 Task: Explore Airbnb accommodation in Pelhrimov, Czech Republic from 12th  December, 2023 to 15th December, 2023 for 3 adults.2 bedrooms having 3 beds and 1 bathroom. Property type can be flat. Look for 4 properties as per requirement.
Action: Mouse moved to (494, 110)
Screenshot: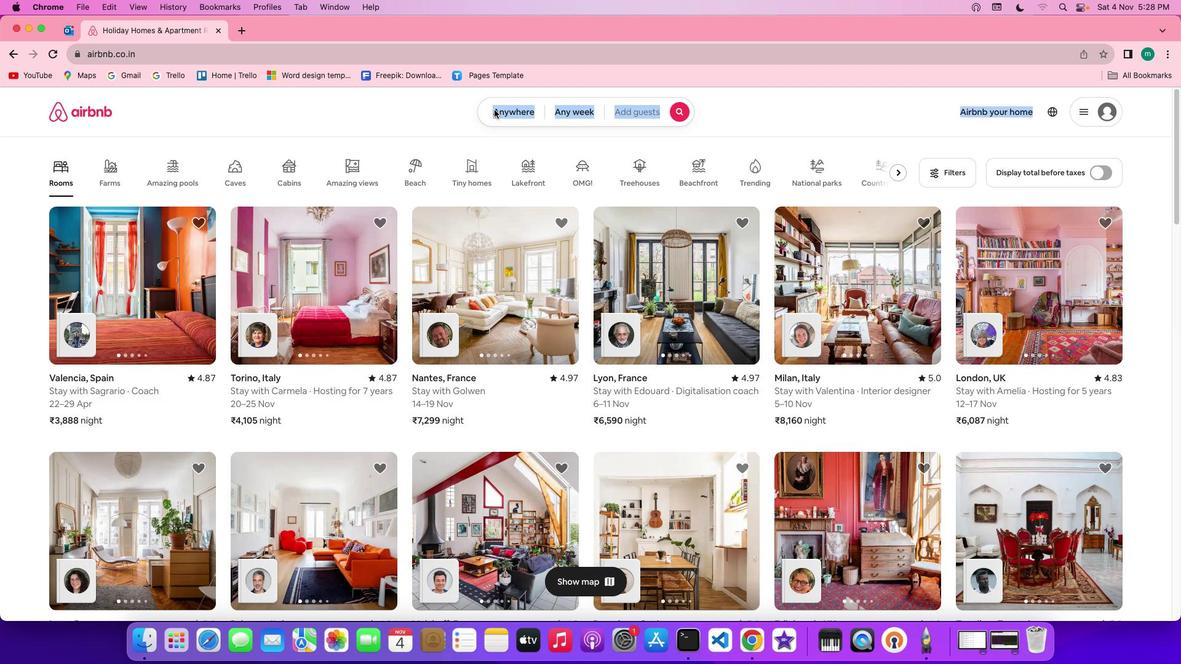 
Action: Mouse pressed left at (494, 110)
Screenshot: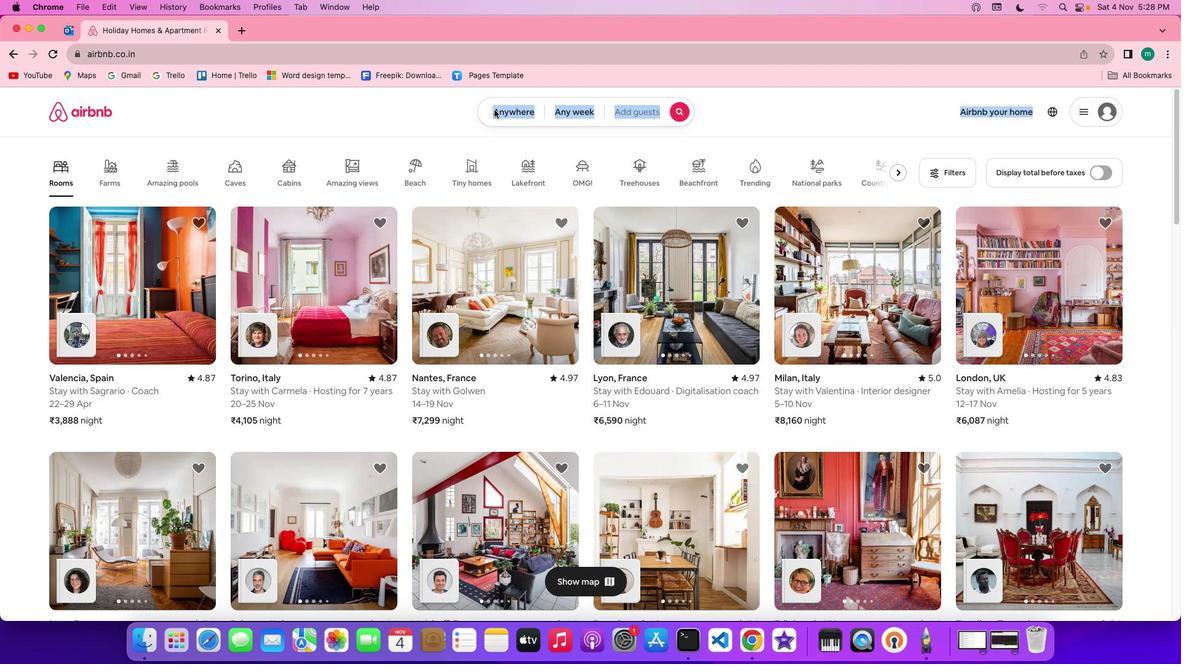 
Action: Mouse pressed left at (494, 110)
Screenshot: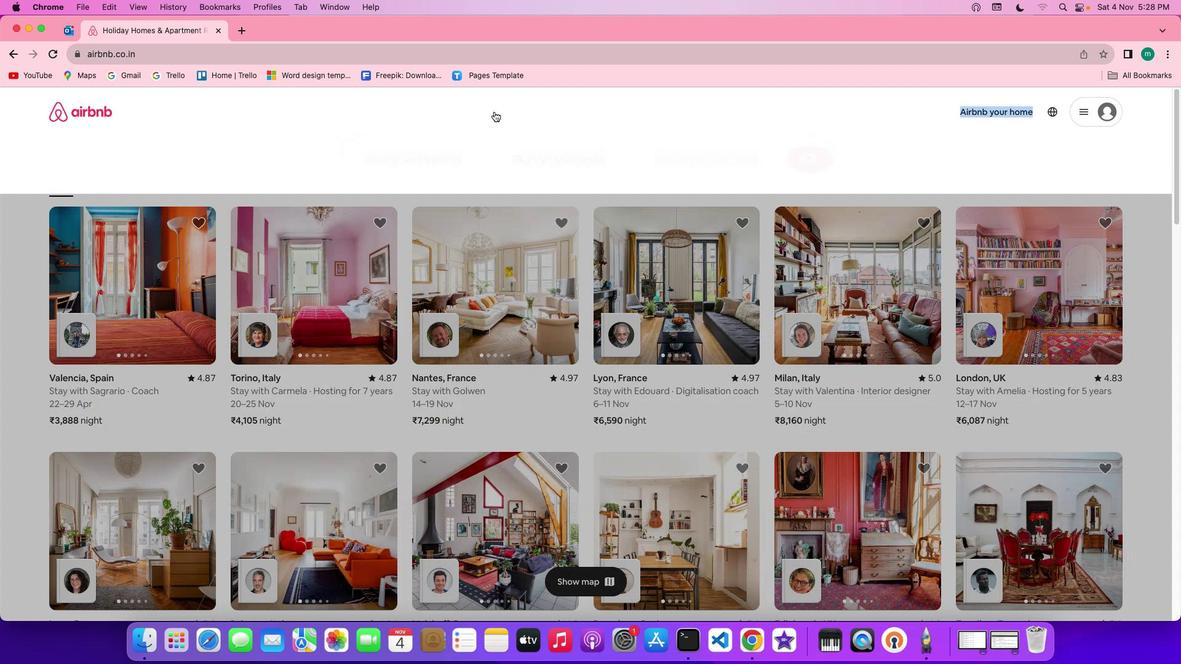 
Action: Mouse moved to (450, 153)
Screenshot: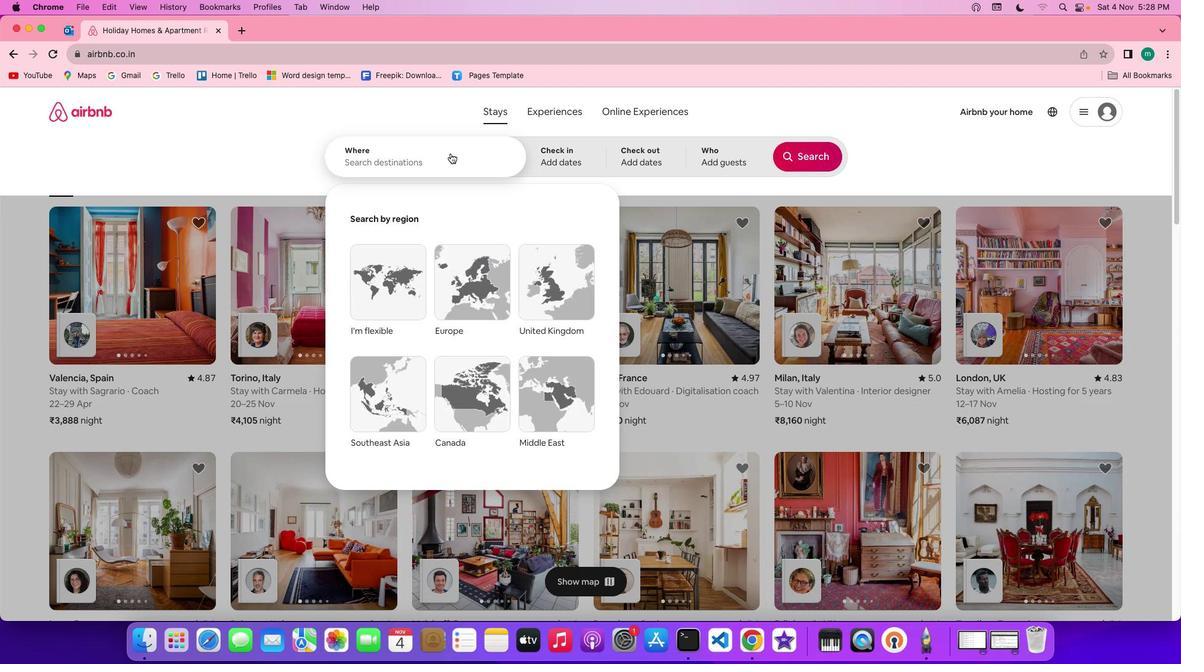 
Action: Key pressed Key.shift'P''e''l''h''r''i''m''o''v'','Key.spaceKey.shift'c''z''e''c''h'Key.spaceKey.shift'R''e''p''u''b''l''i''c'
Screenshot: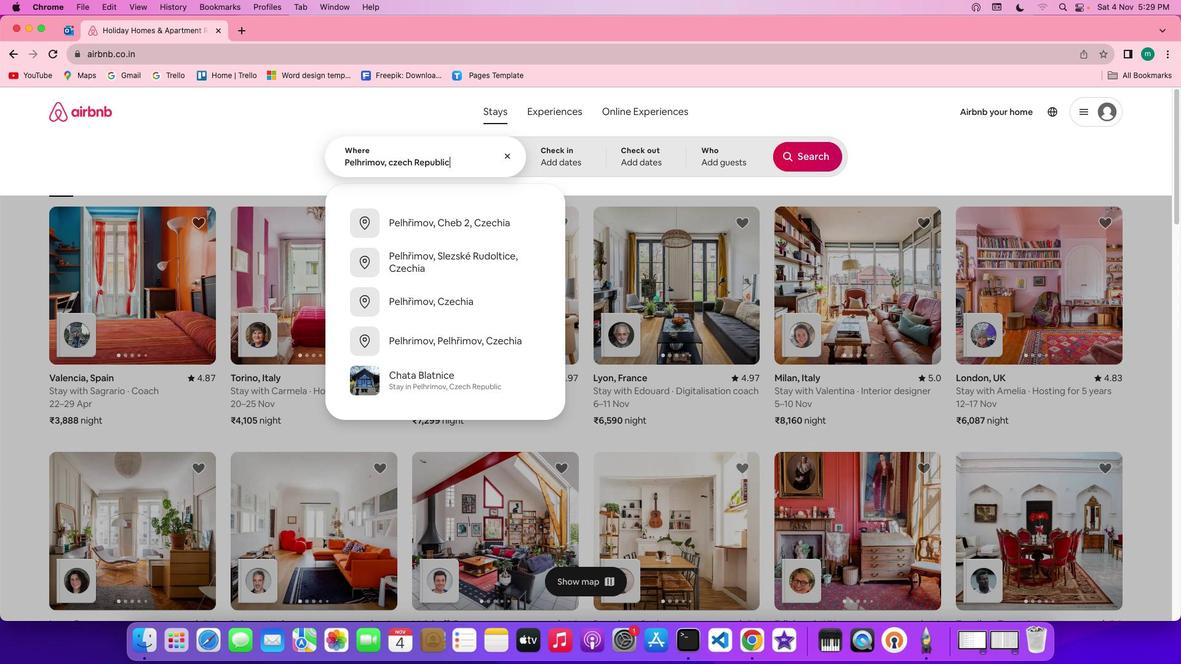 
Action: Mouse moved to (547, 158)
Screenshot: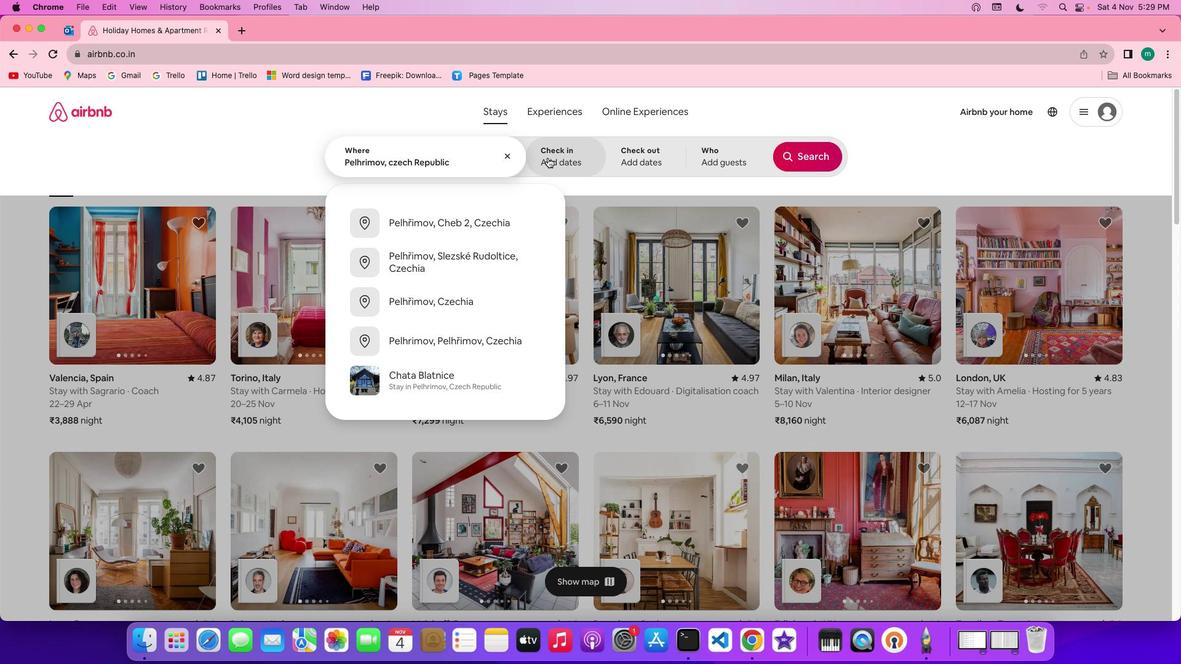 
Action: Mouse pressed left at (547, 158)
Screenshot: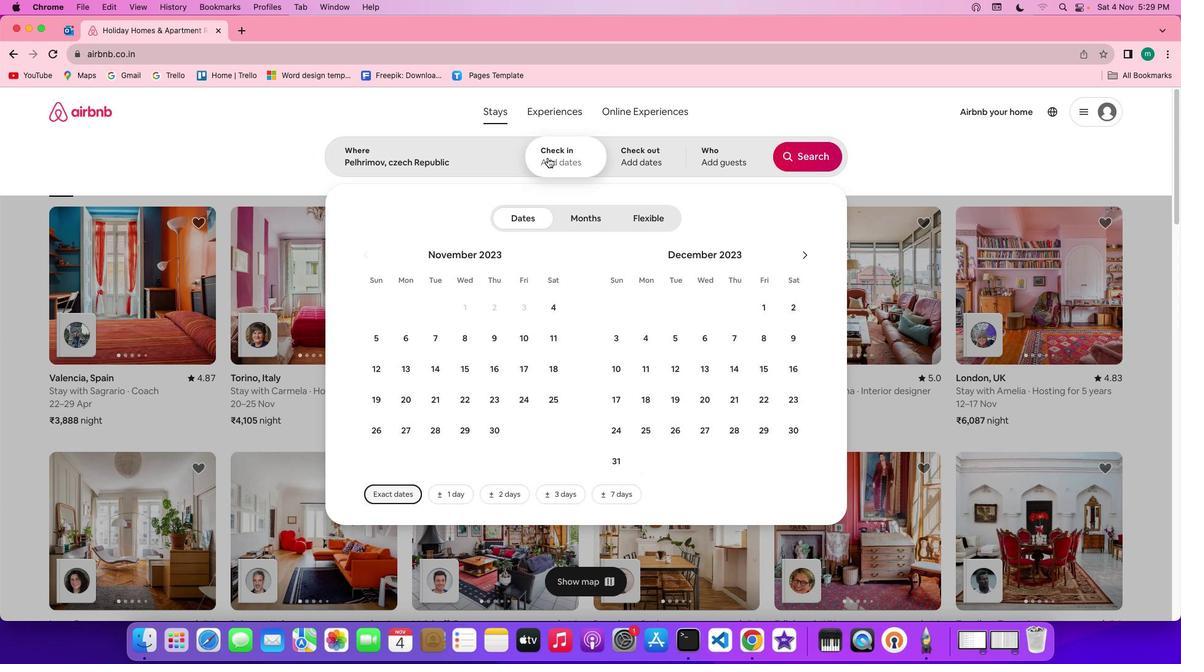 
Action: Mouse moved to (741, 271)
Screenshot: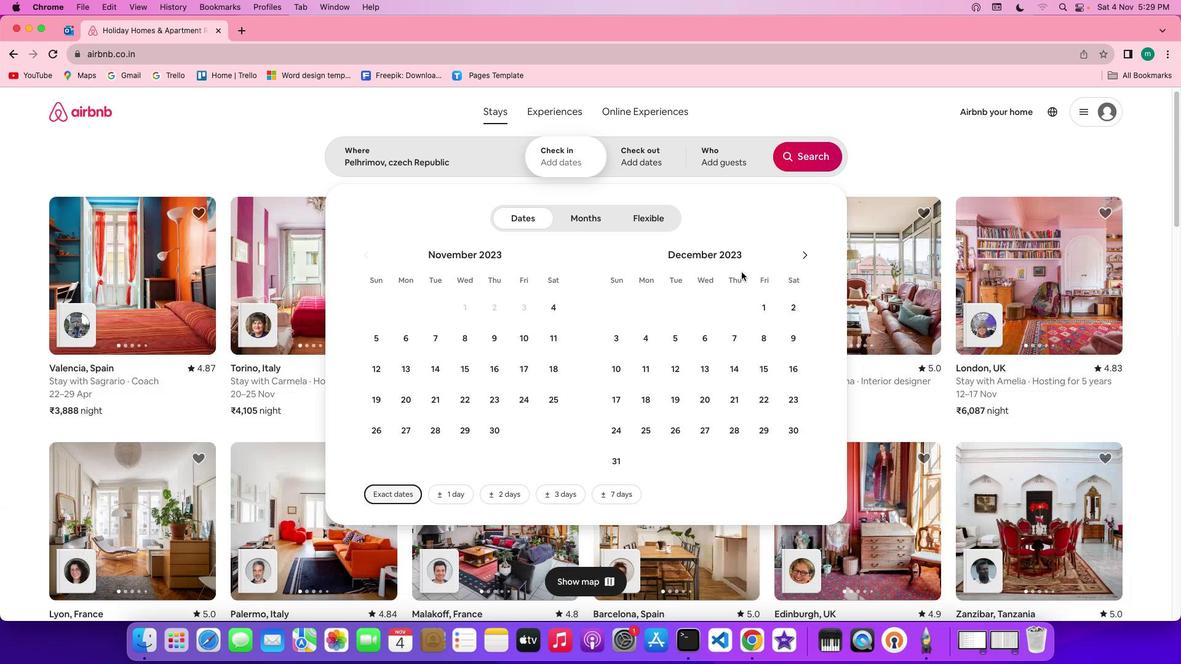 
Action: Mouse scrolled (741, 271) with delta (0, 0)
Screenshot: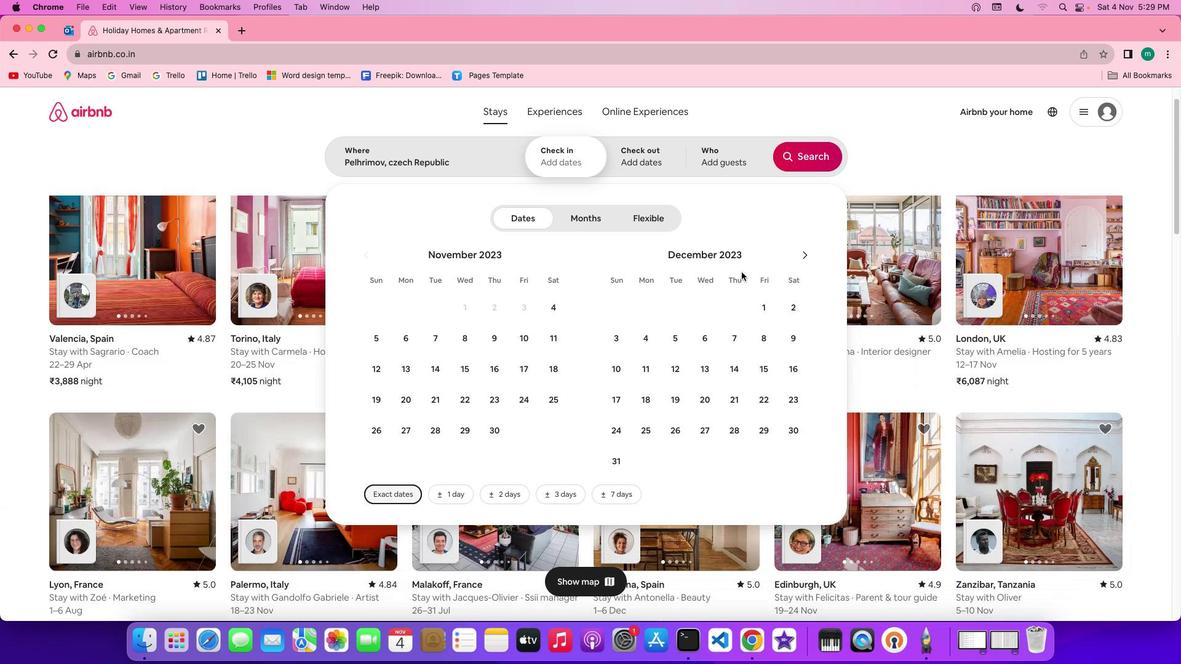 
Action: Mouse scrolled (741, 271) with delta (0, 0)
Screenshot: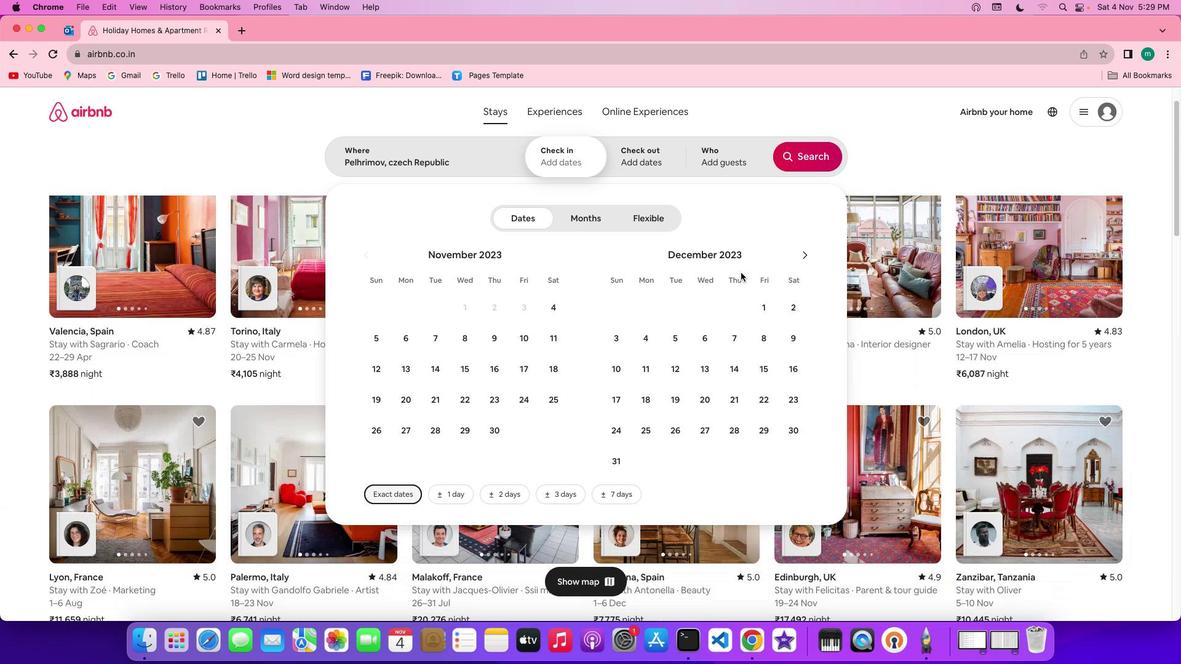 
Action: Mouse scrolled (741, 271) with delta (0, 0)
Screenshot: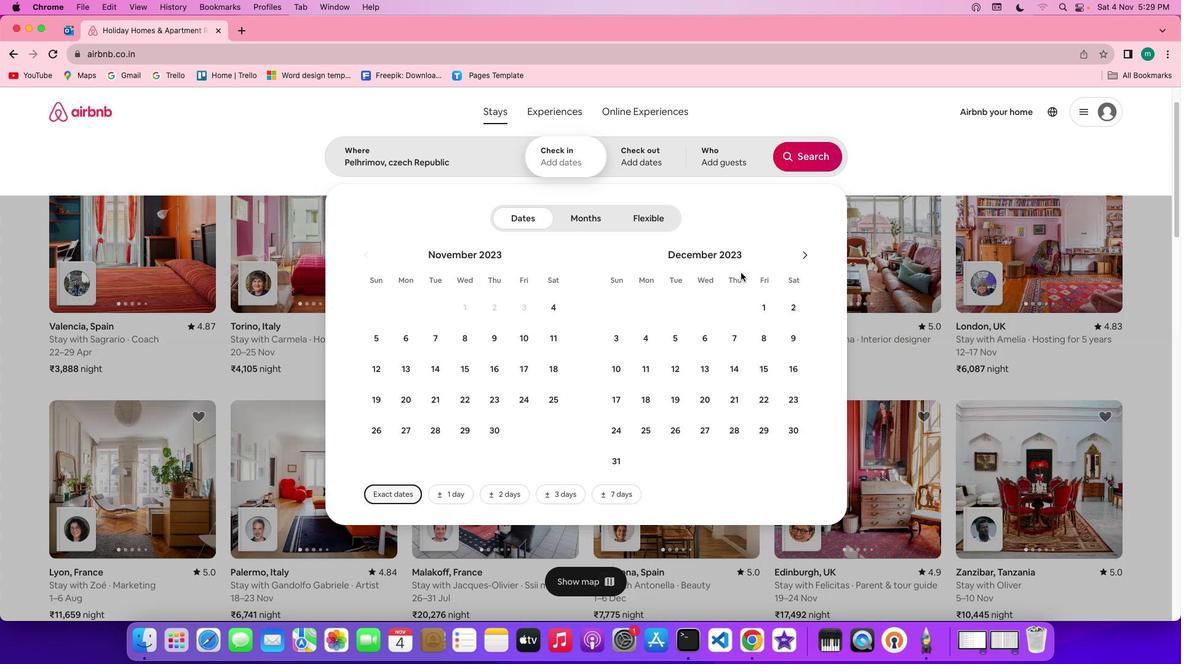
Action: Mouse moved to (668, 362)
Screenshot: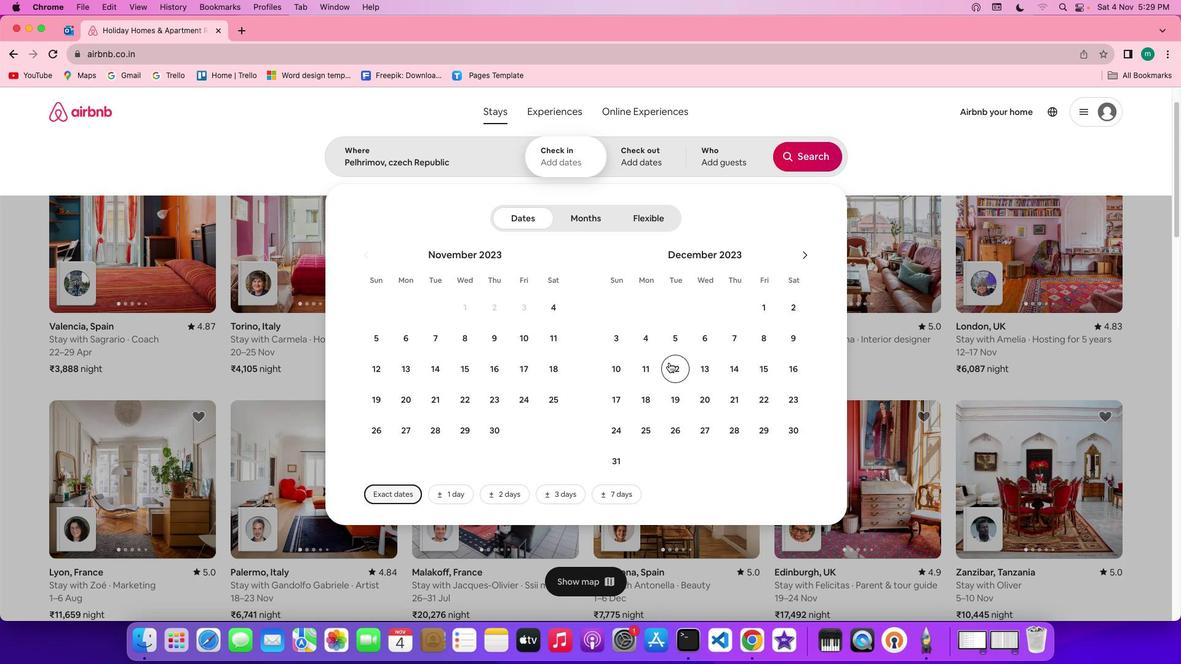 
Action: Mouse pressed left at (668, 362)
Screenshot: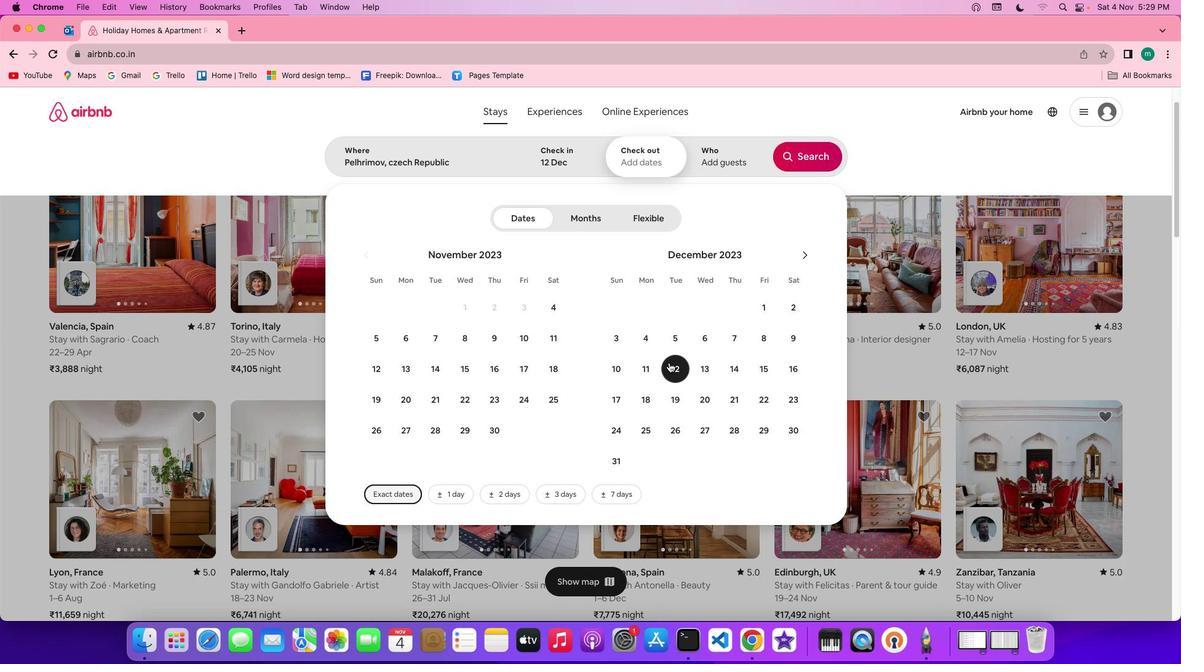 
Action: Mouse moved to (751, 369)
Screenshot: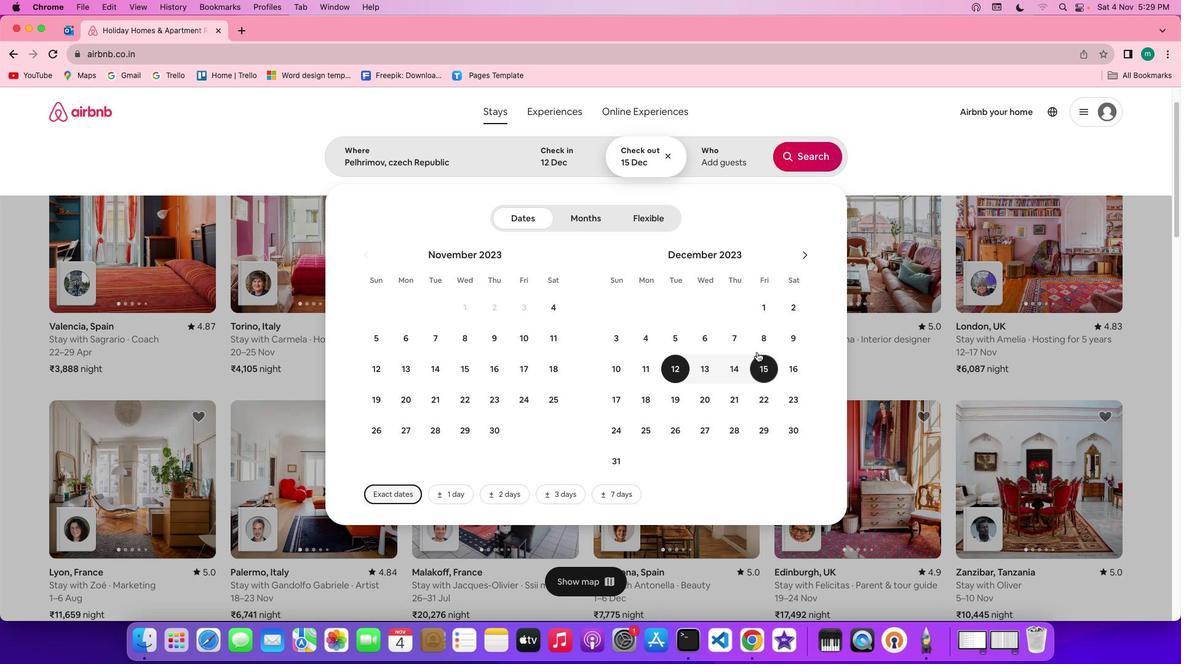 
Action: Mouse pressed left at (751, 369)
Screenshot: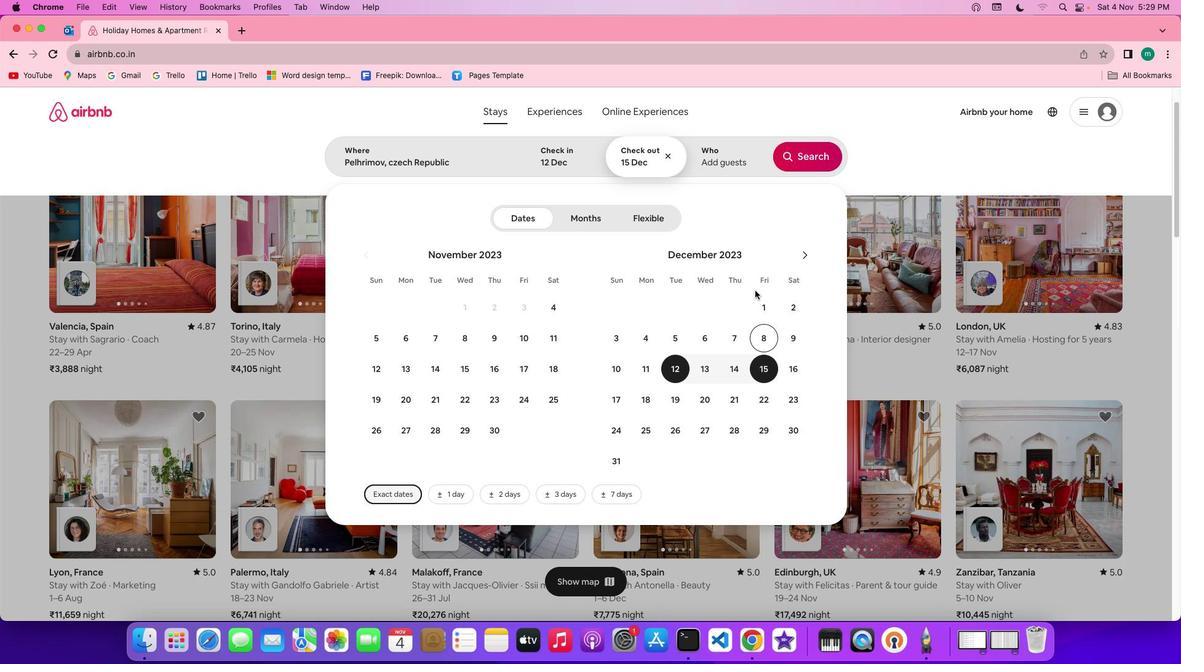 
Action: Mouse moved to (726, 155)
Screenshot: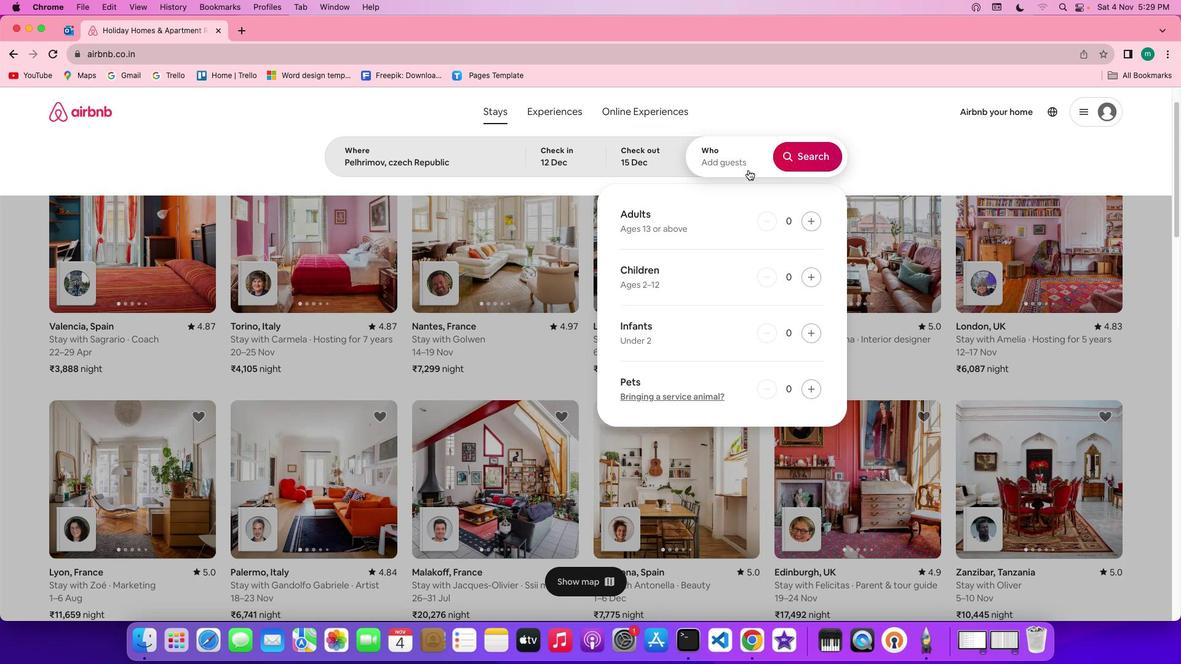 
Action: Mouse pressed left at (726, 155)
Screenshot: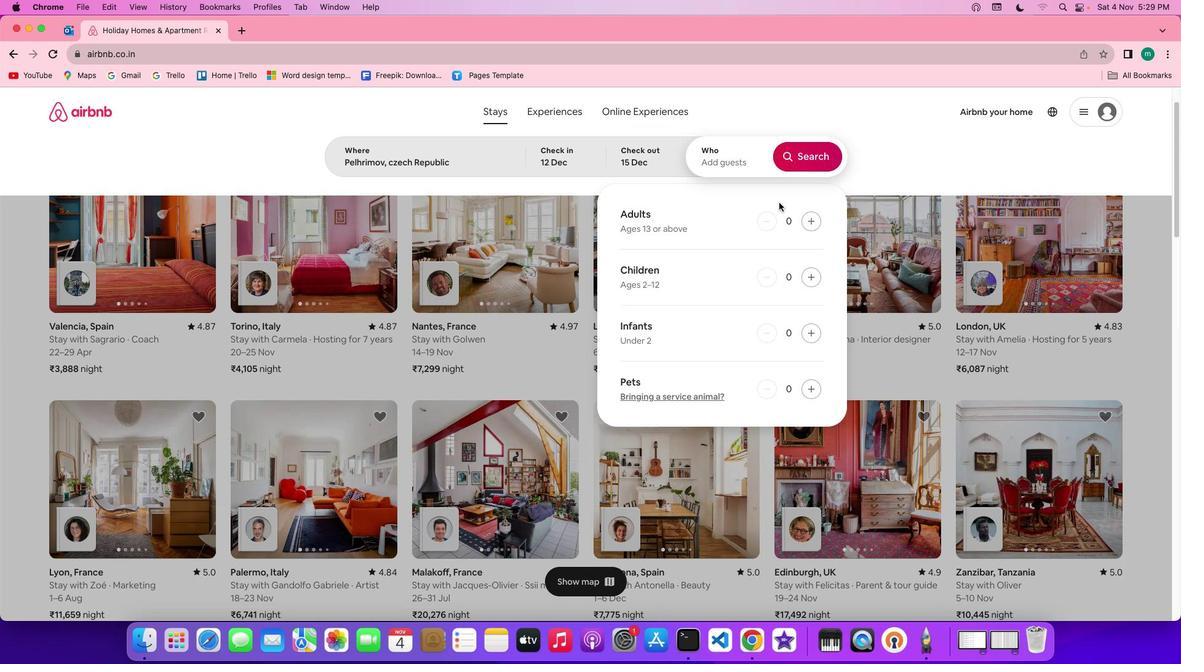 
Action: Mouse moved to (814, 225)
Screenshot: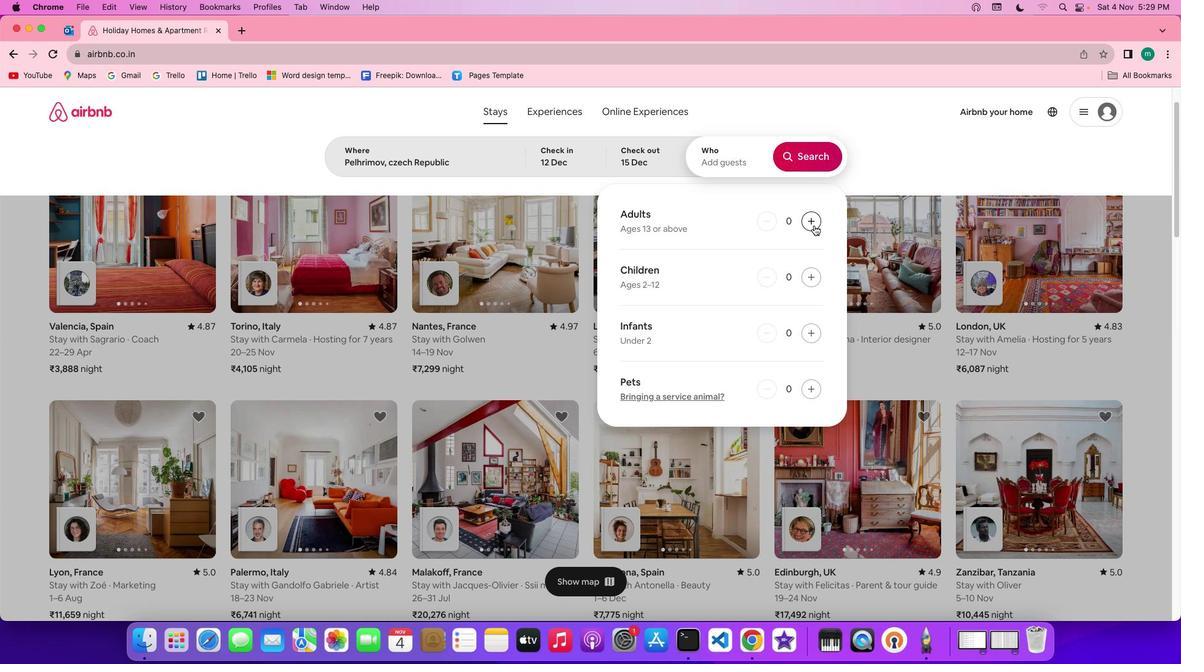 
Action: Mouse pressed left at (814, 225)
Screenshot: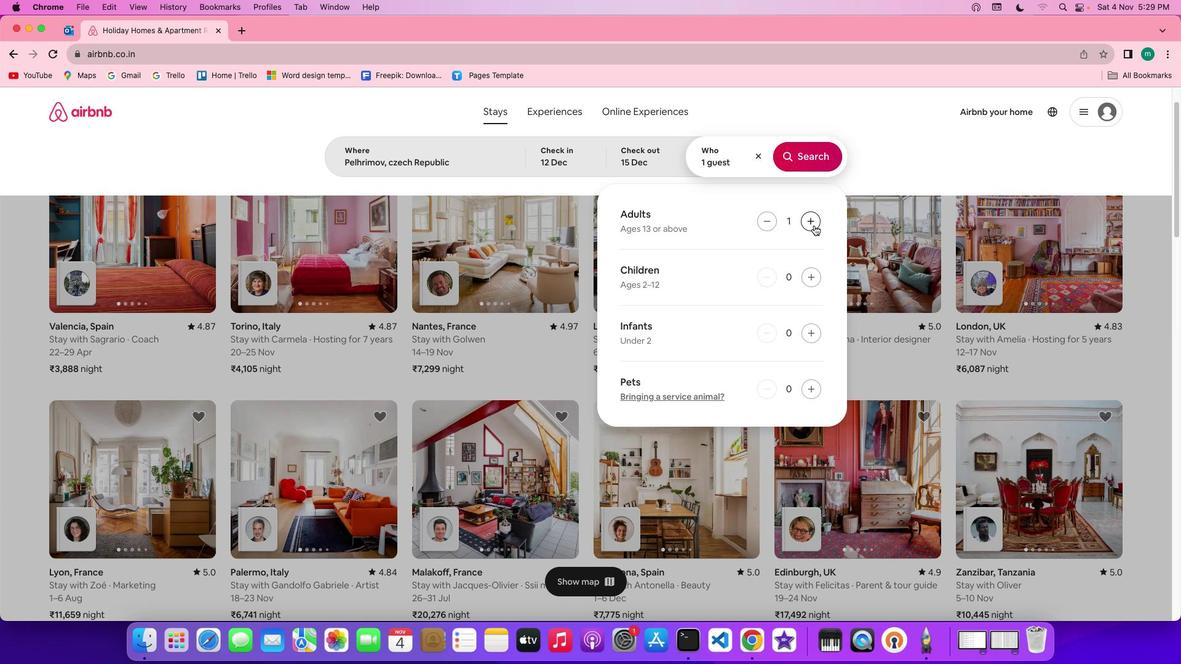 
Action: Mouse pressed left at (814, 225)
Screenshot: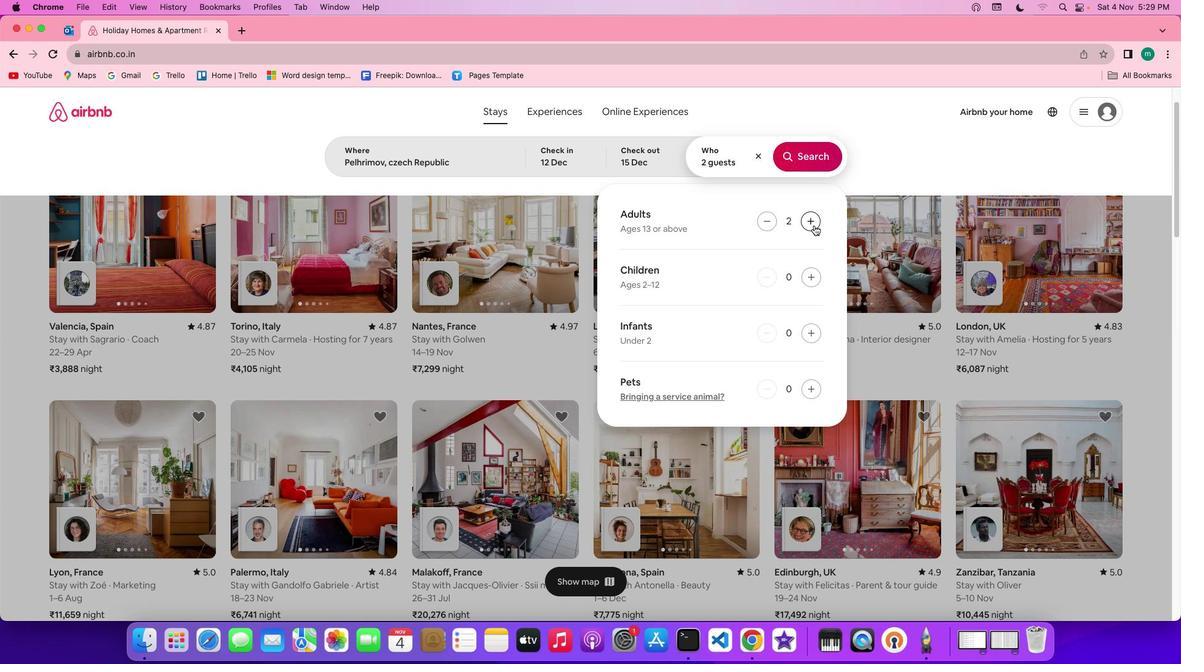 
Action: Mouse pressed left at (814, 225)
Screenshot: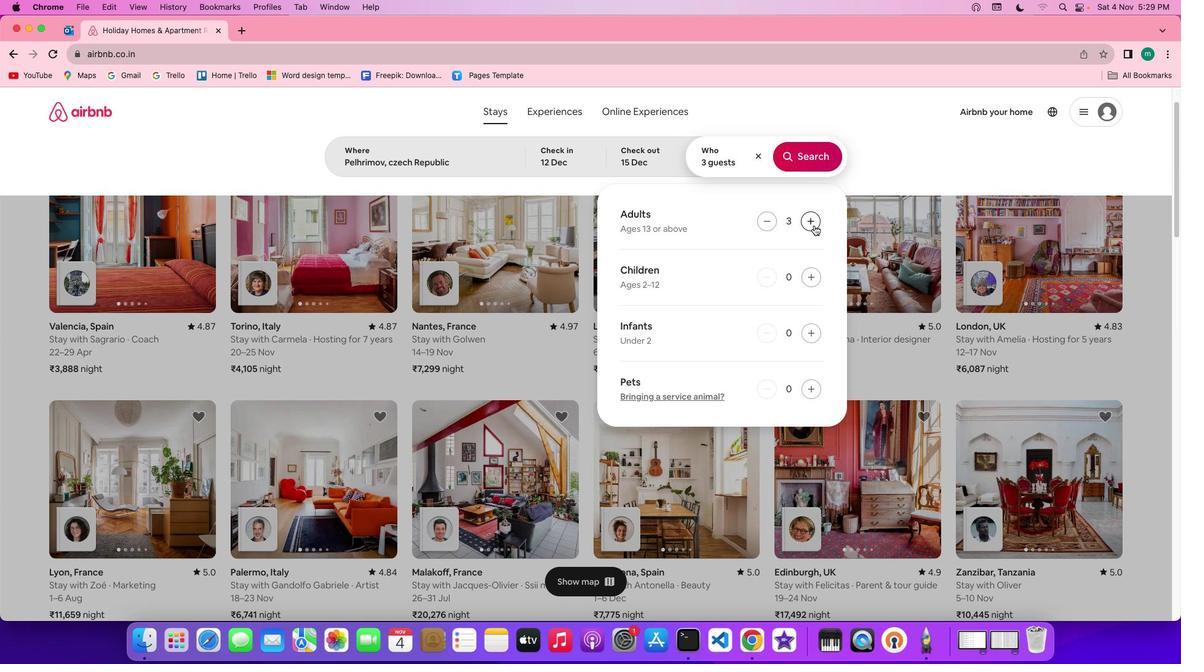
Action: Mouse moved to (805, 153)
Screenshot: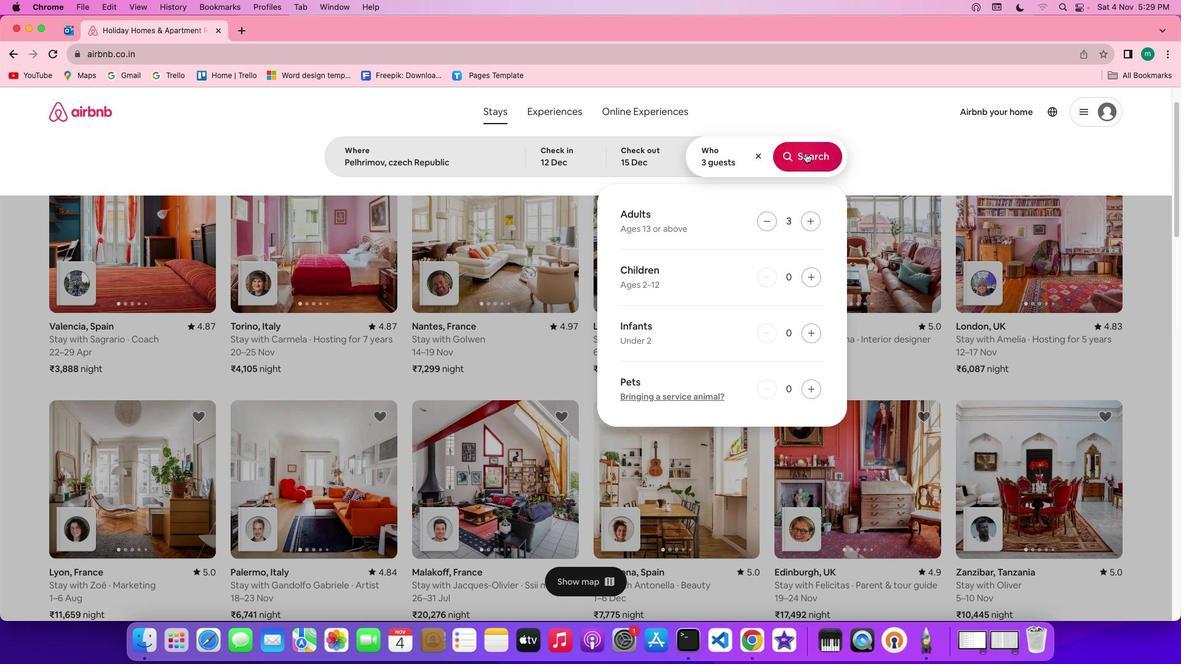 
Action: Mouse pressed left at (805, 153)
Screenshot: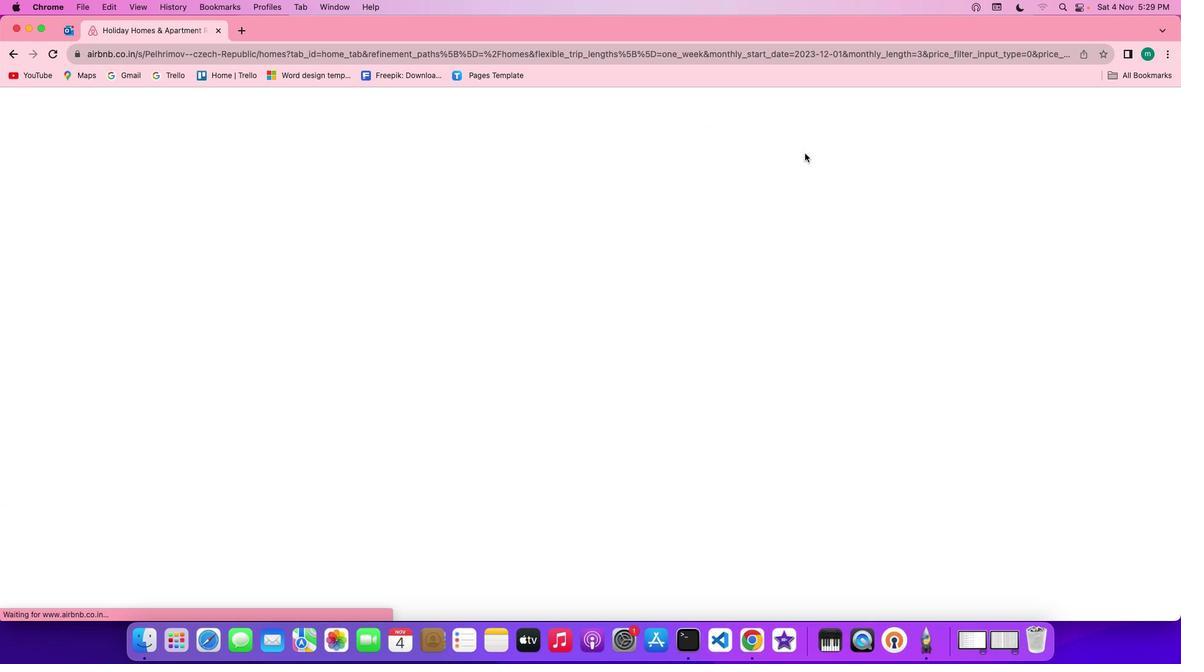 
Action: Mouse moved to (987, 162)
Screenshot: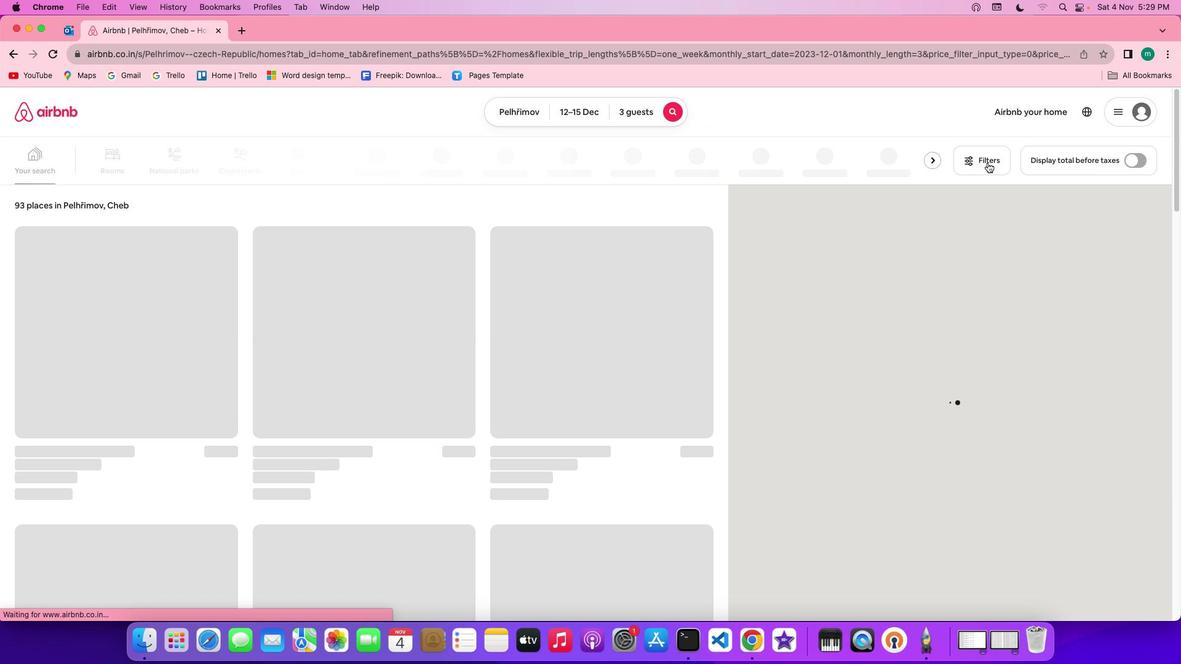 
Action: Mouse pressed left at (987, 162)
Screenshot: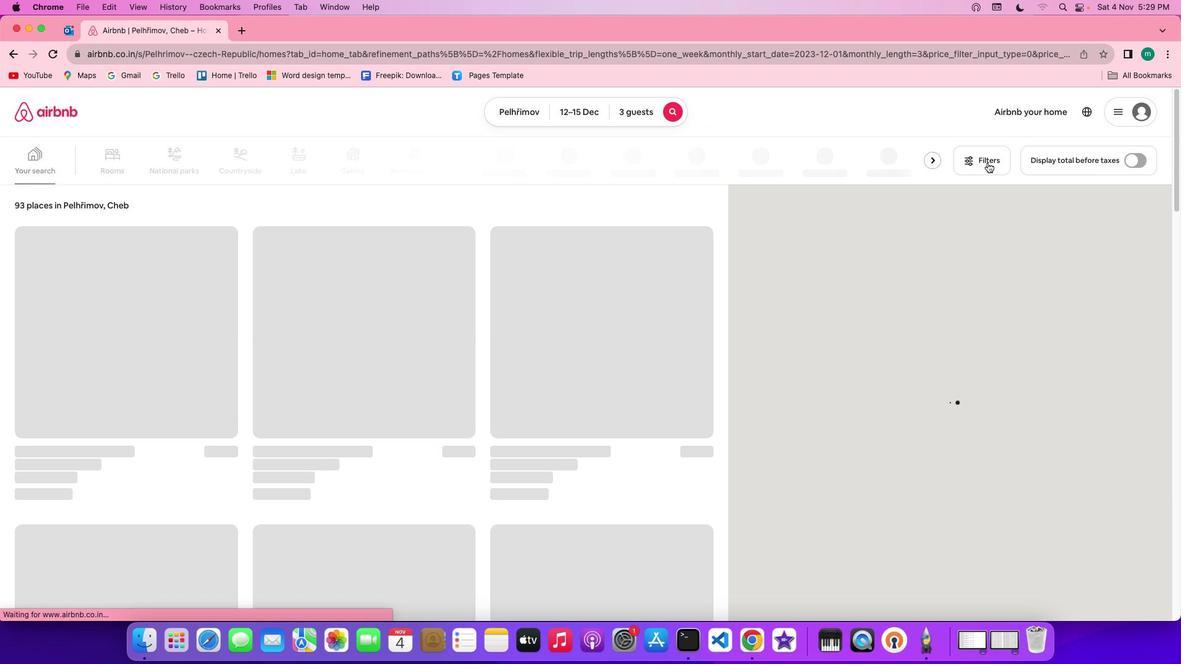 
Action: Mouse moved to (985, 160)
Screenshot: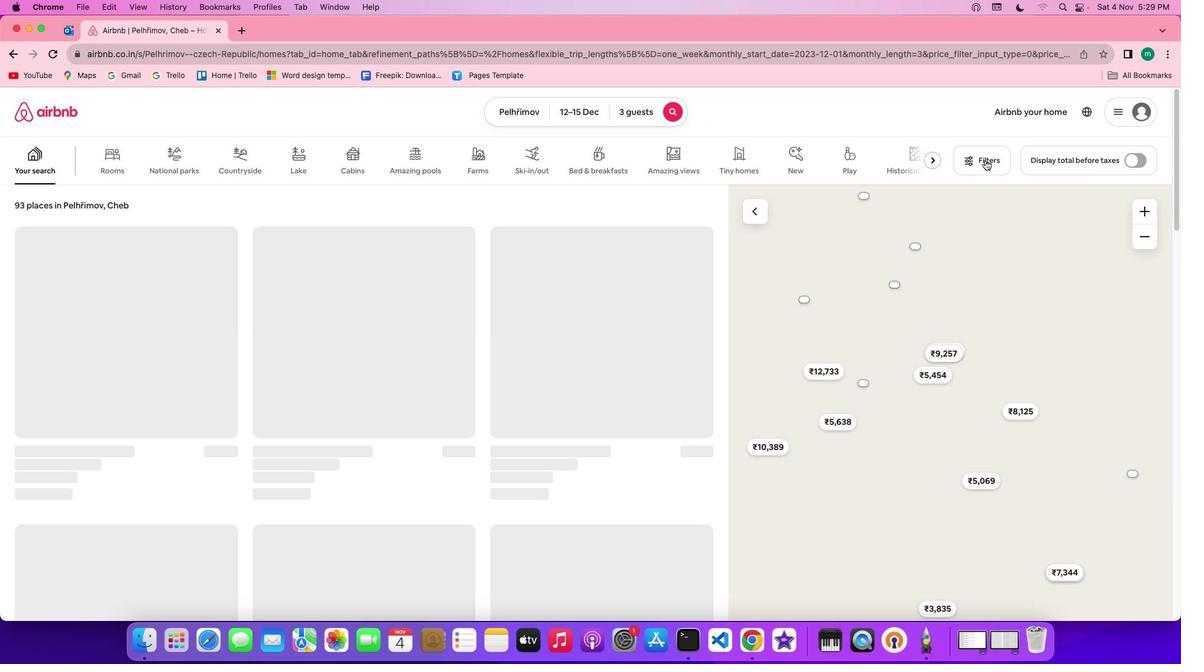 
Action: Mouse pressed left at (985, 160)
Screenshot: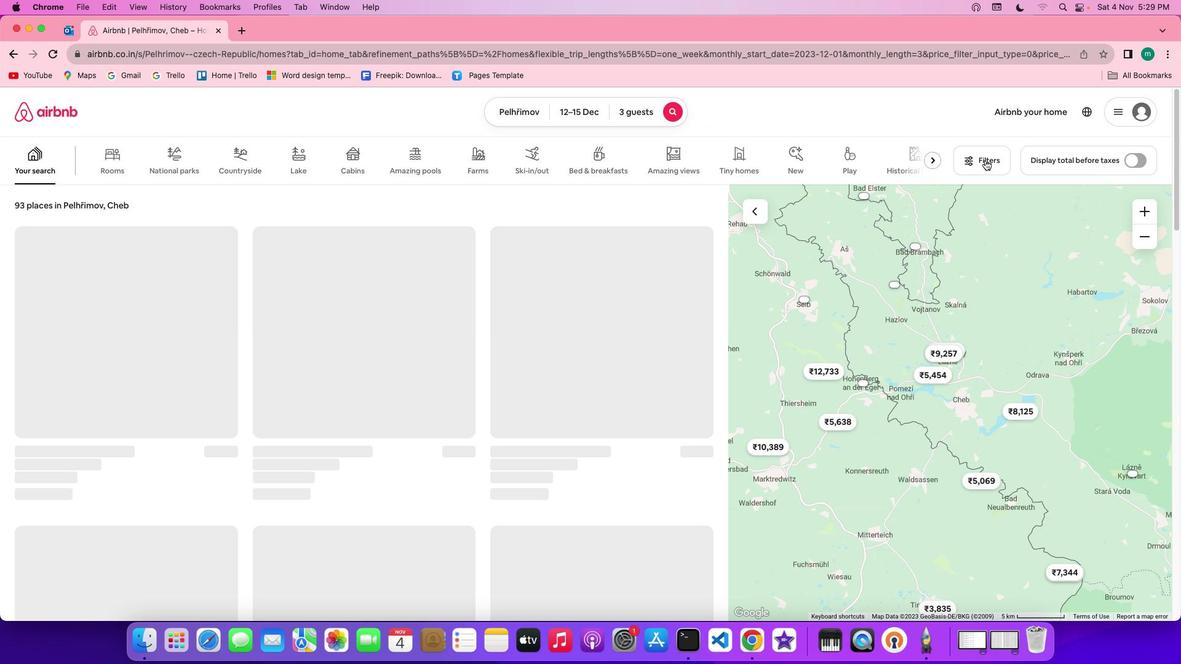 
Action: Mouse moved to (979, 157)
Screenshot: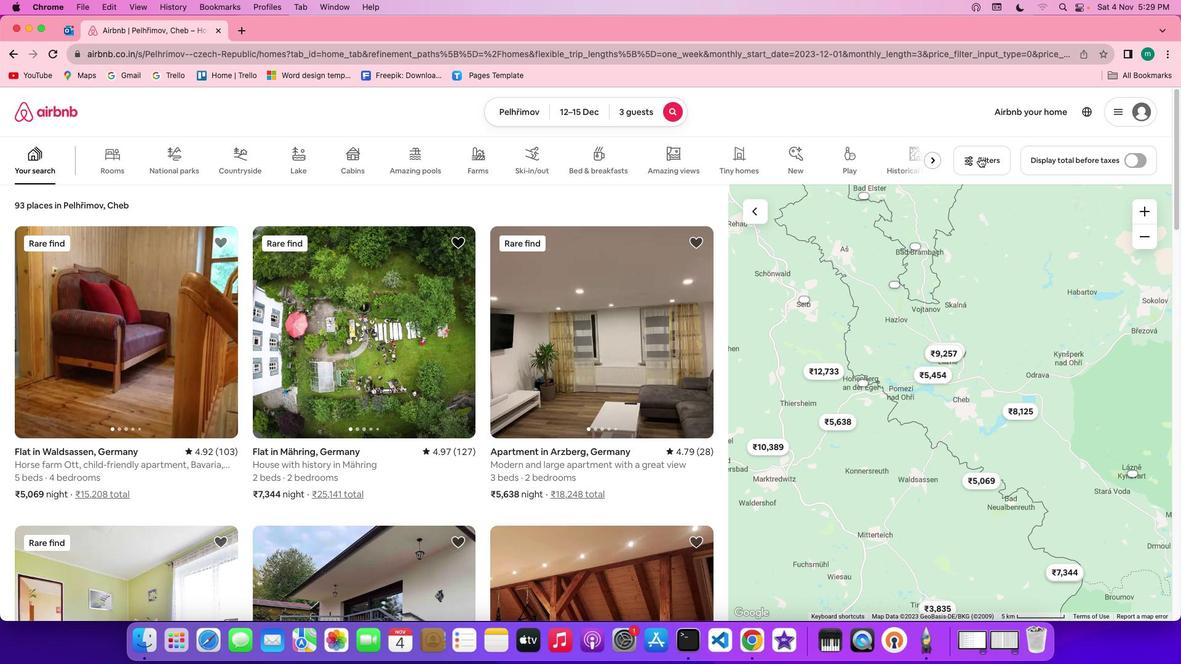 
Action: Mouse pressed left at (979, 157)
Screenshot: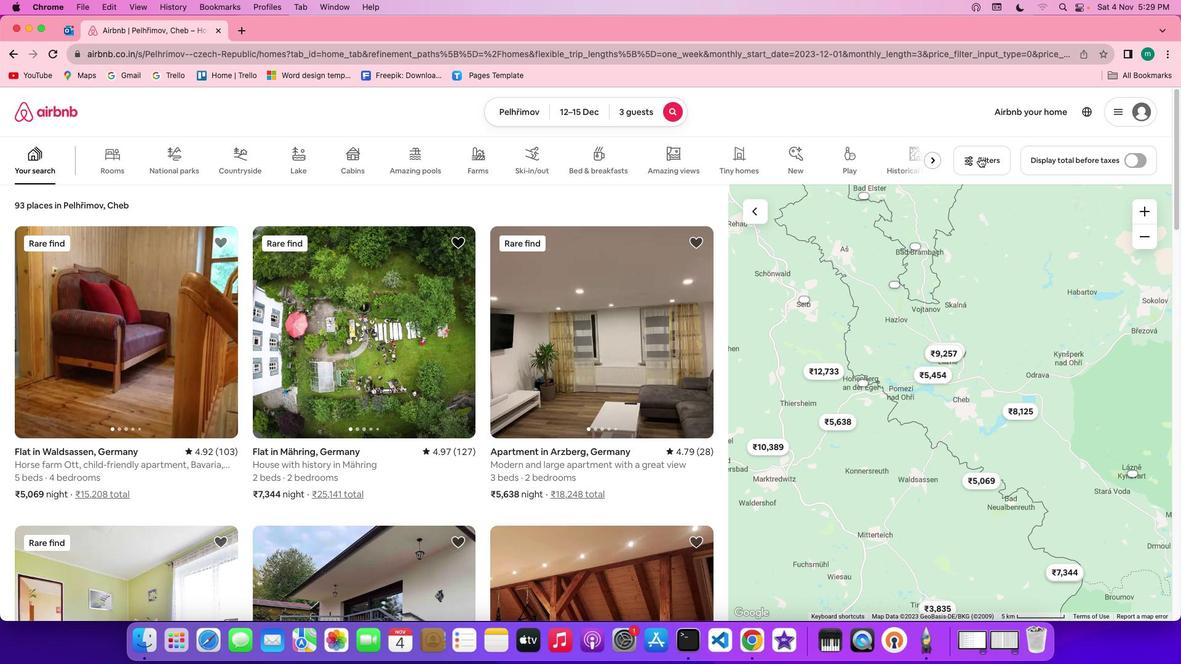 
Action: Mouse moved to (967, 158)
Screenshot: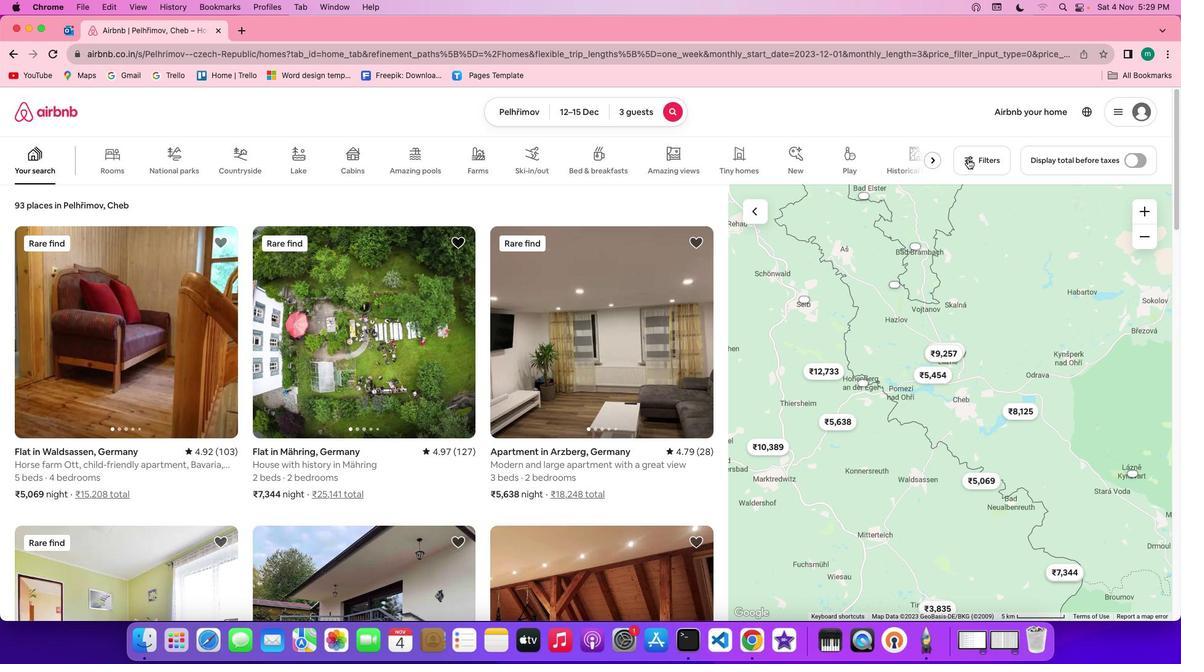 
Action: Mouse pressed left at (967, 158)
Screenshot: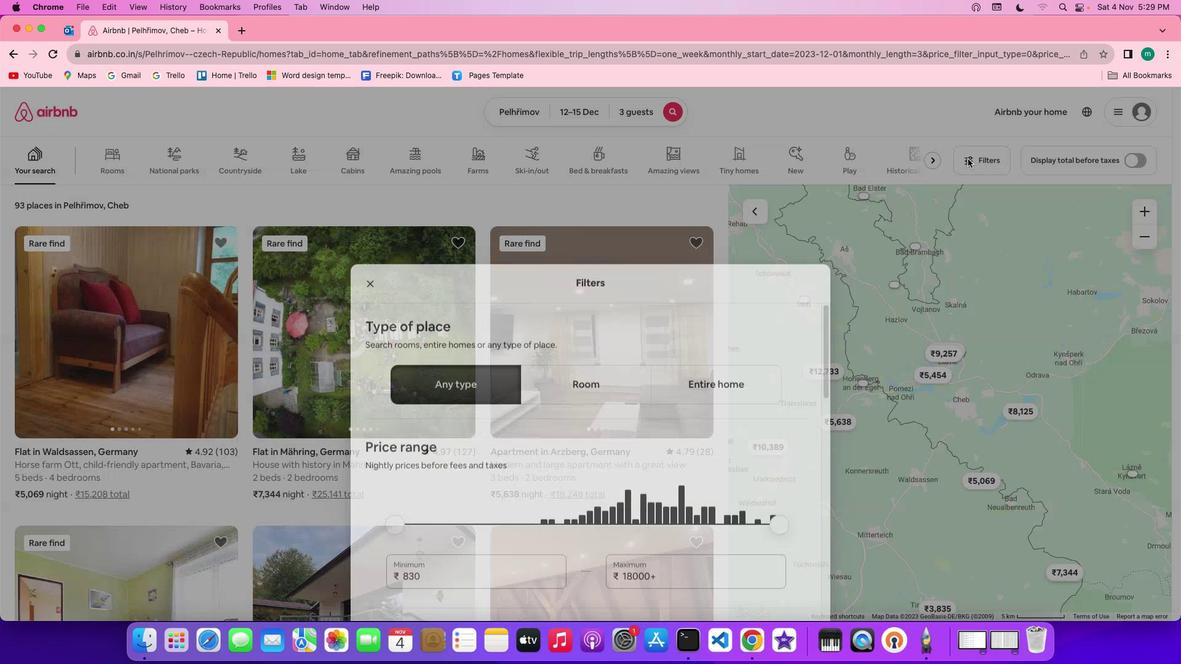 
Action: Mouse pressed left at (967, 158)
Screenshot: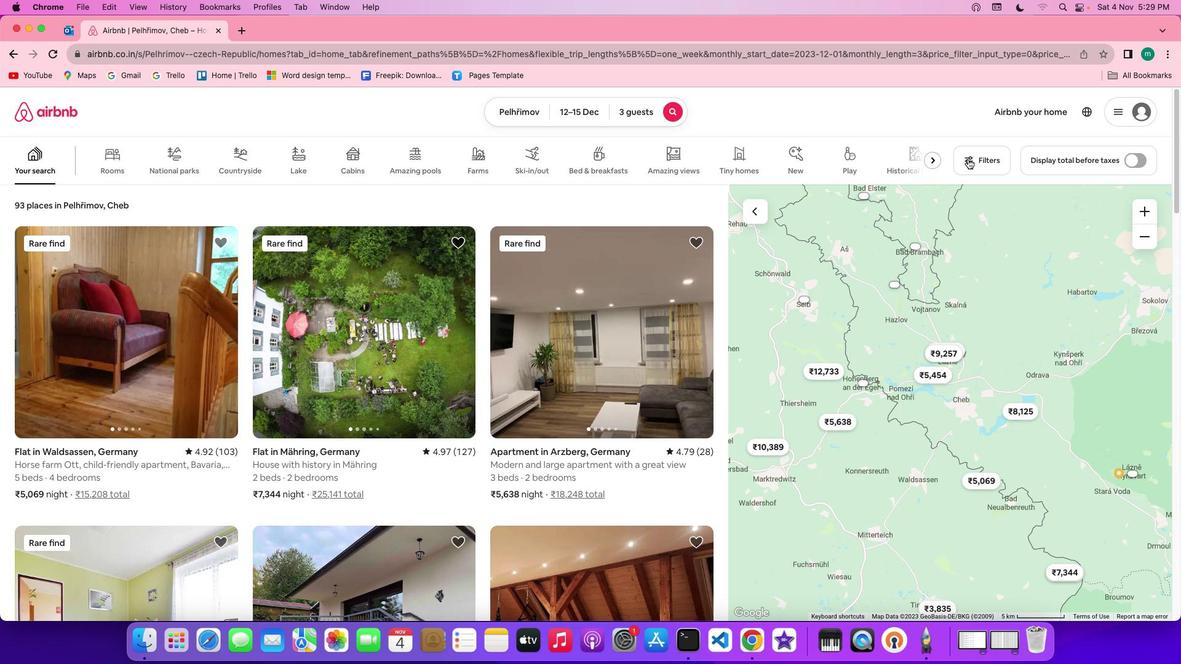 
Action: Mouse moved to (613, 430)
Screenshot: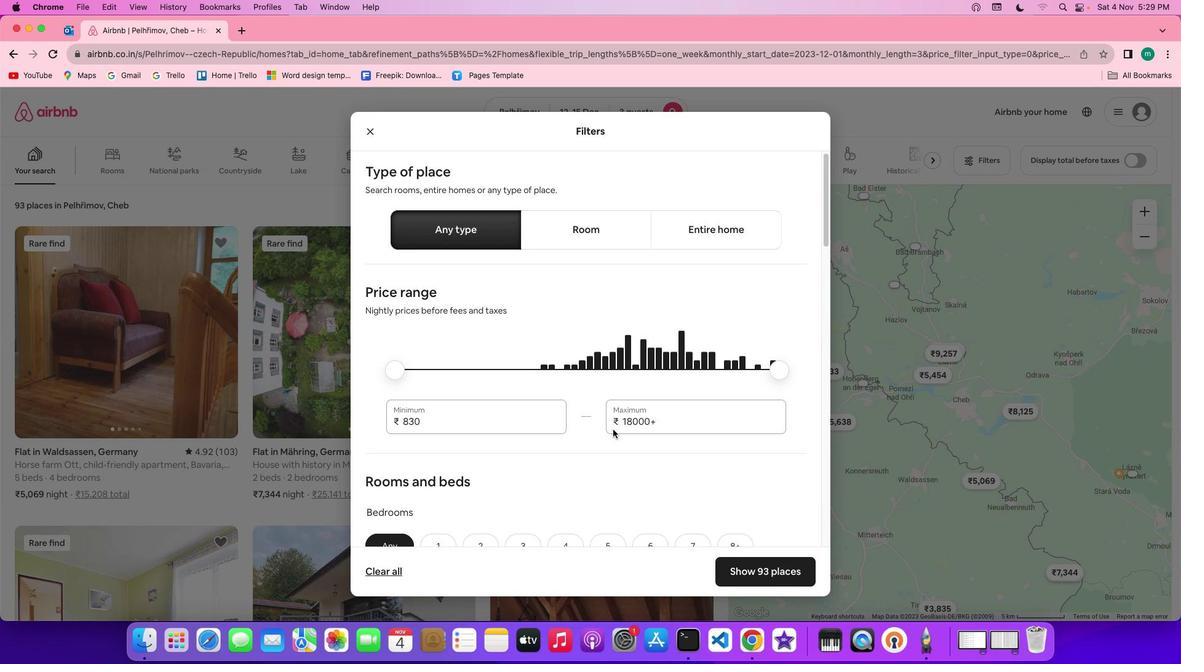 
Action: Mouse scrolled (613, 430) with delta (0, 0)
Screenshot: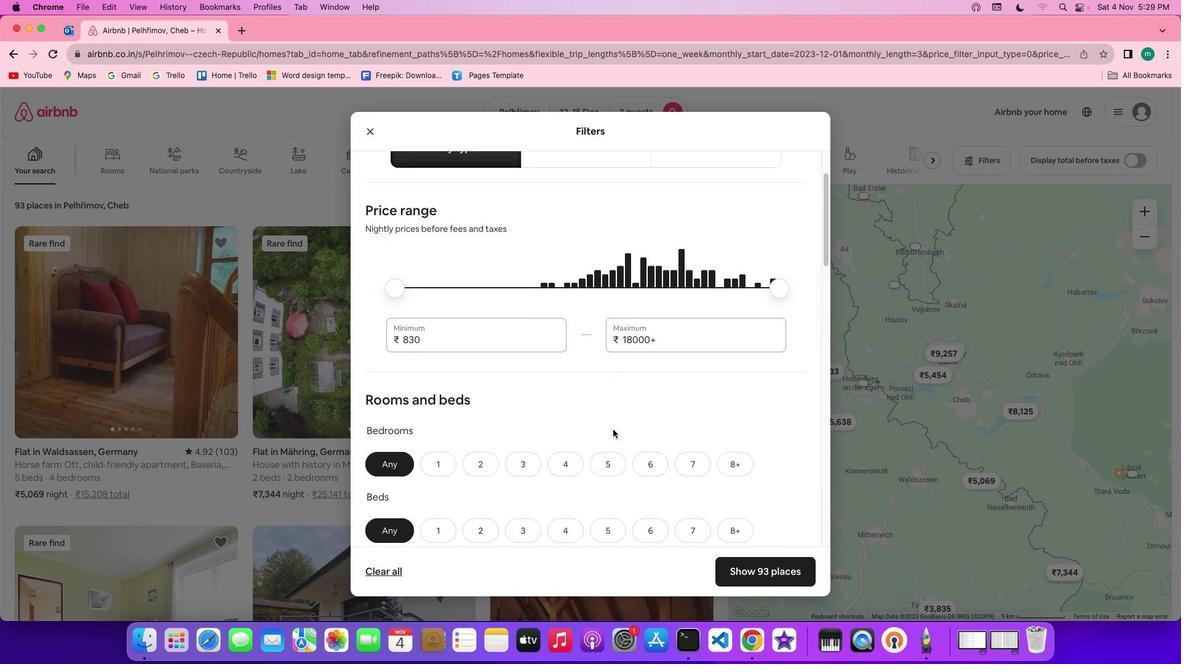
Action: Mouse scrolled (613, 430) with delta (0, 0)
Screenshot: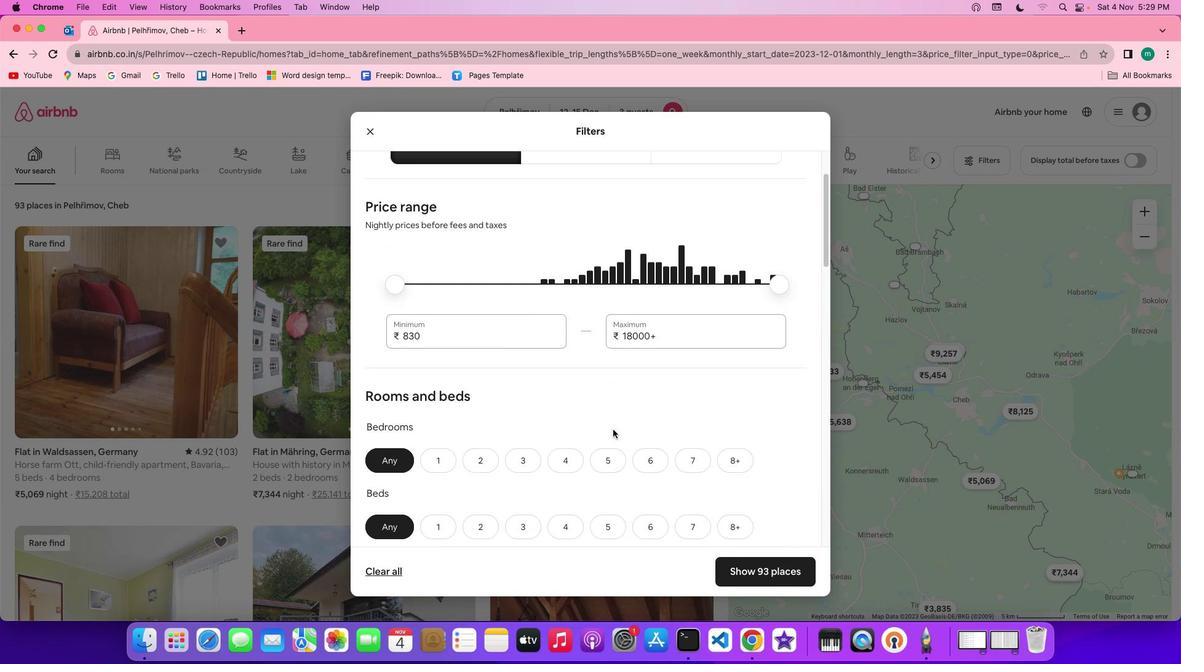 
Action: Mouse scrolled (613, 430) with delta (0, -1)
Screenshot: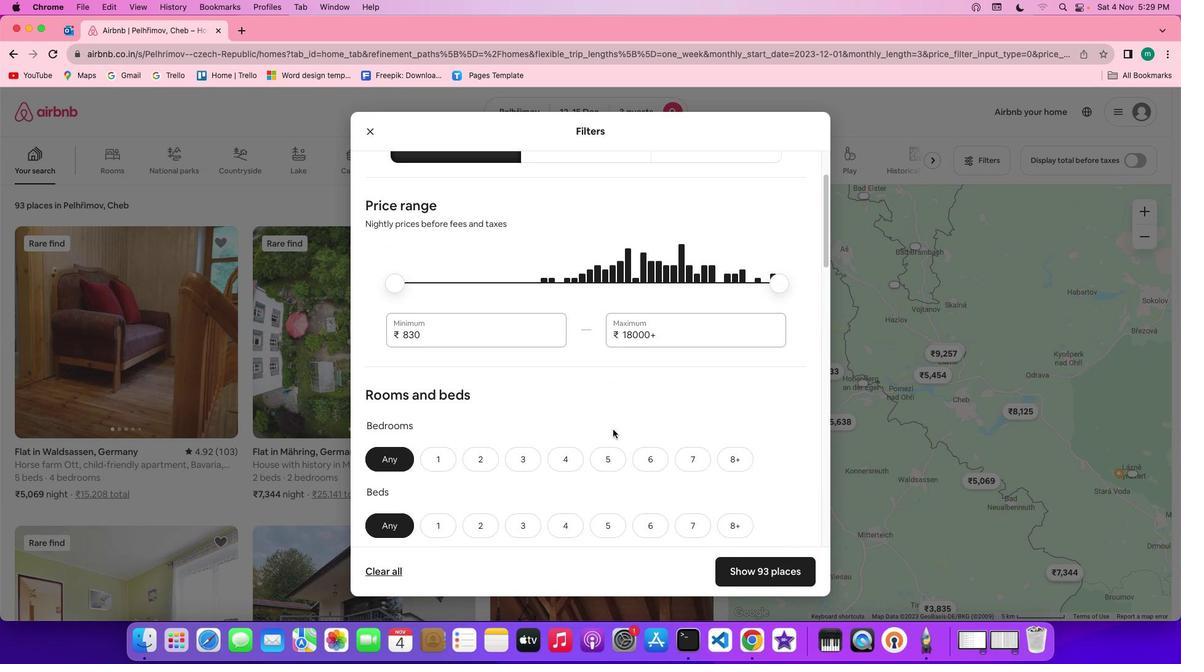 
Action: Mouse scrolled (613, 430) with delta (0, 0)
Screenshot: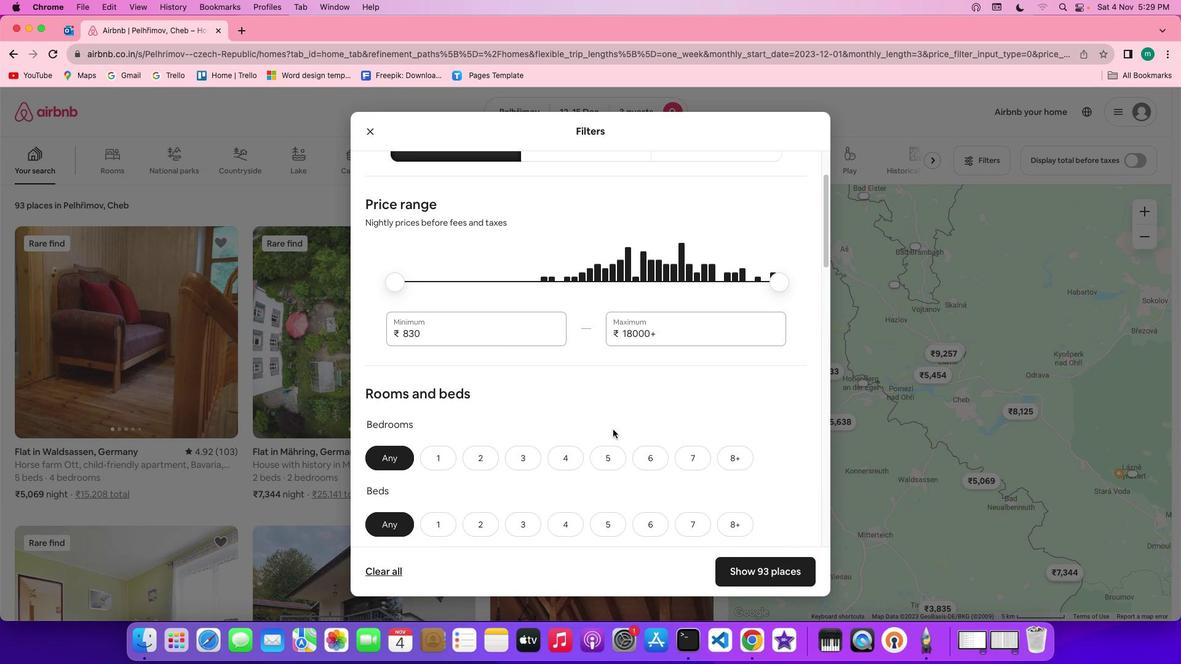
Action: Mouse scrolled (613, 430) with delta (0, 0)
Screenshot: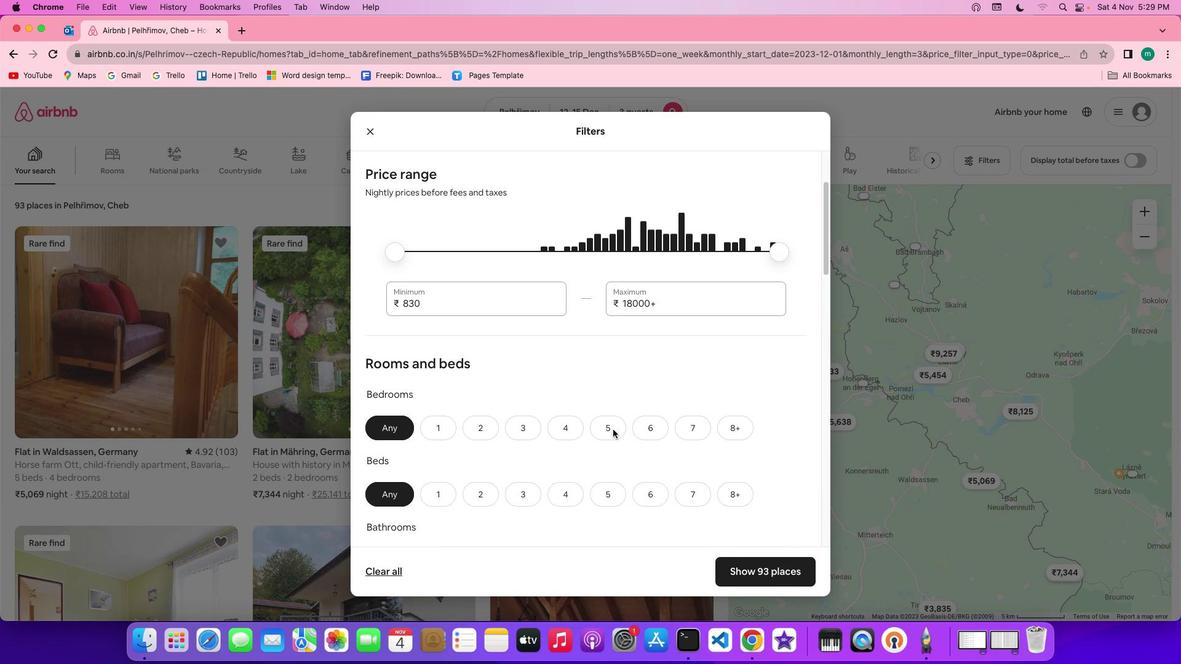 
Action: Mouse scrolled (613, 430) with delta (0, 0)
Screenshot: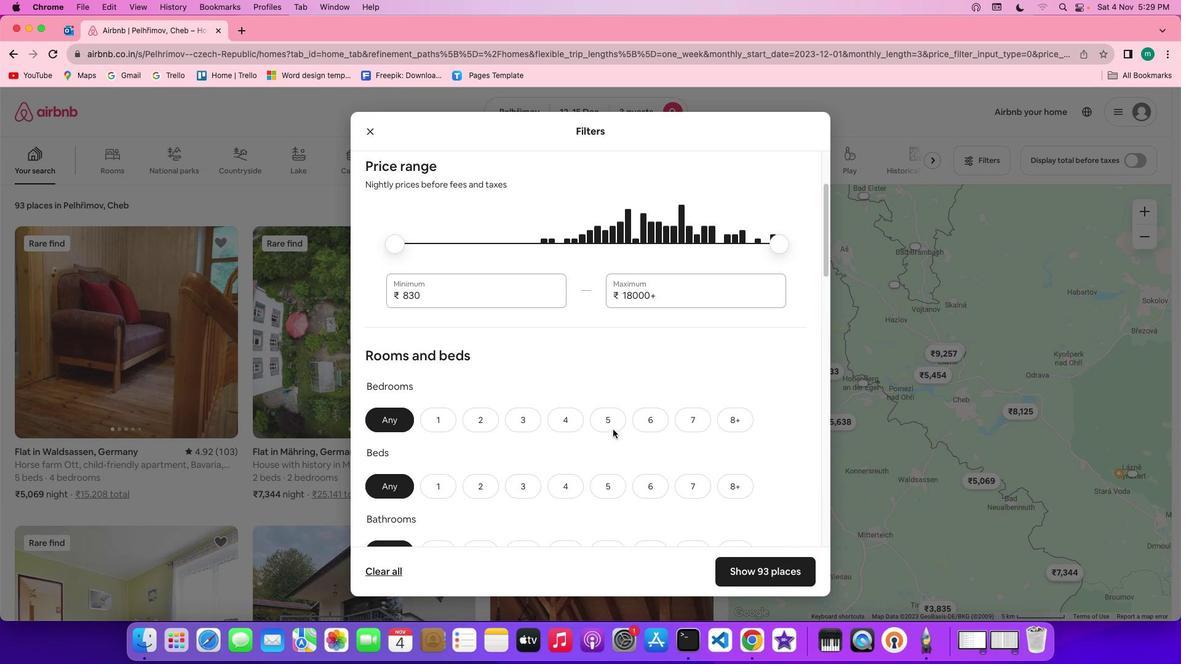 
Action: Mouse scrolled (613, 430) with delta (0, 0)
Screenshot: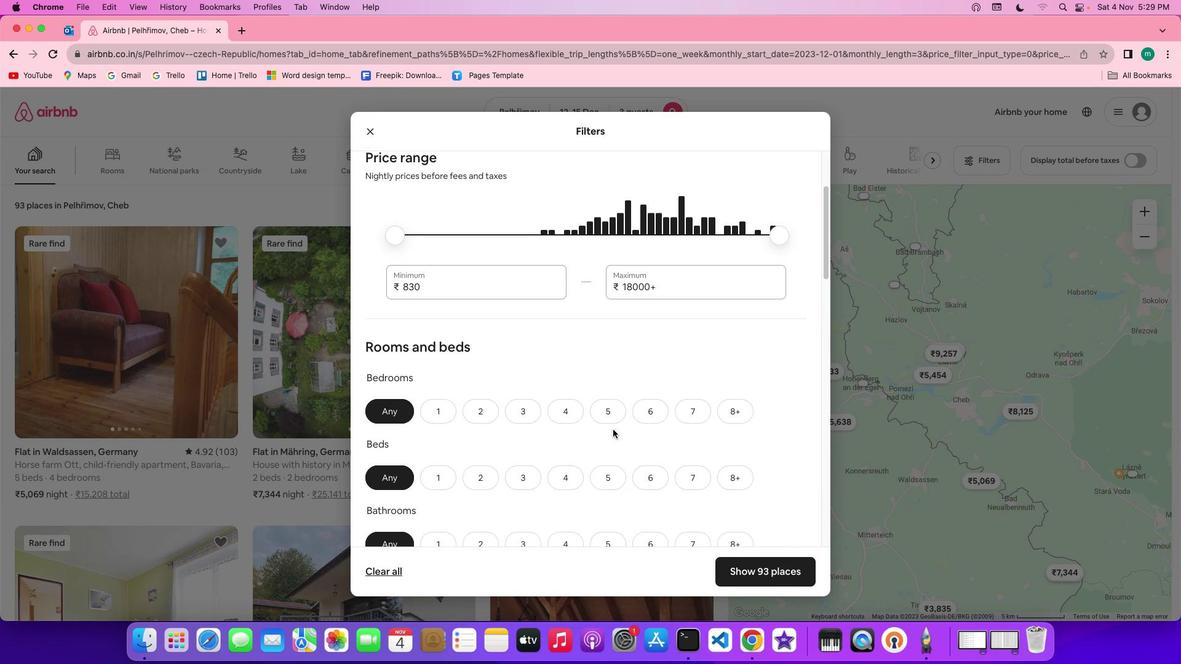 
Action: Mouse scrolled (613, 430) with delta (0, 0)
Screenshot: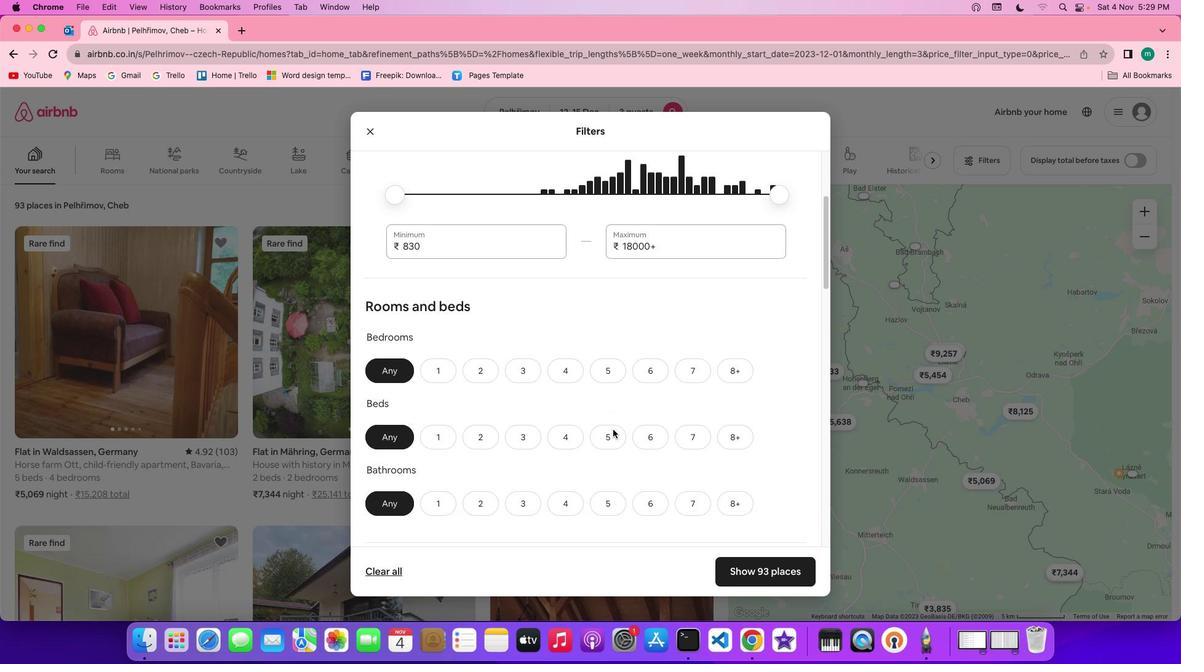 
Action: Mouse scrolled (613, 430) with delta (0, 0)
Screenshot: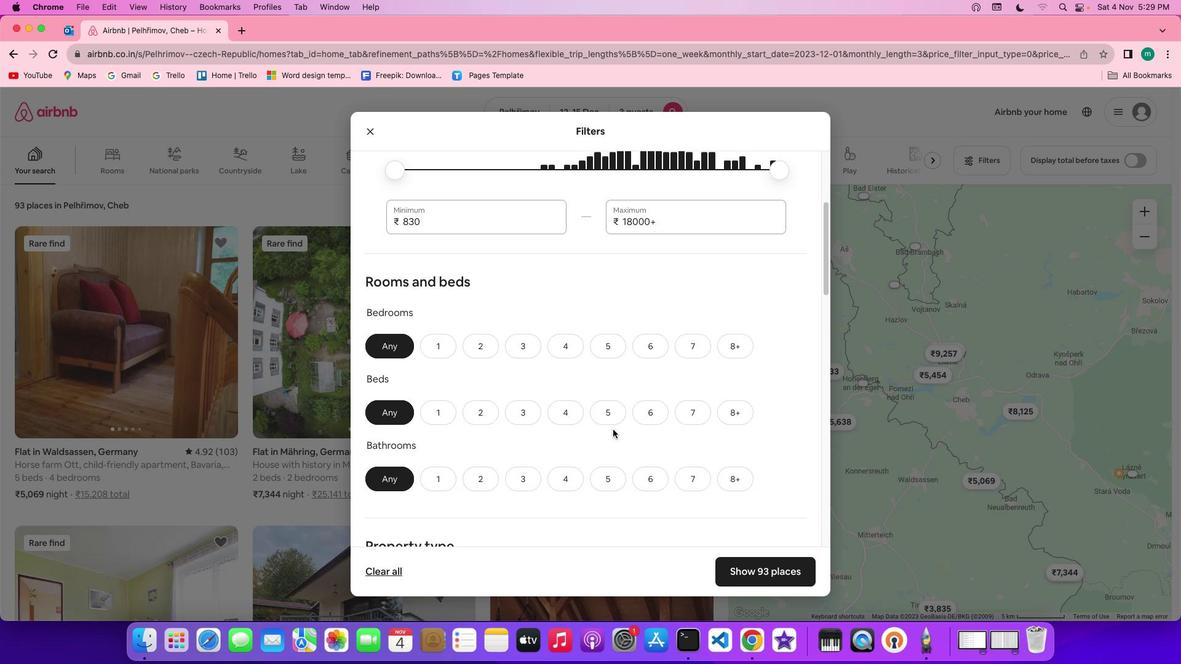
Action: Mouse scrolled (613, 430) with delta (0, 0)
Screenshot: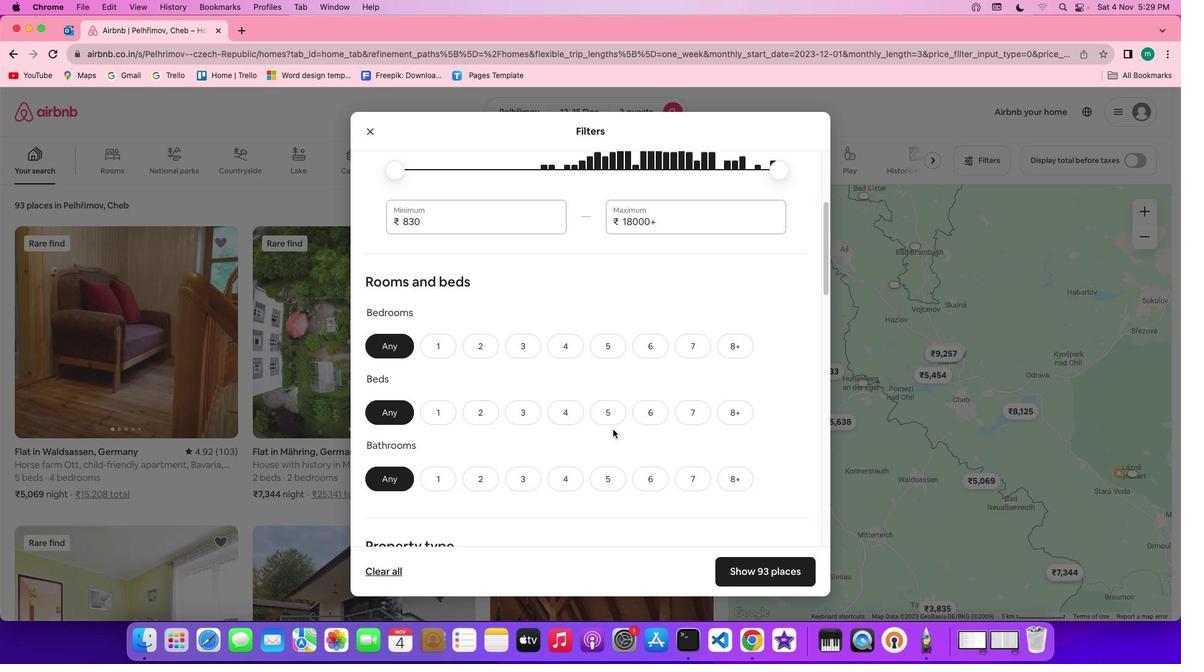 
Action: Mouse scrolled (613, 430) with delta (0, 0)
Screenshot: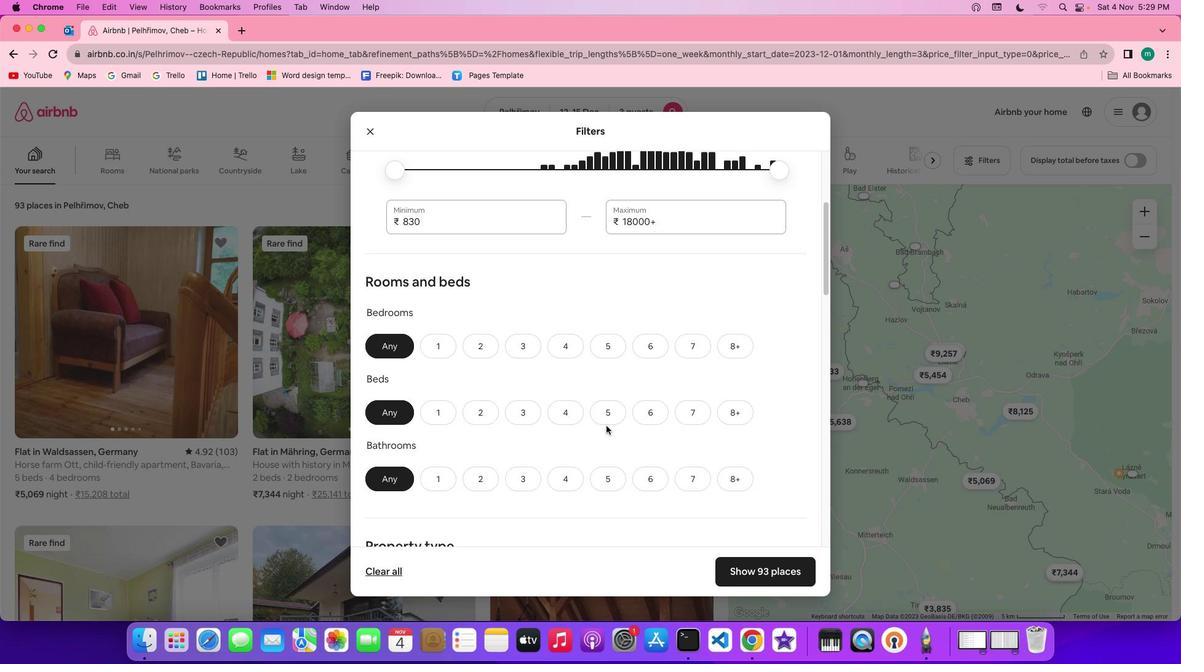 
Action: Mouse moved to (472, 343)
Screenshot: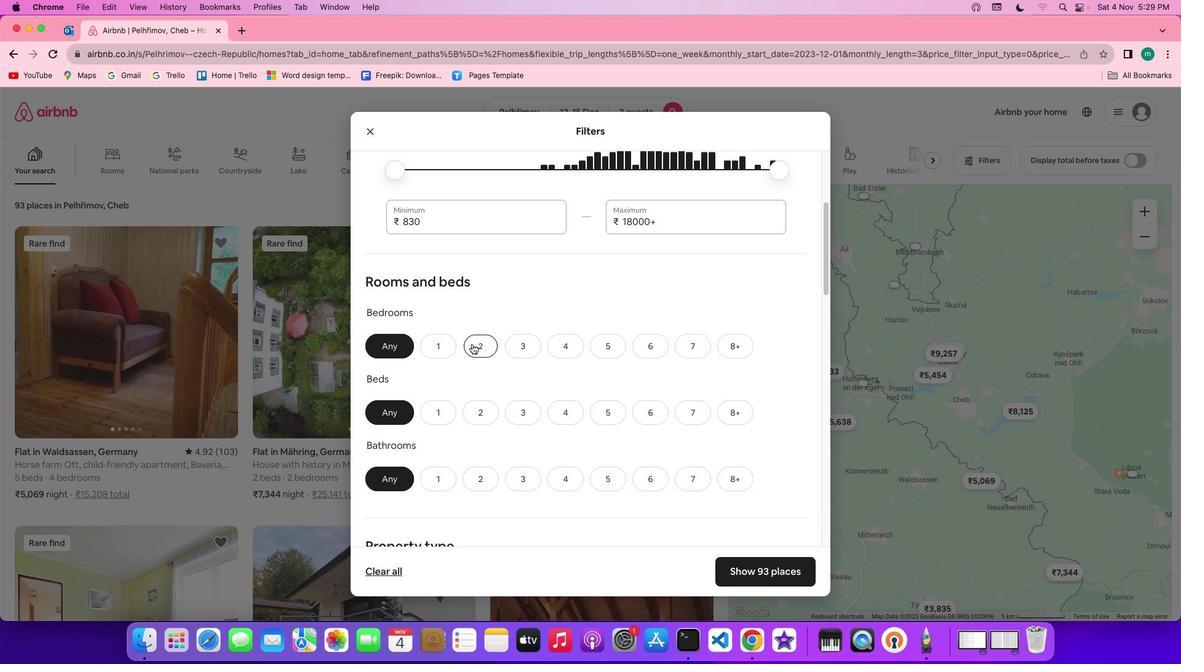 
Action: Mouse pressed left at (472, 343)
Screenshot: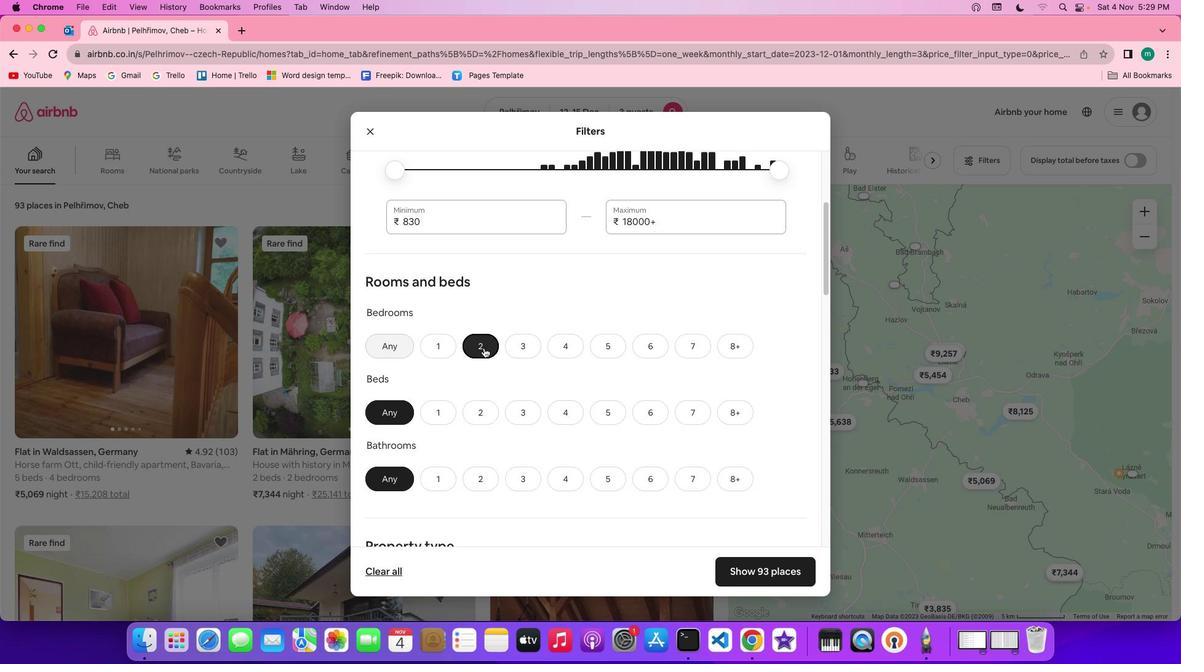 
Action: Mouse moved to (576, 375)
Screenshot: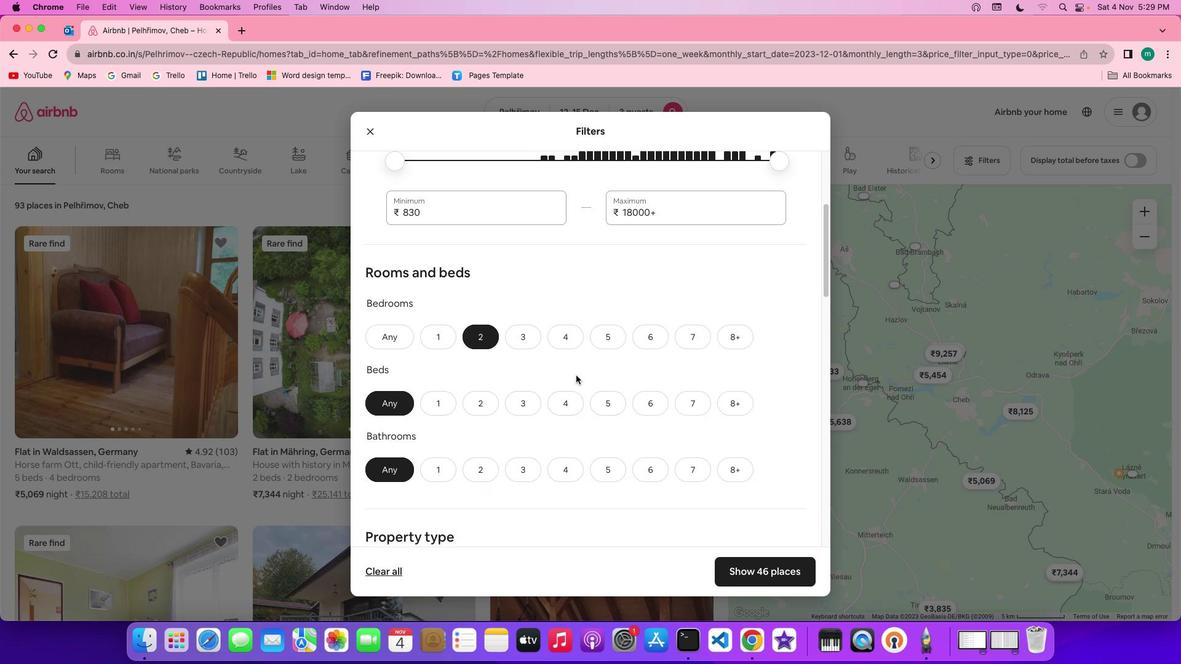 
Action: Mouse scrolled (576, 375) with delta (0, 0)
Screenshot: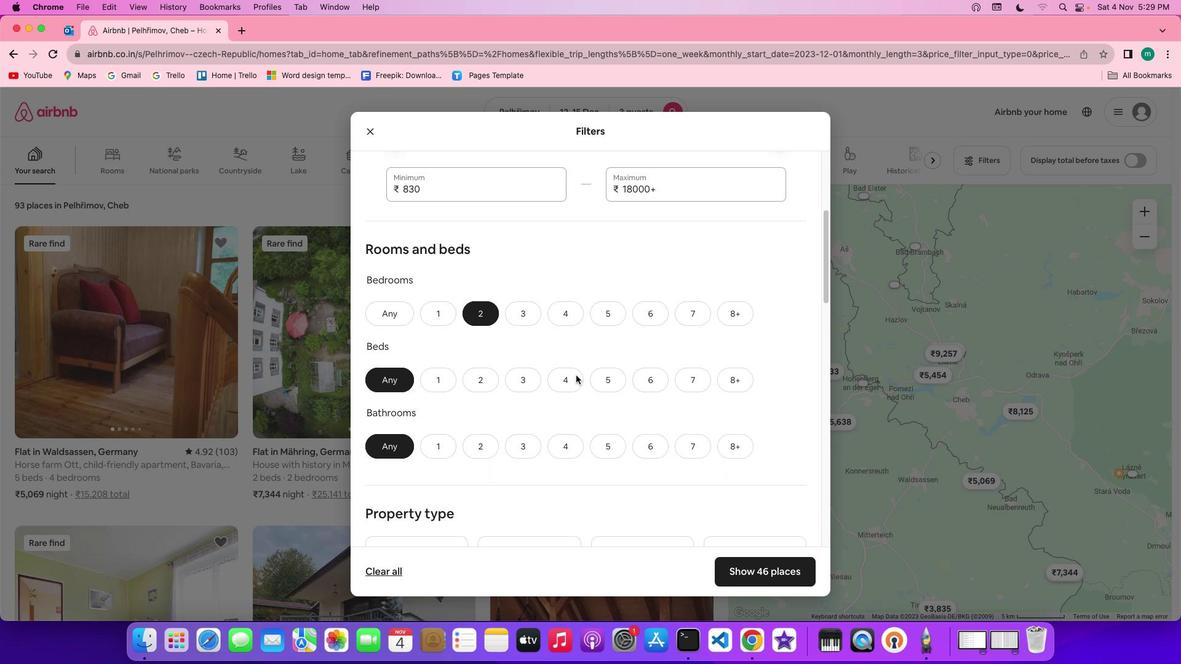 
Action: Mouse scrolled (576, 375) with delta (0, 0)
Screenshot: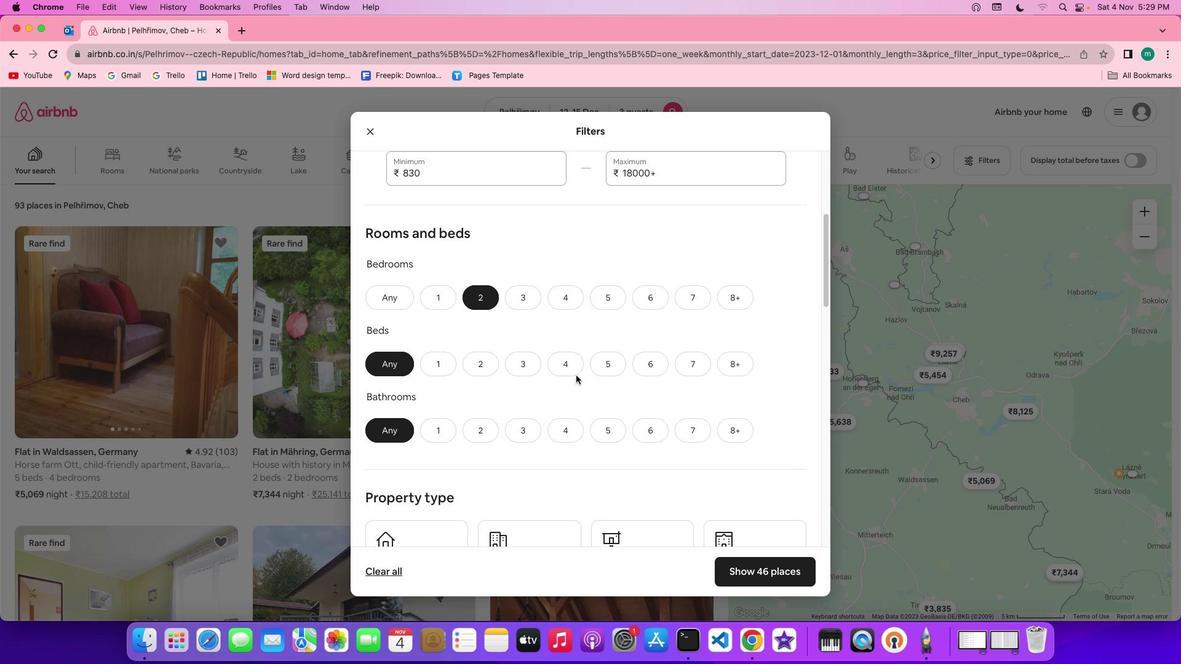 
Action: Mouse scrolled (576, 375) with delta (0, 0)
Screenshot: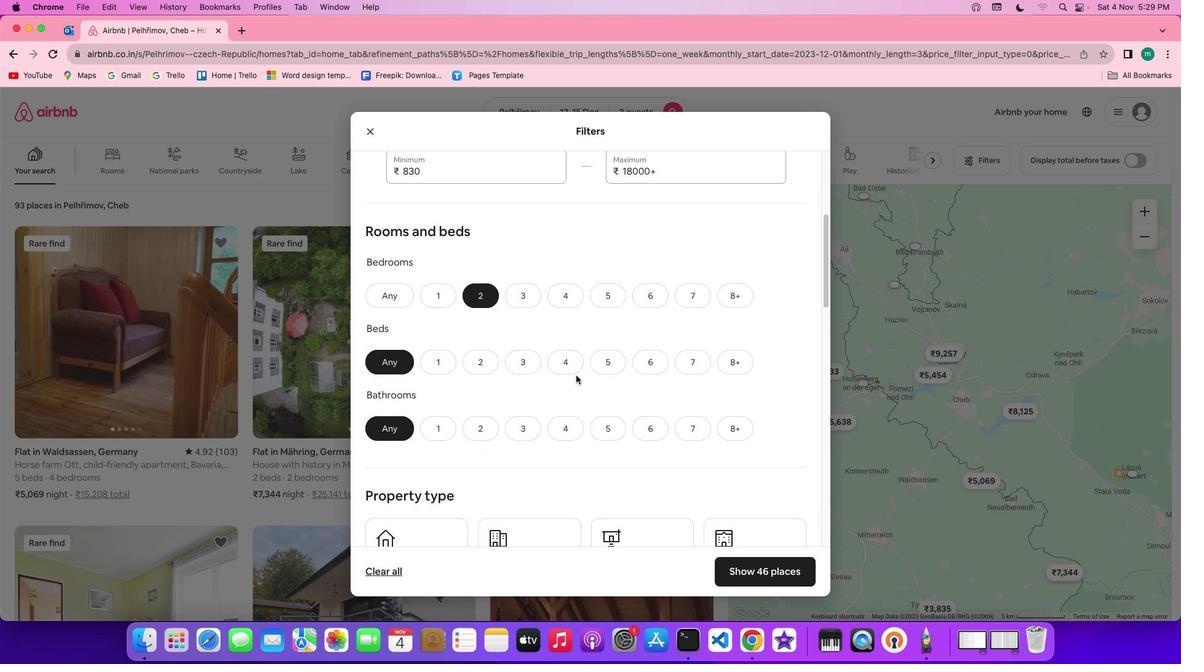
Action: Mouse scrolled (576, 375) with delta (0, 0)
Screenshot: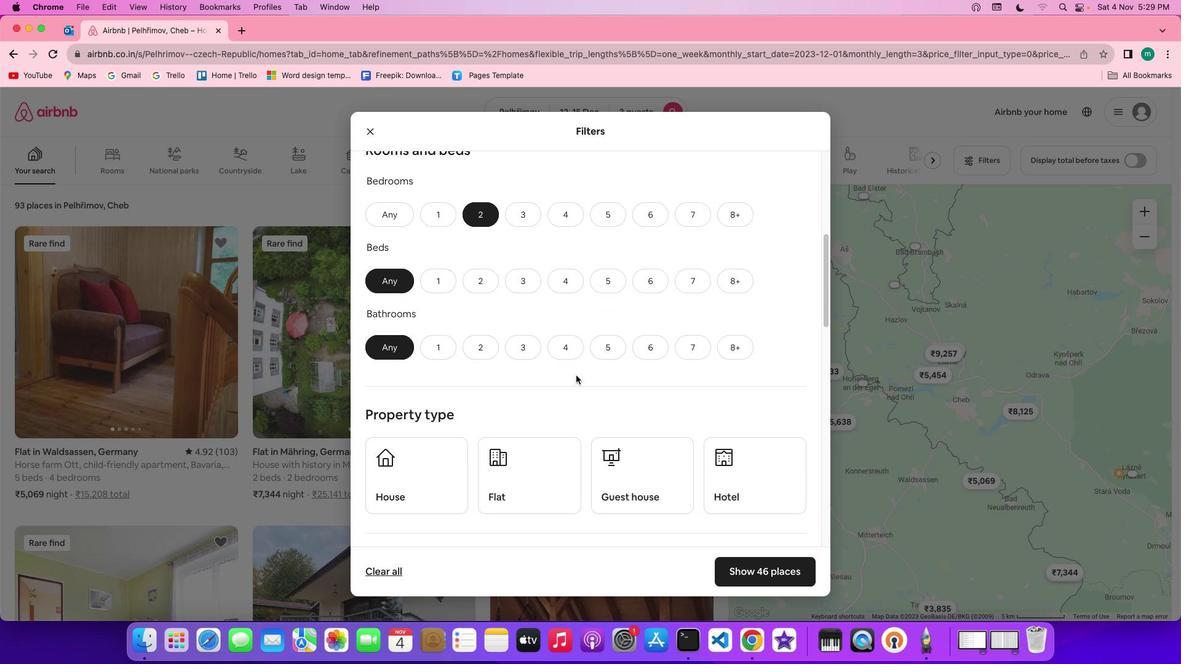 
Action: Mouse scrolled (576, 375) with delta (0, 0)
Screenshot: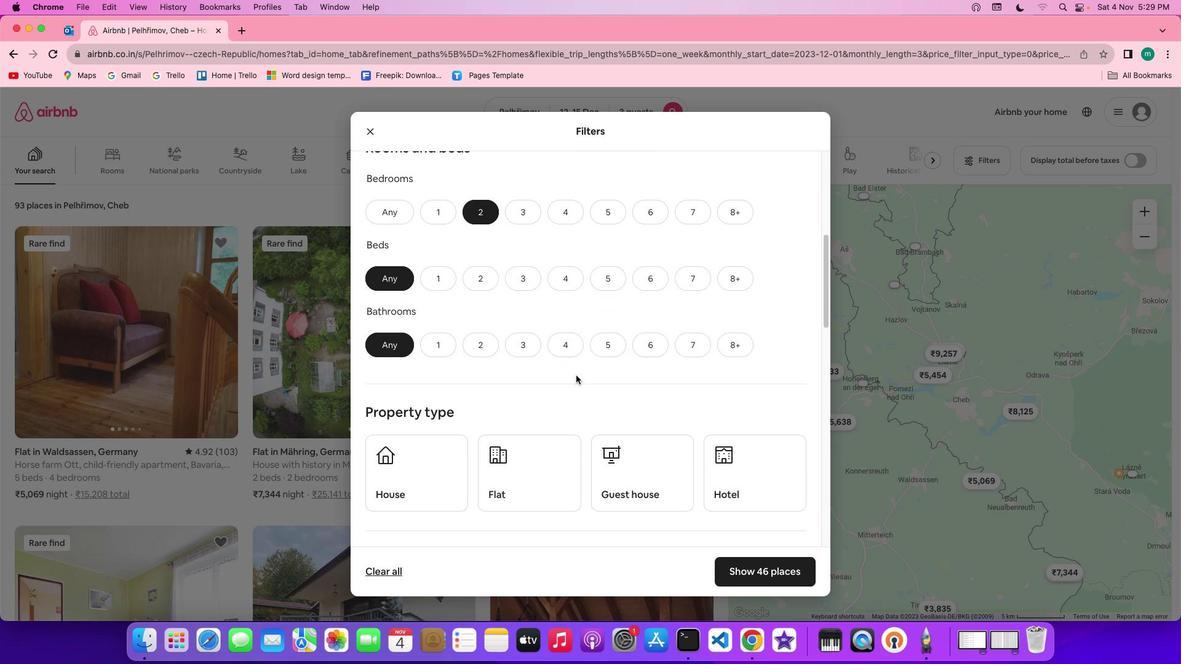 
Action: Mouse scrolled (576, 375) with delta (0, -1)
Screenshot: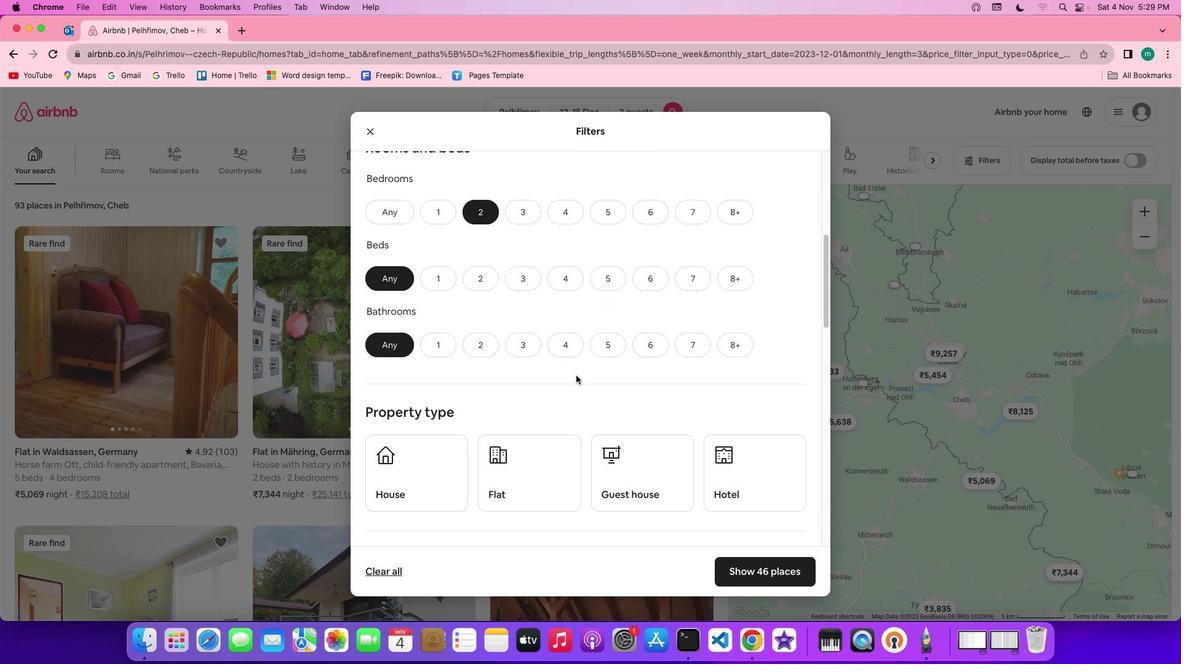 
Action: Mouse moved to (536, 274)
Screenshot: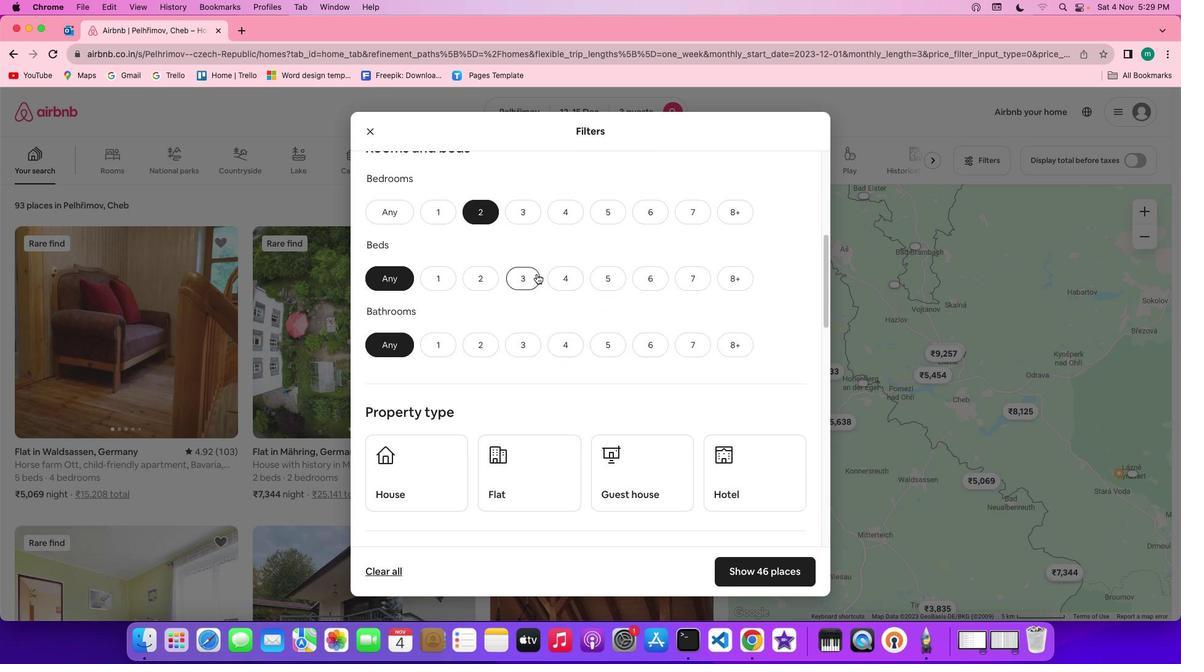 
Action: Mouse pressed left at (536, 274)
Screenshot: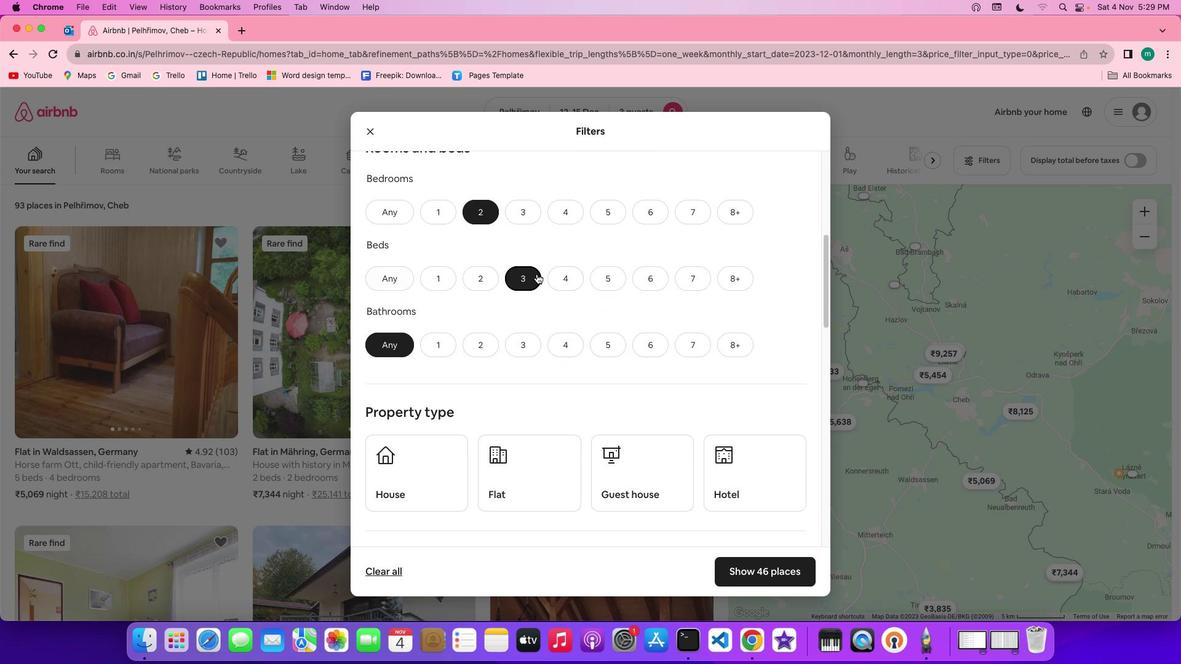 
Action: Mouse moved to (599, 318)
Screenshot: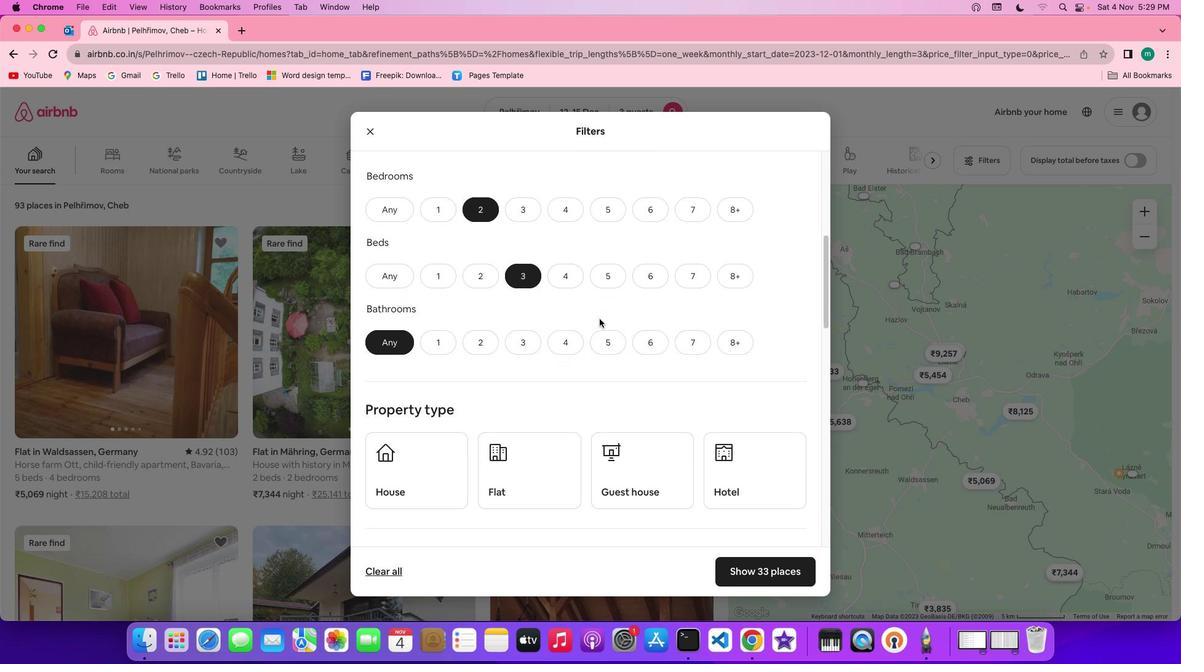
Action: Mouse scrolled (599, 318) with delta (0, 0)
Screenshot: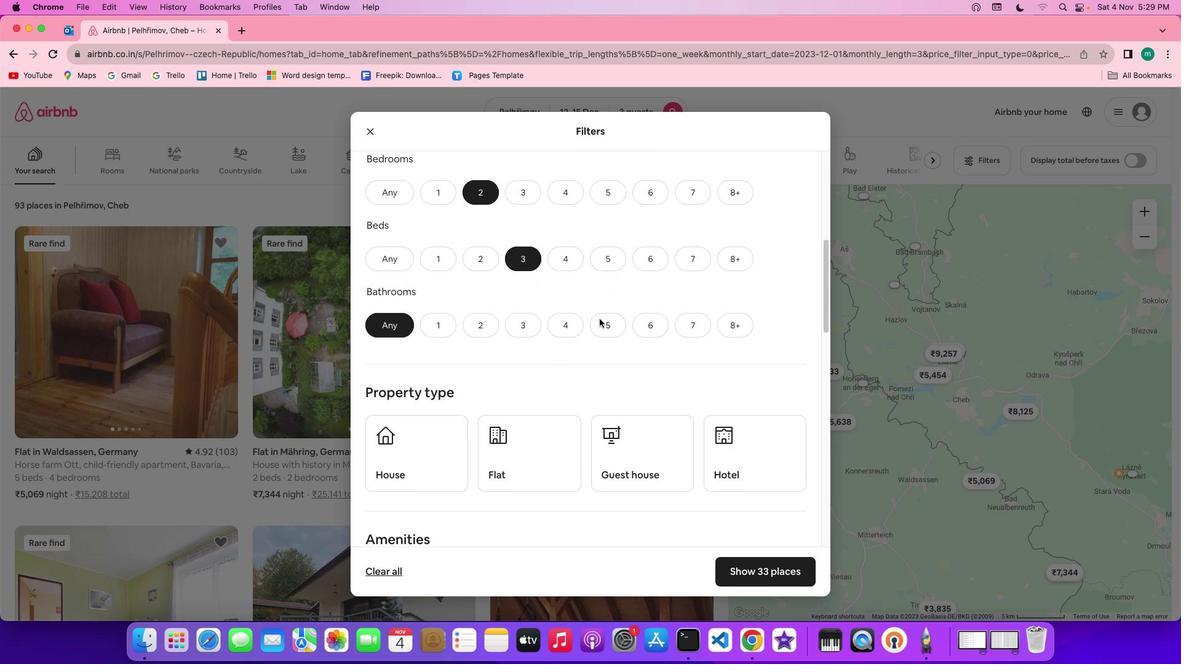 
Action: Mouse scrolled (599, 318) with delta (0, 0)
Screenshot: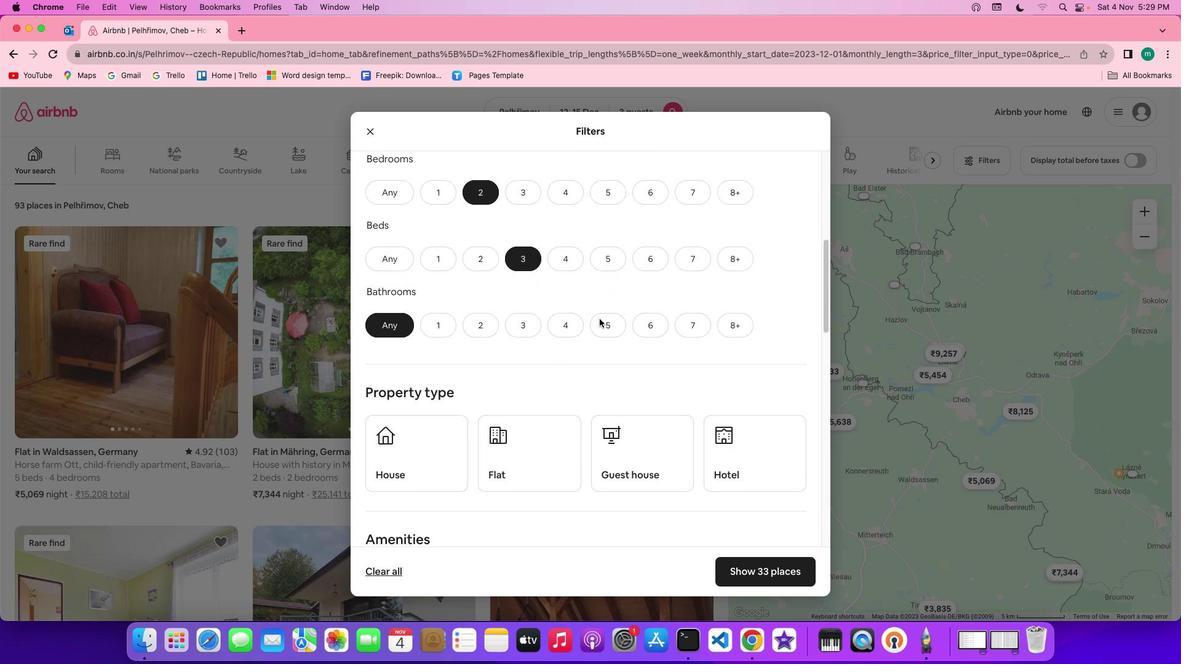 
Action: Mouse moved to (446, 316)
Screenshot: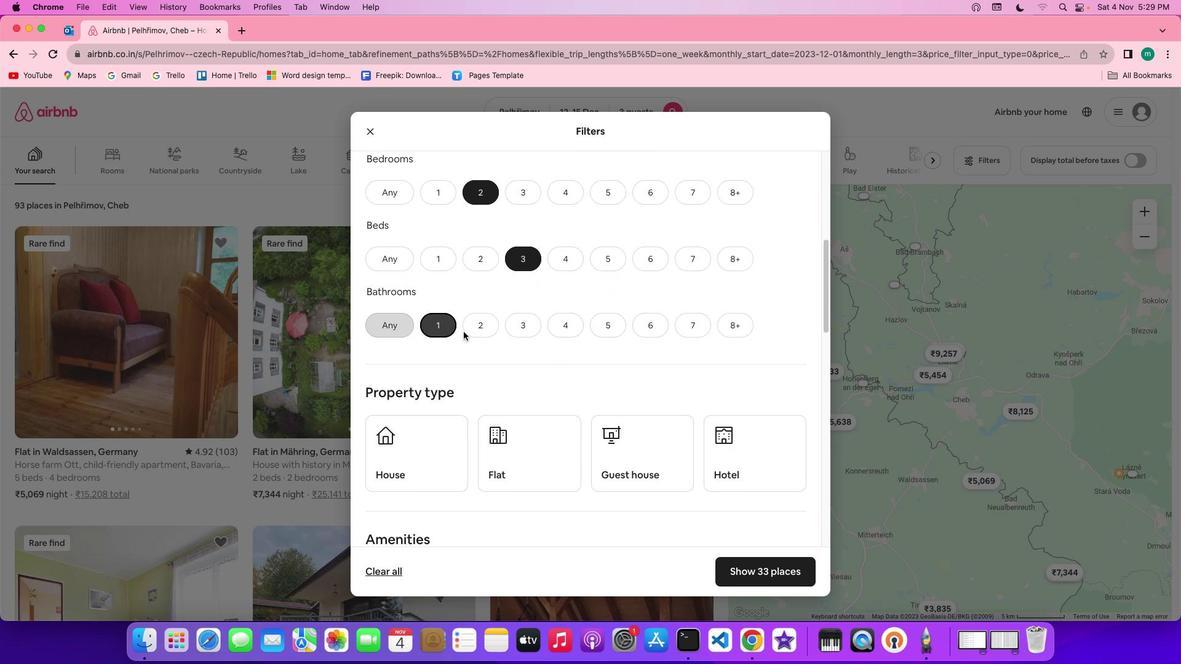 
Action: Mouse pressed left at (446, 316)
Screenshot: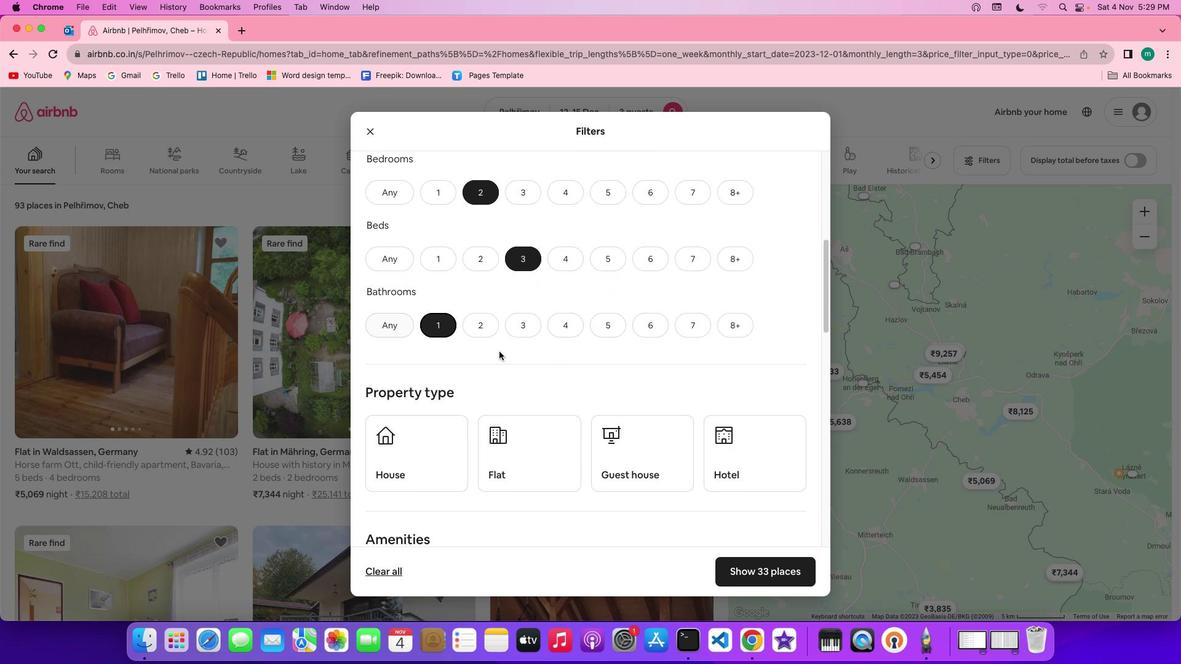 
Action: Mouse moved to (544, 361)
Screenshot: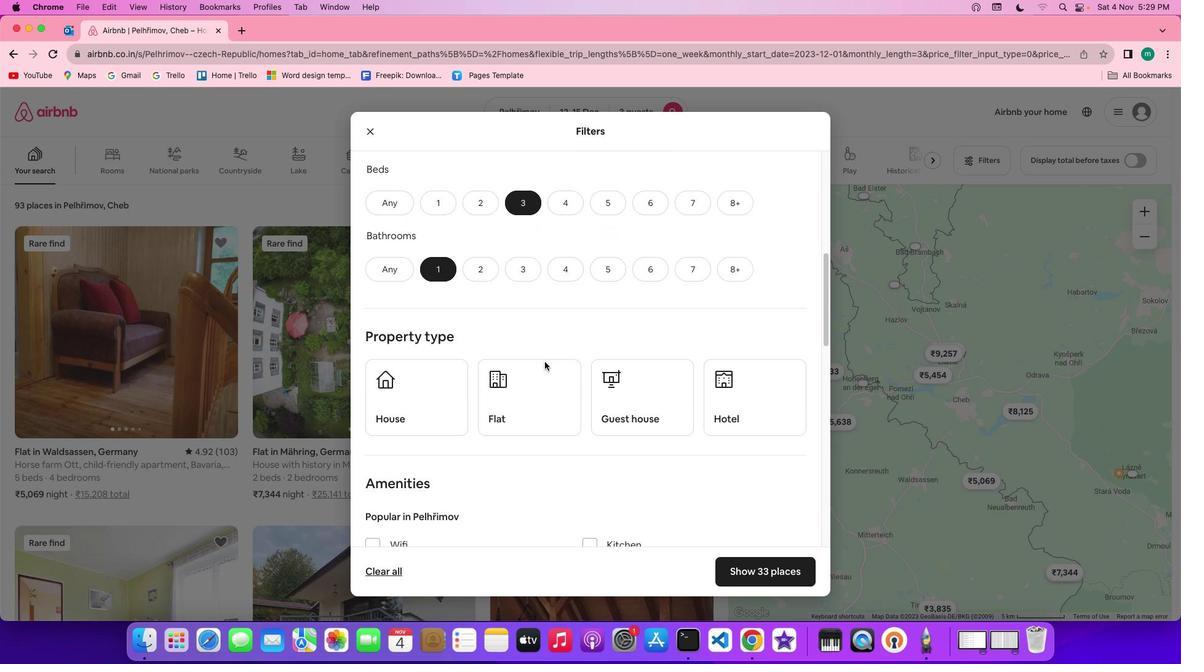 
Action: Mouse scrolled (544, 361) with delta (0, 0)
Screenshot: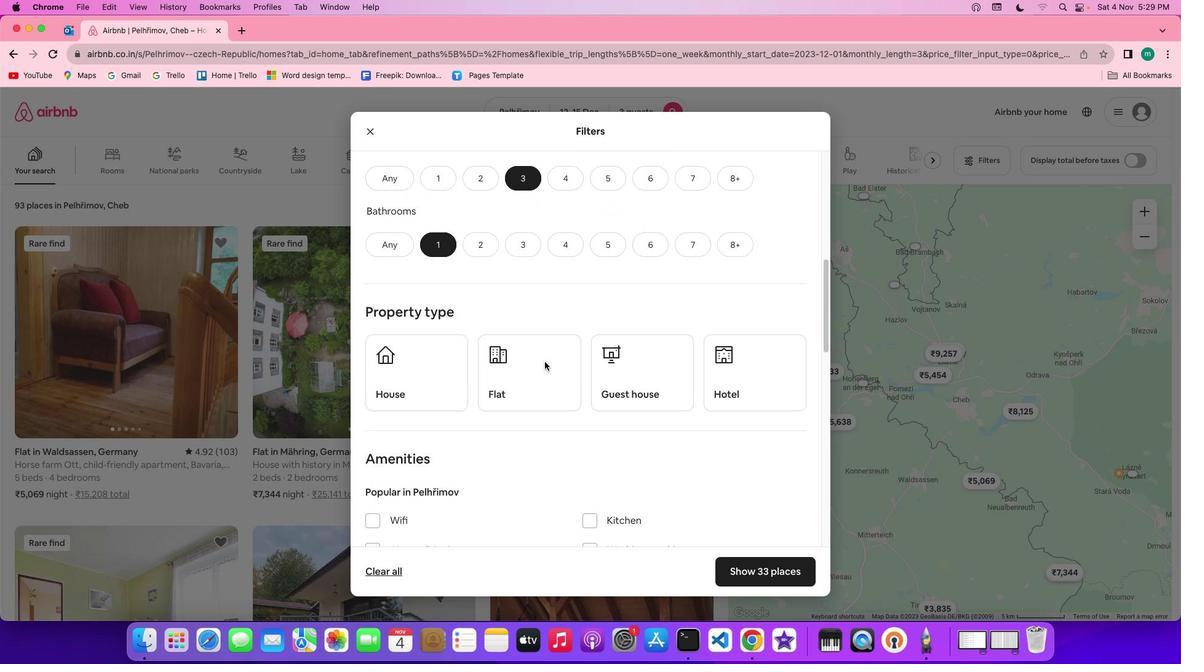 
Action: Mouse scrolled (544, 361) with delta (0, 0)
Screenshot: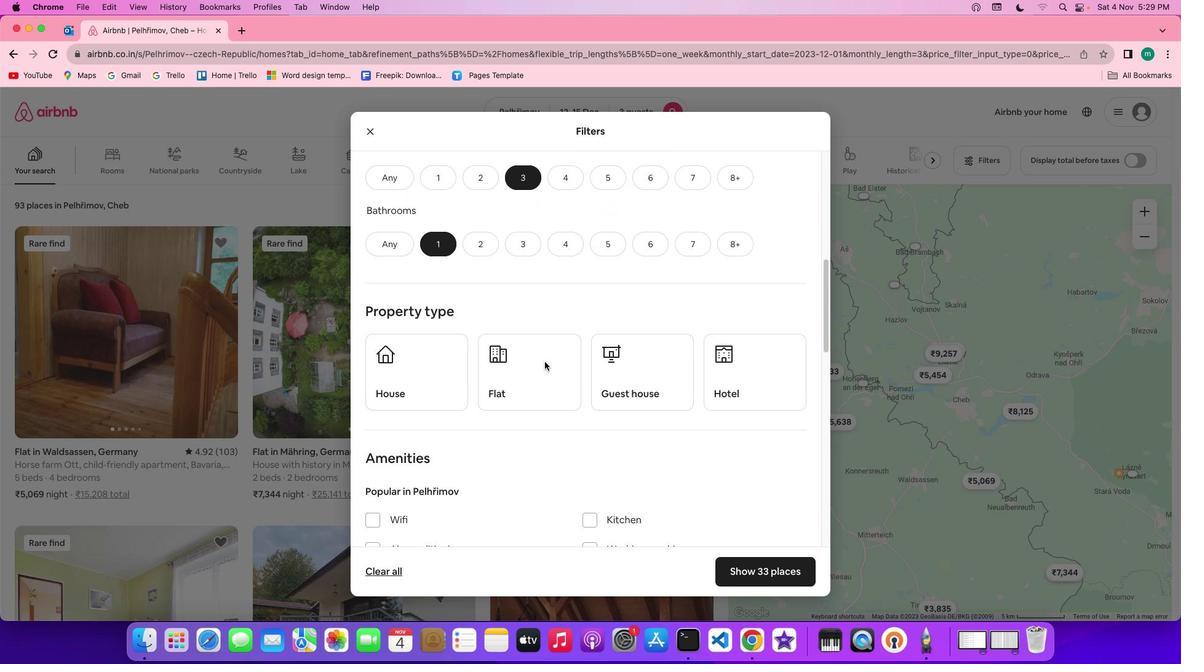 
Action: Mouse moved to (544, 361)
Screenshot: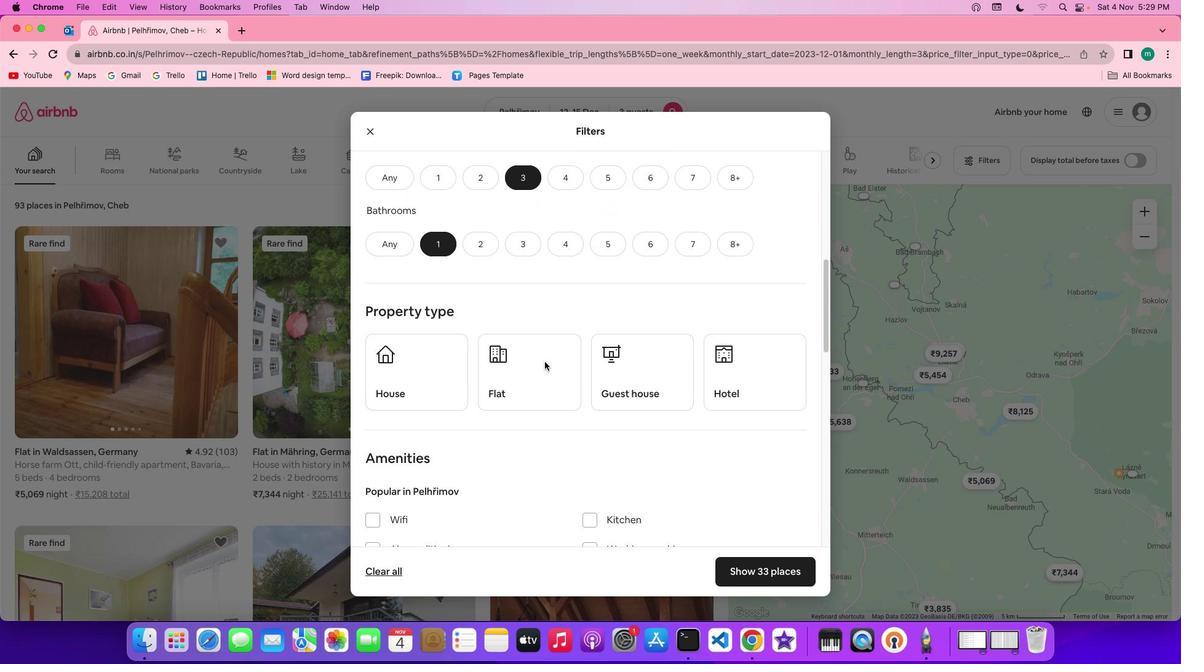 
Action: Mouse scrolled (544, 361) with delta (0, -1)
Screenshot: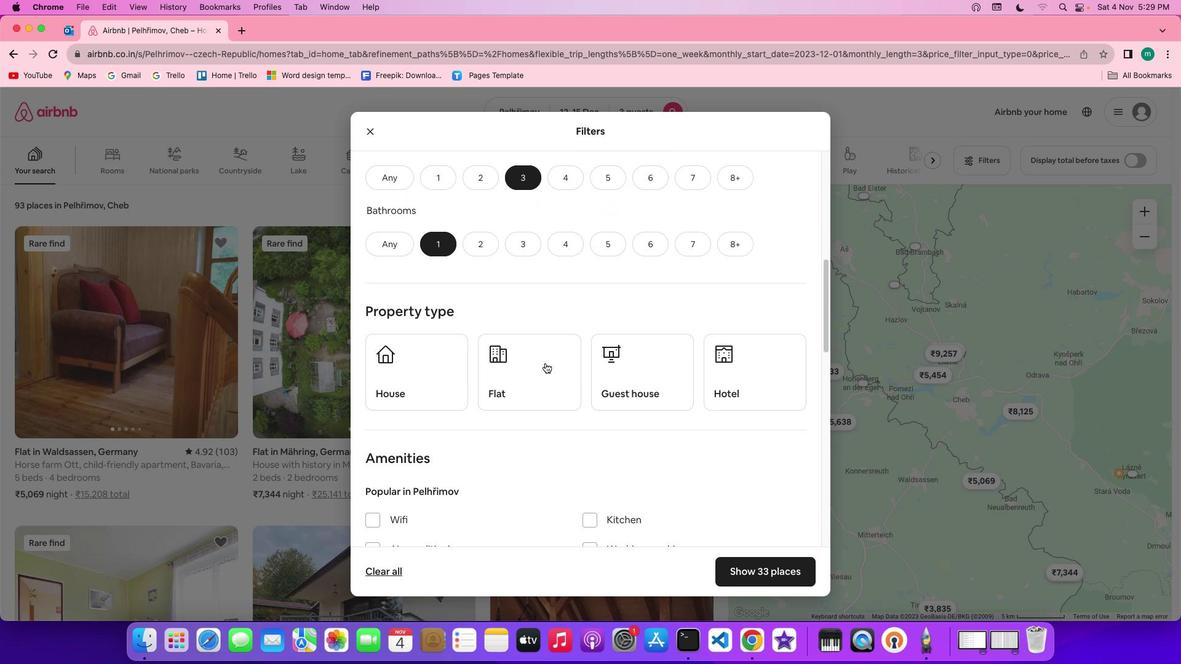 
Action: Mouse moved to (555, 365)
Screenshot: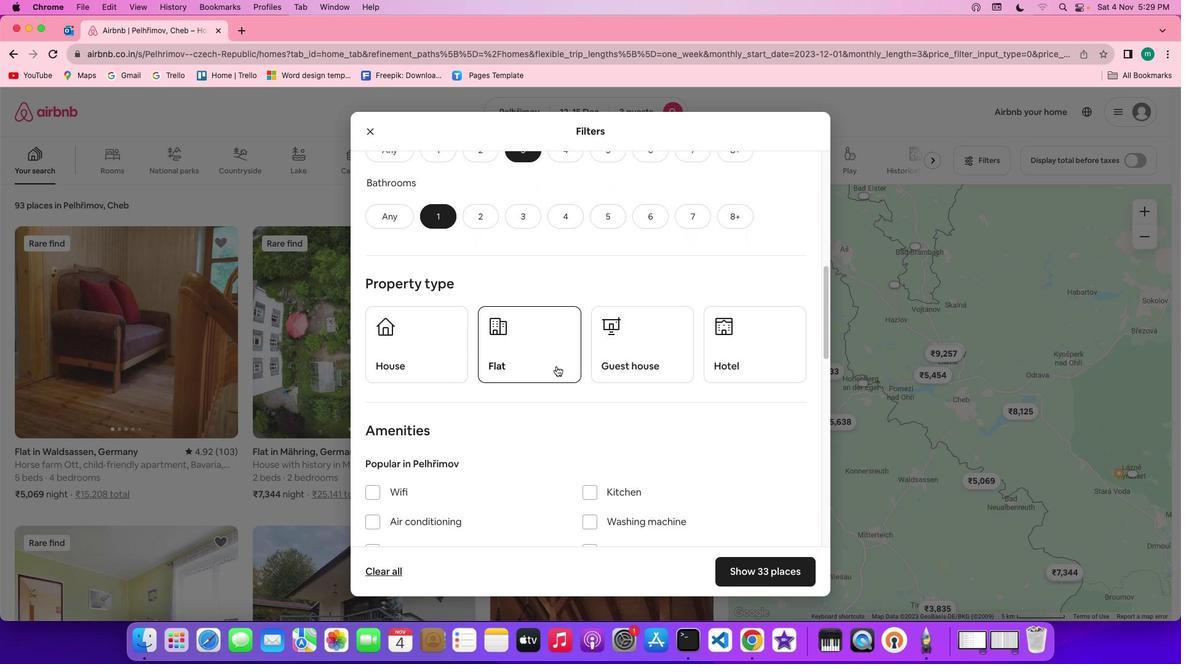 
Action: Mouse scrolled (555, 365) with delta (0, 0)
Screenshot: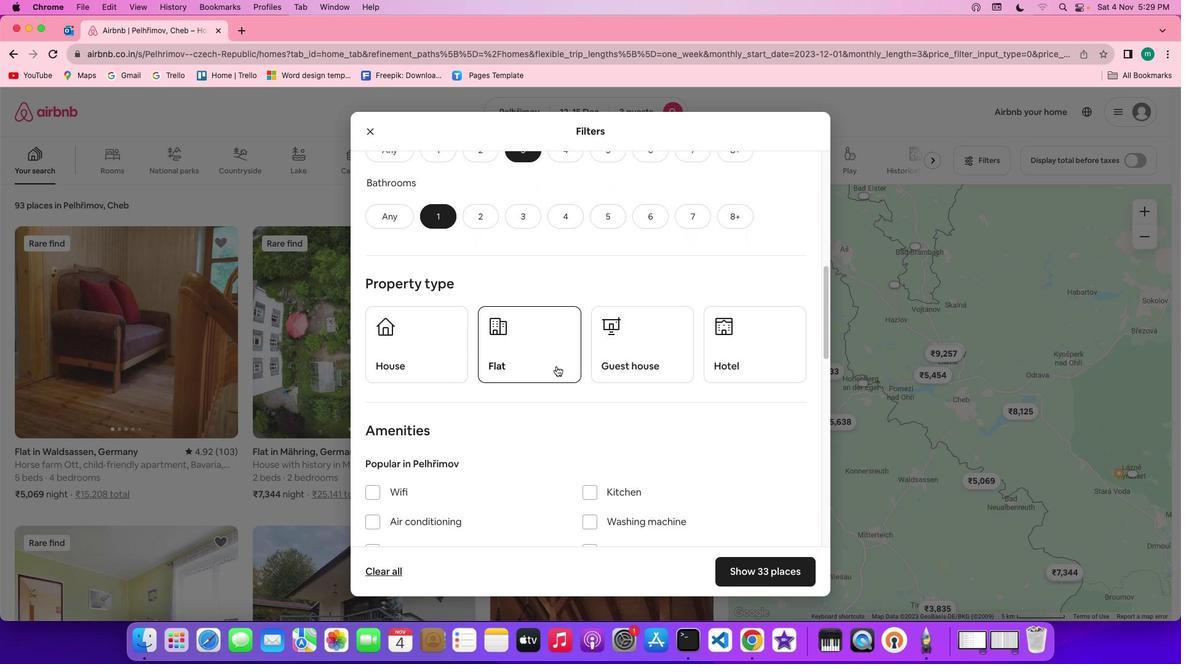 
Action: Mouse moved to (556, 366)
Screenshot: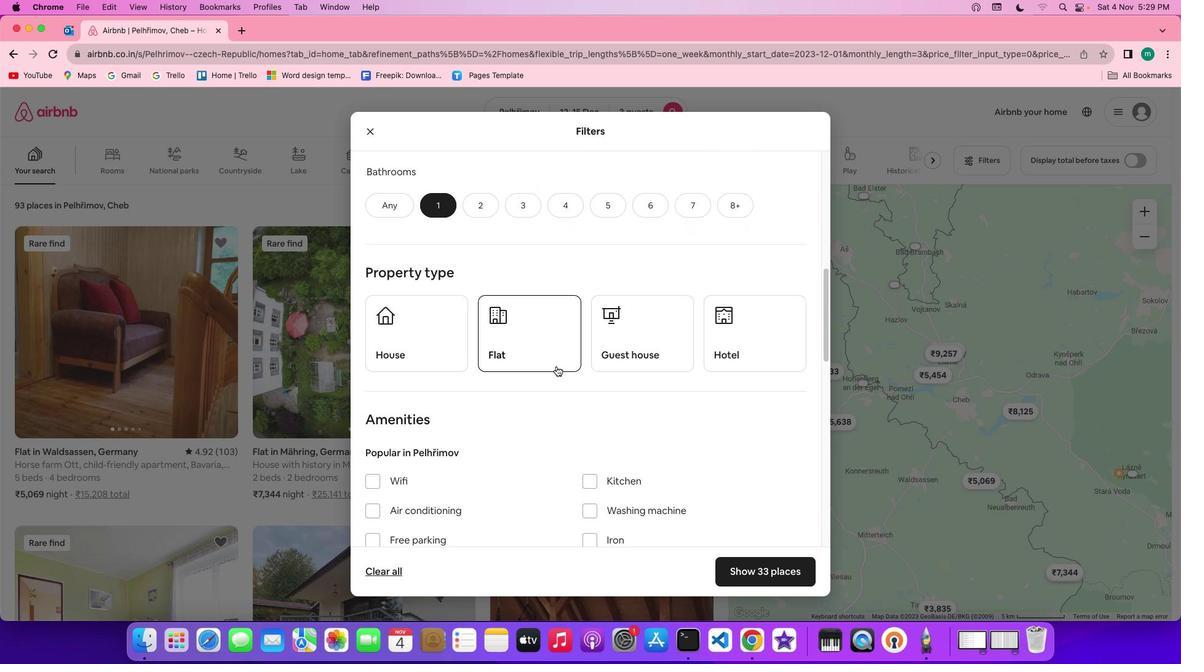 
Action: Mouse scrolled (556, 366) with delta (0, 0)
Screenshot: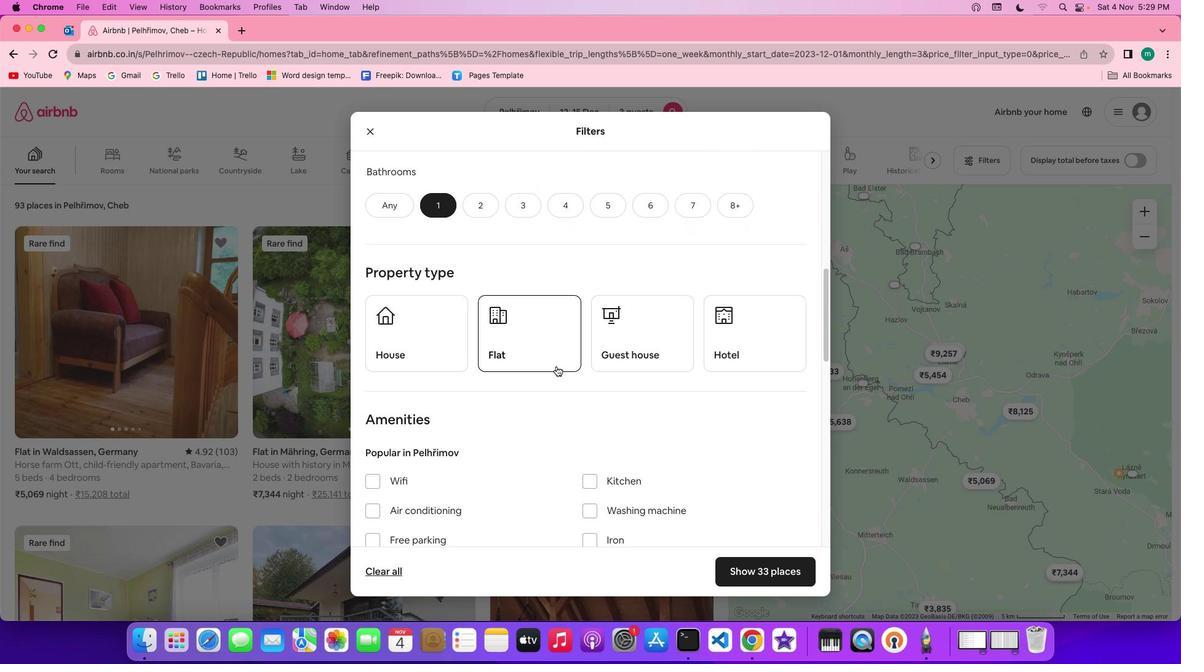 
Action: Mouse moved to (556, 366)
Screenshot: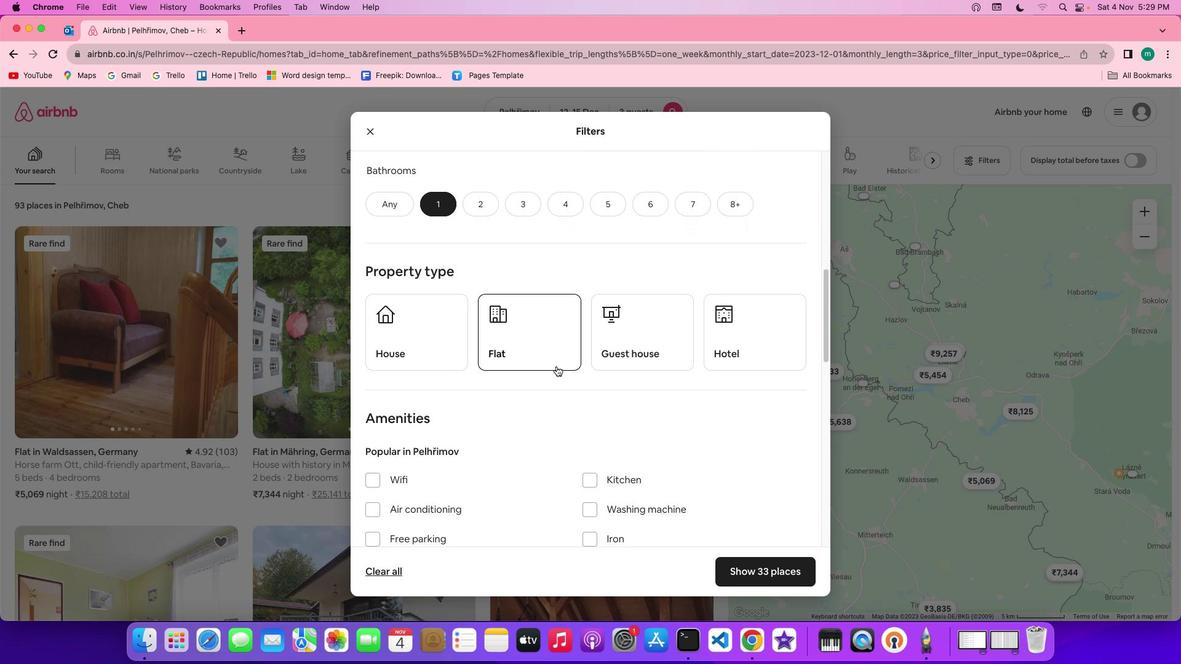 
Action: Mouse scrolled (556, 366) with delta (0, 0)
Screenshot: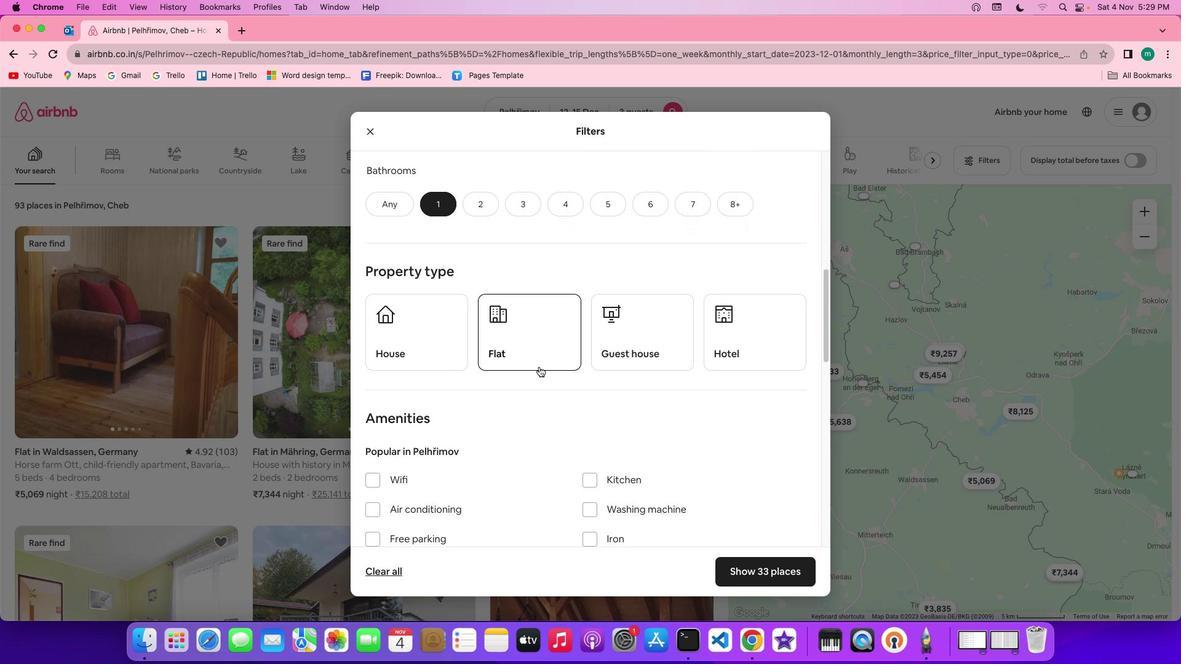 
Action: Mouse moved to (535, 365)
Screenshot: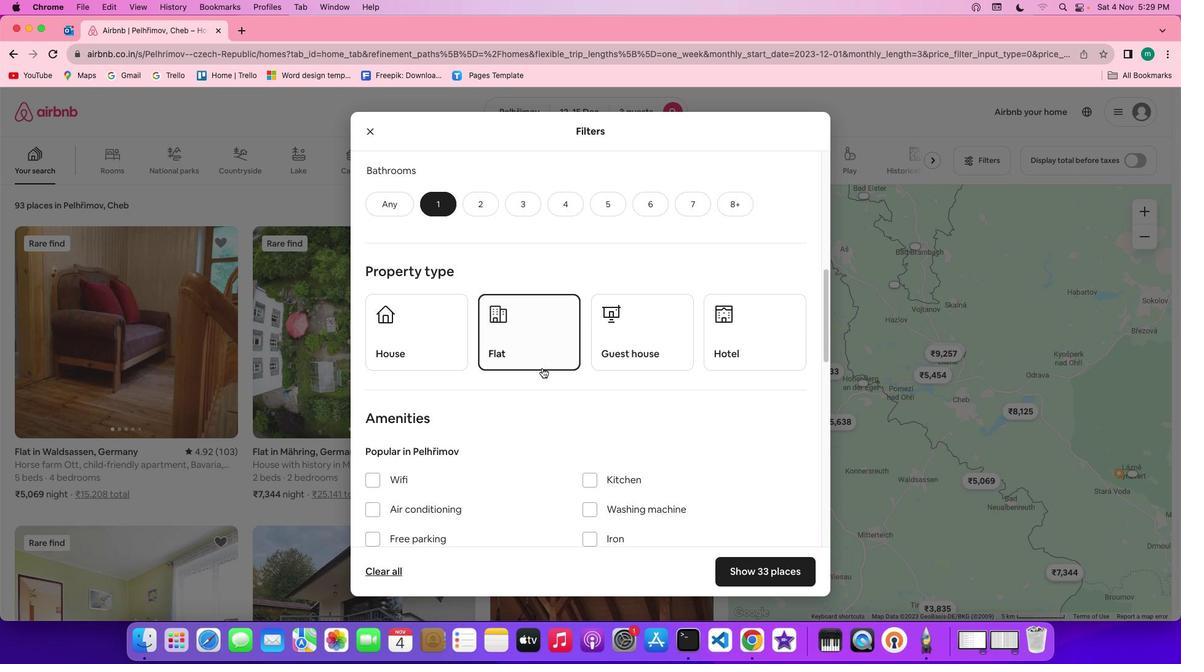 
Action: Mouse pressed left at (535, 365)
Screenshot: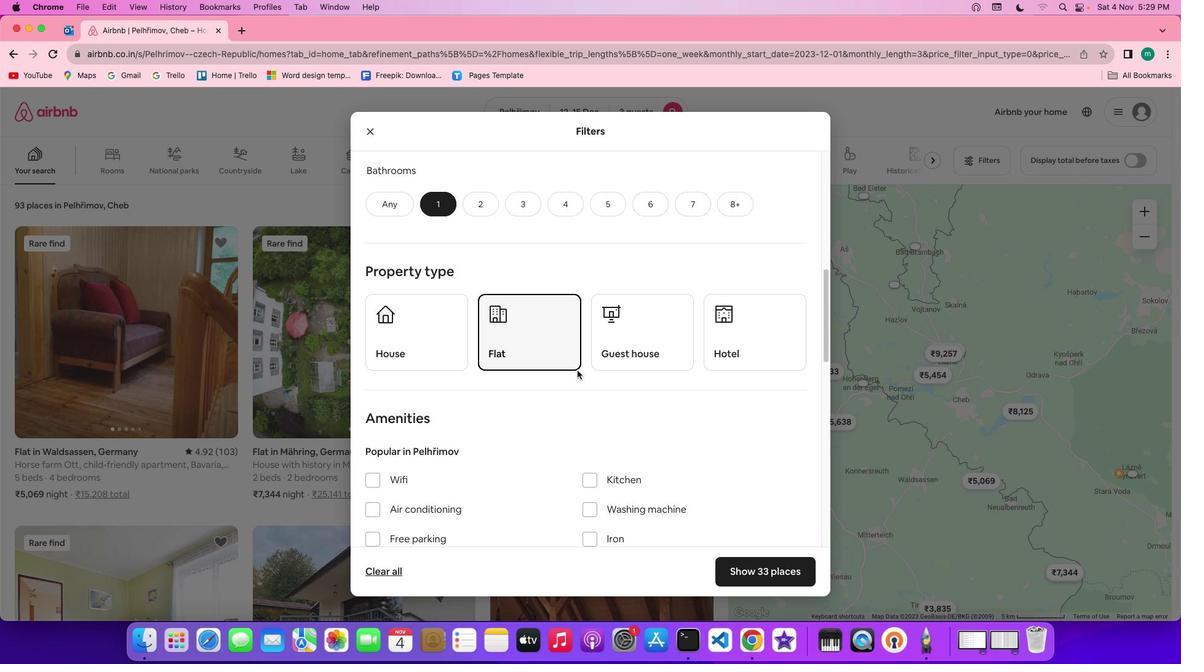 
Action: Mouse moved to (683, 398)
Screenshot: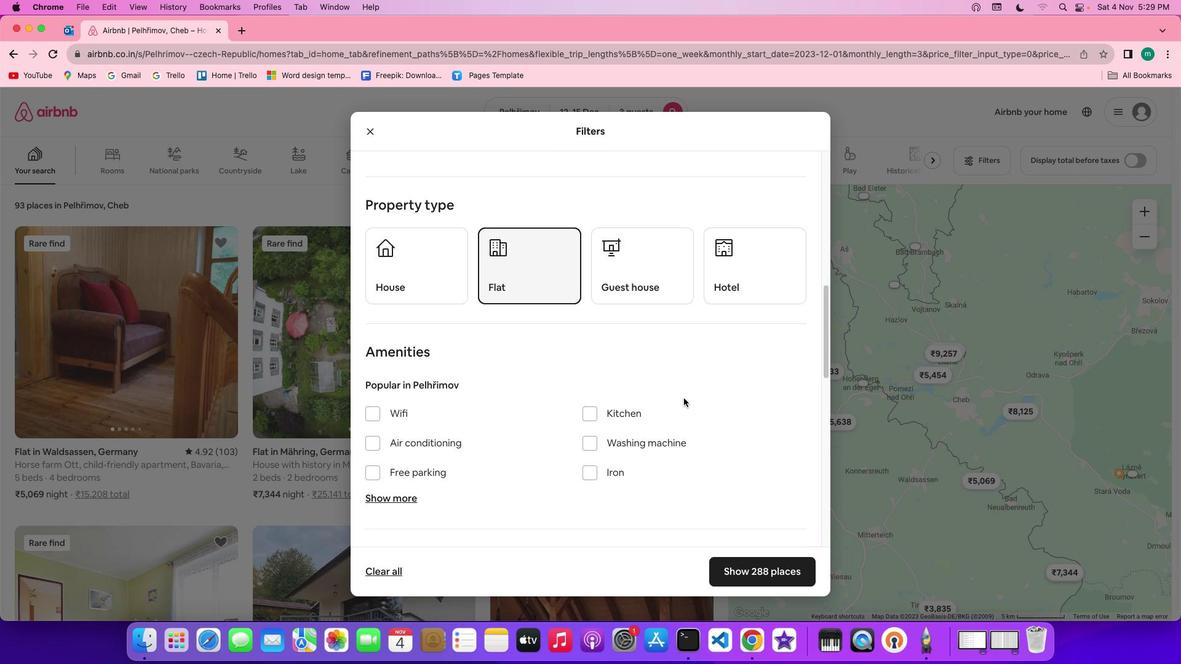 
Action: Mouse scrolled (683, 398) with delta (0, 0)
Screenshot: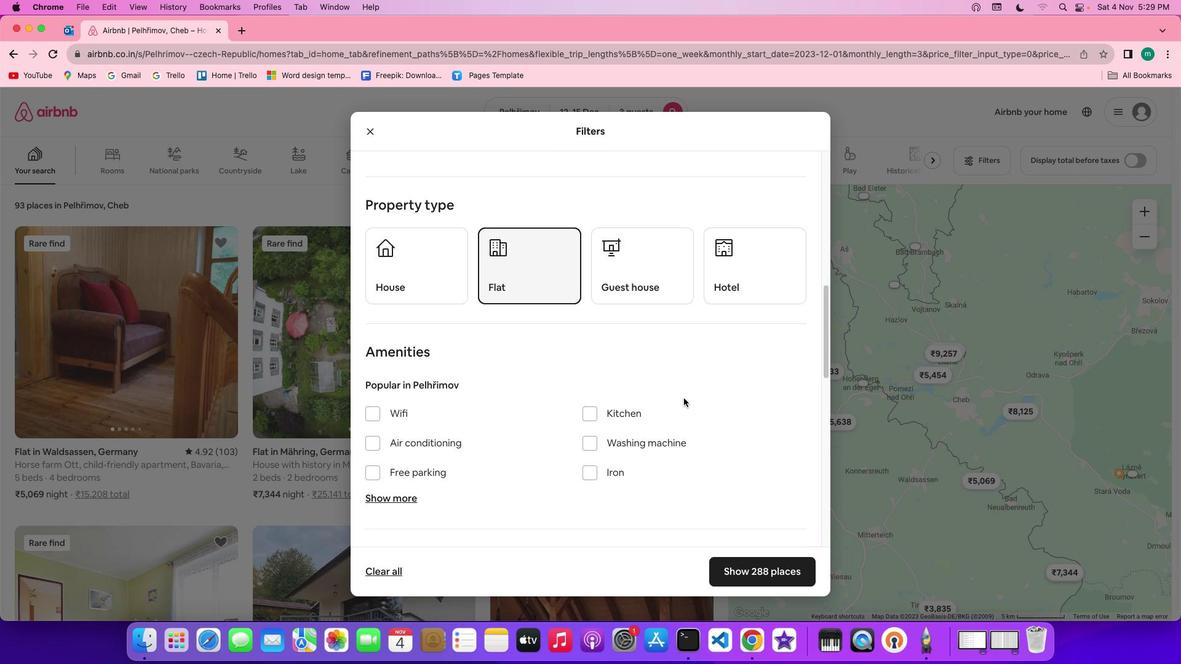 
Action: Mouse scrolled (683, 398) with delta (0, 0)
Screenshot: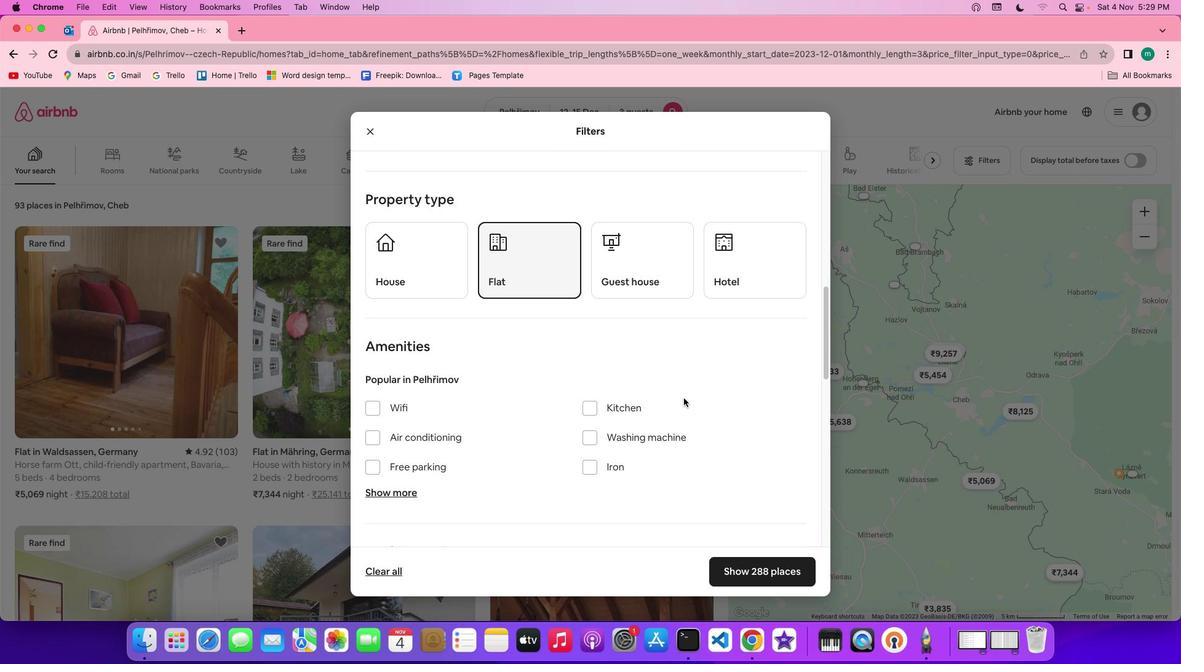 
Action: Mouse scrolled (683, 398) with delta (0, -1)
Screenshot: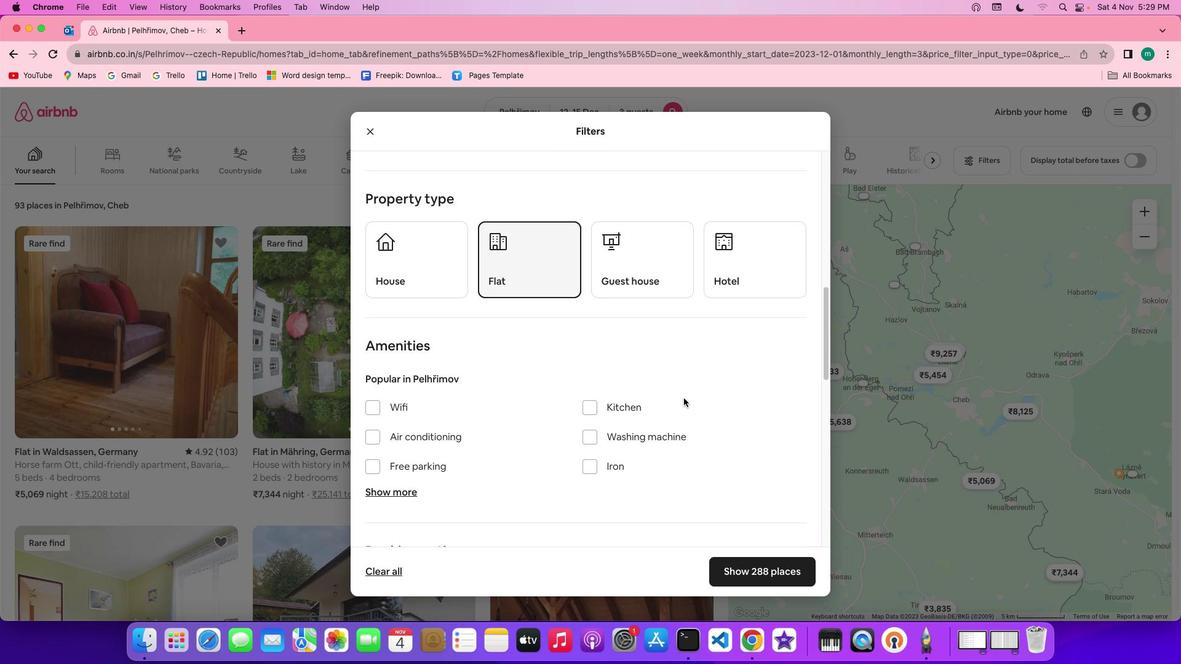
Action: Mouse scrolled (683, 398) with delta (0, 0)
Screenshot: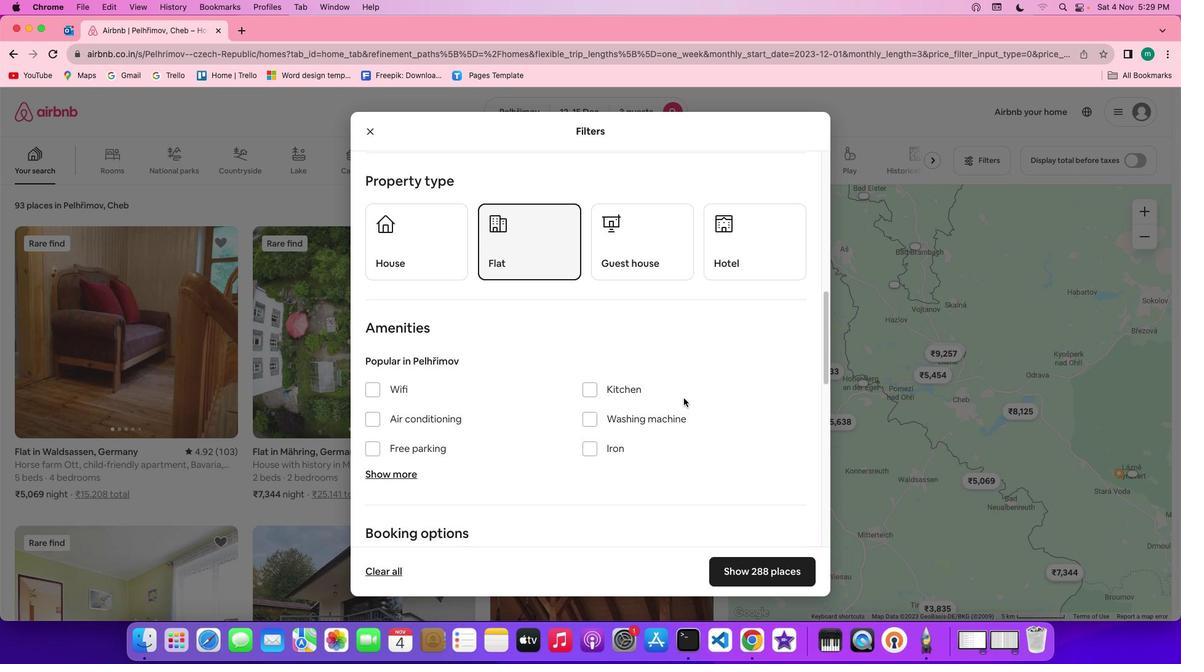 
Action: Mouse scrolled (683, 398) with delta (0, 0)
Screenshot: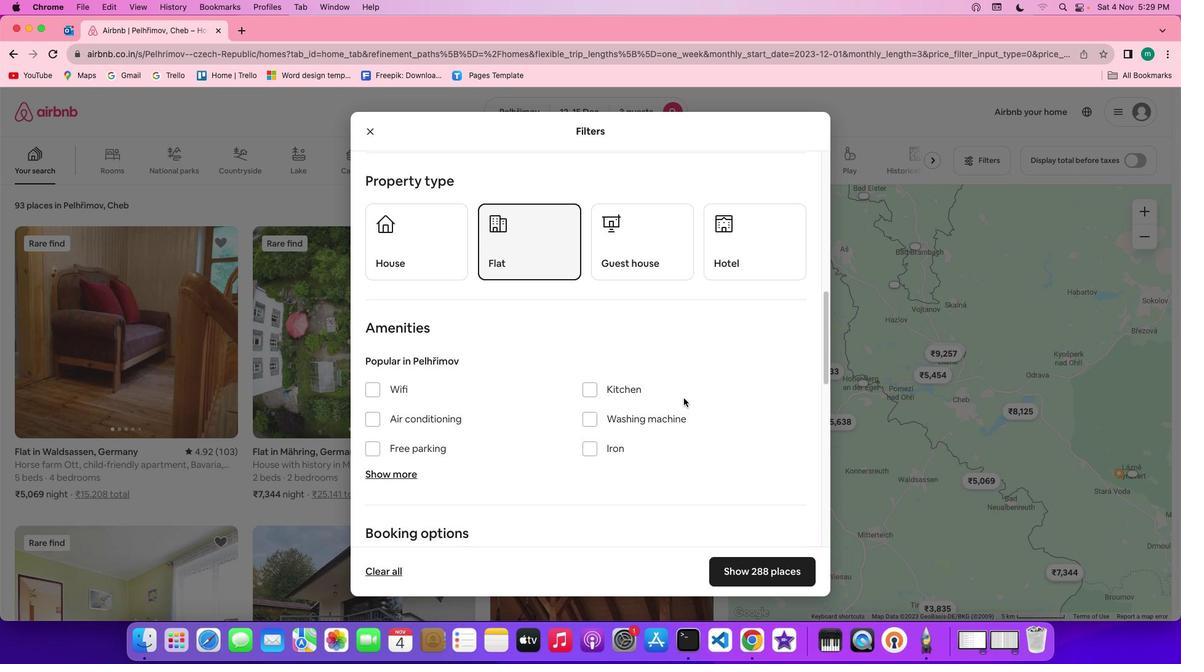 
Action: Mouse scrolled (683, 398) with delta (0, 0)
Screenshot: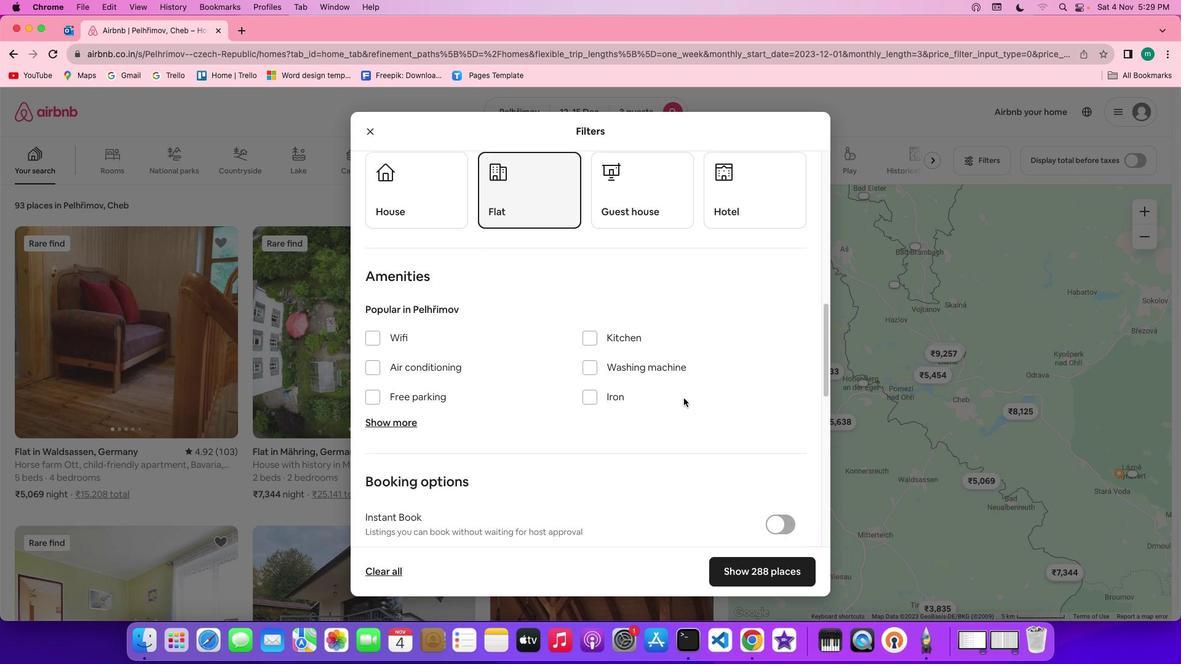 
Action: Mouse scrolled (683, 398) with delta (0, 0)
Screenshot: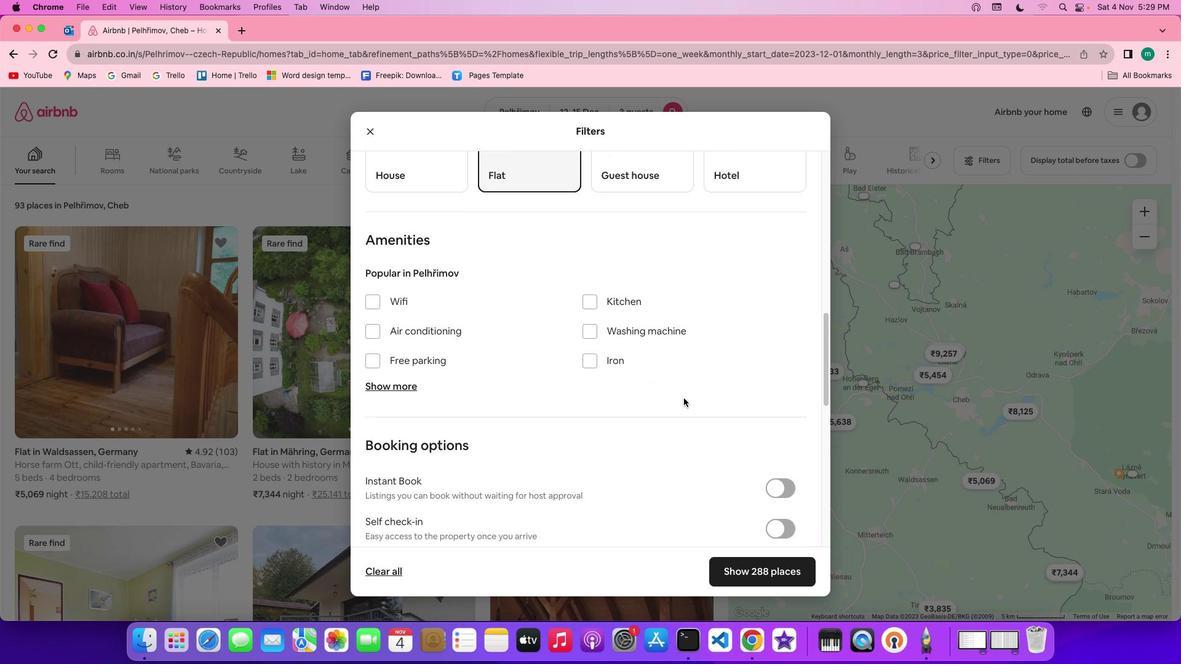 
Action: Mouse scrolled (683, 398) with delta (0, 0)
Screenshot: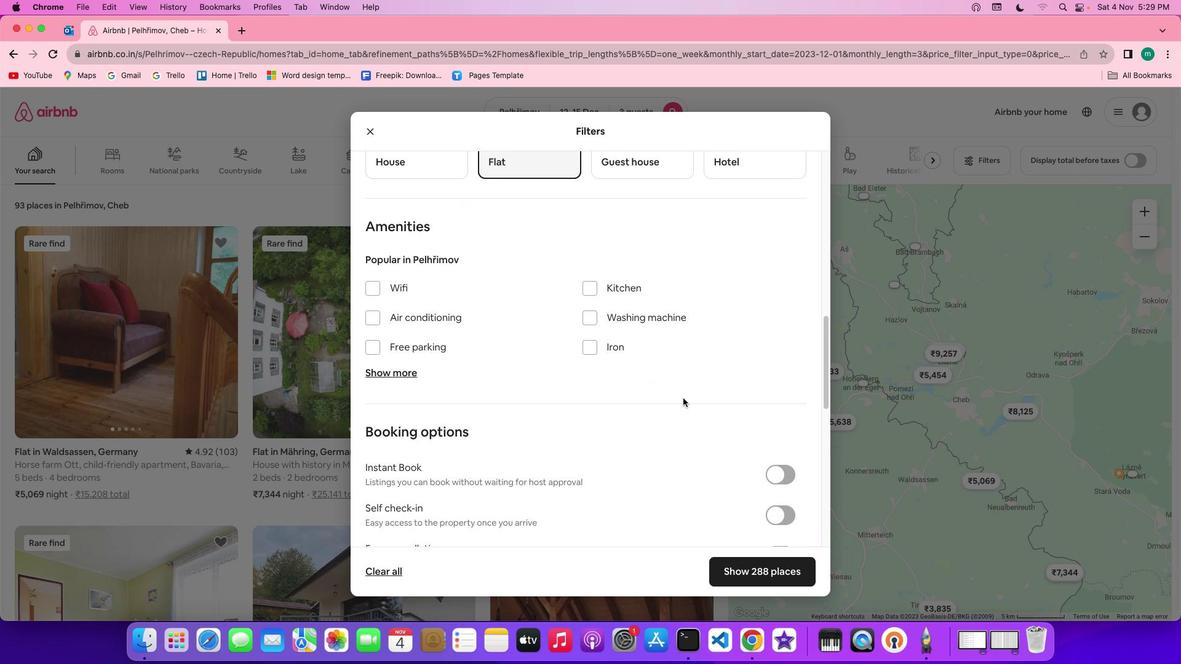 
Action: Mouse scrolled (683, 398) with delta (0, -1)
Screenshot: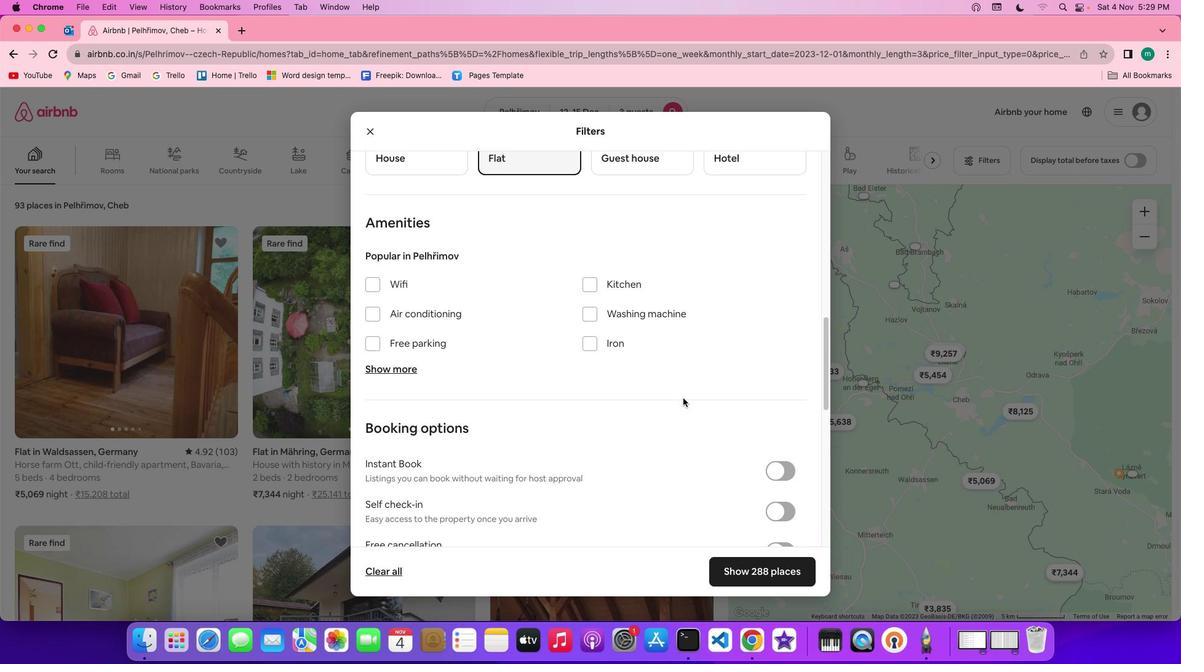 
Action: Mouse scrolled (683, 398) with delta (0, 0)
Screenshot: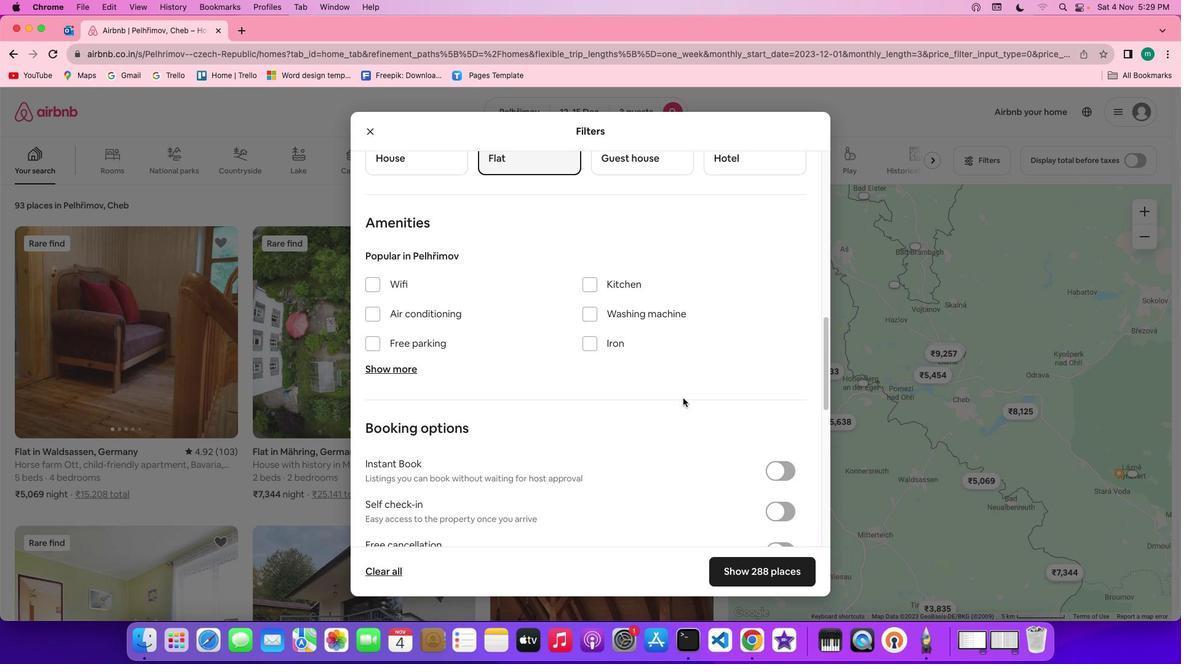 
Action: Mouse moved to (683, 398)
Screenshot: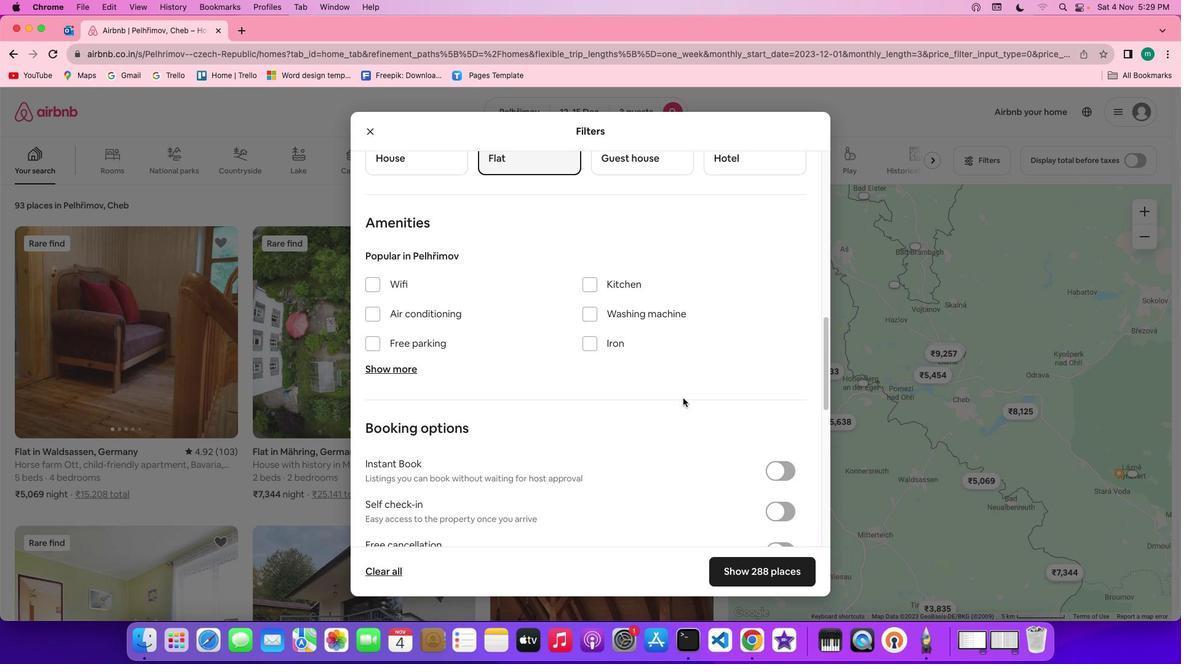 
Action: Mouse scrolled (683, 398) with delta (0, 0)
Screenshot: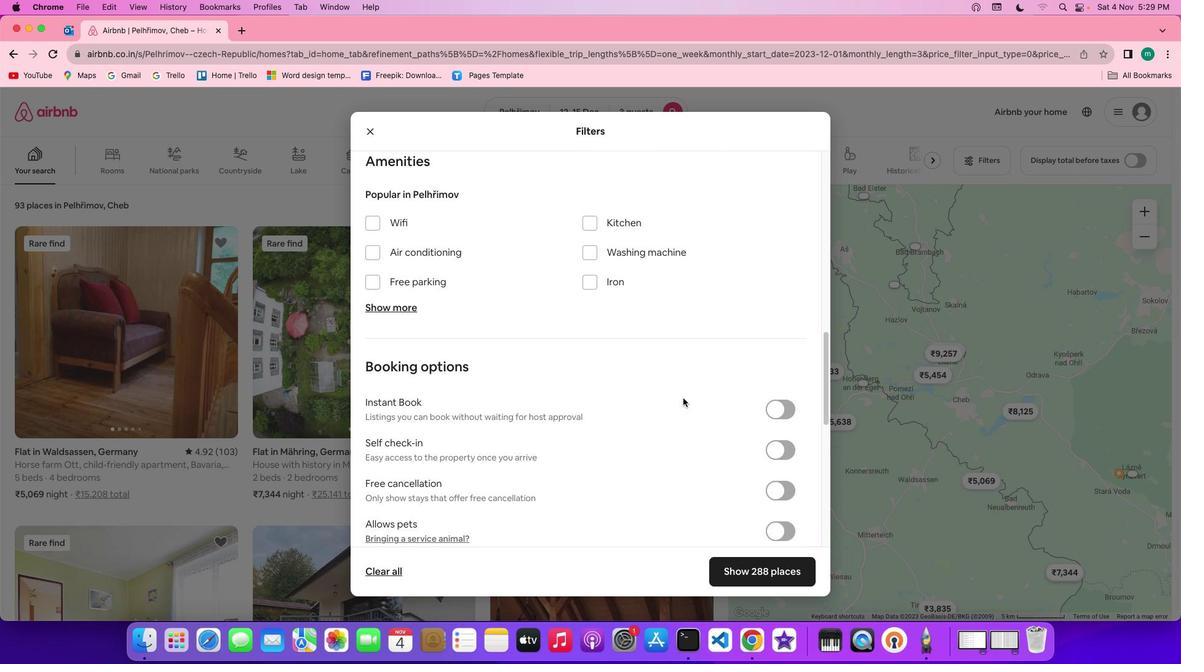 
Action: Mouse scrolled (683, 398) with delta (0, 0)
Screenshot: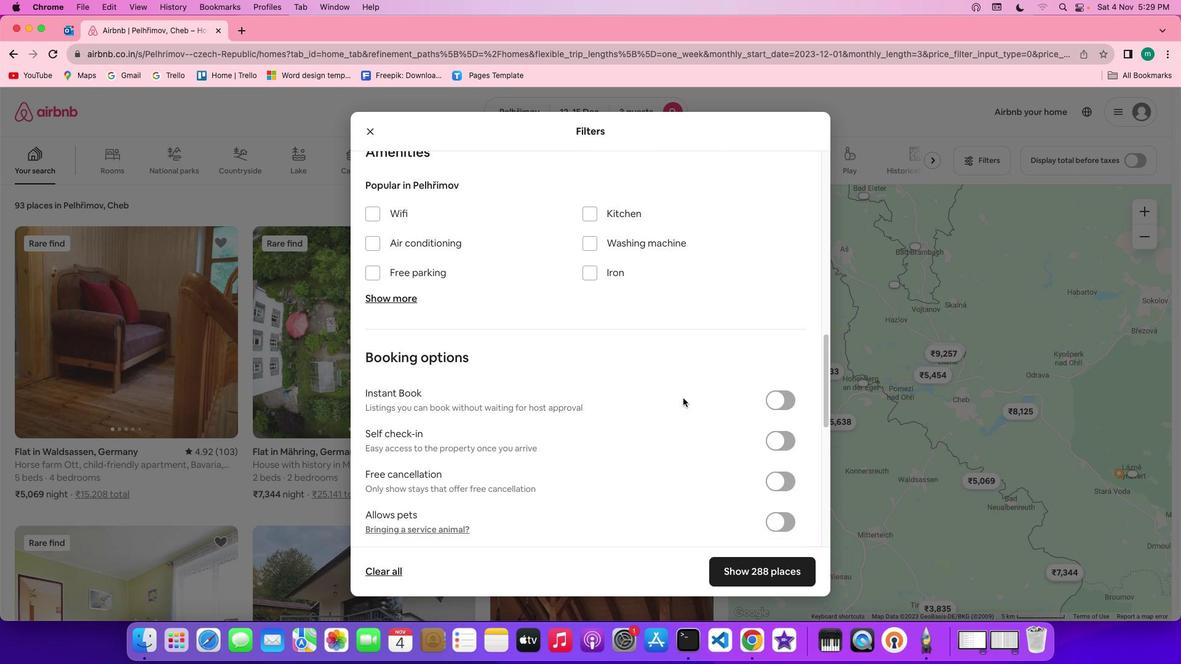 
Action: Mouse scrolled (683, 398) with delta (0, -1)
Screenshot: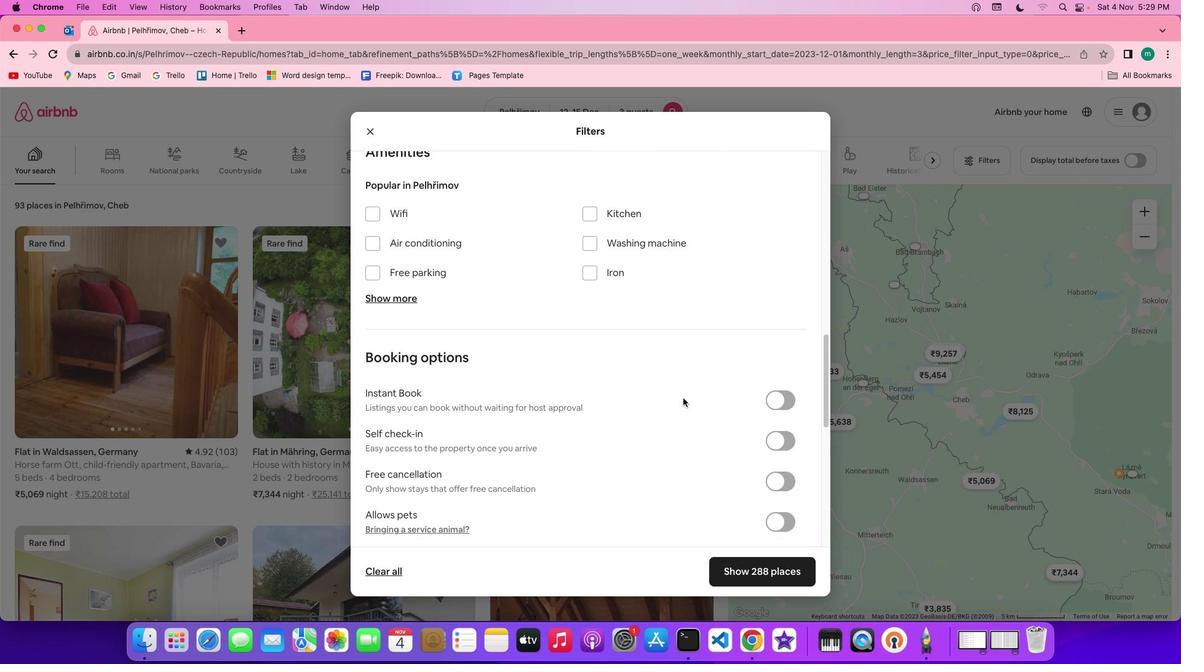 
Action: Mouse scrolled (683, 398) with delta (0, 0)
Screenshot: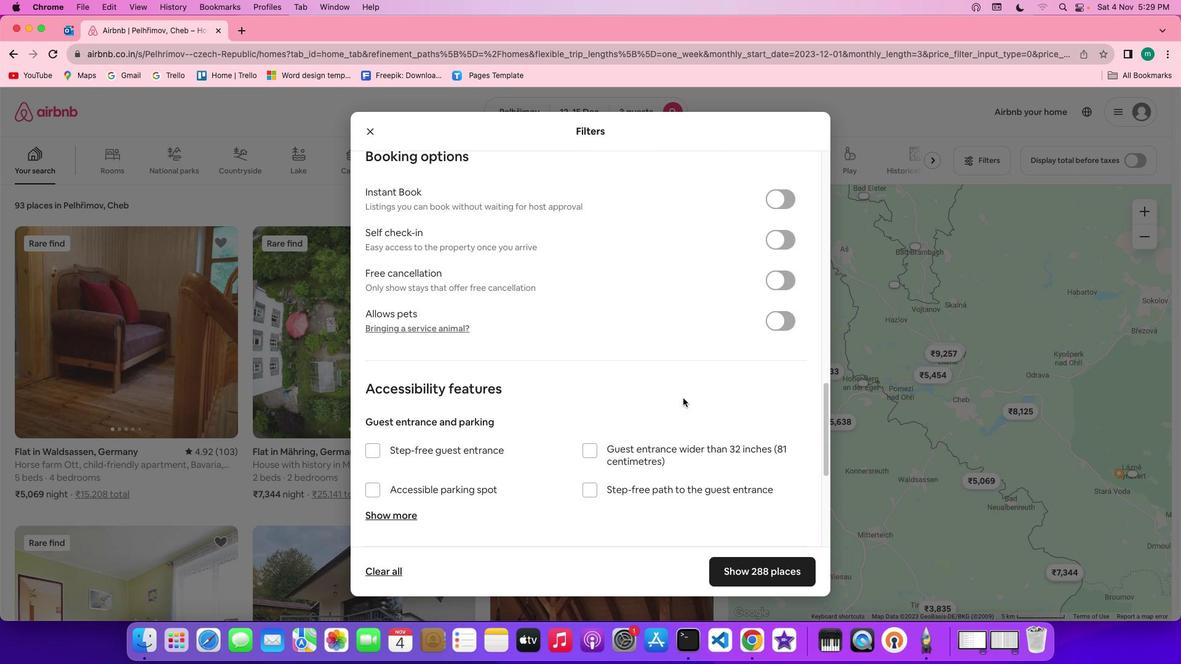 
Action: Mouse scrolled (683, 398) with delta (0, 0)
Screenshot: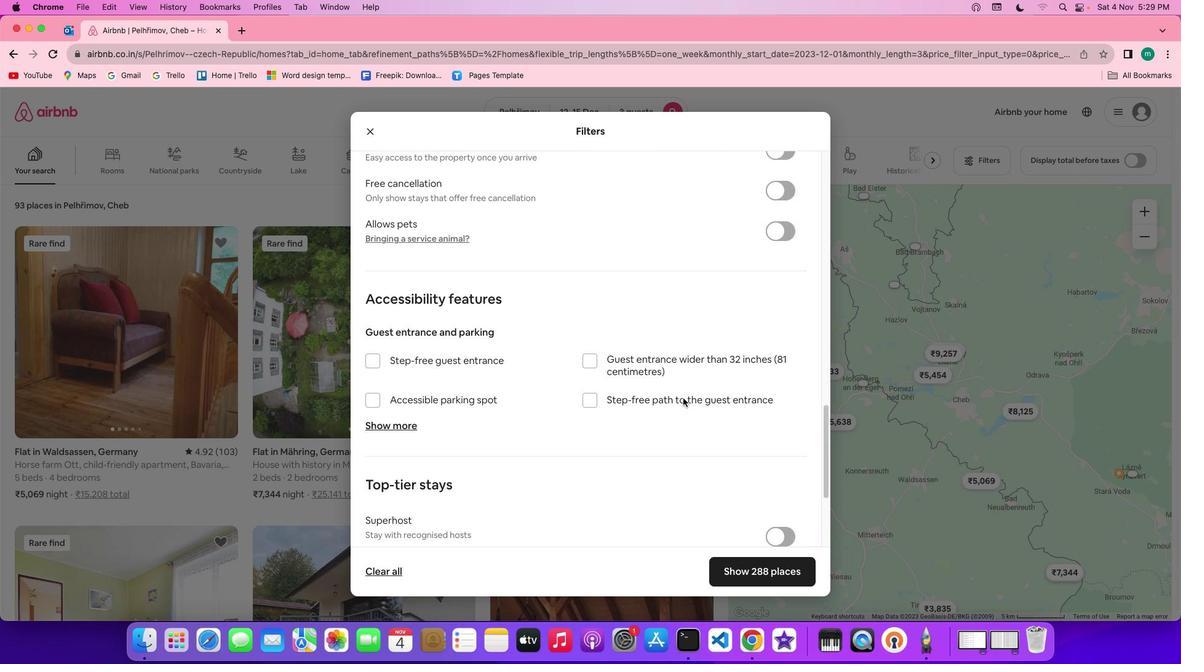 
Action: Mouse scrolled (683, 398) with delta (0, -1)
Screenshot: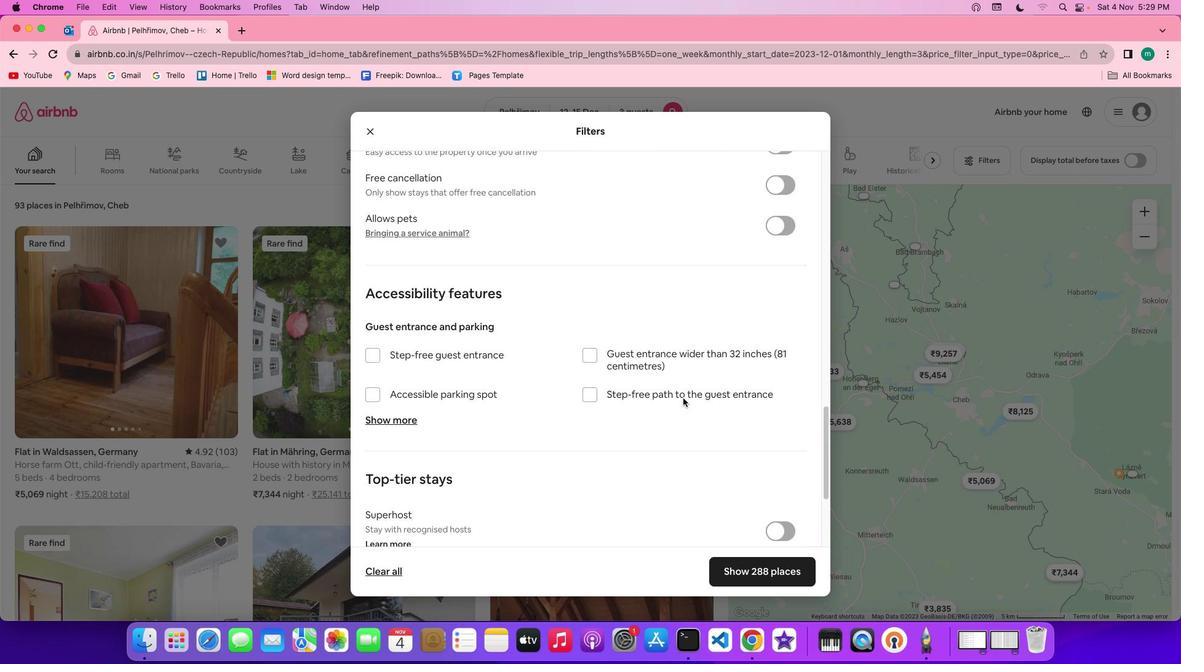 
Action: Mouse scrolled (683, 398) with delta (0, -2)
Screenshot: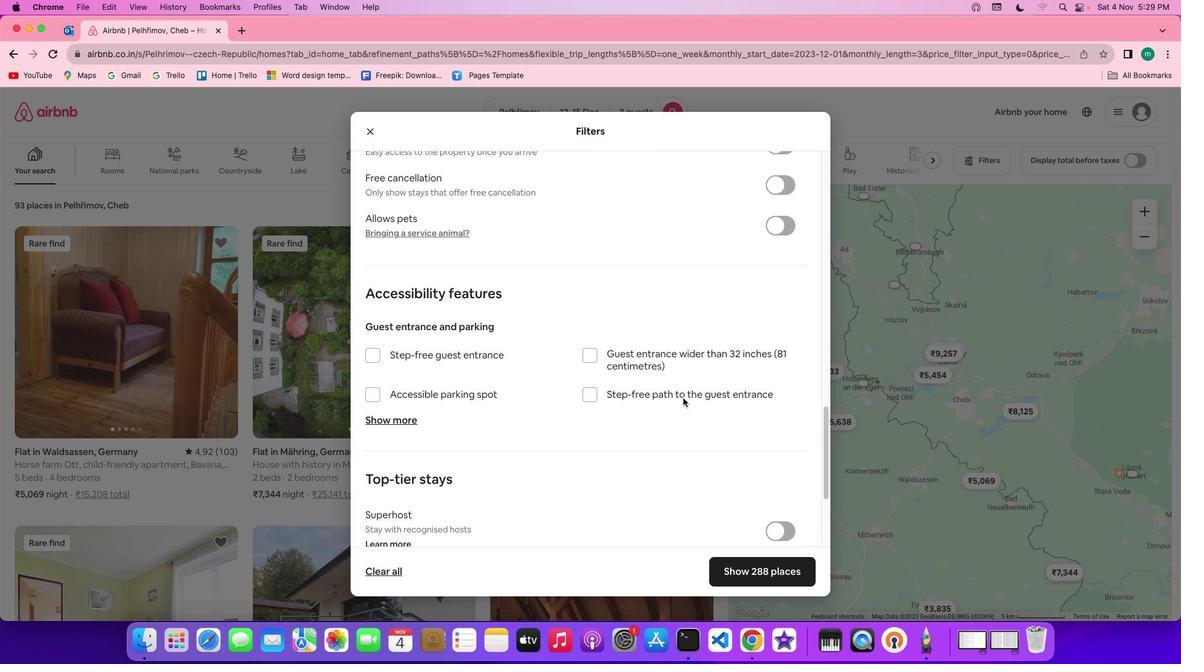 
Action: Mouse scrolled (683, 398) with delta (0, -2)
Screenshot: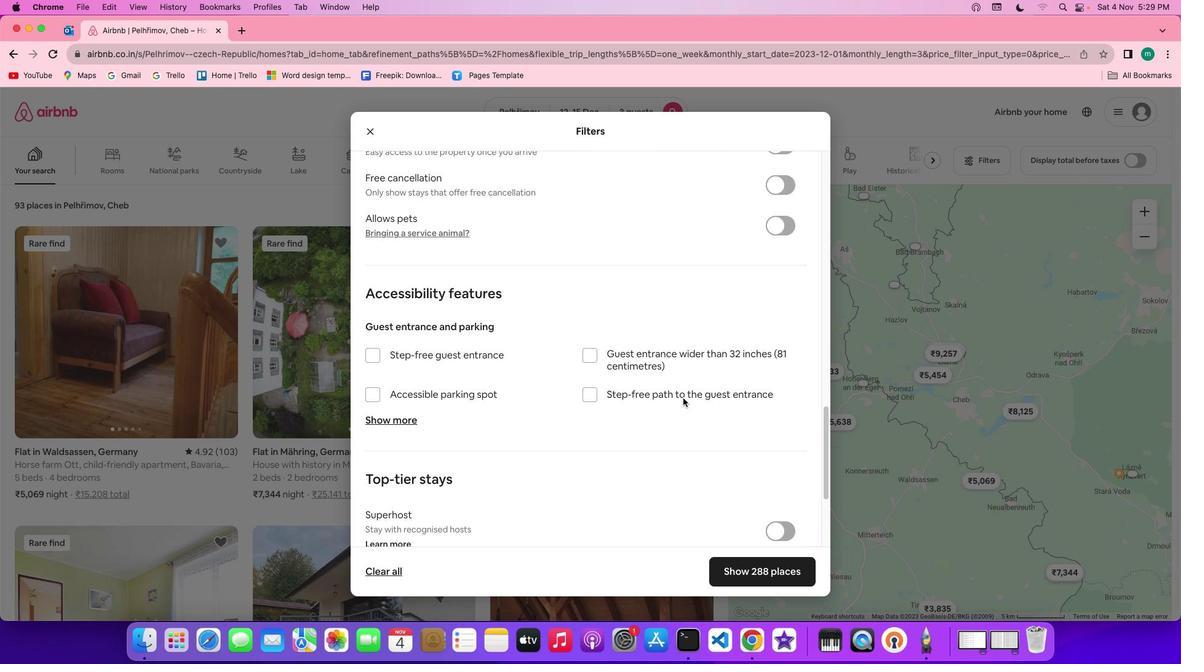 
Action: Mouse scrolled (683, 398) with delta (0, 0)
Screenshot: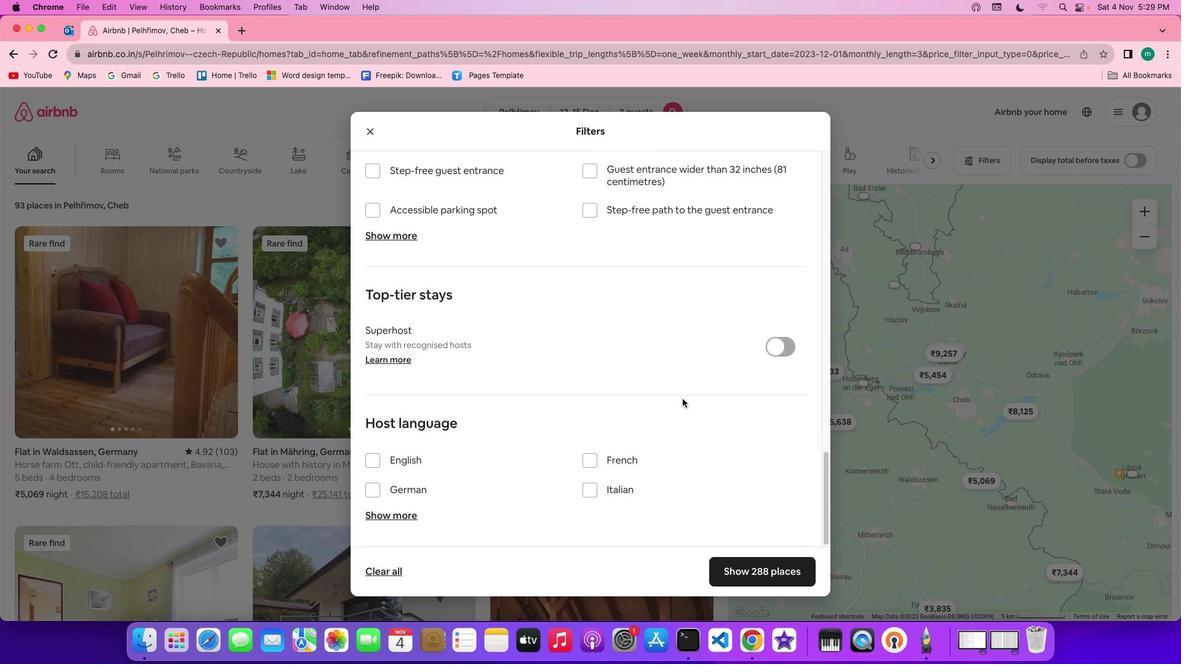 
Action: Mouse scrolled (683, 398) with delta (0, 0)
Screenshot: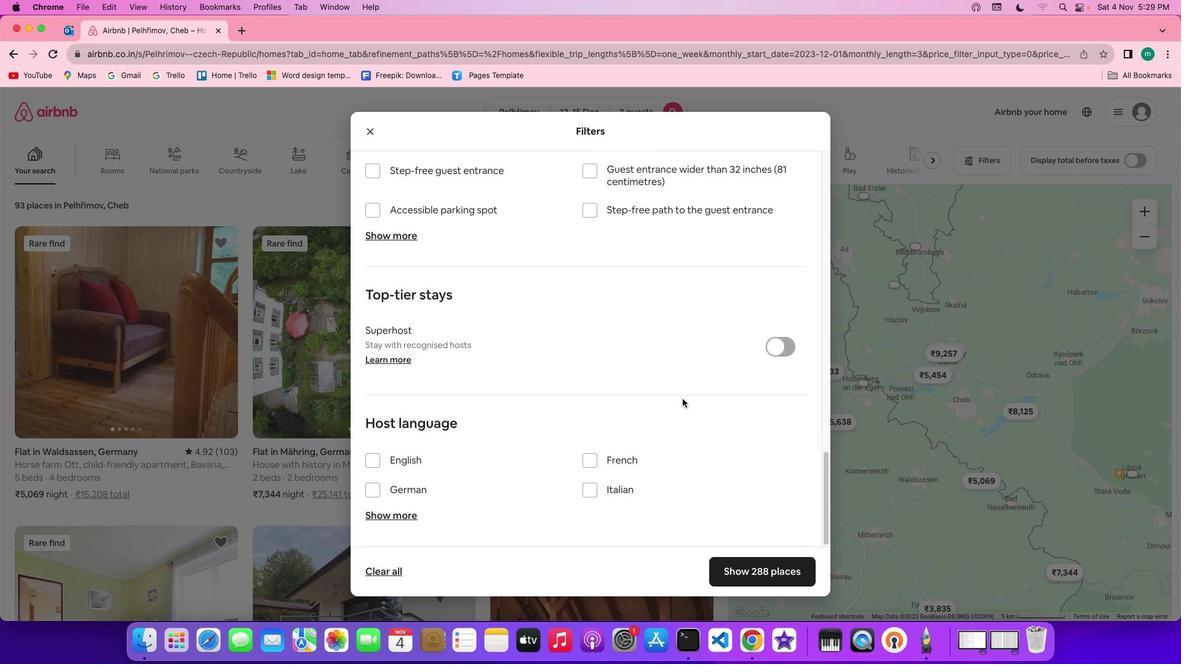 
Action: Mouse scrolled (683, 398) with delta (0, -1)
Screenshot: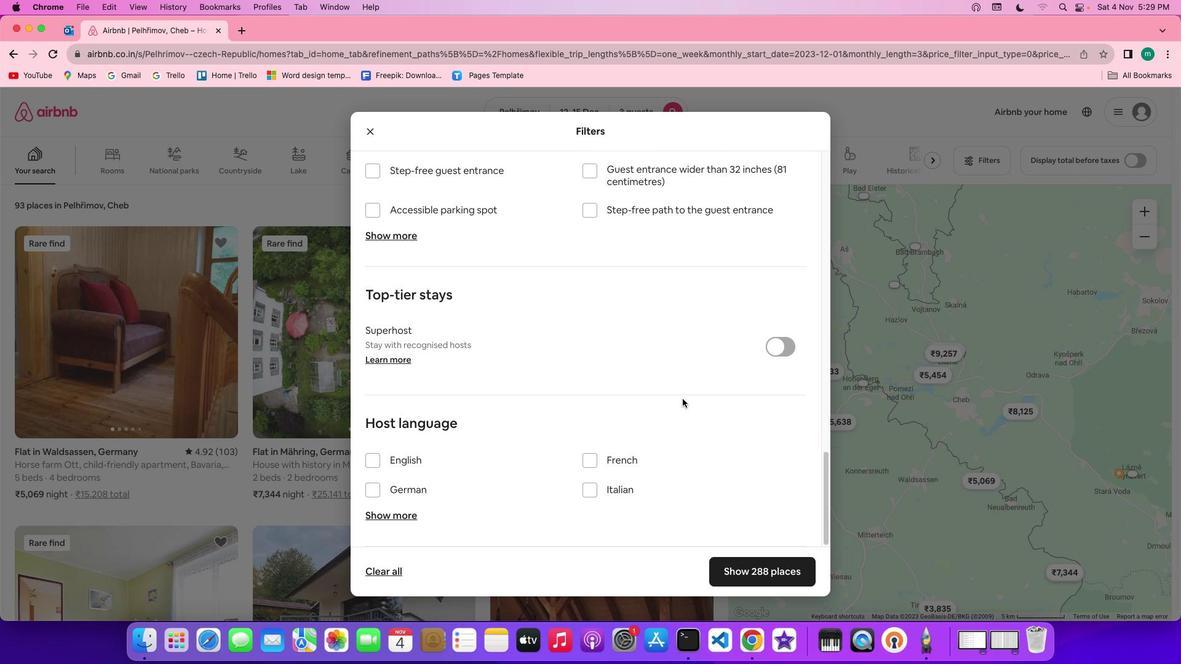 
Action: Mouse scrolled (683, 398) with delta (0, -3)
Screenshot: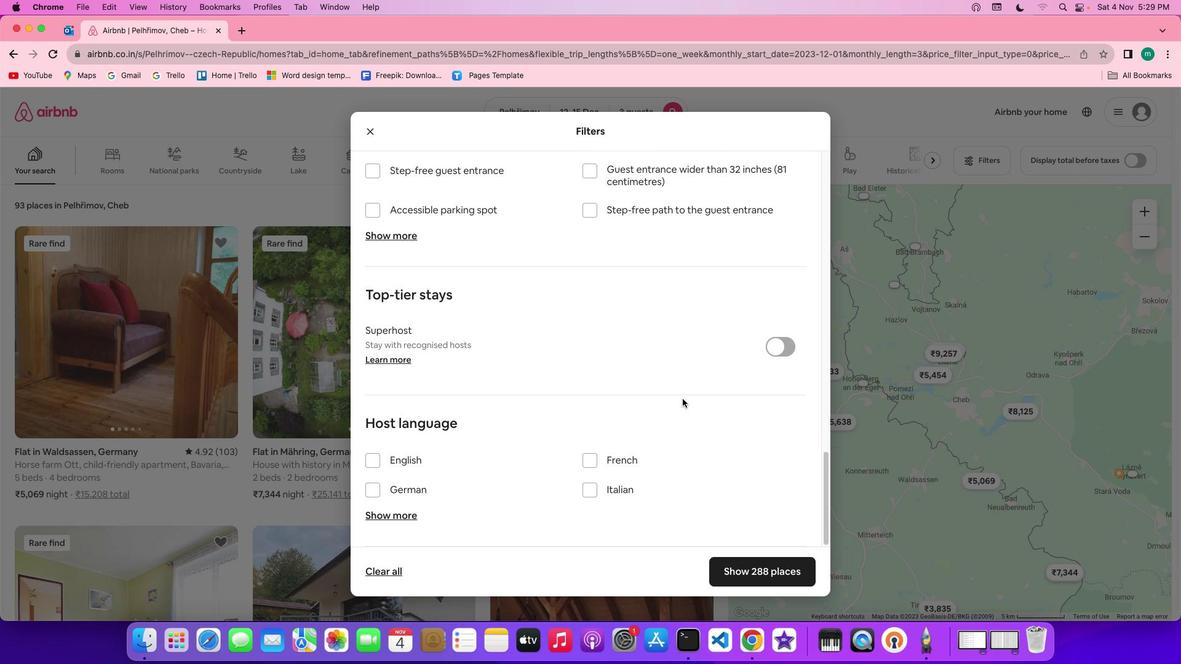 
Action: Mouse scrolled (683, 398) with delta (0, -3)
Screenshot: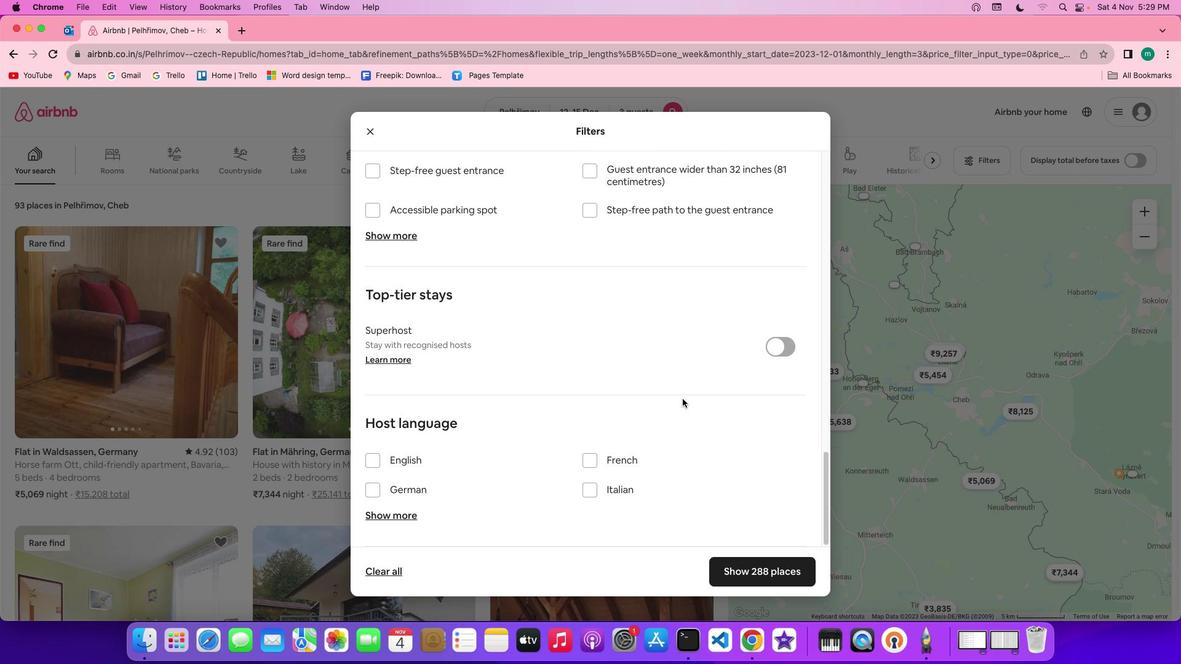 
Action: Mouse scrolled (683, 398) with delta (0, -3)
Screenshot: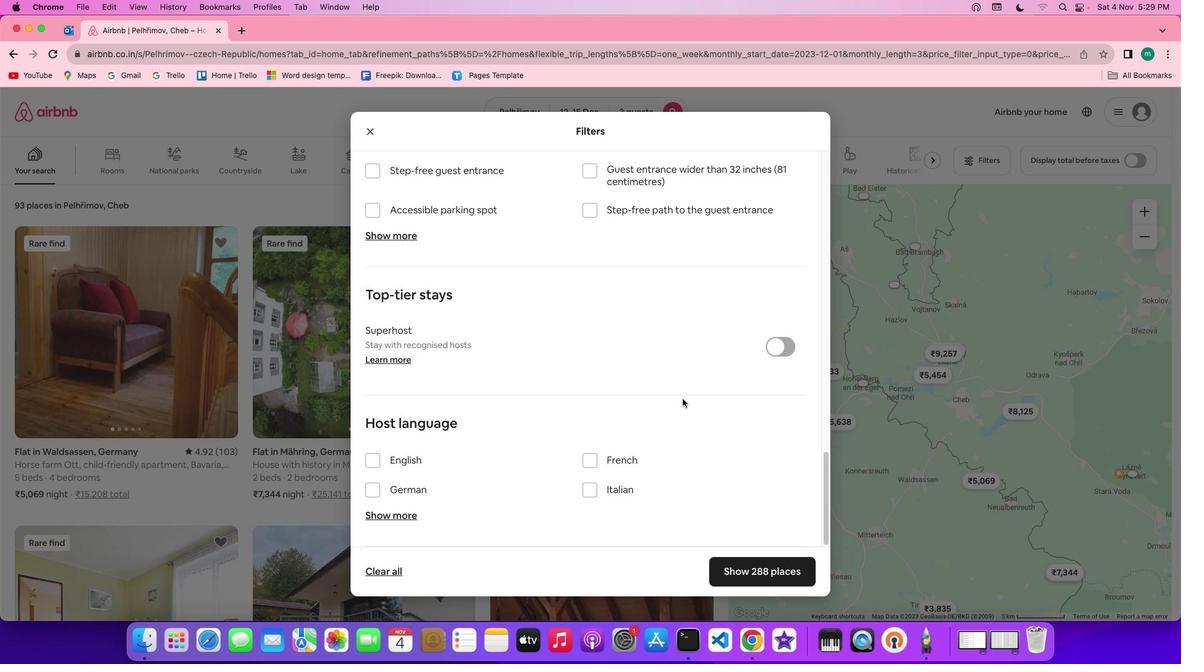 
Action: Mouse moved to (682, 398)
Screenshot: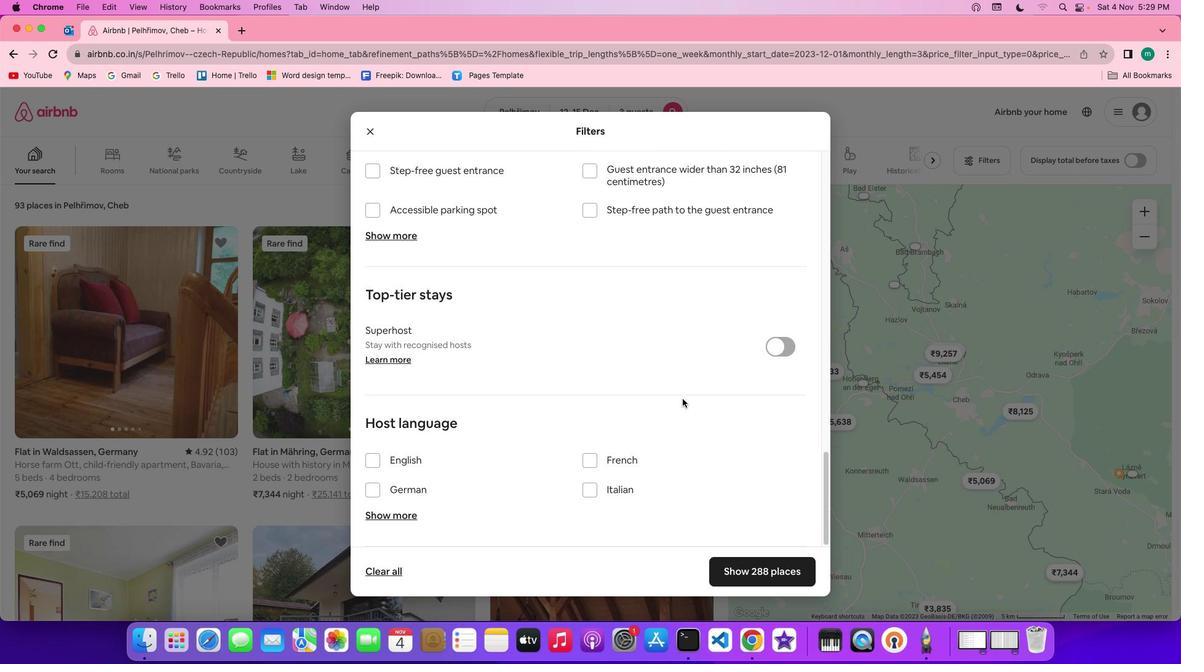 
Action: Mouse scrolled (682, 398) with delta (0, 0)
Screenshot: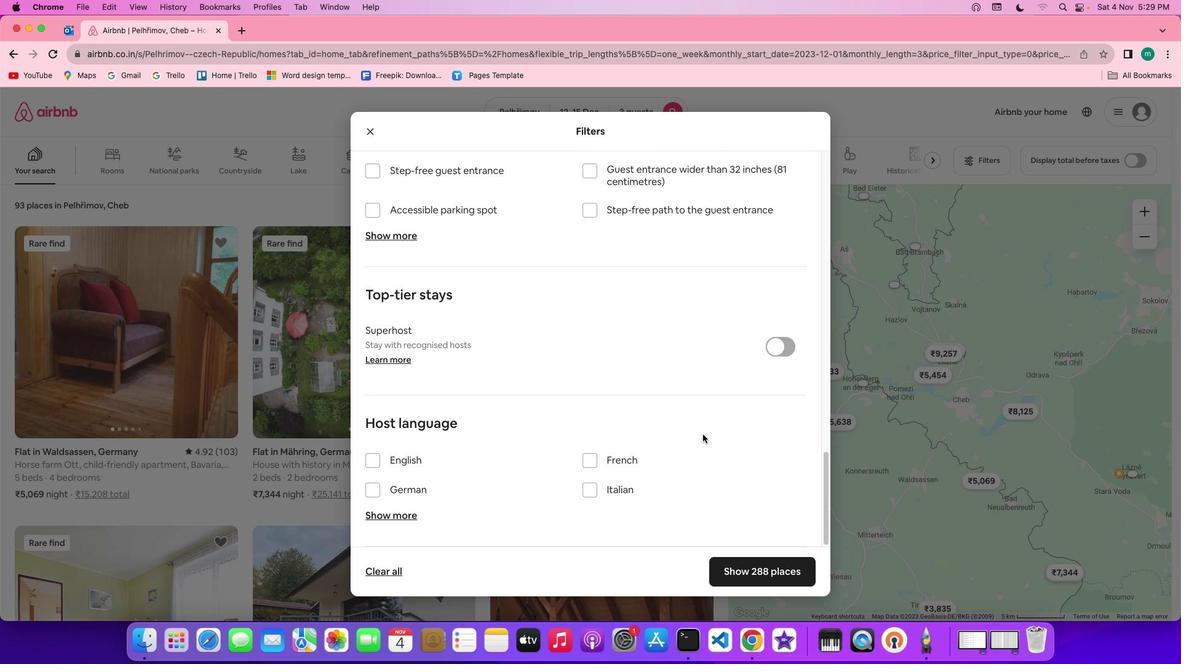 
Action: Mouse scrolled (682, 398) with delta (0, 0)
Screenshot: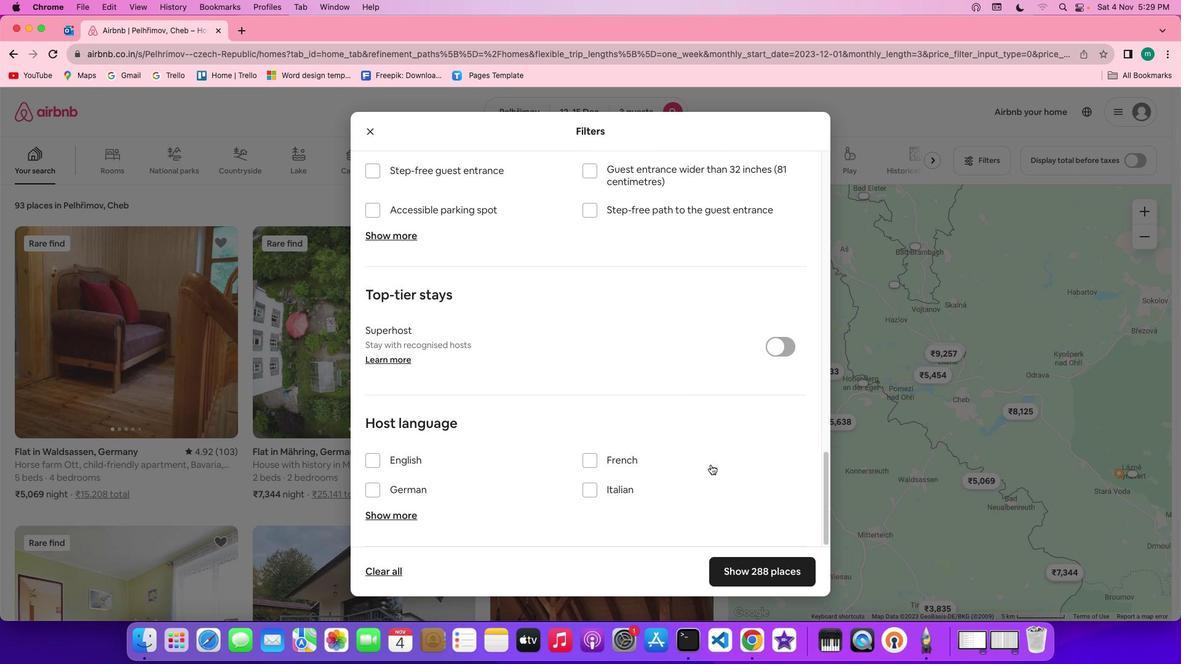 
Action: Mouse scrolled (682, 398) with delta (0, -1)
Screenshot: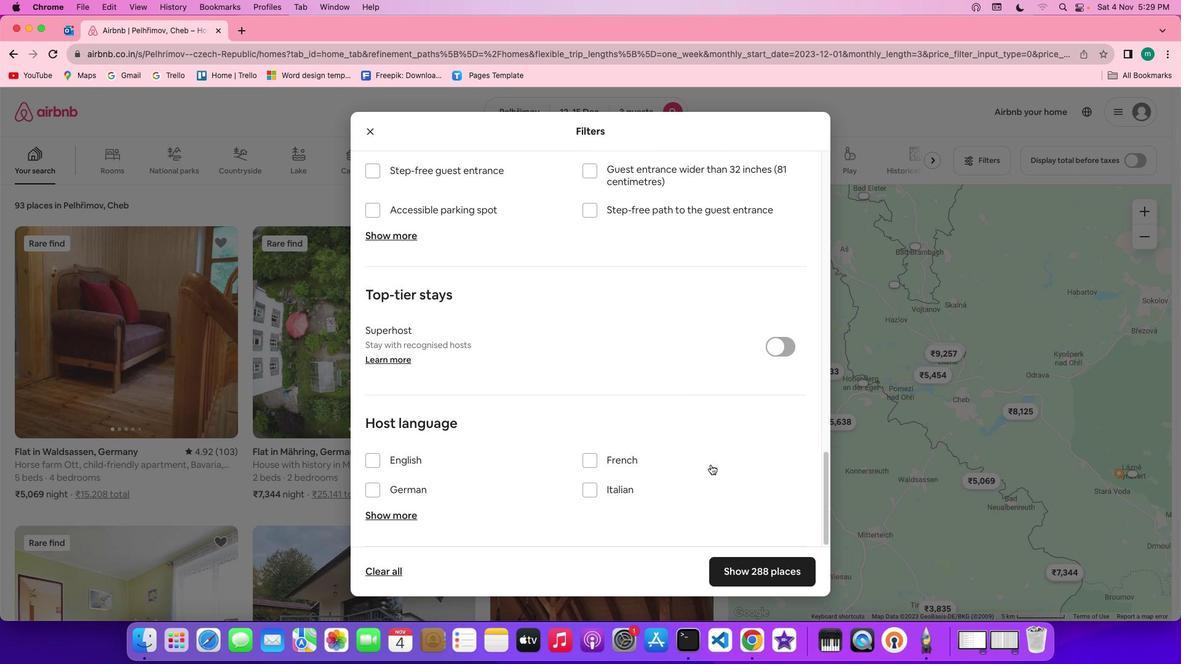 
Action: Mouse scrolled (682, 398) with delta (0, -3)
Screenshot: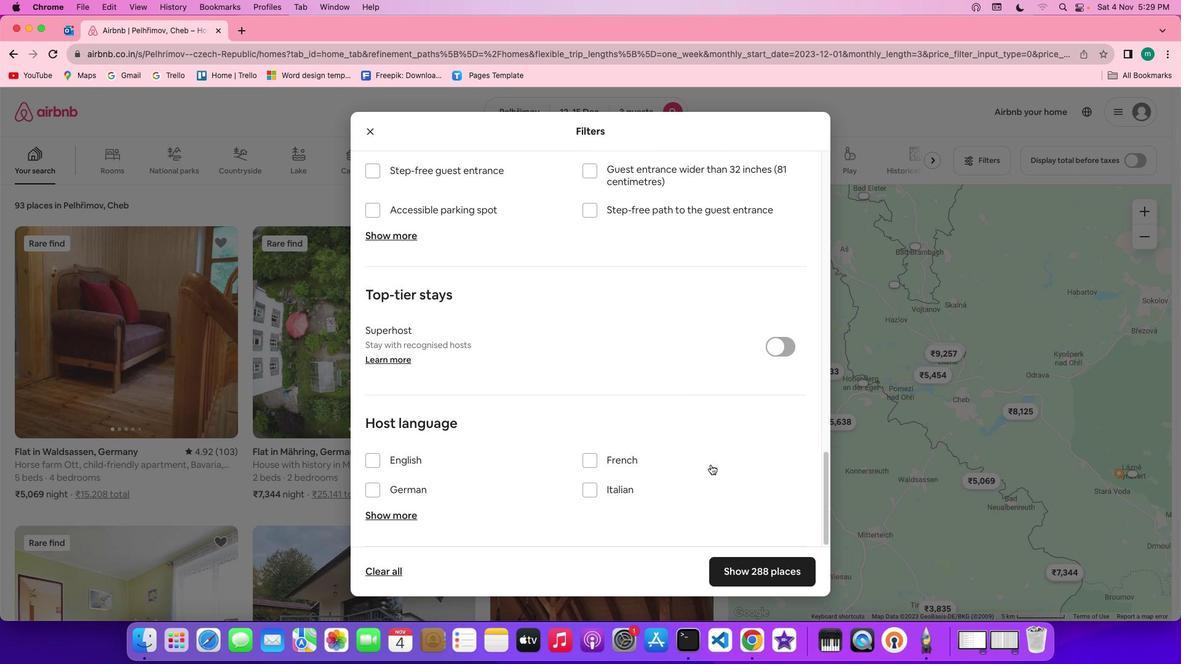 
Action: Mouse scrolled (682, 398) with delta (0, -3)
Screenshot: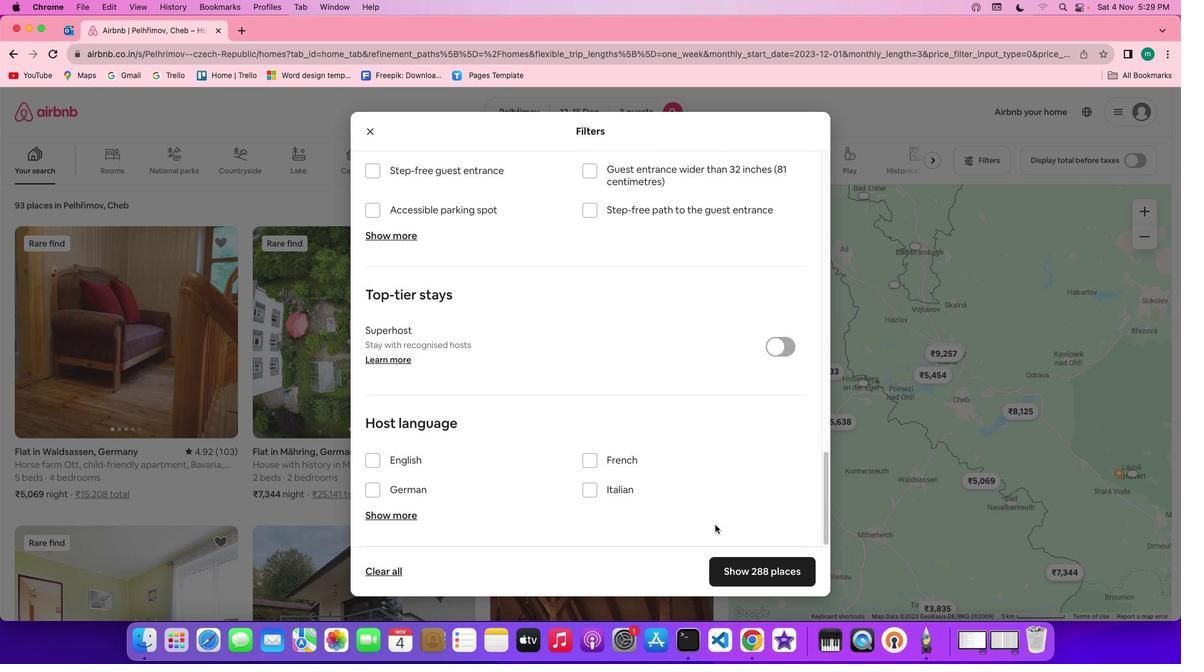 
Action: Mouse moved to (751, 567)
Screenshot: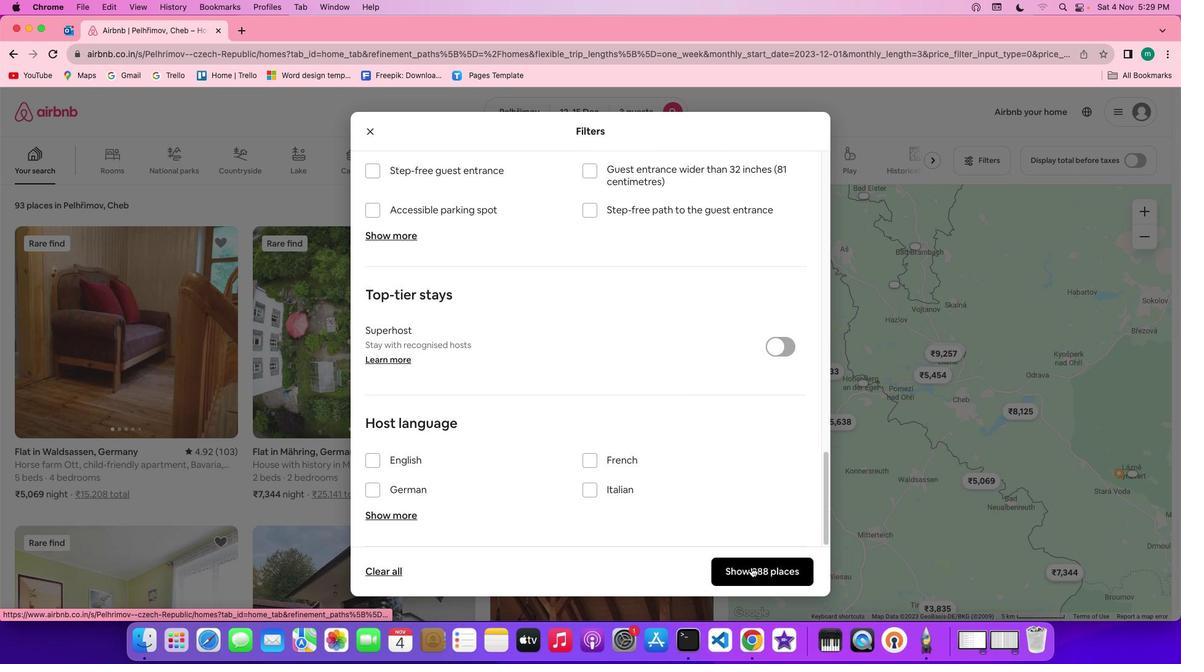 
Action: Mouse pressed left at (751, 567)
Screenshot: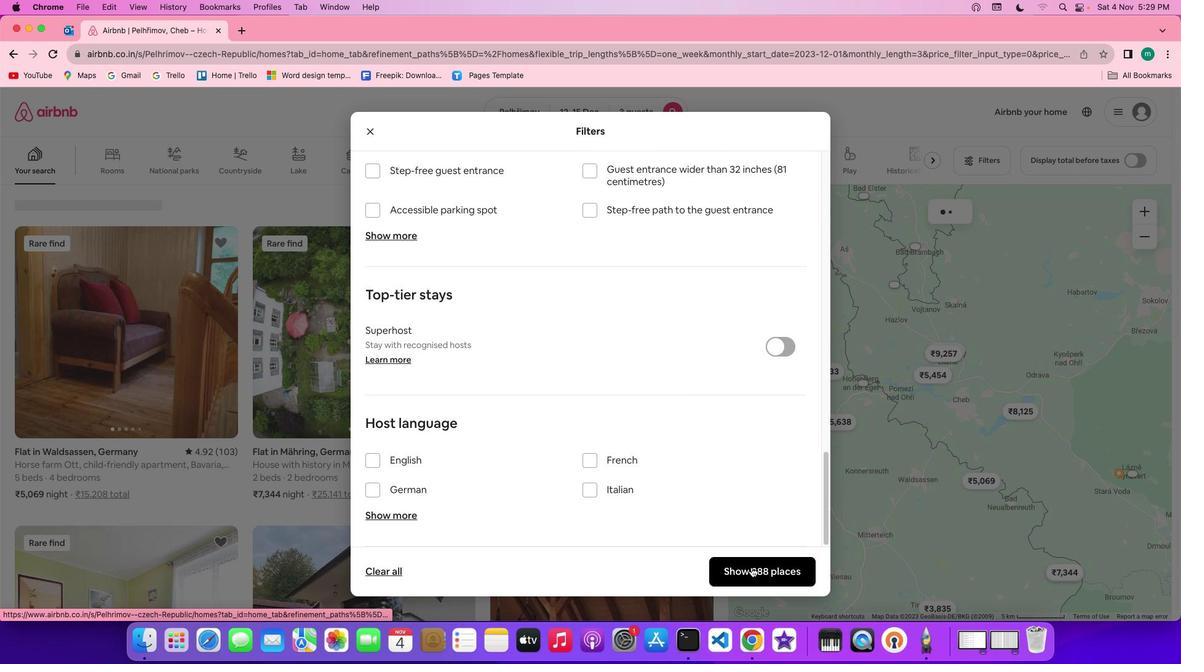 
Action: Mouse moved to (202, 361)
Screenshot: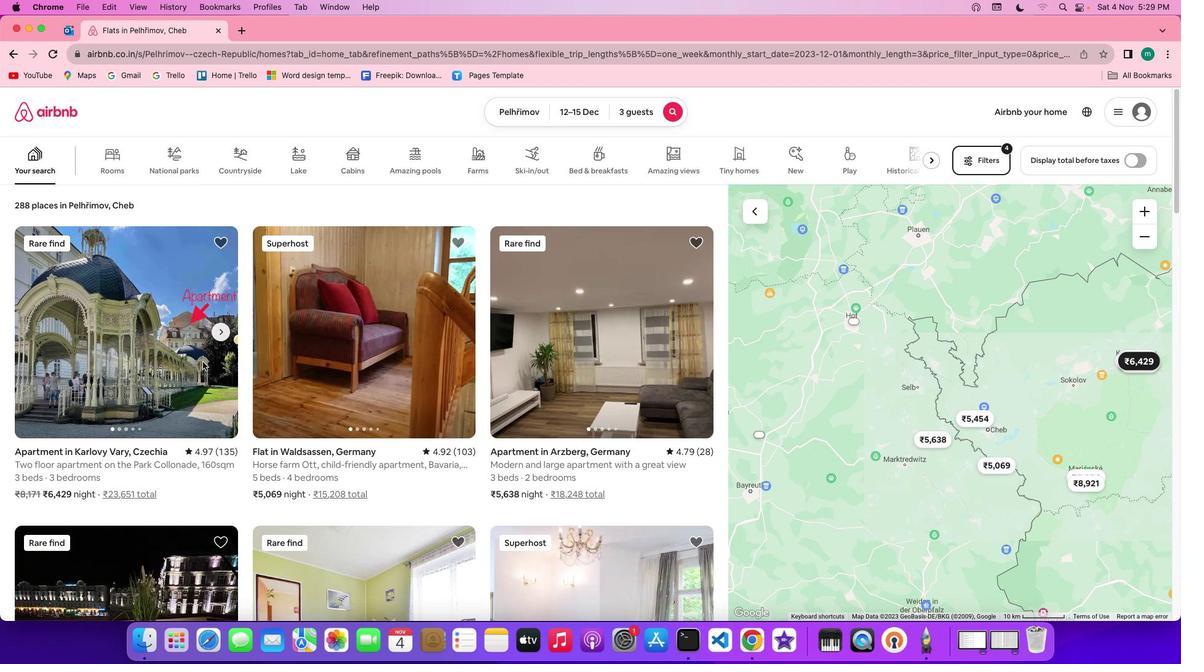 
Action: Mouse pressed left at (202, 361)
Screenshot: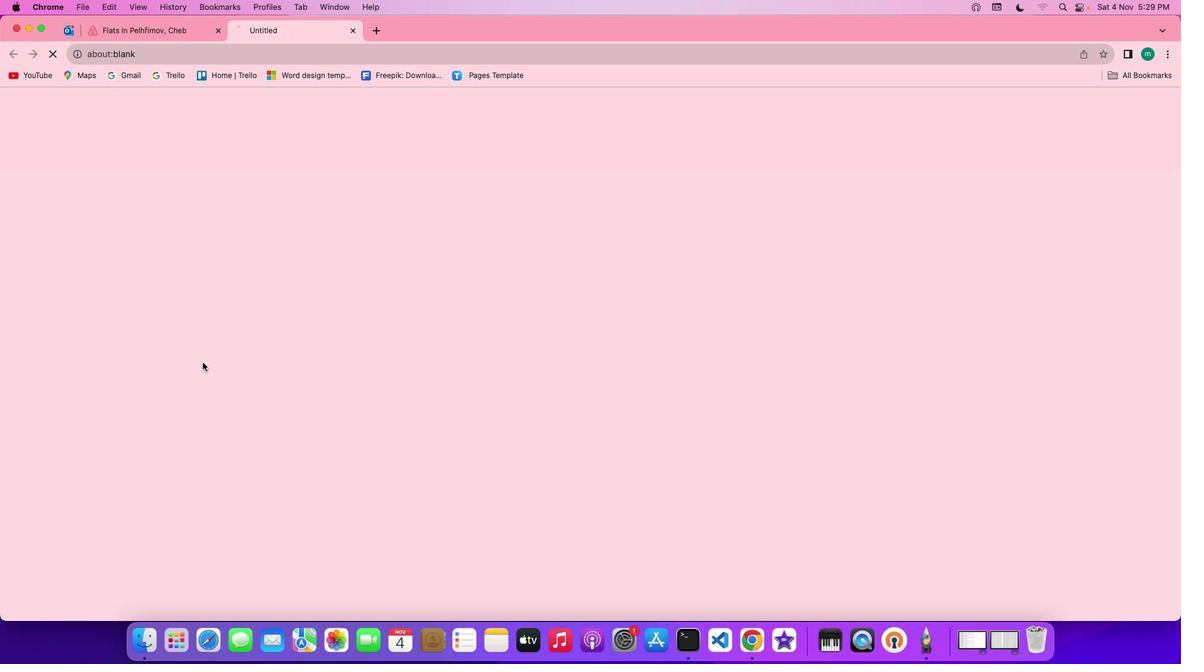 
Action: Mouse moved to (847, 462)
Screenshot: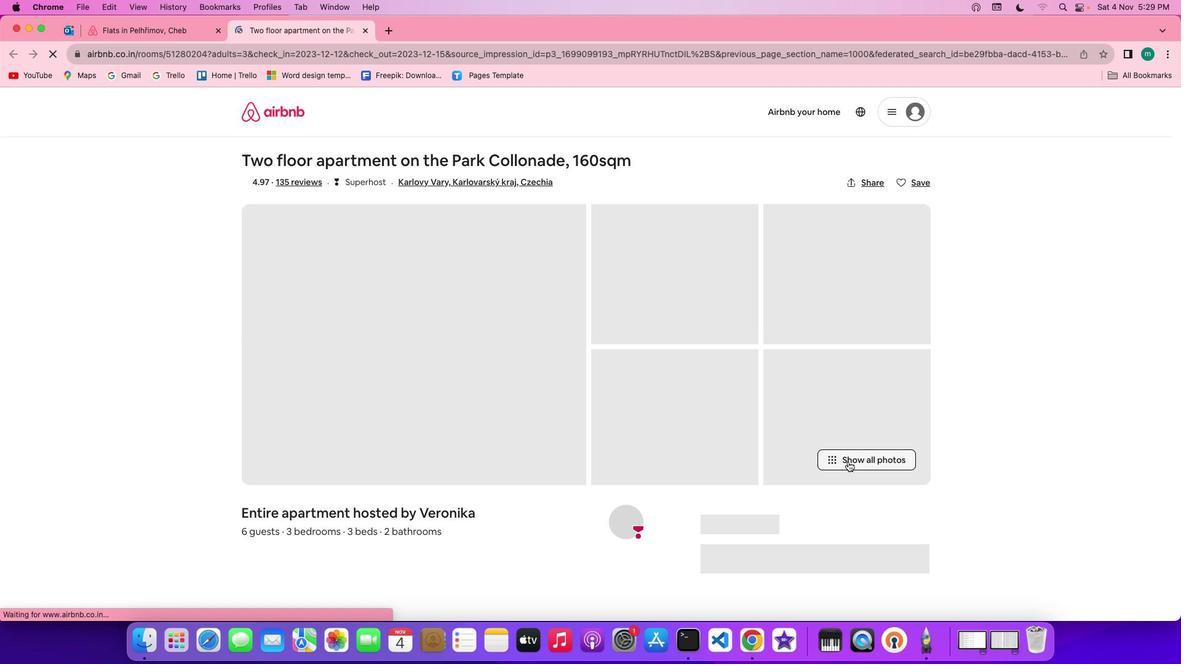 
Action: Mouse pressed left at (847, 462)
Screenshot: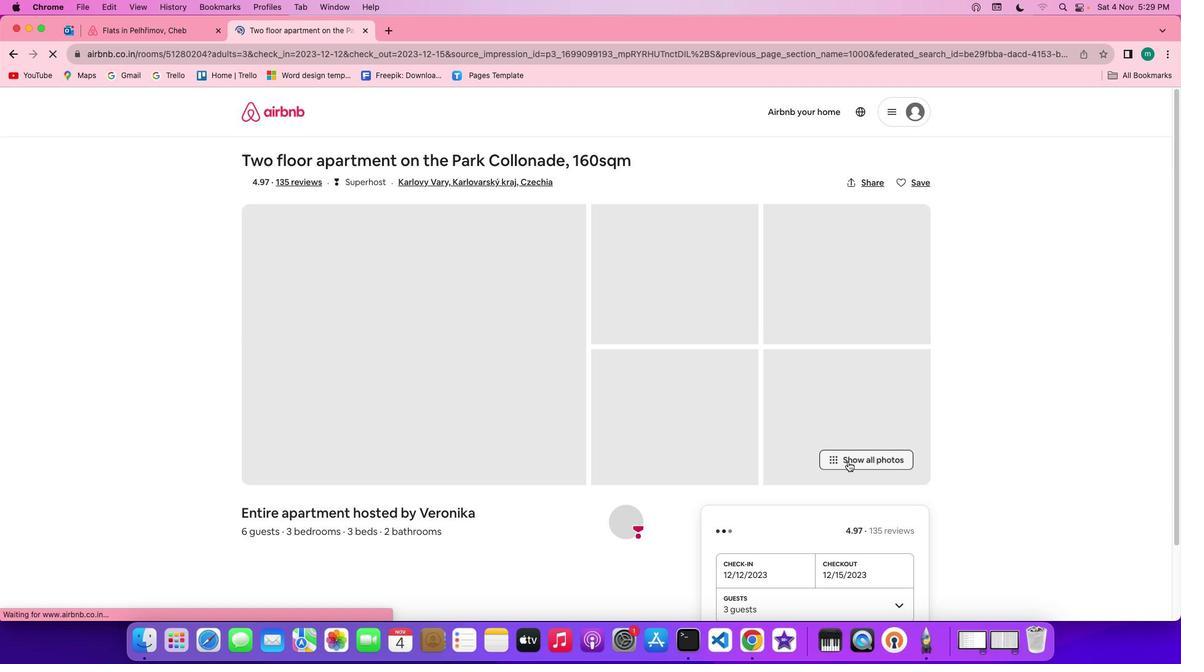 
Action: Mouse moved to (702, 435)
Screenshot: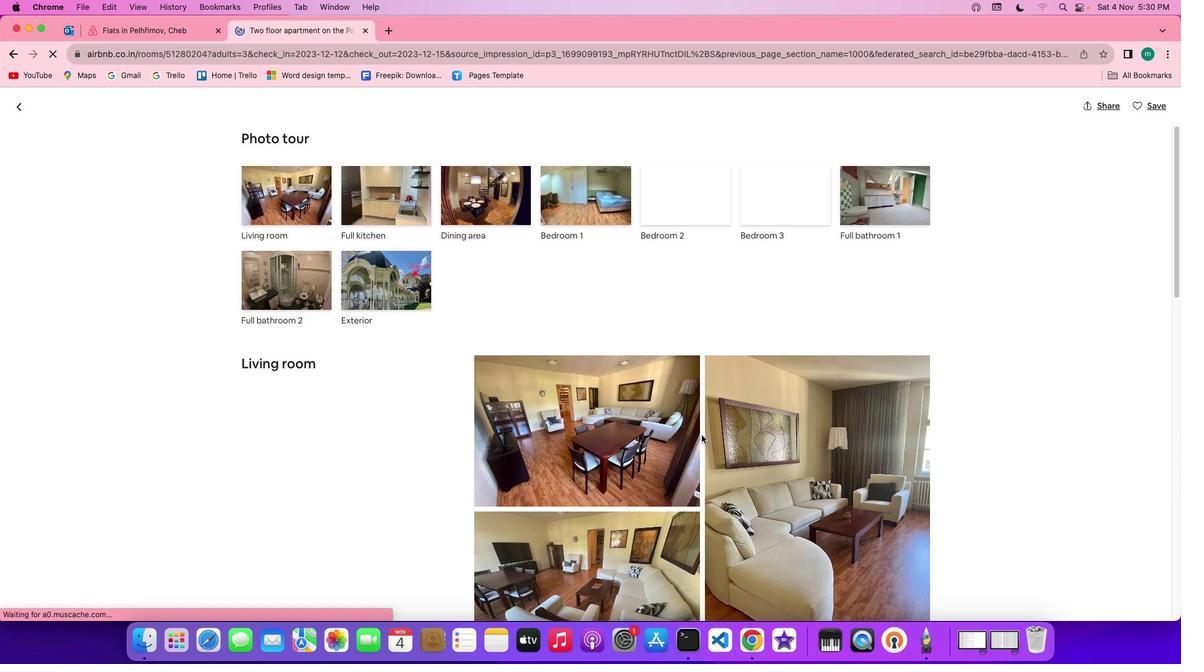
Action: Mouse scrolled (702, 435) with delta (0, 0)
Screenshot: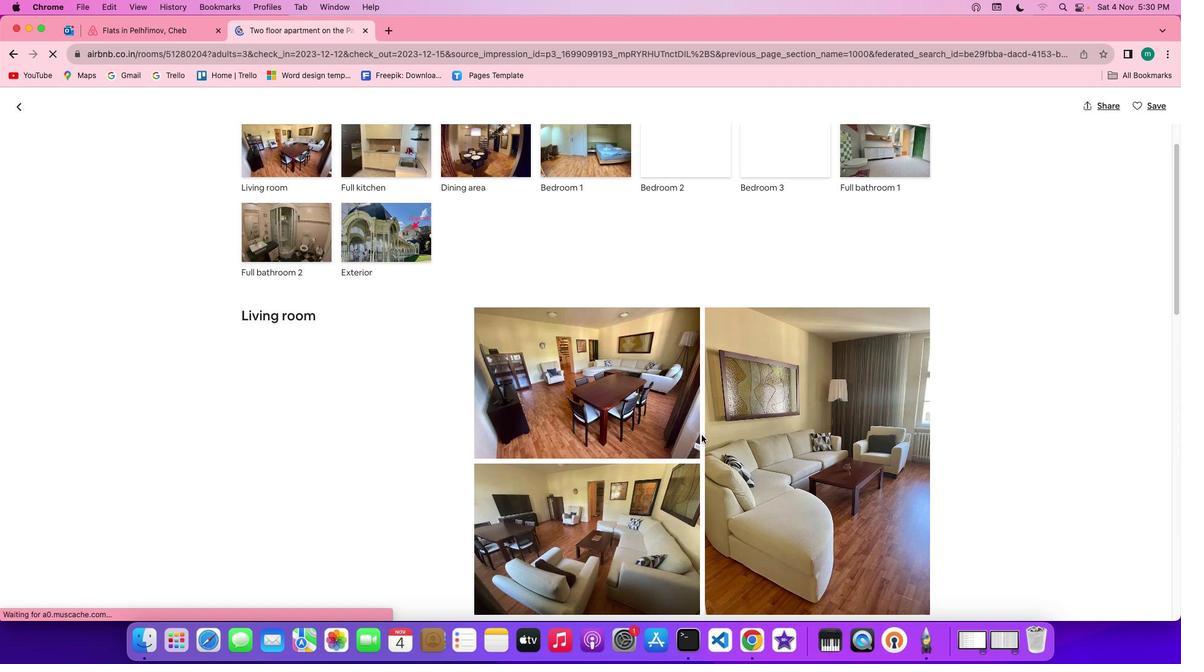 
Action: Mouse scrolled (702, 435) with delta (0, 0)
Screenshot: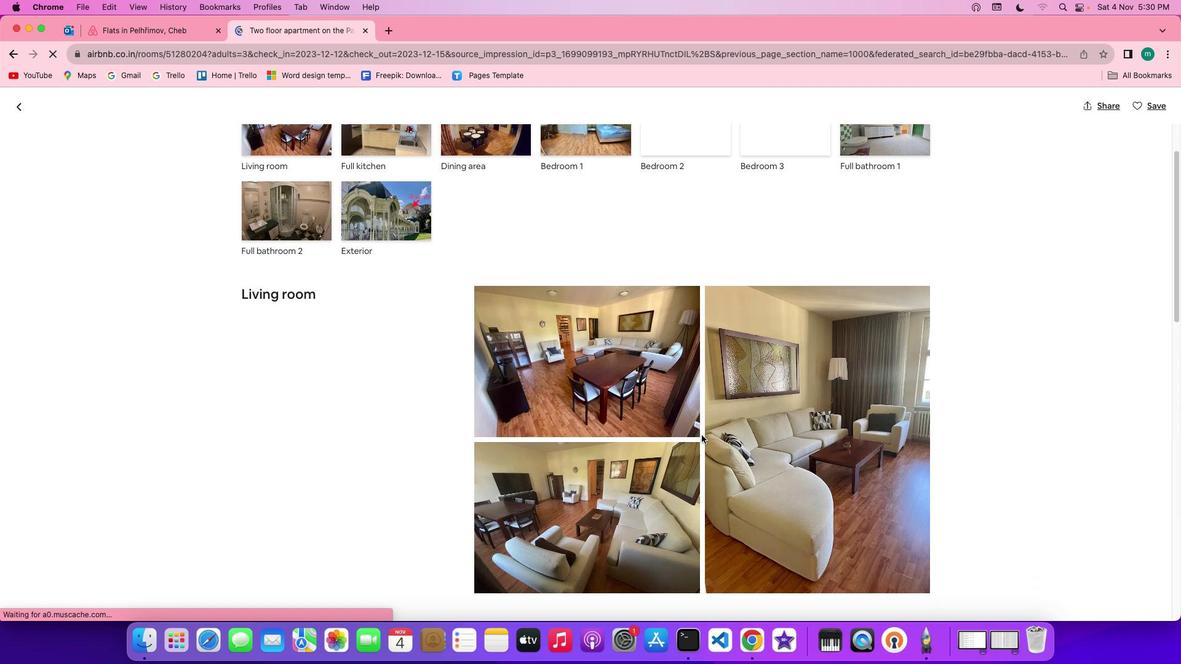 
Action: Mouse scrolled (702, 435) with delta (0, 0)
Screenshot: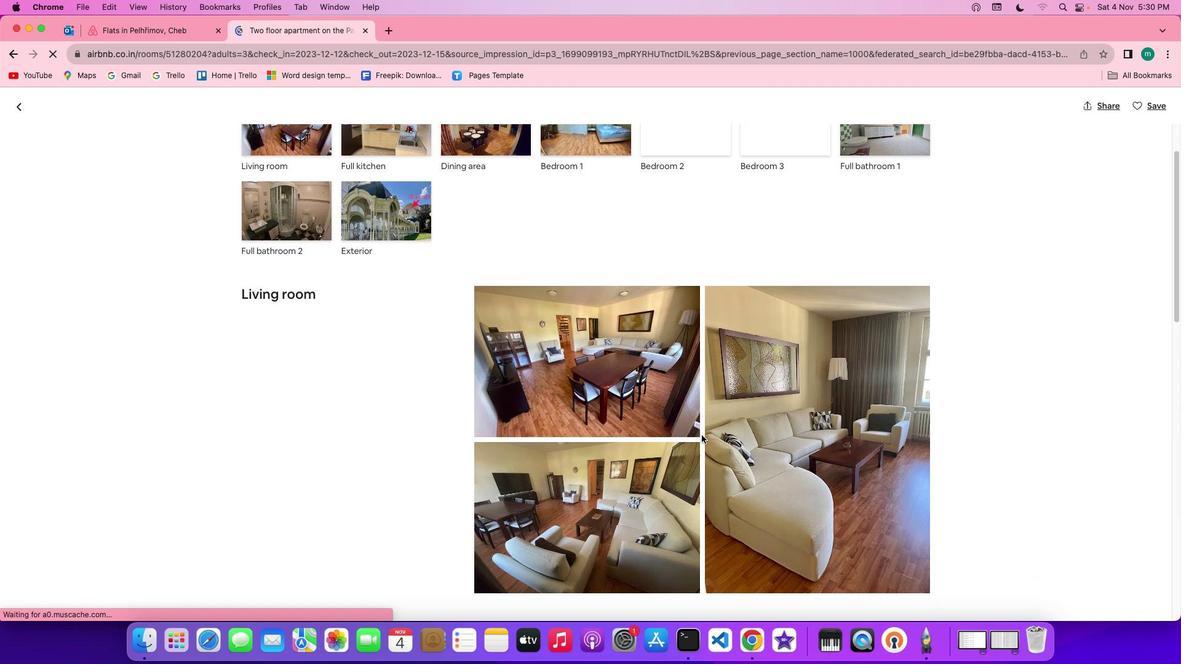 
Action: Mouse scrolled (702, 435) with delta (0, -1)
Screenshot: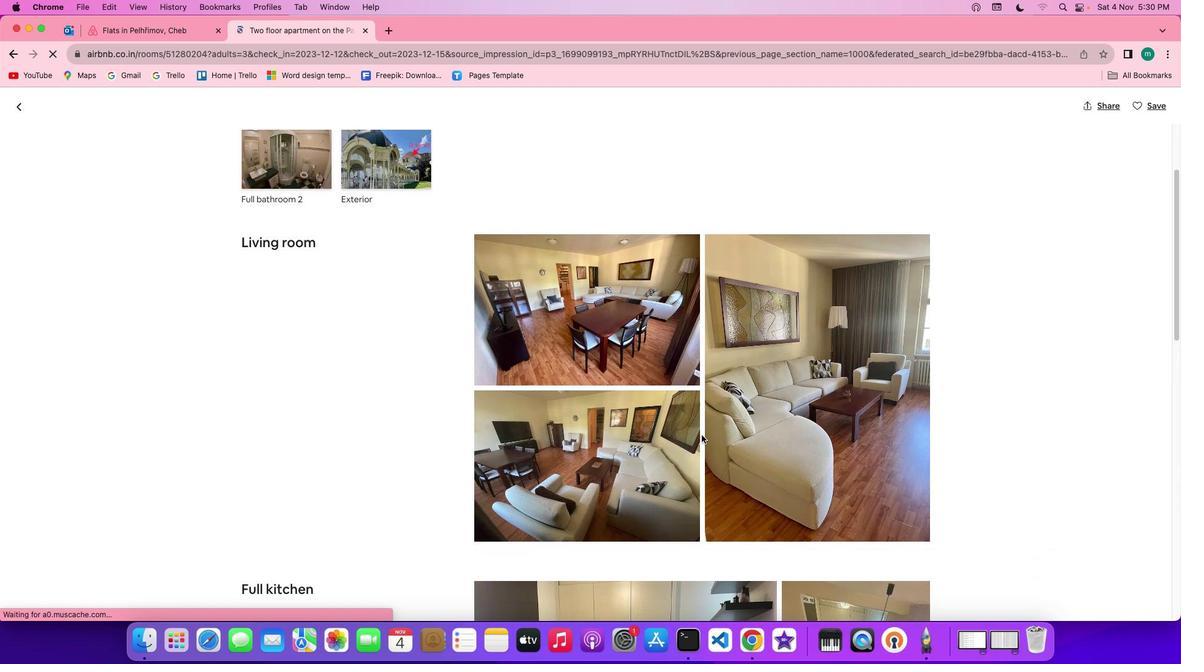 
Action: Mouse scrolled (702, 435) with delta (0, 0)
Screenshot: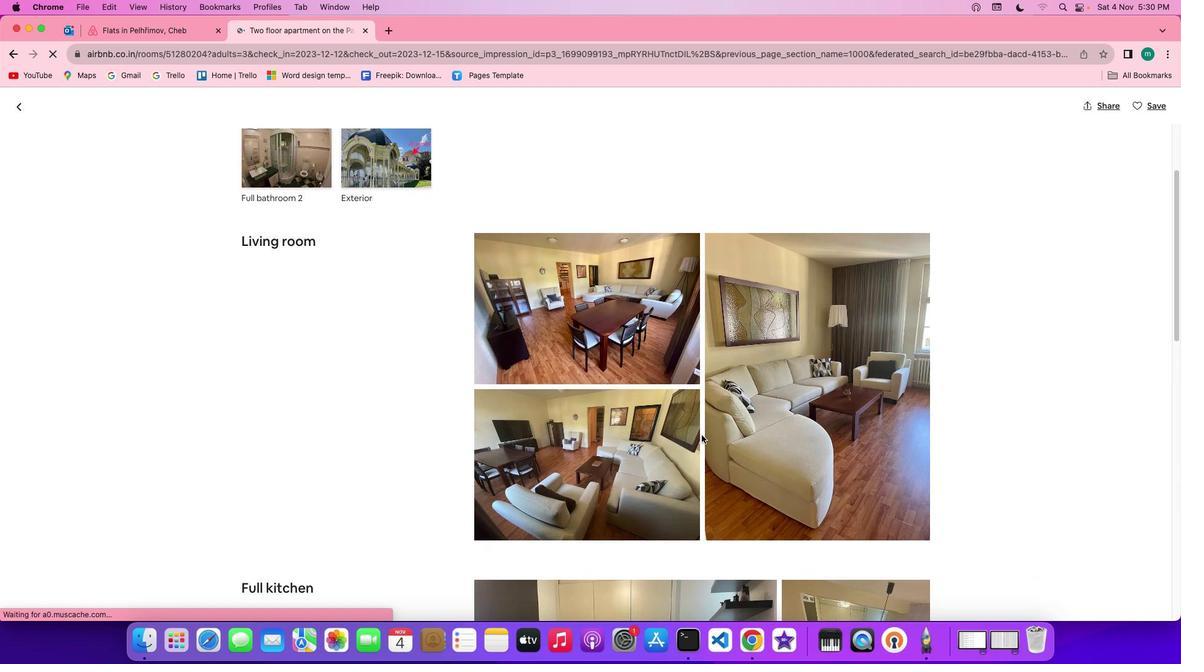 
Action: Mouse scrolled (702, 435) with delta (0, 0)
Screenshot: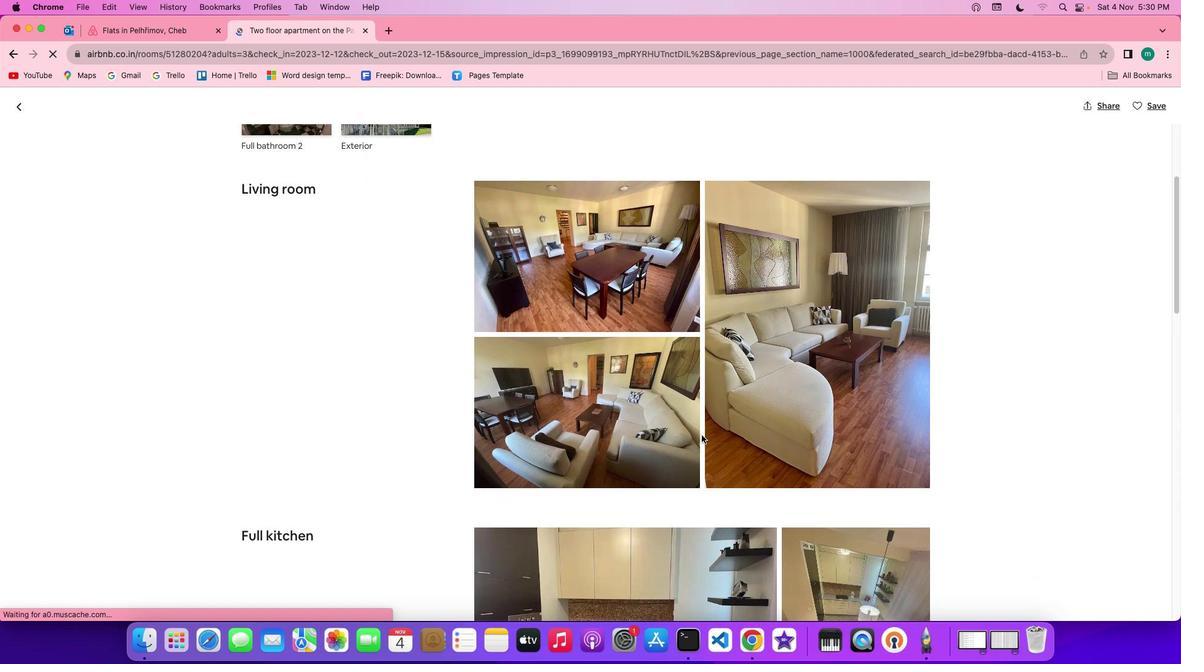 
Action: Mouse scrolled (702, 435) with delta (0, 0)
Screenshot: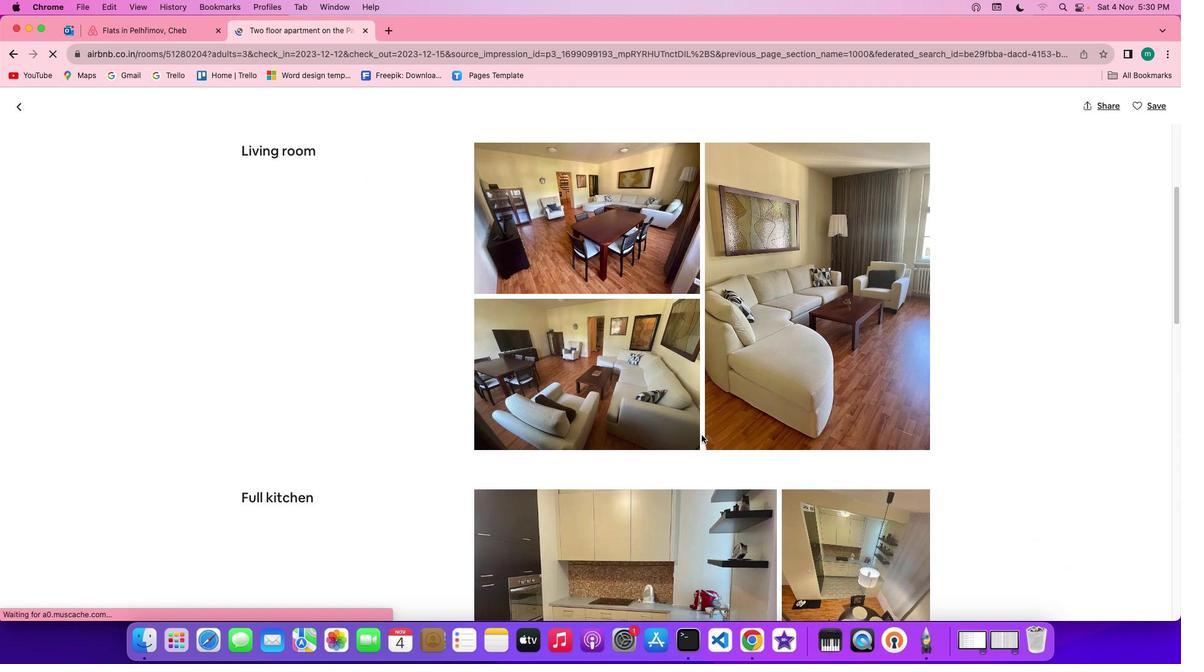 
Action: Mouse scrolled (702, 435) with delta (0, -1)
Screenshot: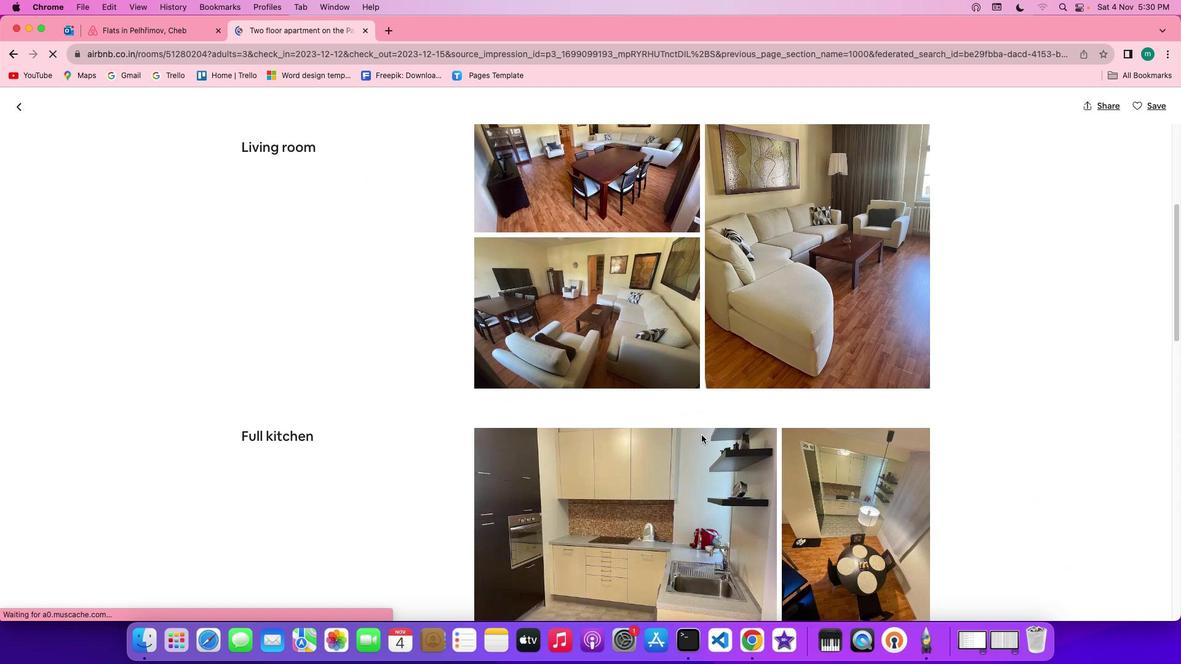 
Action: Mouse scrolled (702, 435) with delta (0, -1)
Screenshot: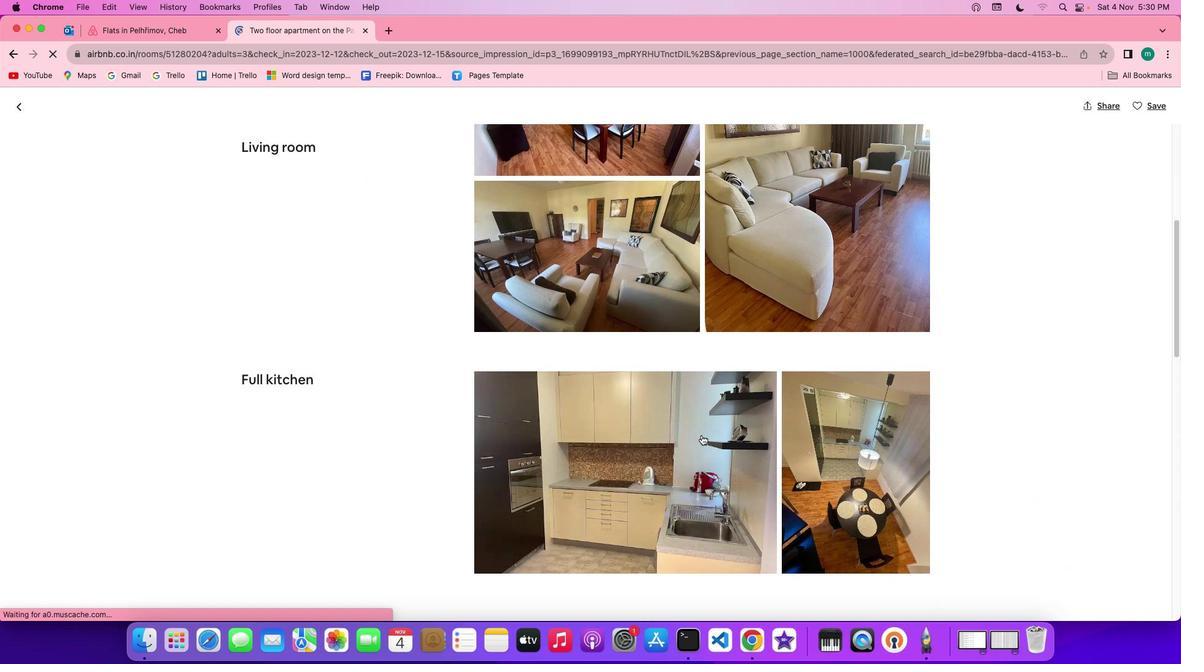 
Action: Mouse scrolled (702, 435) with delta (0, -1)
Screenshot: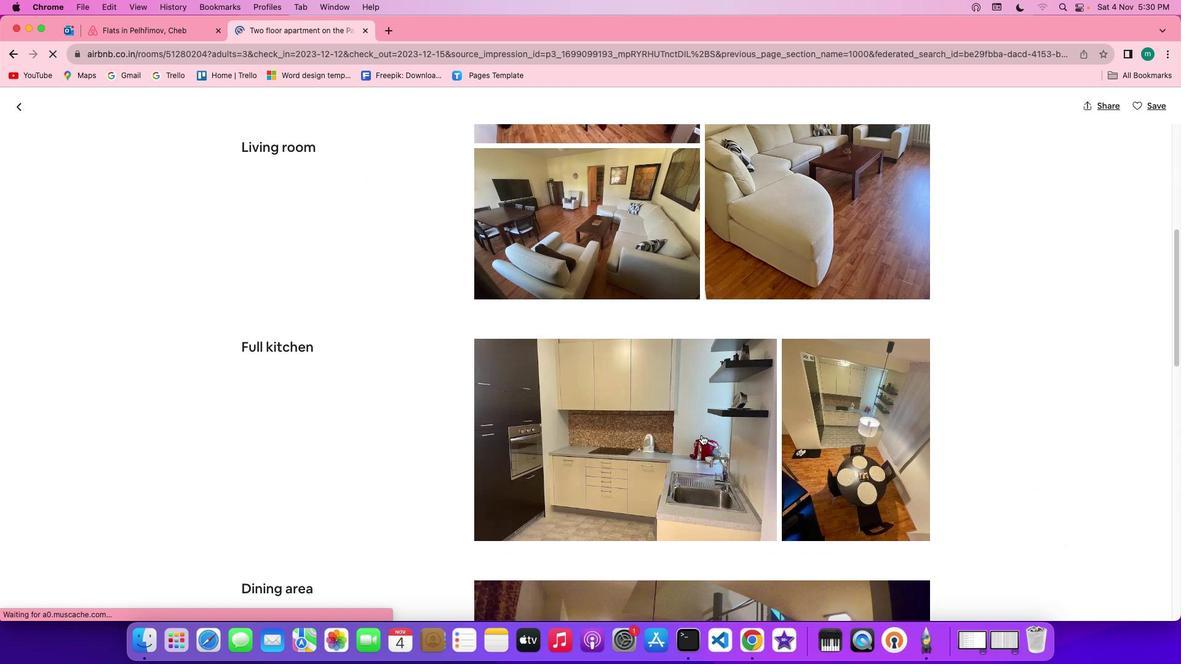
Action: Mouse scrolled (702, 435) with delta (0, 0)
Screenshot: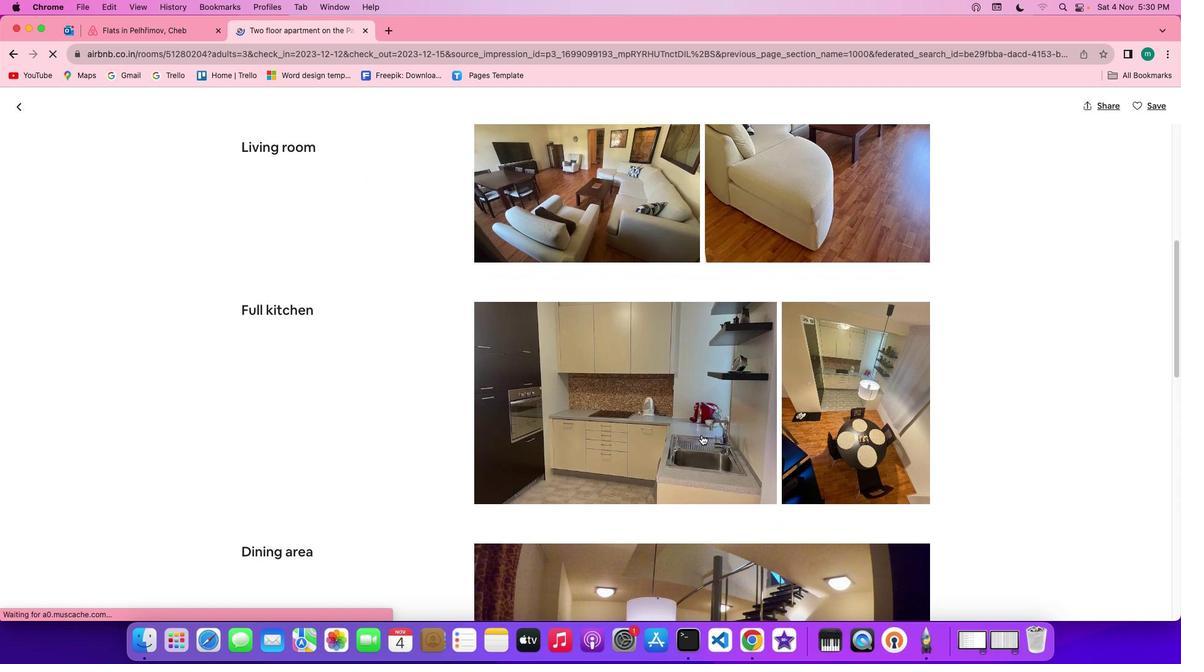 
Action: Mouse scrolled (702, 435) with delta (0, 0)
Screenshot: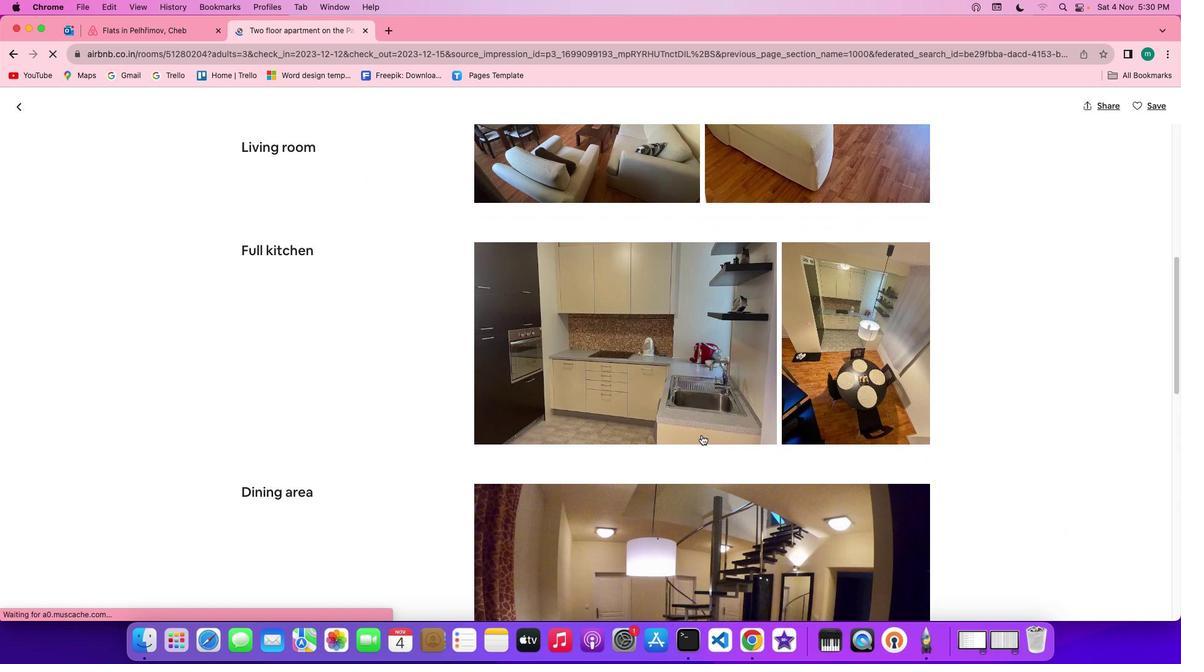 
Action: Mouse scrolled (702, 435) with delta (0, -1)
Screenshot: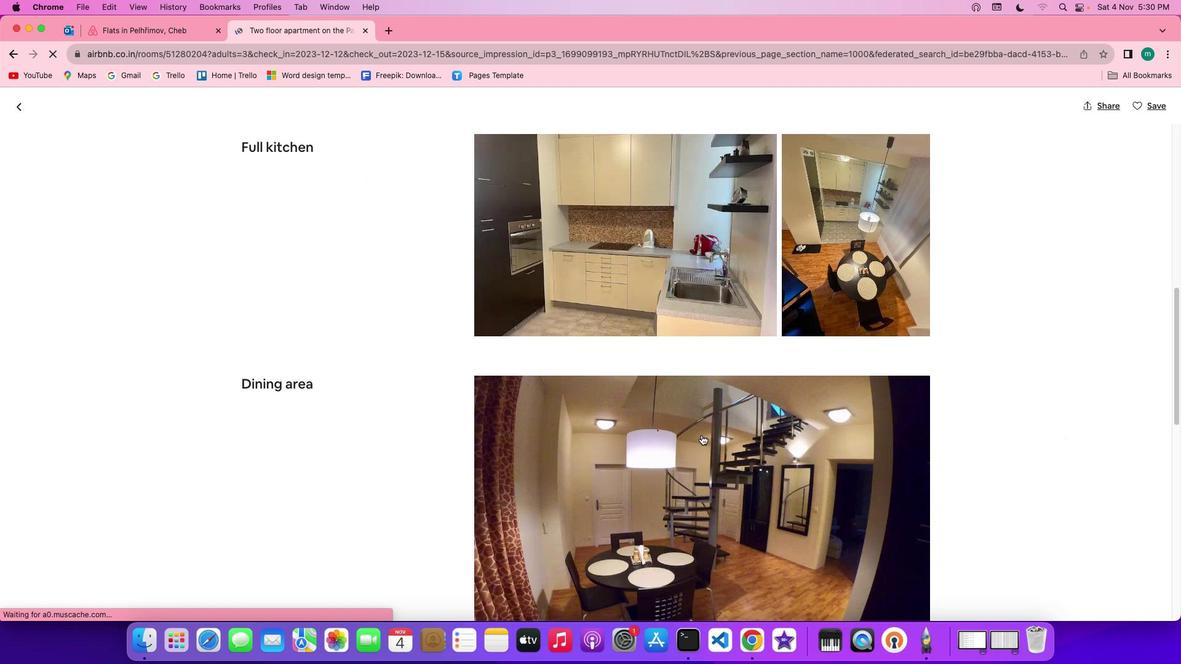 
Action: Mouse scrolled (702, 435) with delta (0, -1)
Screenshot: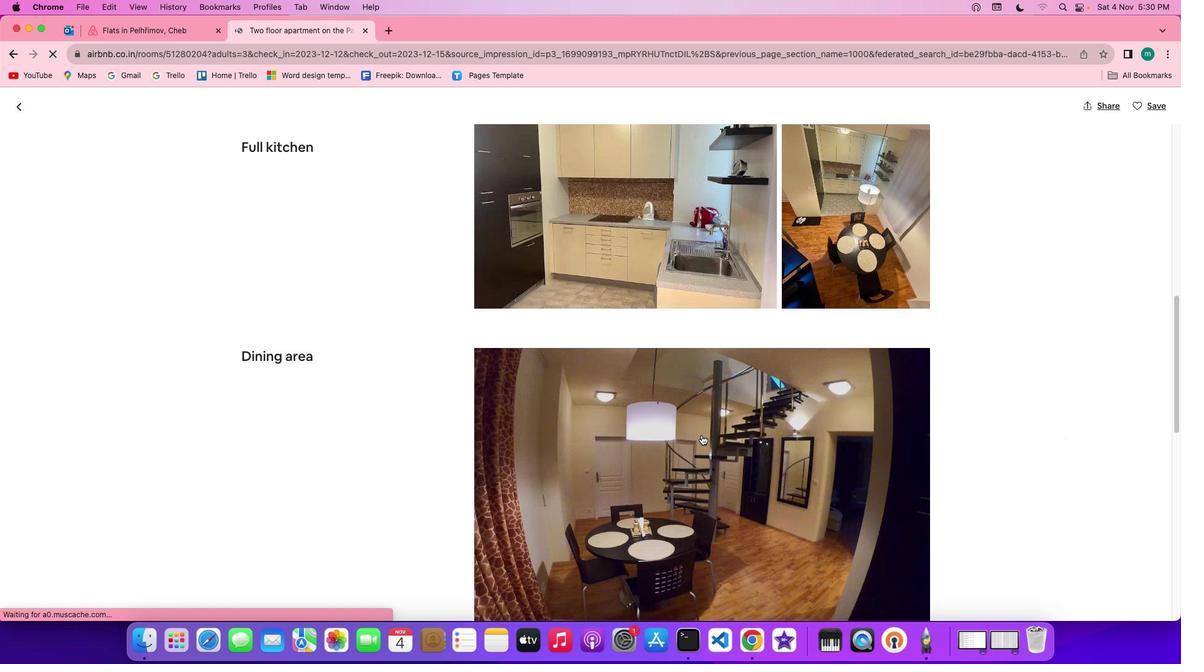 
Action: Mouse scrolled (702, 435) with delta (0, -1)
Screenshot: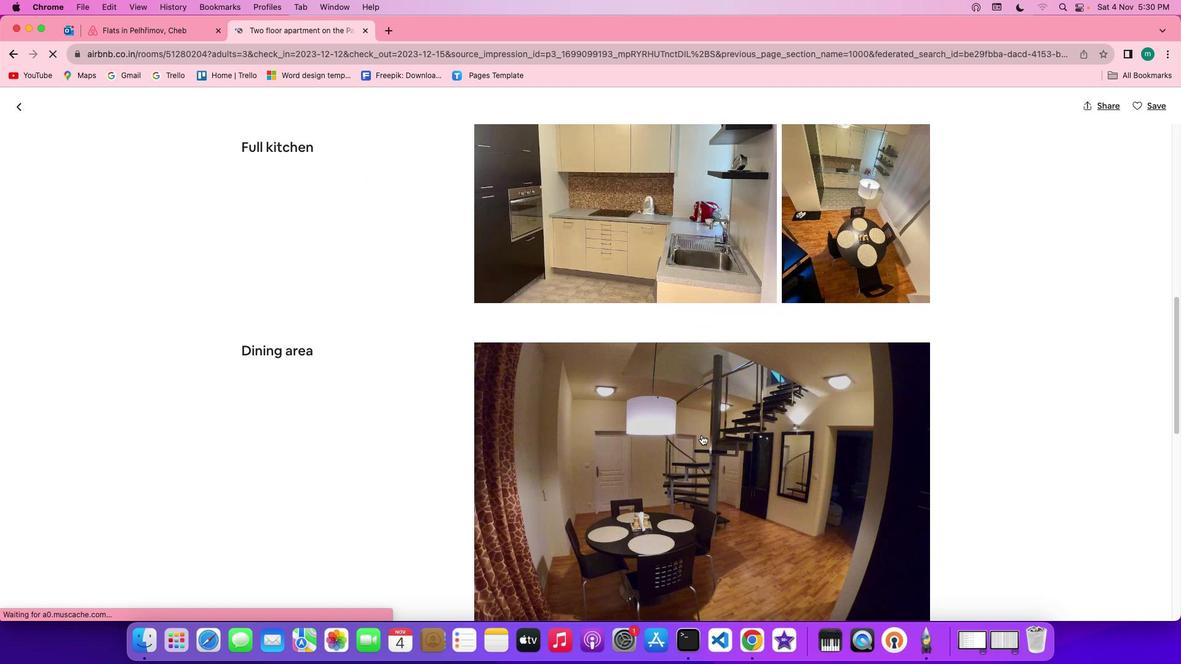 
Action: Mouse scrolled (702, 435) with delta (0, 0)
Screenshot: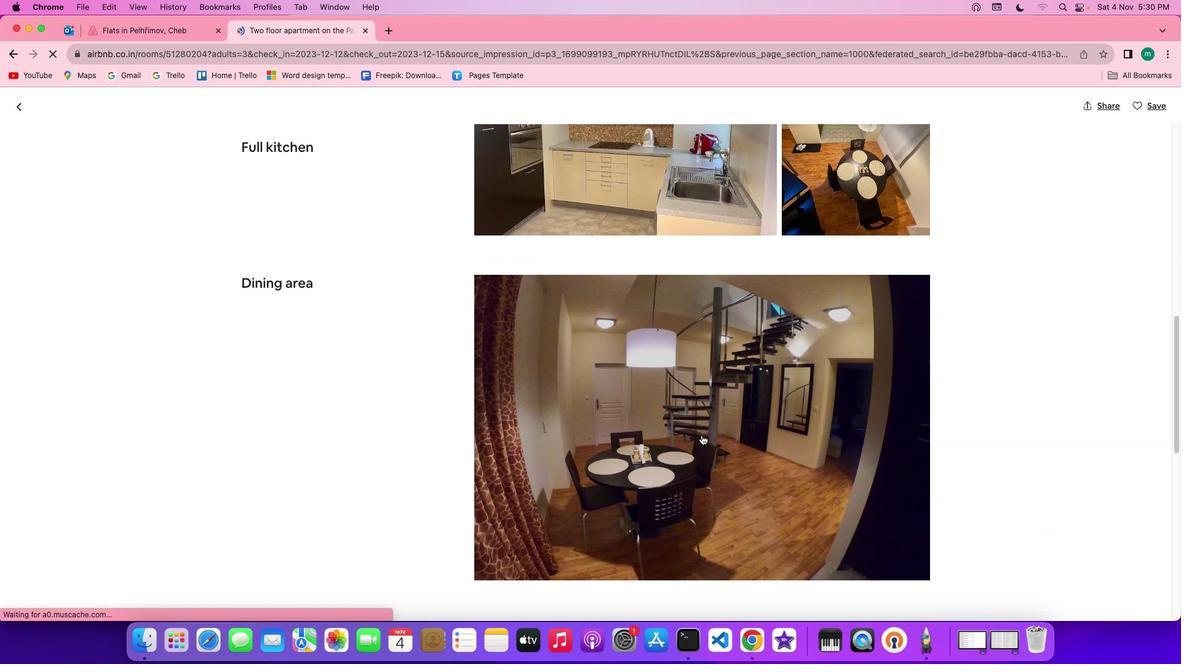 
Action: Mouse scrolled (702, 435) with delta (0, 0)
Screenshot: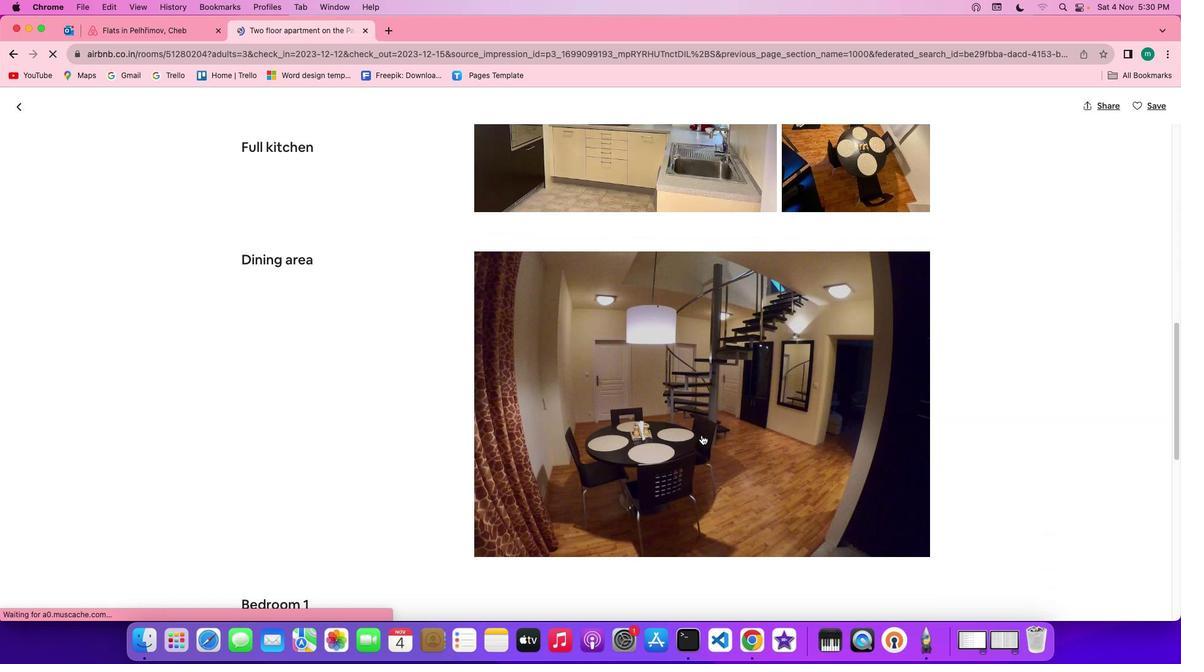 
Action: Mouse scrolled (702, 435) with delta (0, -1)
Screenshot: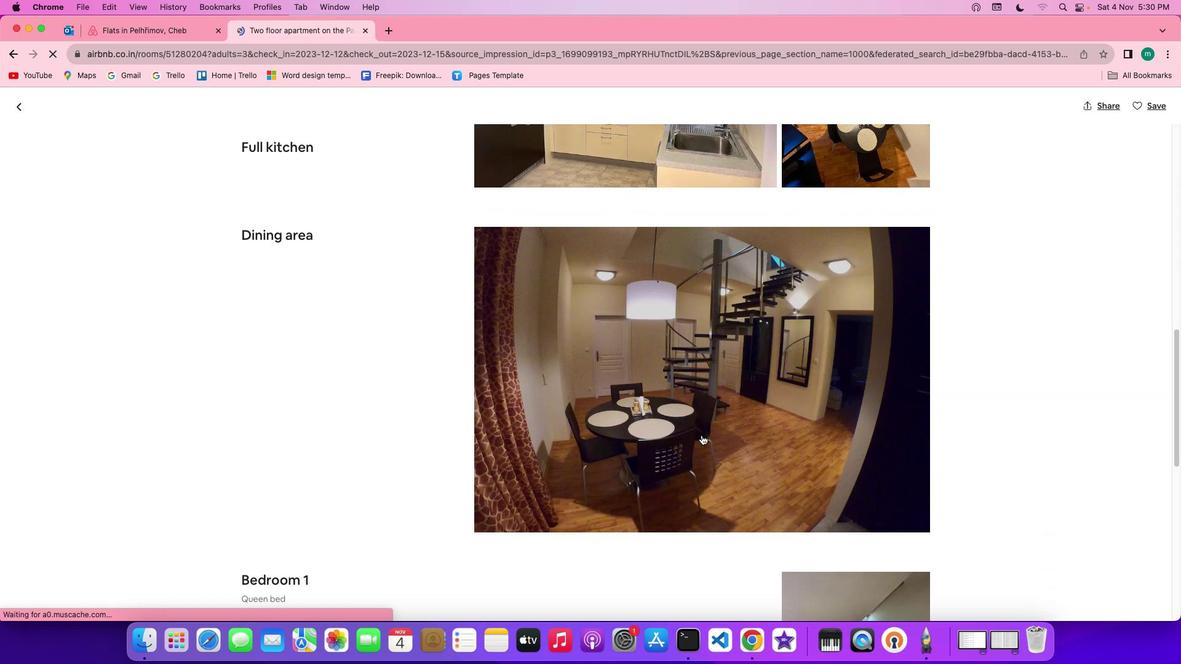 
Action: Mouse scrolled (702, 435) with delta (0, -1)
Screenshot: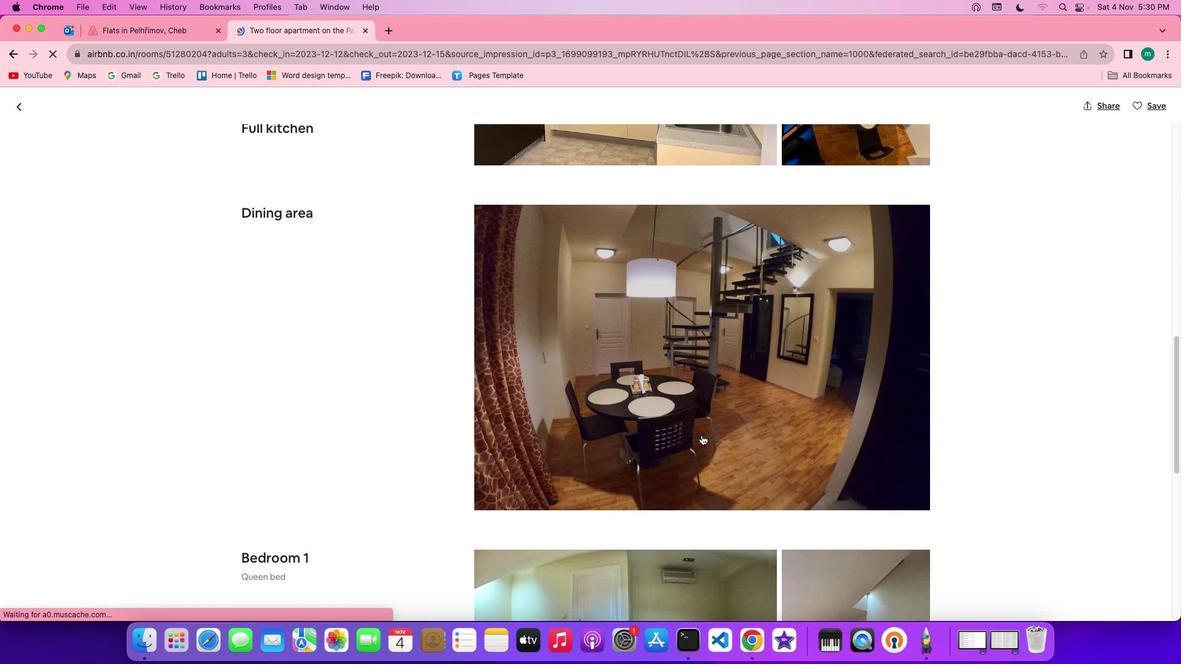 
Action: Mouse scrolled (702, 435) with delta (0, -1)
Screenshot: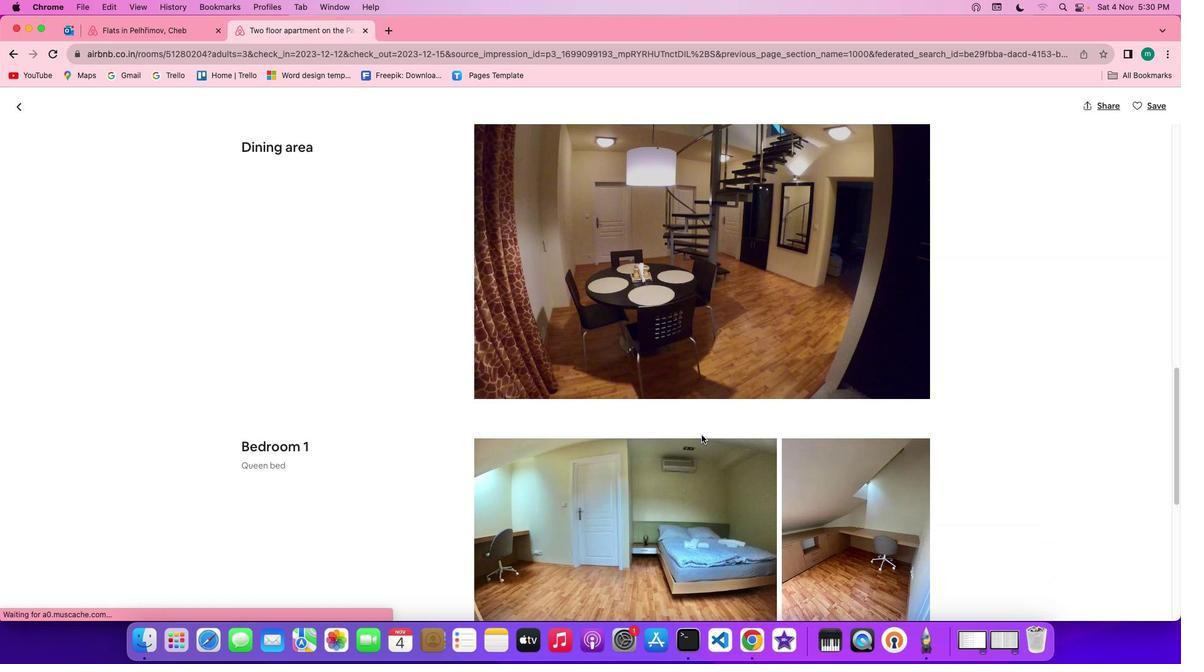 
Action: Mouse scrolled (702, 435) with delta (0, 0)
Screenshot: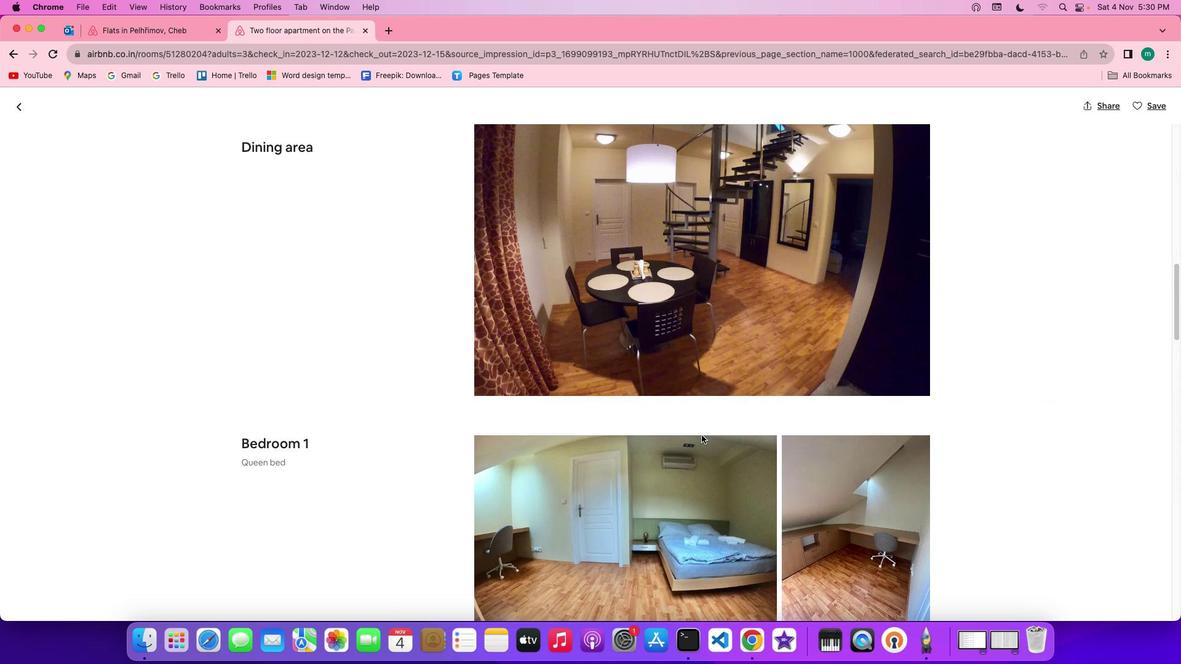 
Action: Mouse scrolled (702, 435) with delta (0, 0)
Screenshot: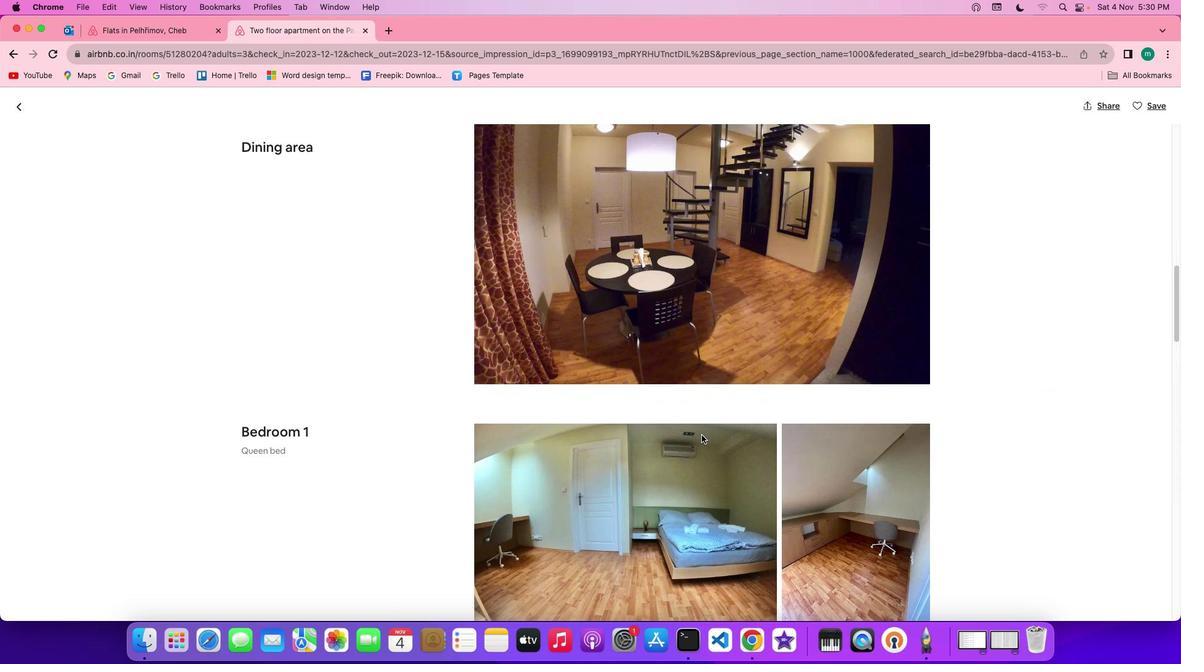 
Action: Mouse scrolled (702, 435) with delta (0, 0)
Screenshot: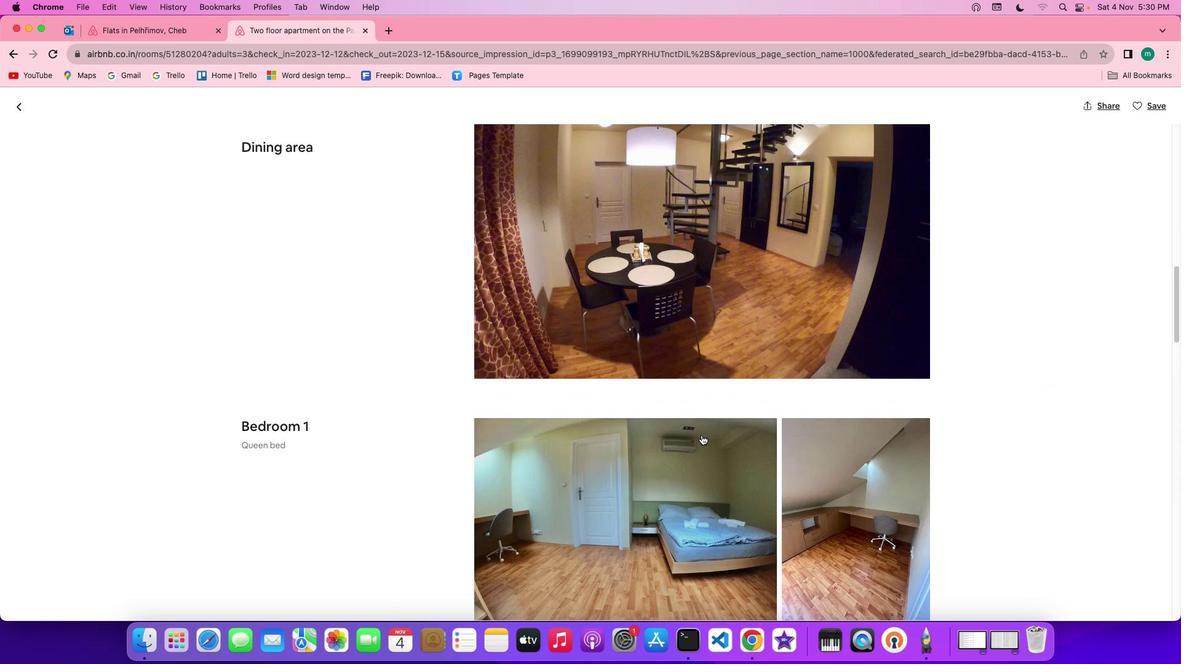 
Action: Mouse moved to (702, 435)
Screenshot: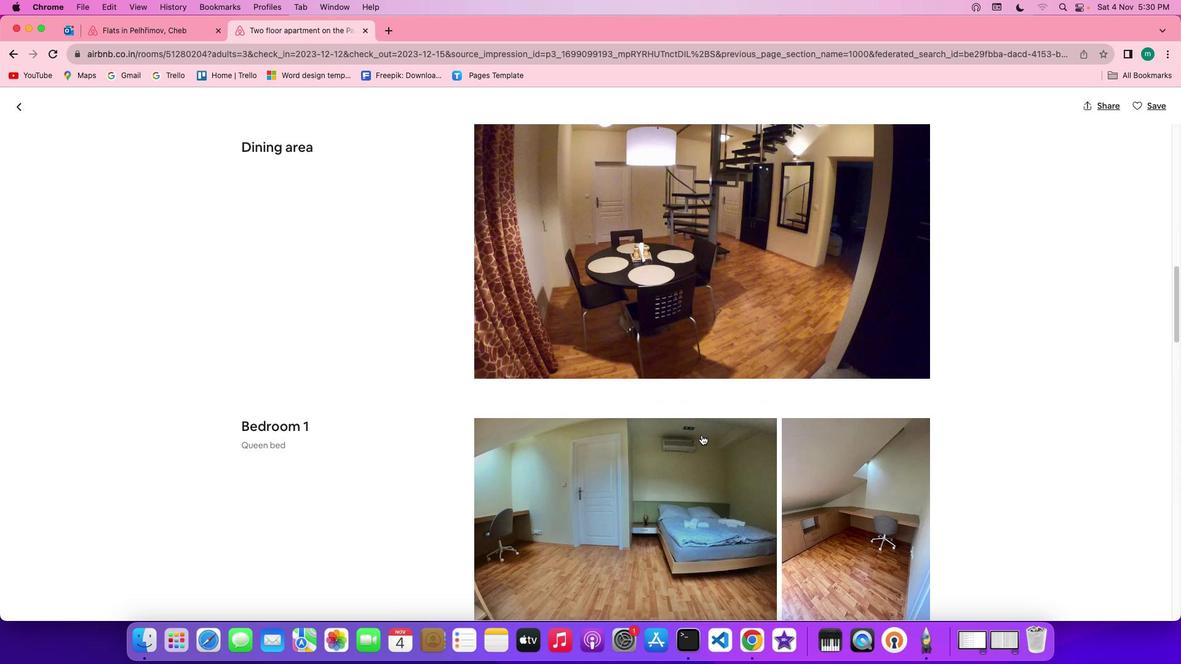 
Action: Mouse scrolled (702, 435) with delta (0, 0)
Screenshot: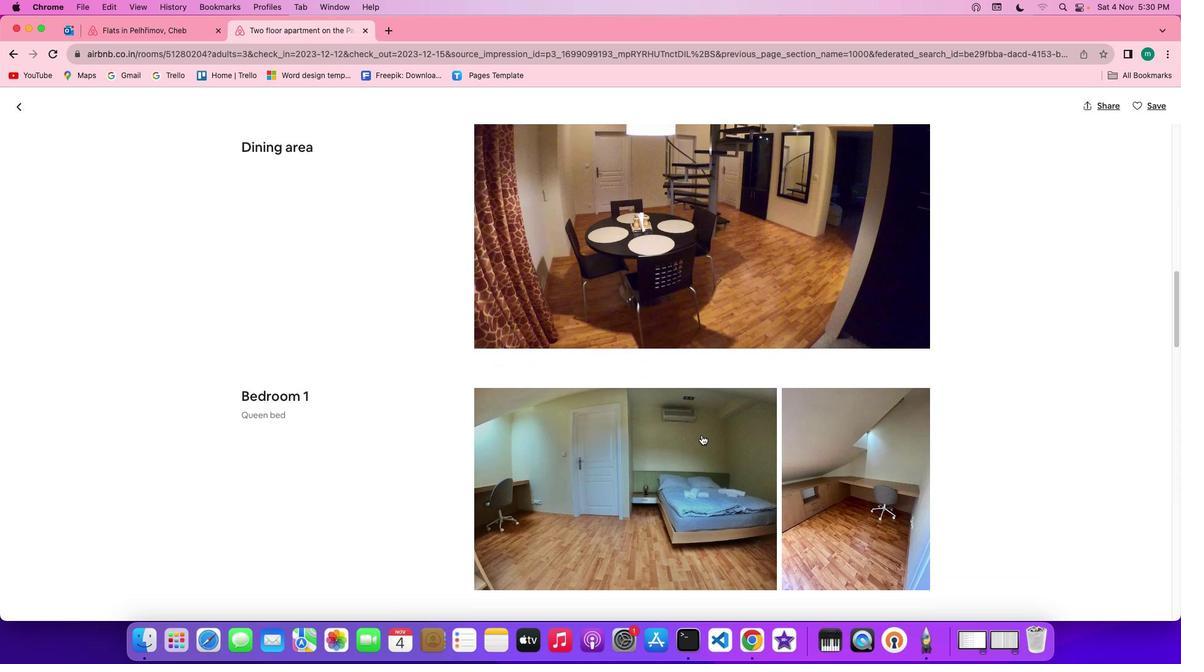 
Action: Mouse scrolled (702, 435) with delta (0, 0)
Screenshot: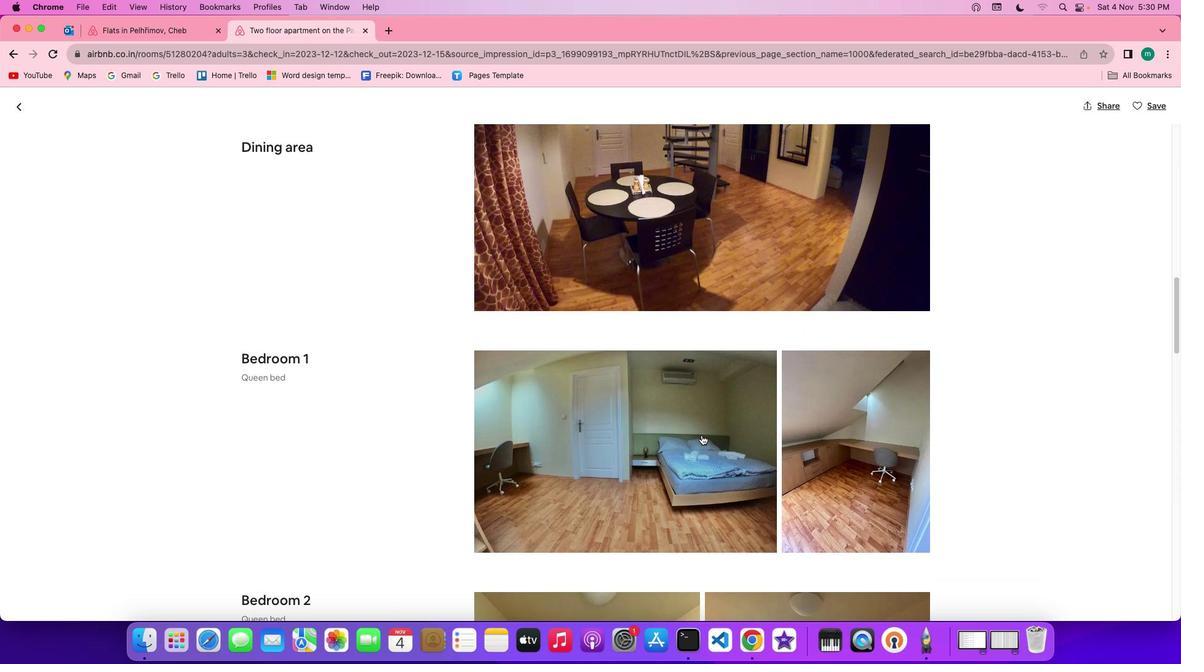 
Action: Mouse scrolled (702, 435) with delta (0, 0)
Screenshot: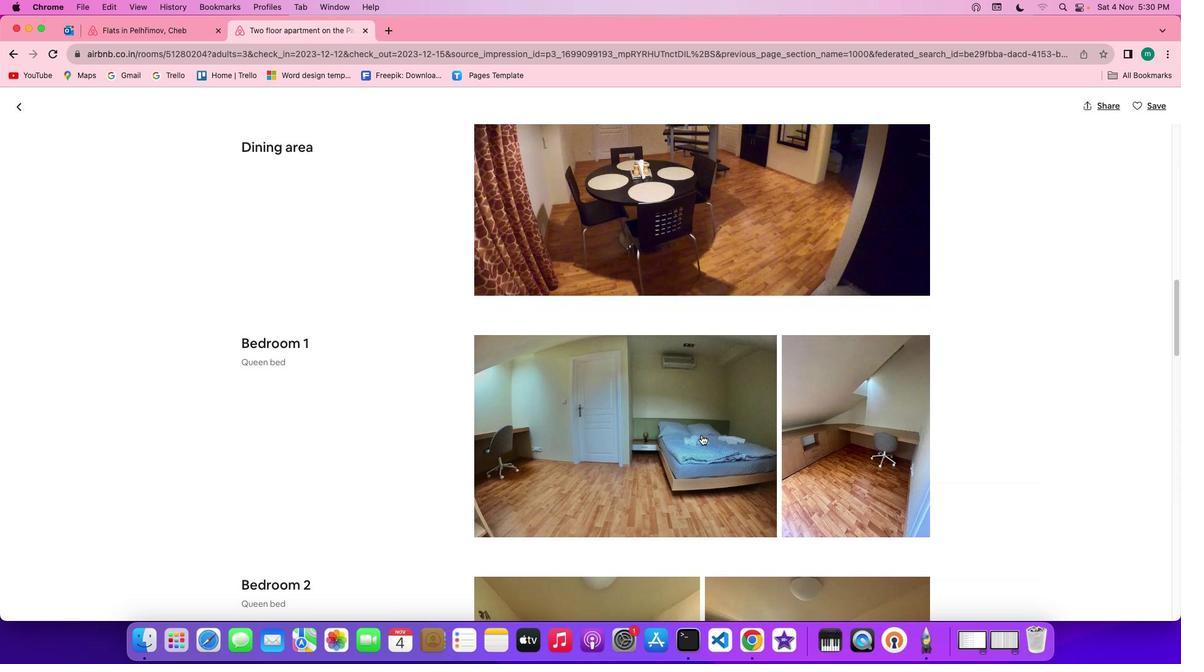
Action: Mouse scrolled (702, 435) with delta (0, 0)
Screenshot: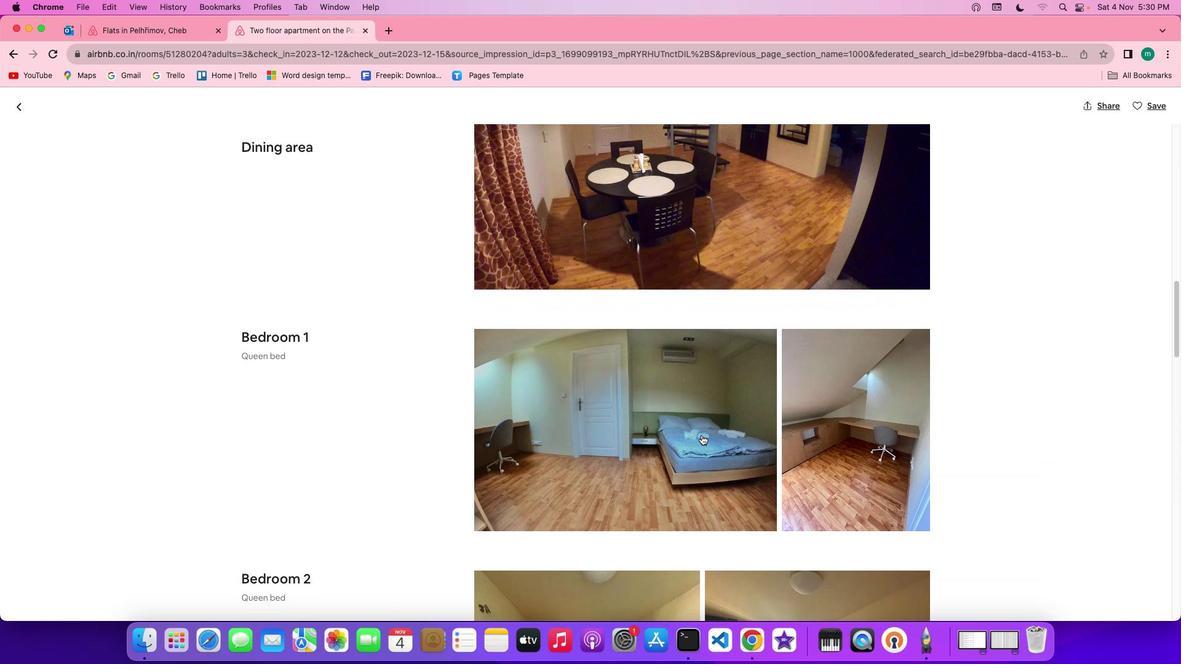 
Action: Mouse scrolled (702, 435) with delta (0, 0)
Screenshot: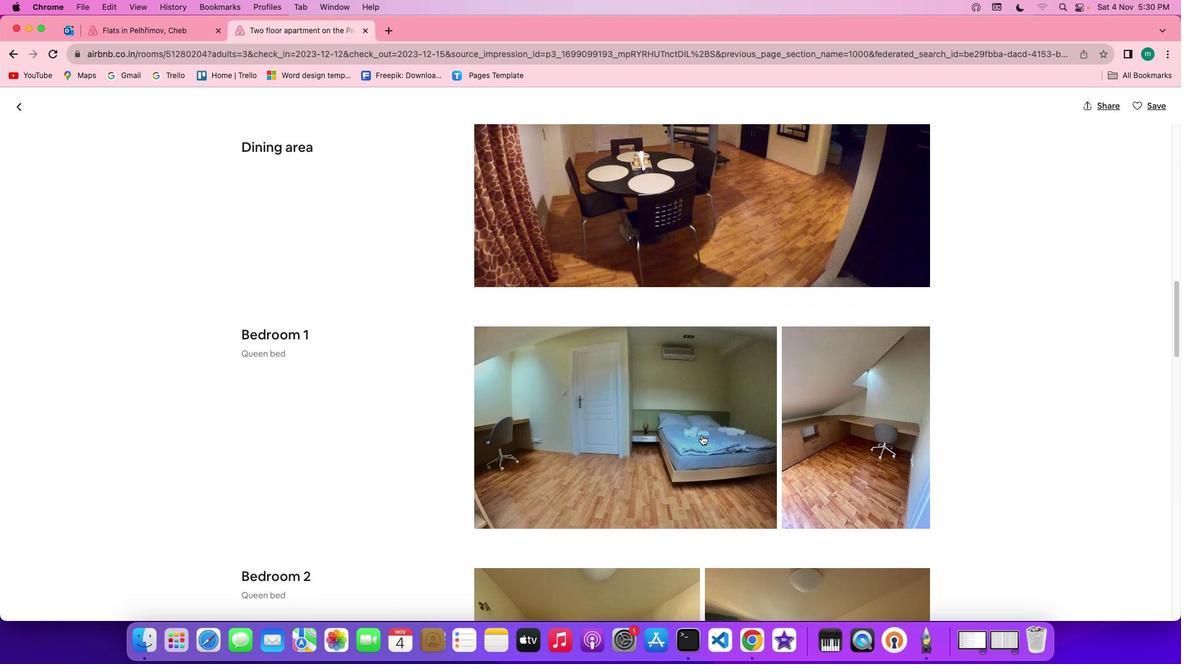 
Action: Mouse scrolled (702, 435) with delta (0, 0)
Screenshot: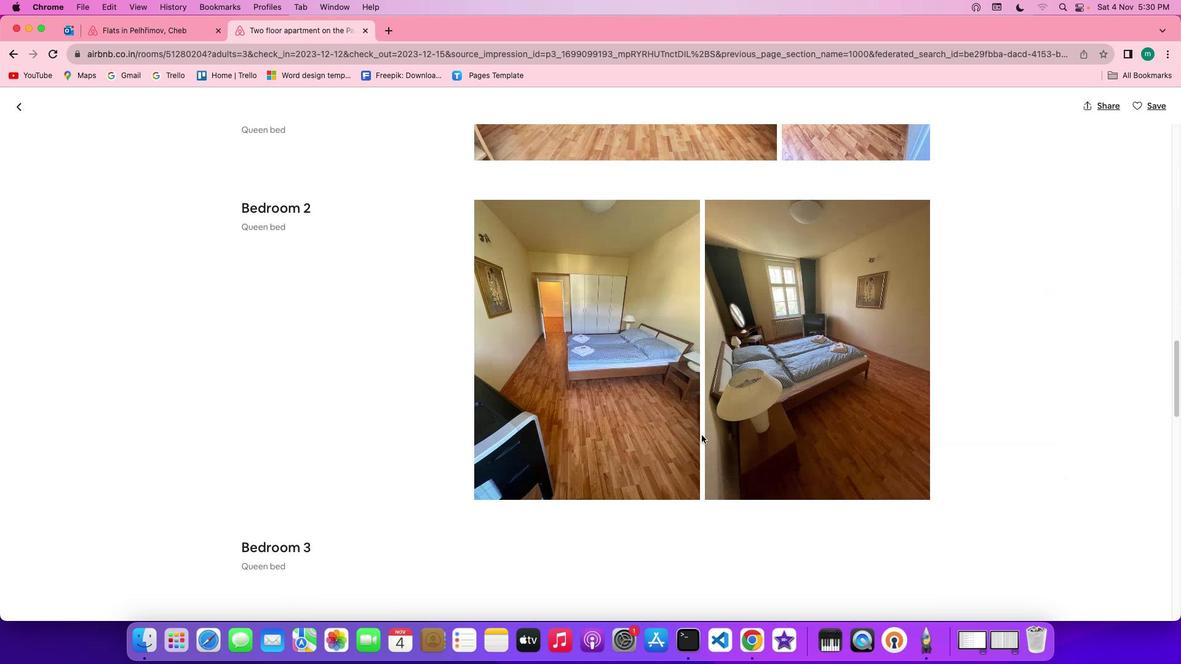 
Action: Mouse scrolled (702, 435) with delta (0, 0)
Screenshot: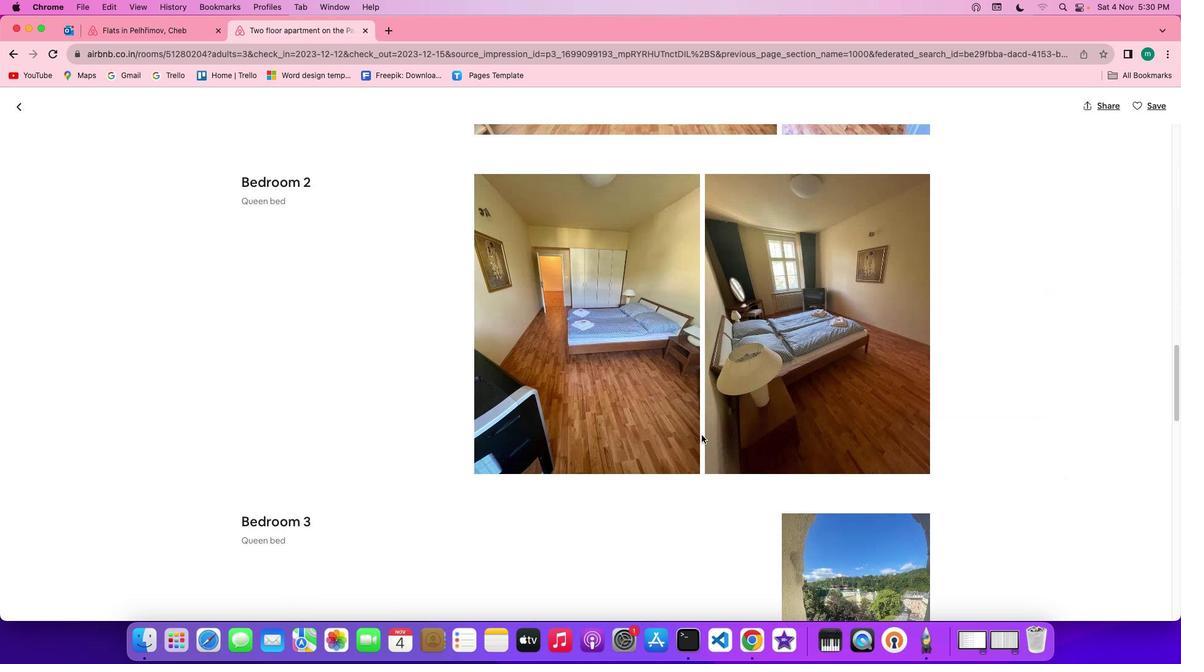 
Action: Mouse scrolled (702, 435) with delta (0, -1)
Screenshot: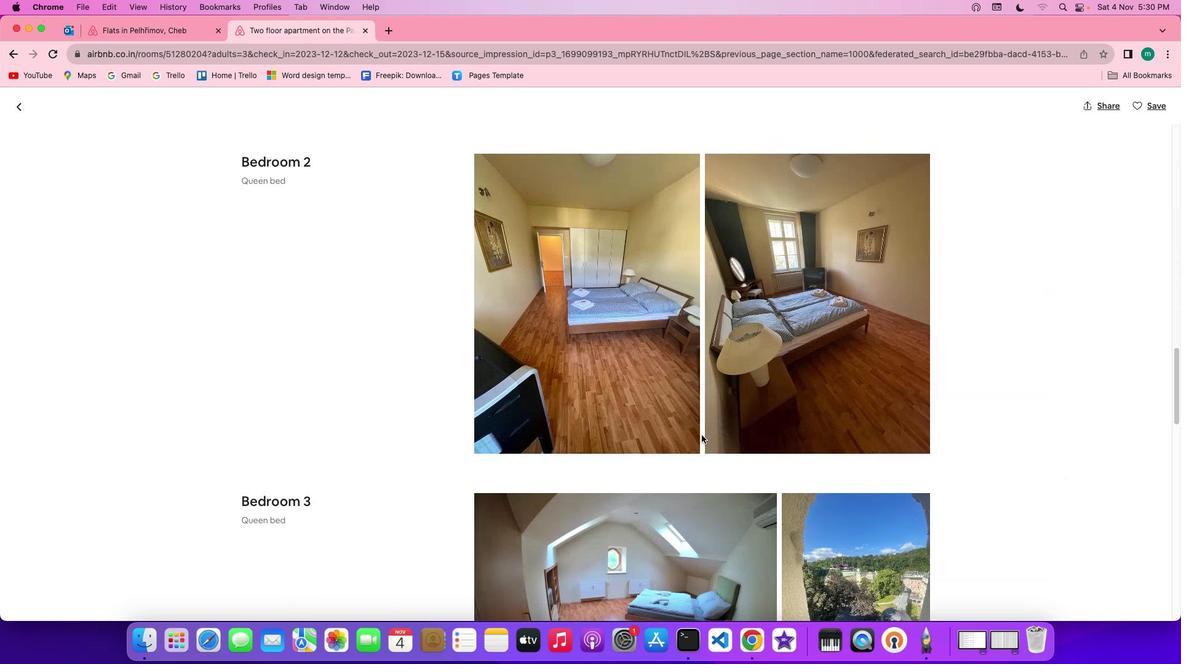 
Action: Mouse scrolled (702, 435) with delta (0, -2)
Screenshot: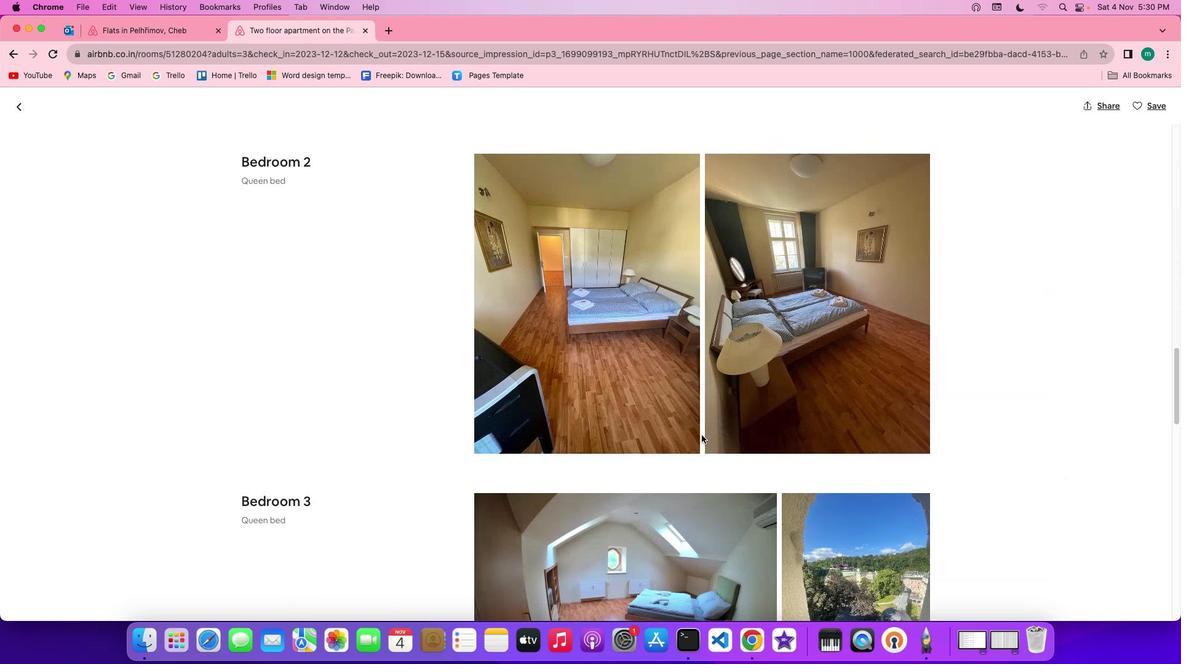 
Action: Mouse scrolled (702, 435) with delta (0, -3)
Screenshot: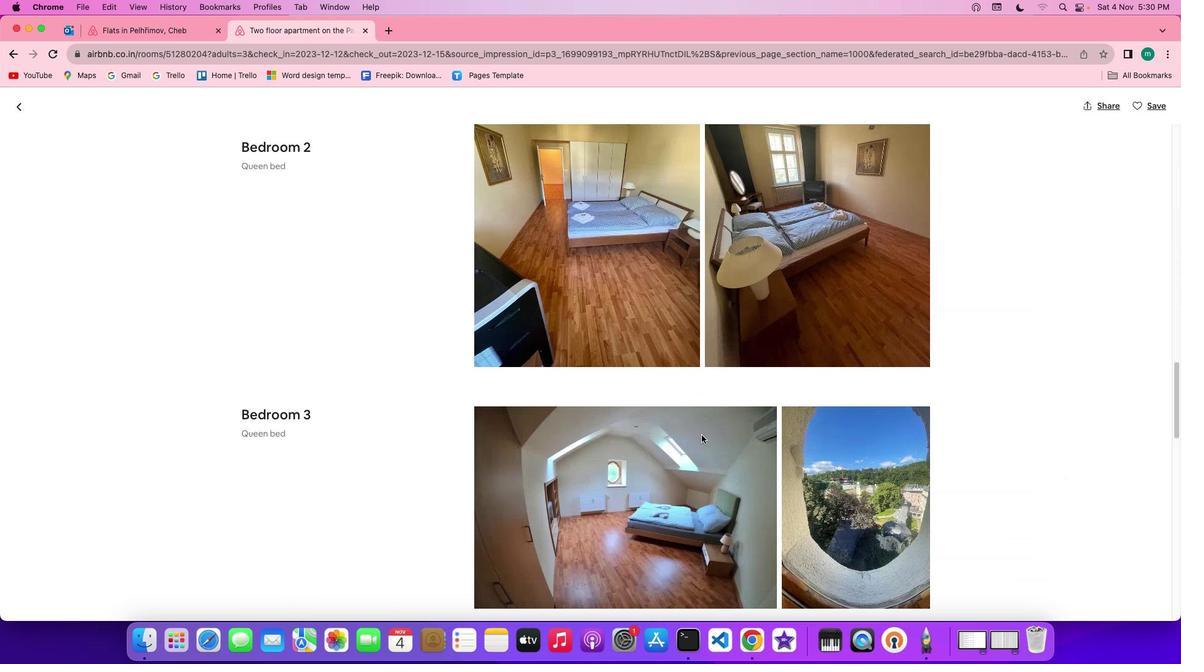 
Action: Mouse scrolled (702, 435) with delta (0, -3)
Screenshot: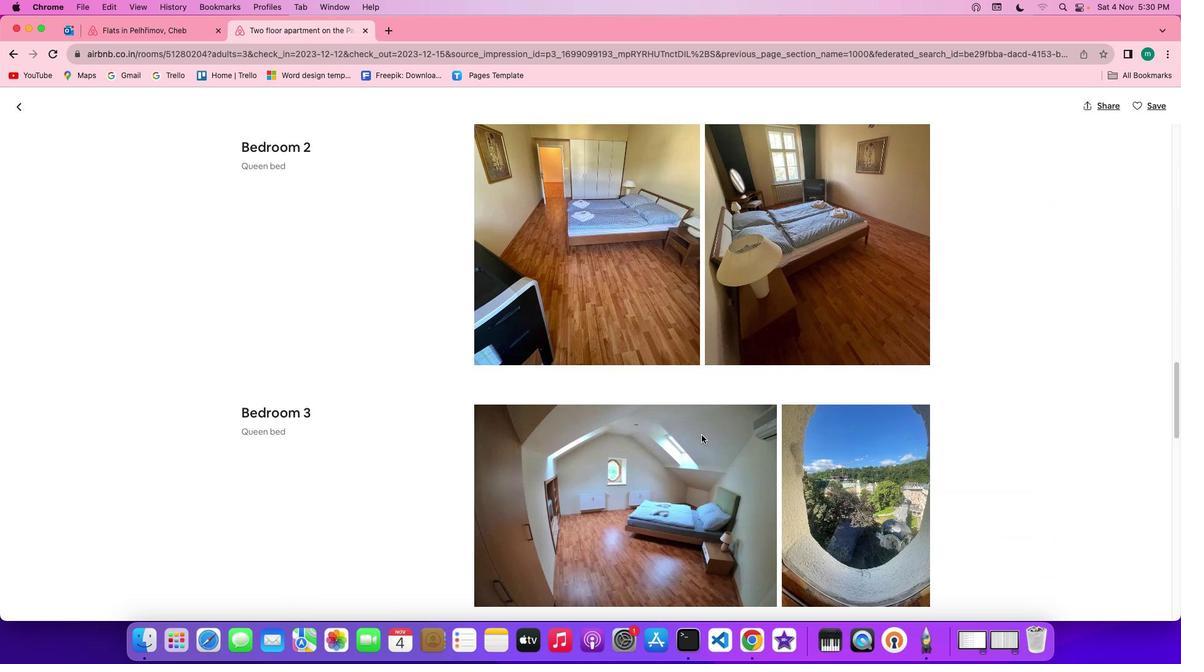 
Action: Mouse scrolled (702, 435) with delta (0, 0)
Screenshot: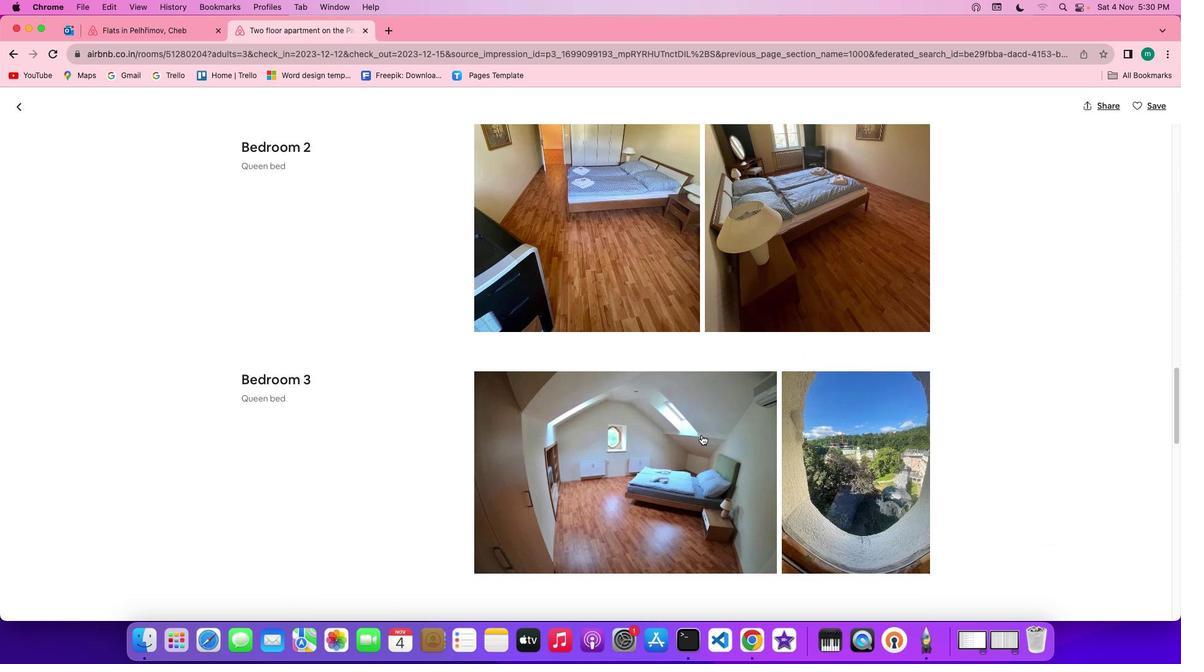 
Action: Mouse scrolled (702, 435) with delta (0, 0)
Screenshot: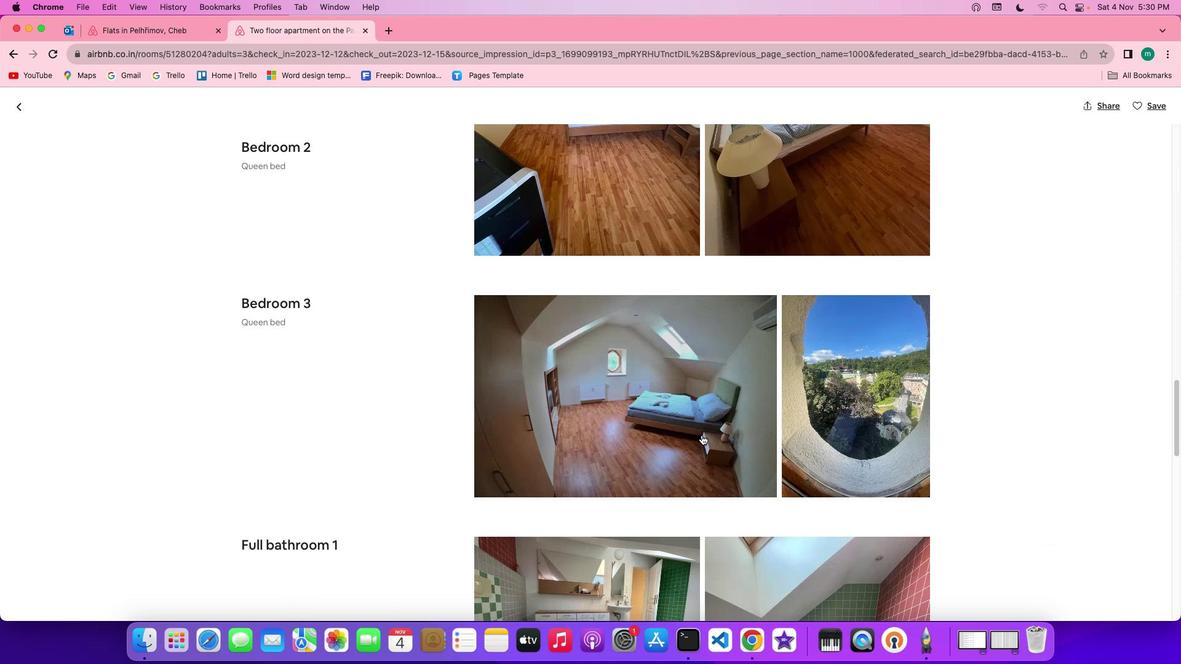 
Action: Mouse scrolled (702, 435) with delta (0, 0)
Screenshot: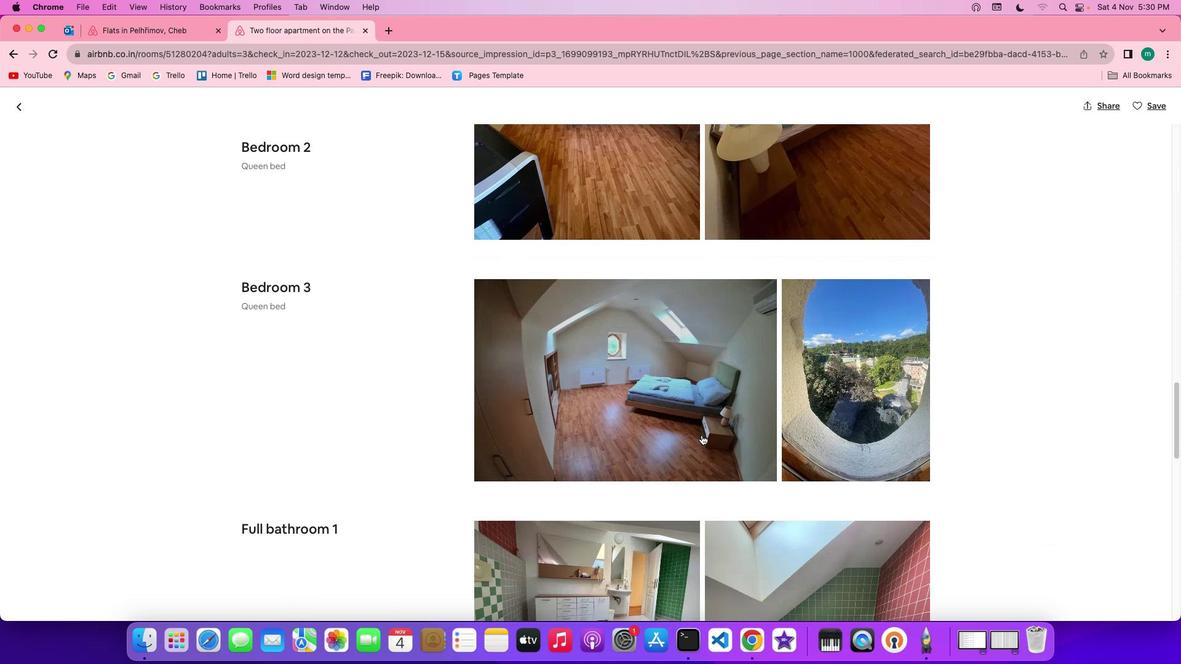 
Action: Mouse scrolled (702, 435) with delta (0, -1)
Screenshot: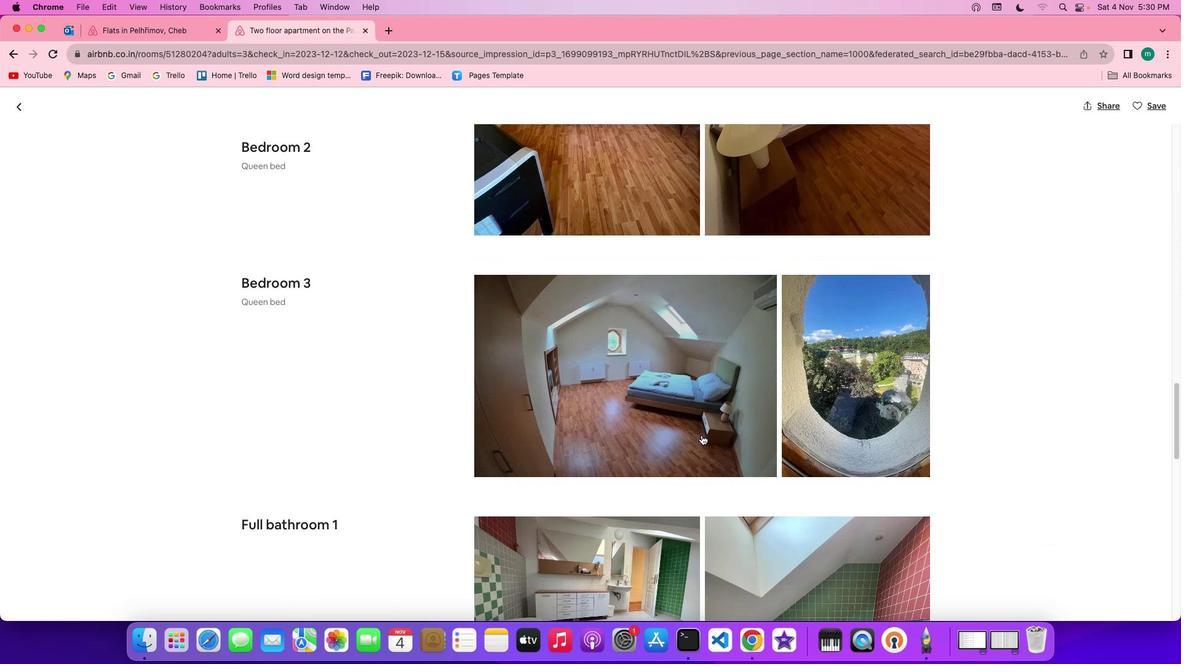 
Action: Mouse scrolled (702, 435) with delta (0, 0)
Screenshot: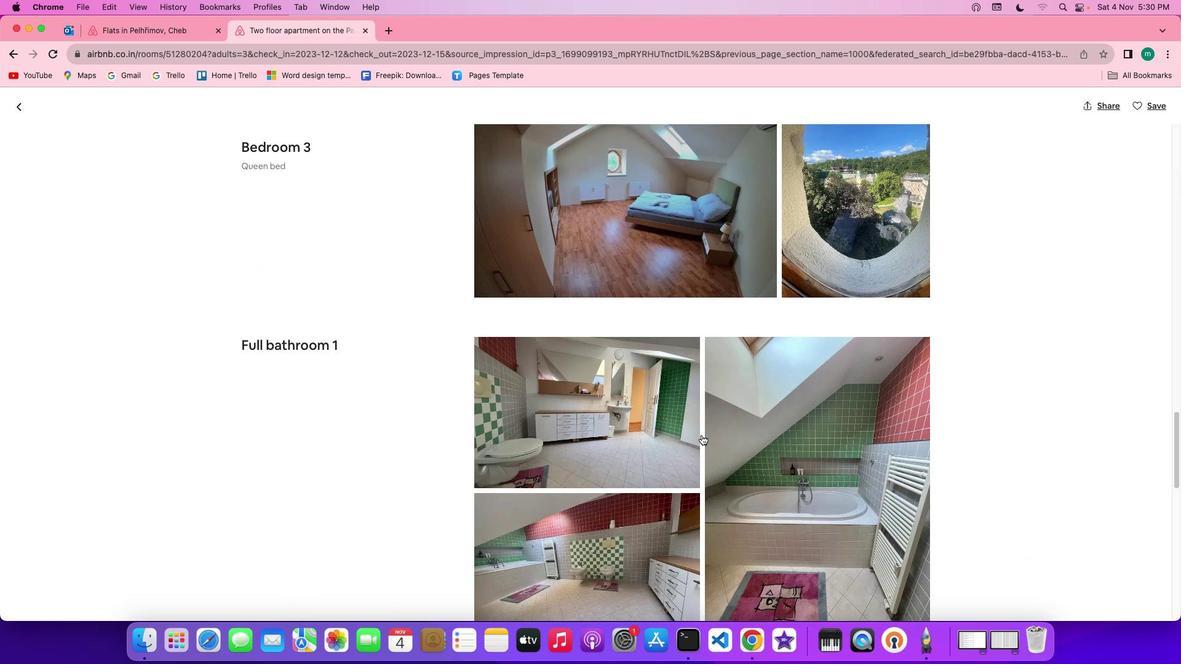 
Action: Mouse scrolled (702, 435) with delta (0, 0)
Screenshot: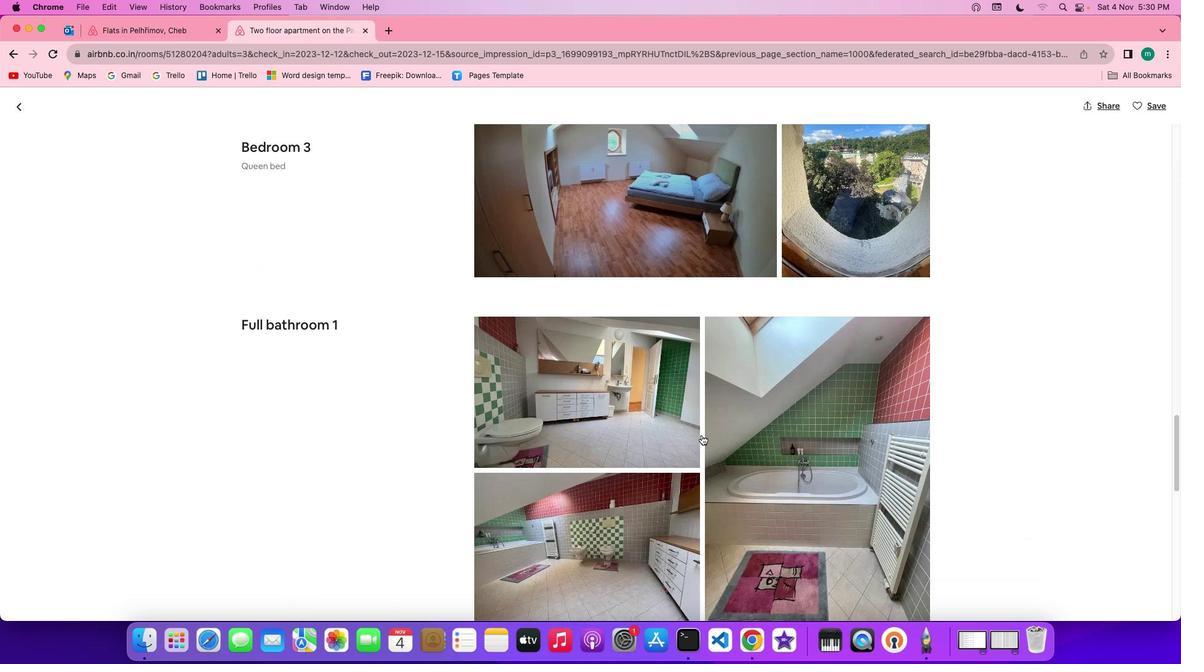
Action: Mouse scrolled (702, 435) with delta (0, -1)
Screenshot: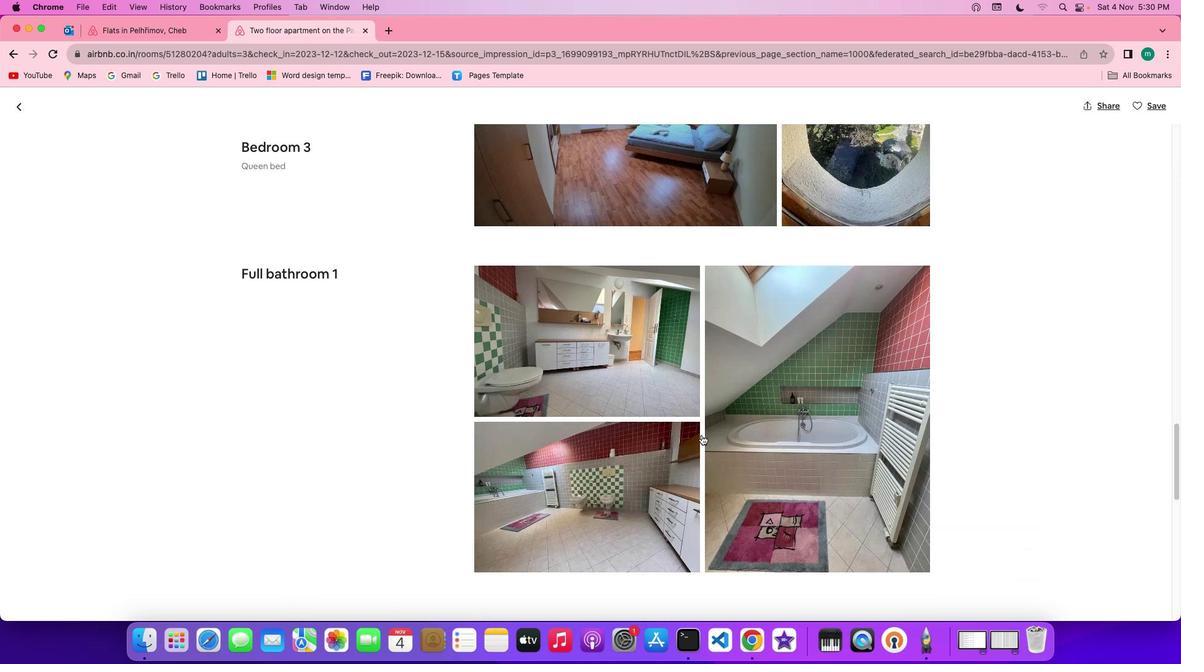 
Action: Mouse scrolled (702, 435) with delta (0, -1)
Screenshot: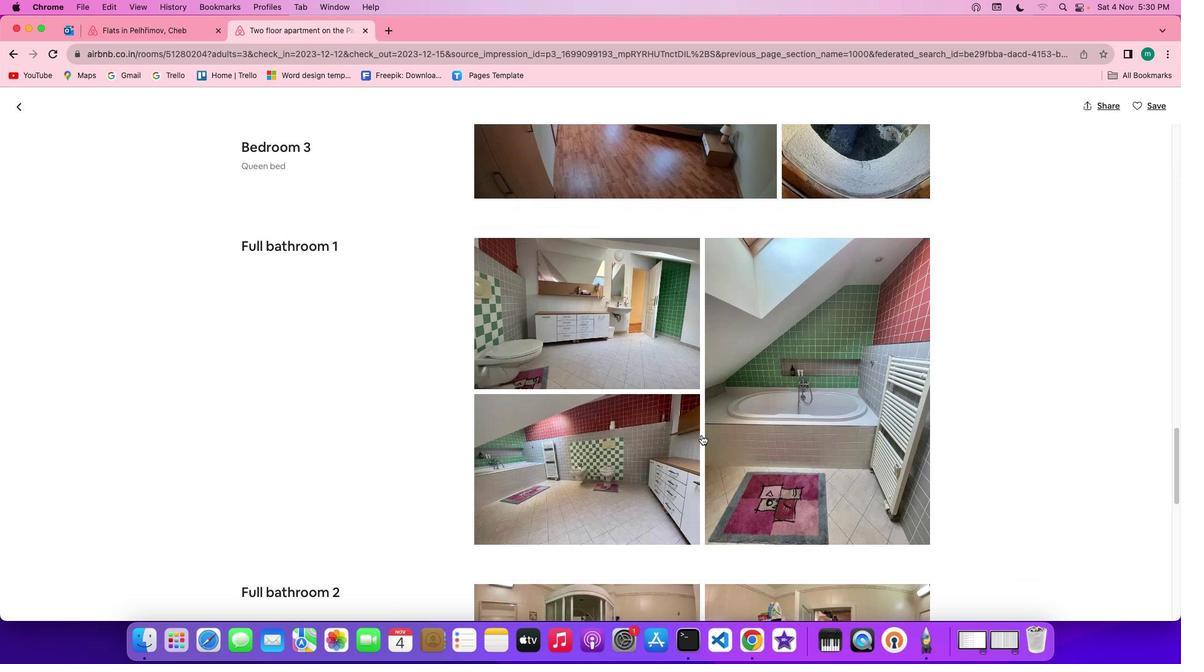 
Action: Mouse scrolled (702, 435) with delta (0, -1)
Screenshot: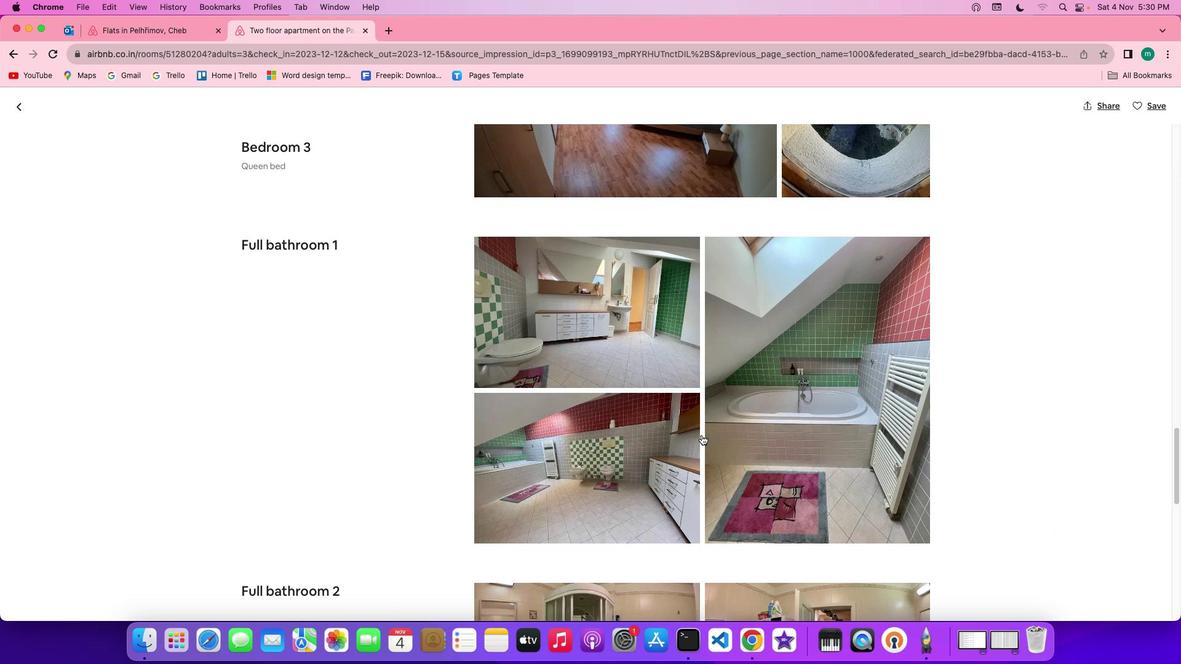 
Action: Mouse scrolled (702, 435) with delta (0, 0)
Screenshot: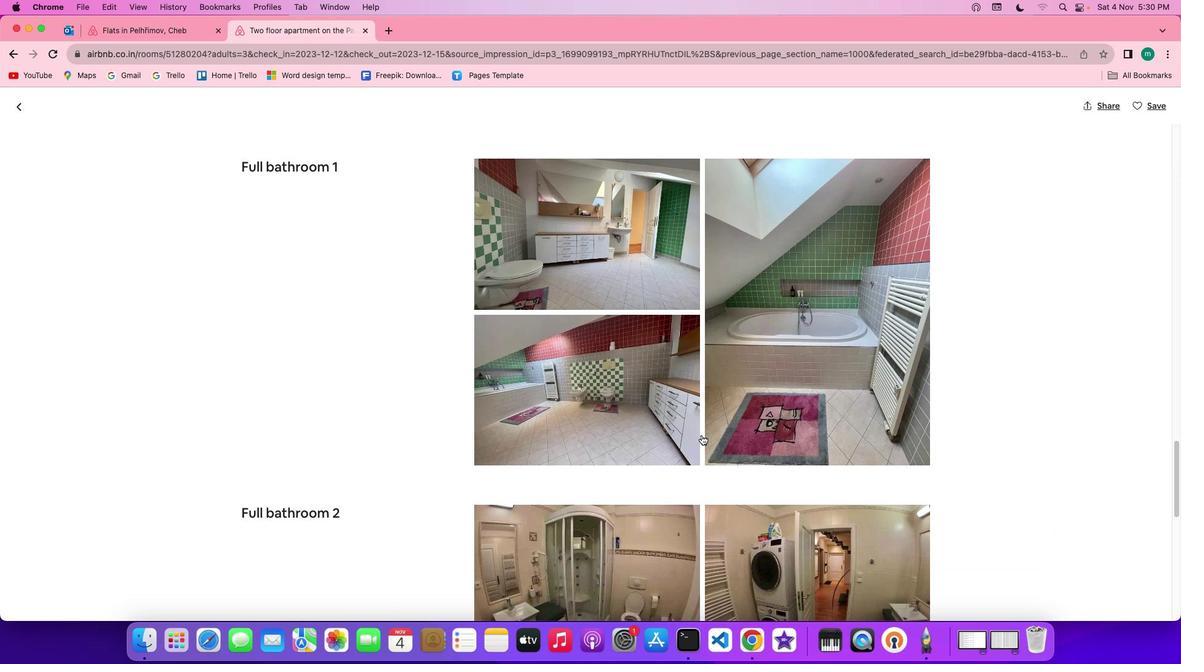 
Action: Mouse scrolled (702, 435) with delta (0, 0)
Screenshot: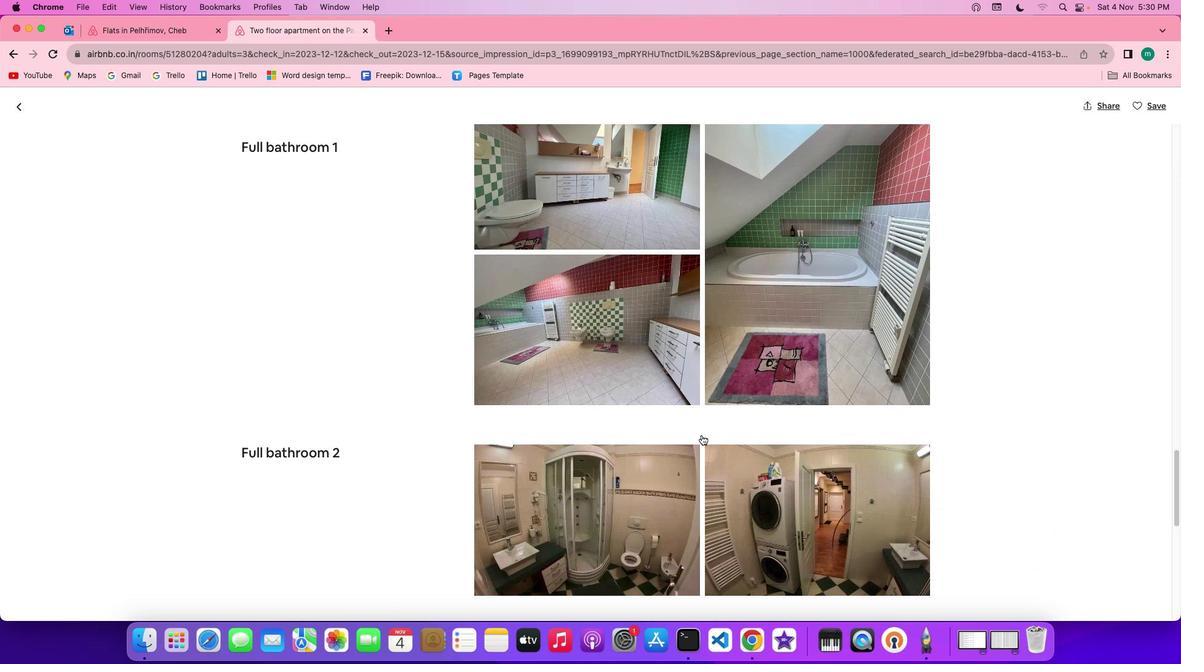 
Action: Mouse scrolled (702, 435) with delta (0, -1)
Screenshot: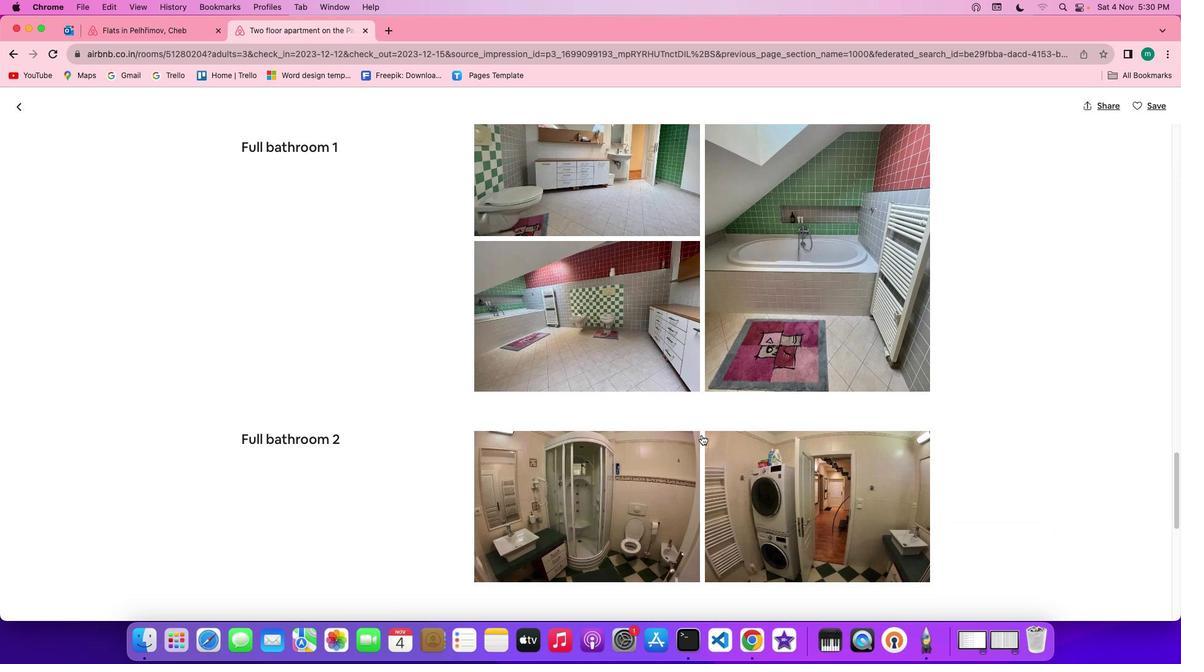 
Action: Mouse scrolled (702, 435) with delta (0, -1)
Screenshot: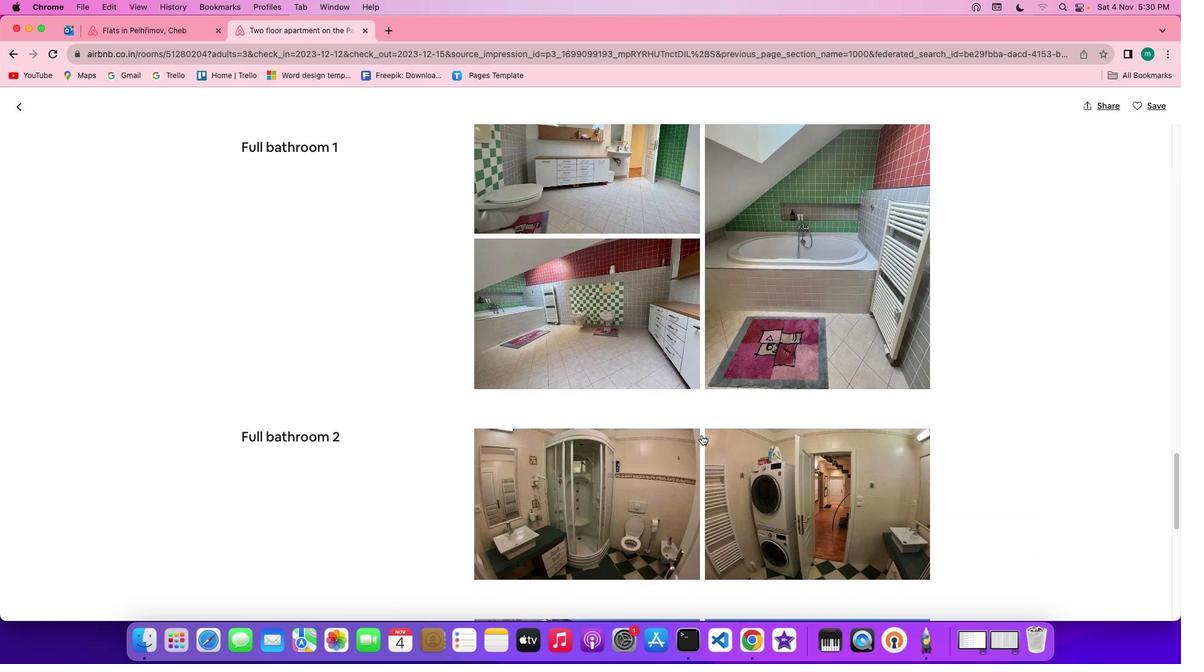 
Action: Mouse scrolled (702, 435) with delta (0, 0)
Screenshot: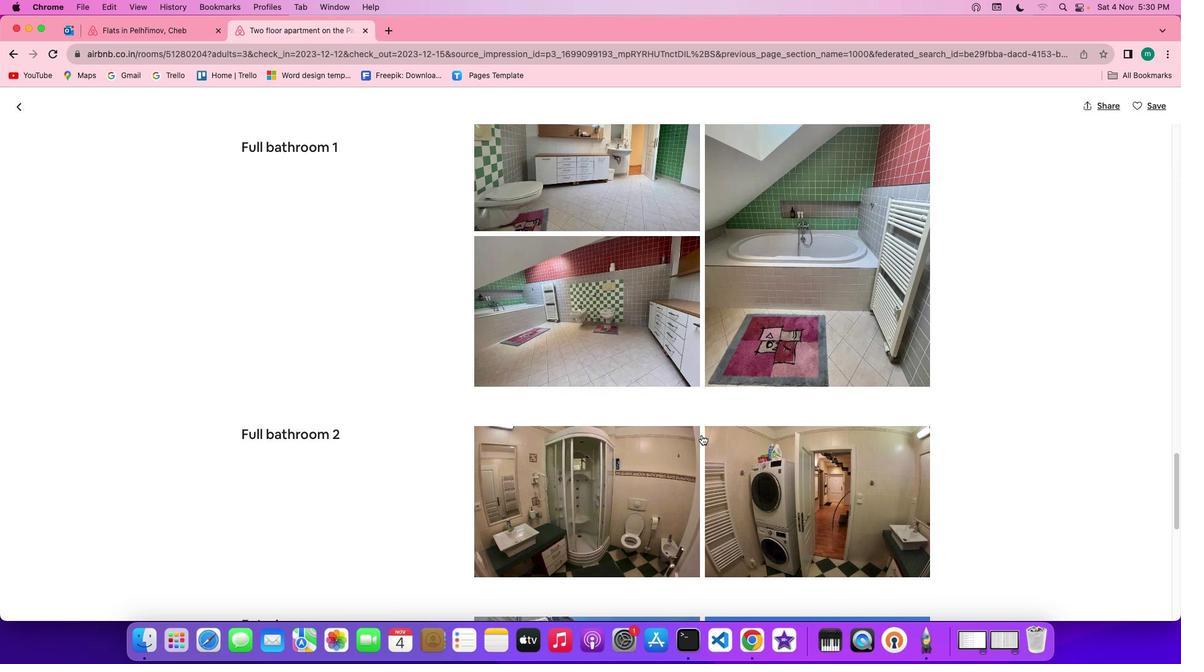 
Action: Mouse scrolled (702, 435) with delta (0, 0)
Screenshot: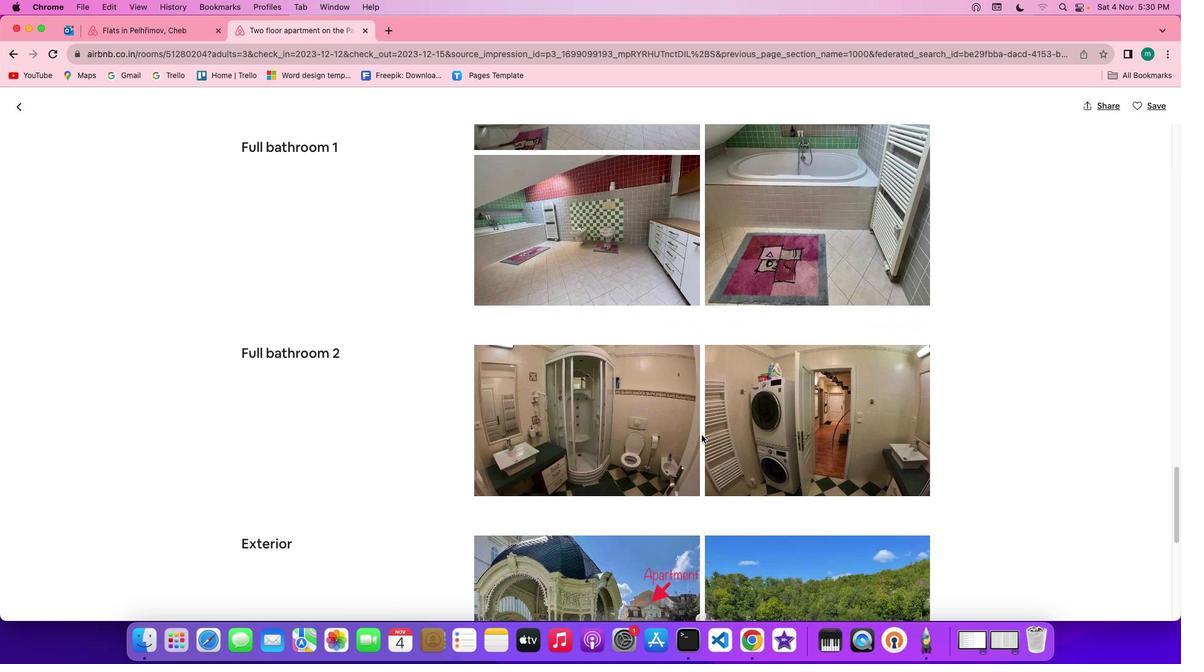 
Action: Mouse scrolled (702, 435) with delta (0, 0)
Screenshot: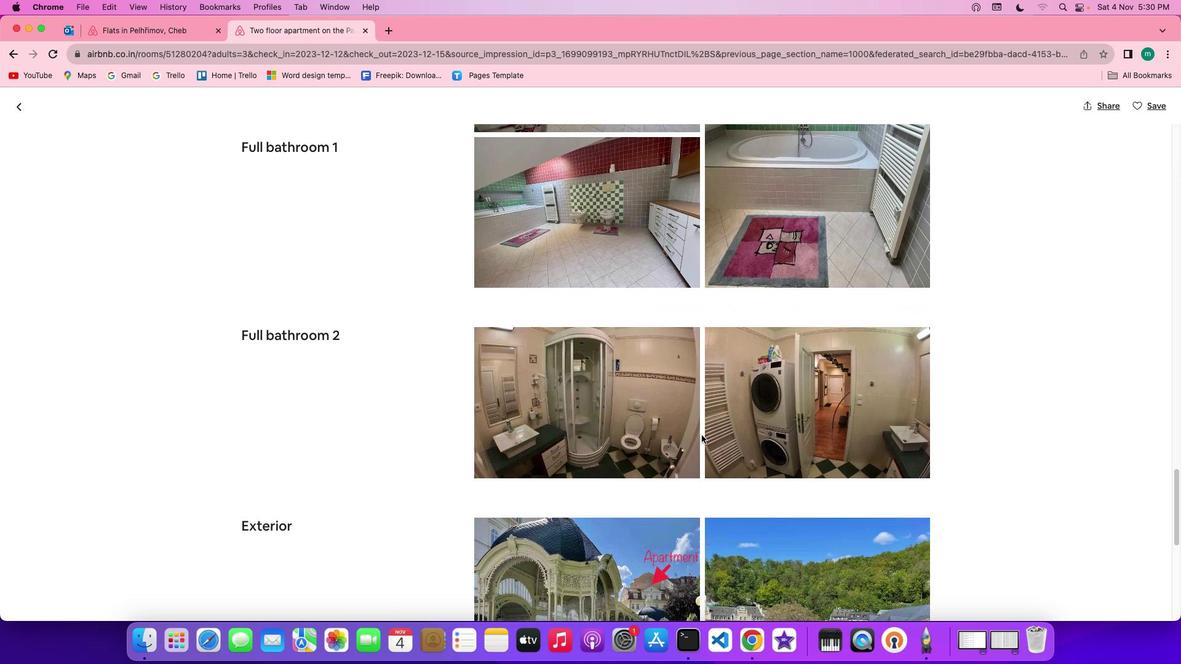 
Action: Mouse scrolled (702, 435) with delta (0, -1)
Screenshot: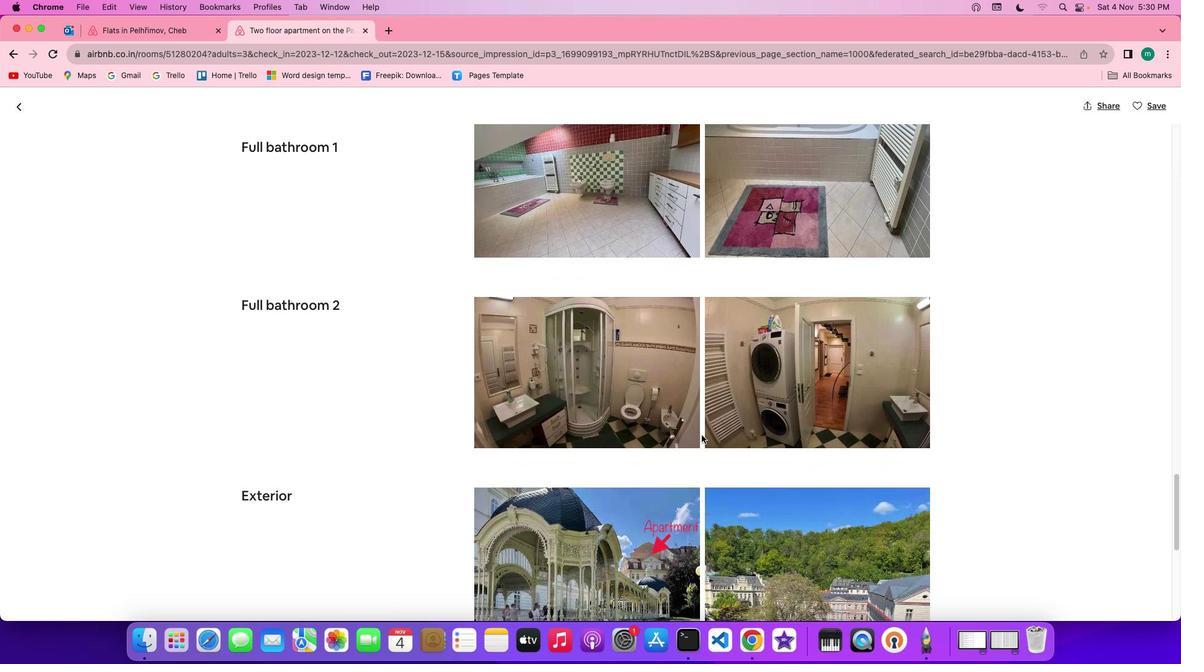 
Action: Mouse scrolled (702, 435) with delta (0, -1)
Screenshot: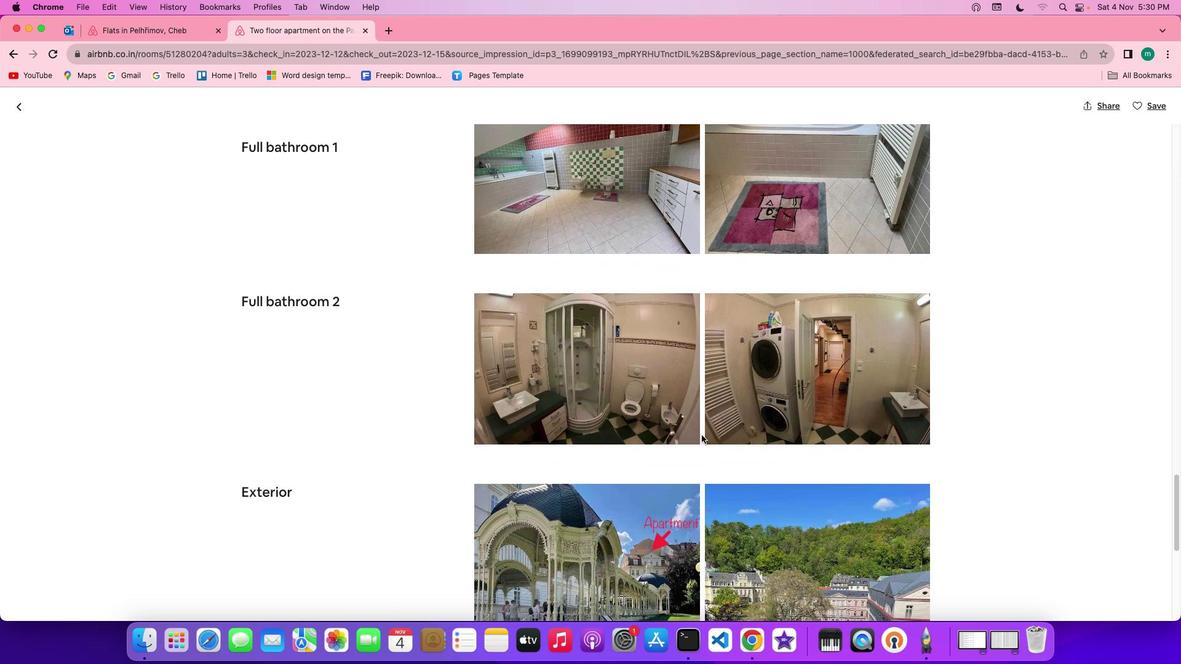 
Action: Mouse scrolled (702, 435) with delta (0, 0)
Screenshot: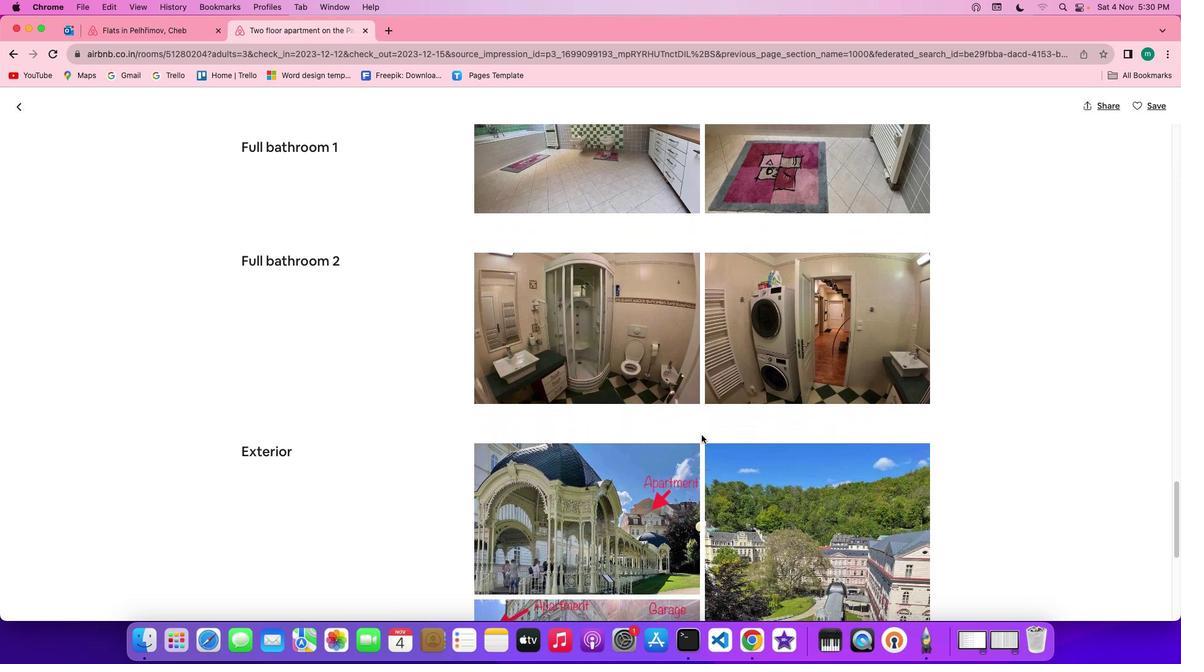
Action: Mouse scrolled (702, 435) with delta (0, 0)
Screenshot: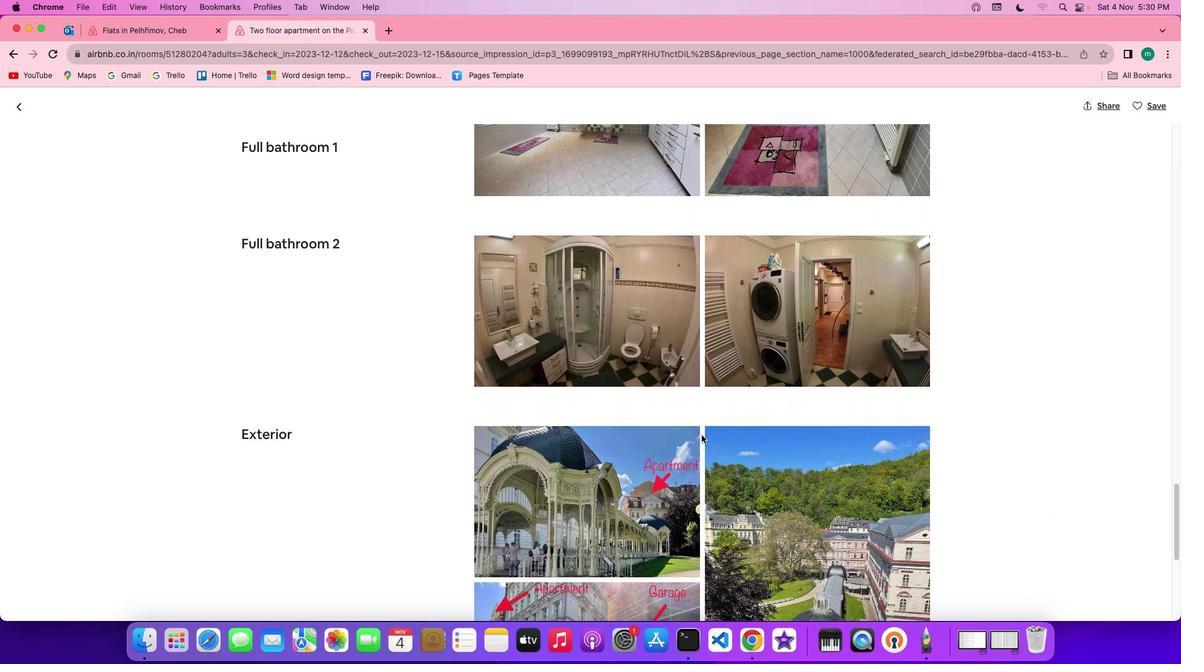 
Action: Mouse scrolled (702, 435) with delta (0, 0)
Screenshot: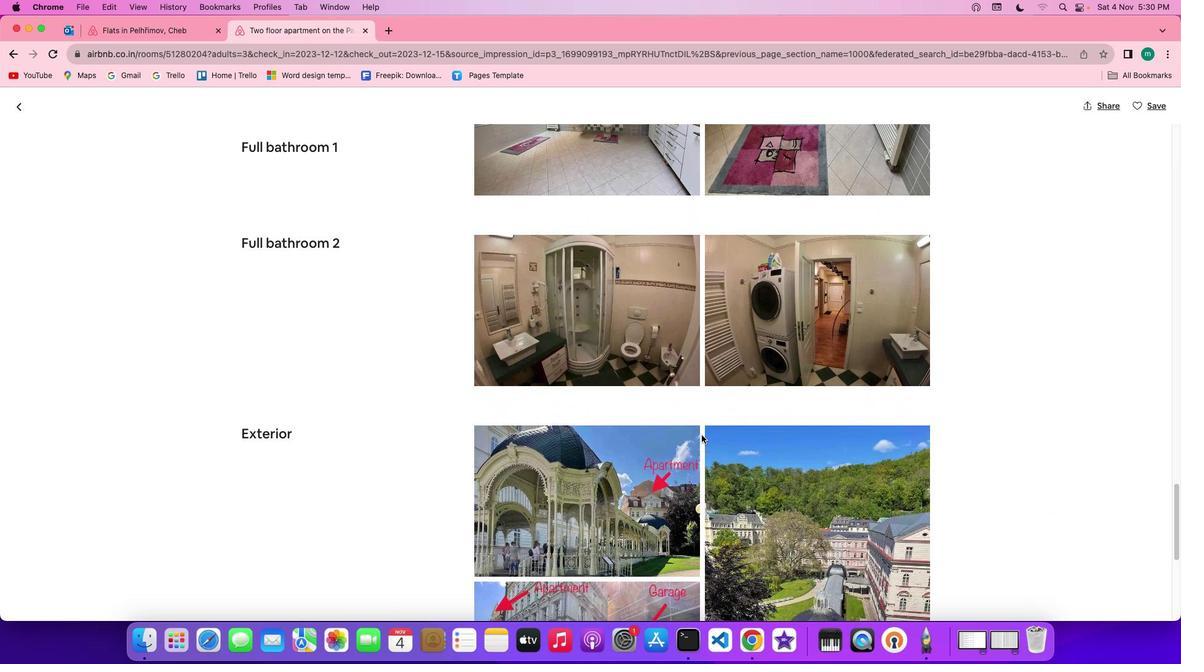 
Action: Mouse scrolled (702, 435) with delta (0, 0)
Screenshot: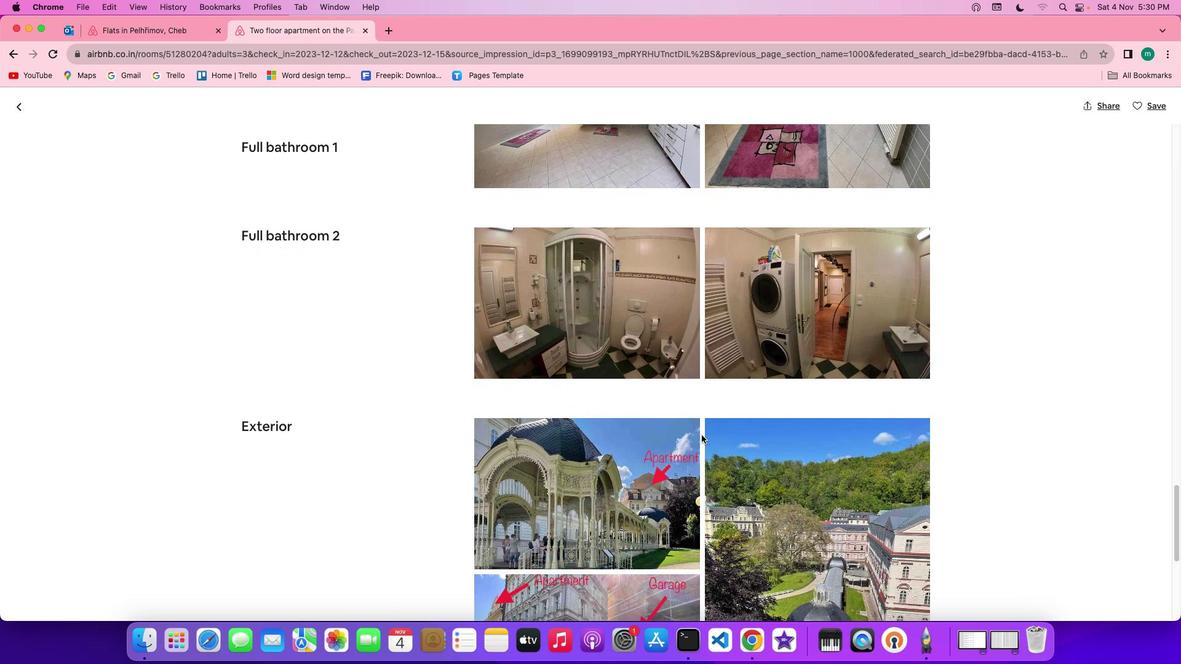 
Action: Mouse scrolled (702, 435) with delta (0, 0)
Screenshot: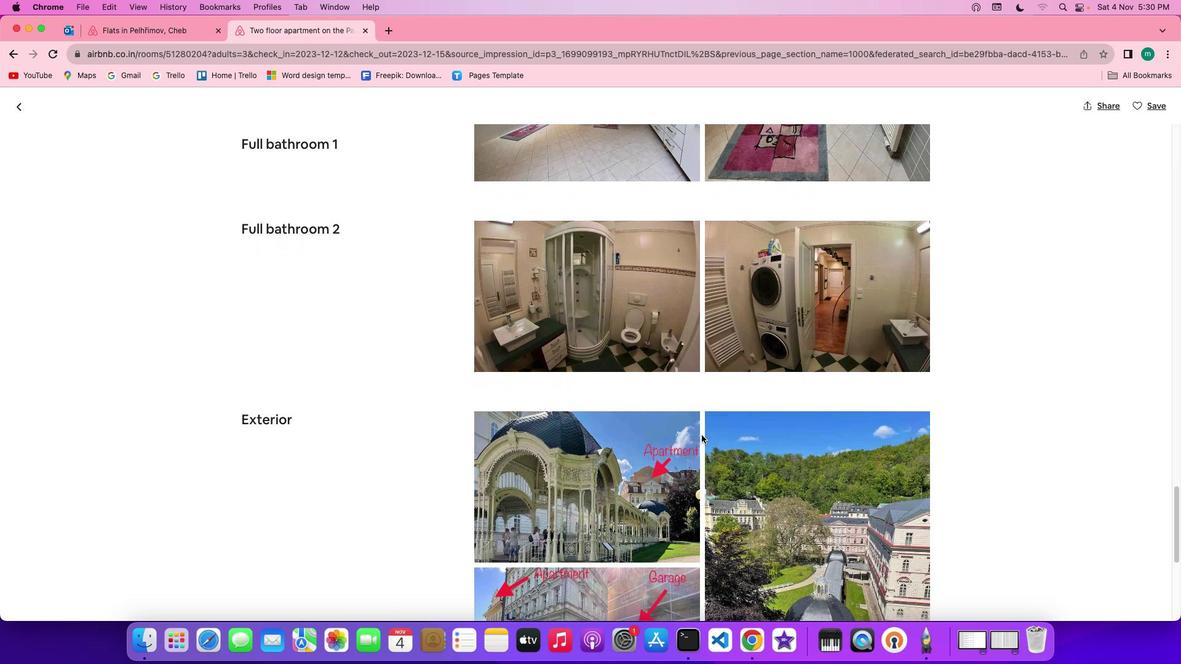 
Action: Mouse scrolled (702, 435) with delta (0, 0)
Screenshot: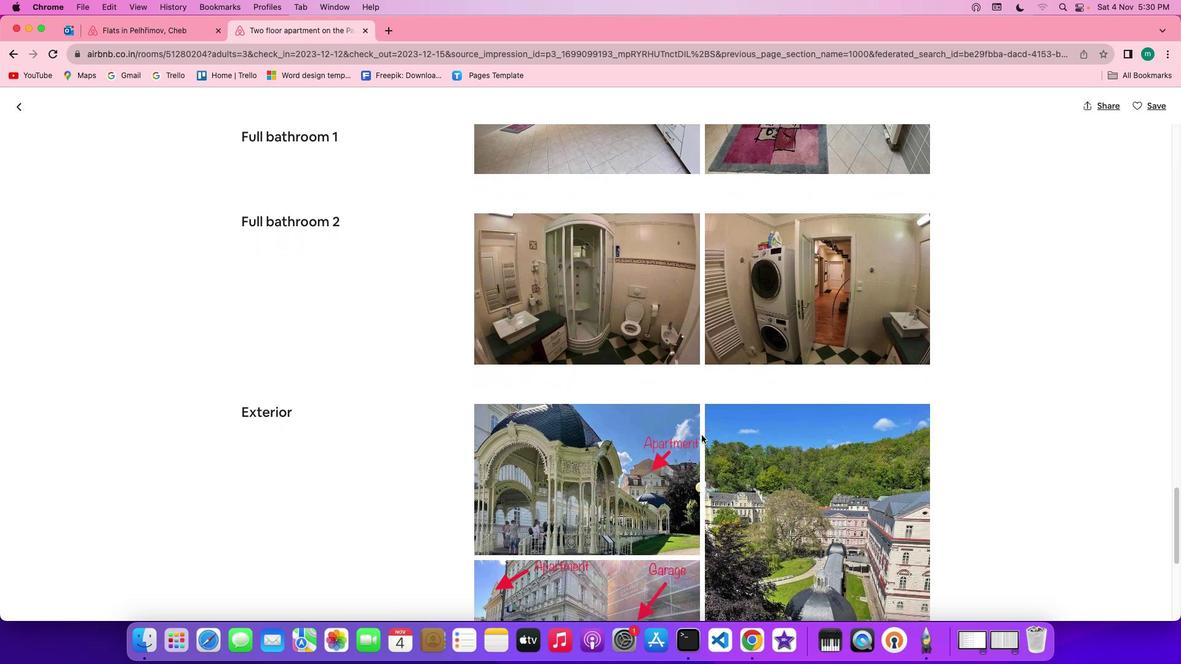 
Action: Mouse scrolled (702, 435) with delta (0, 0)
Screenshot: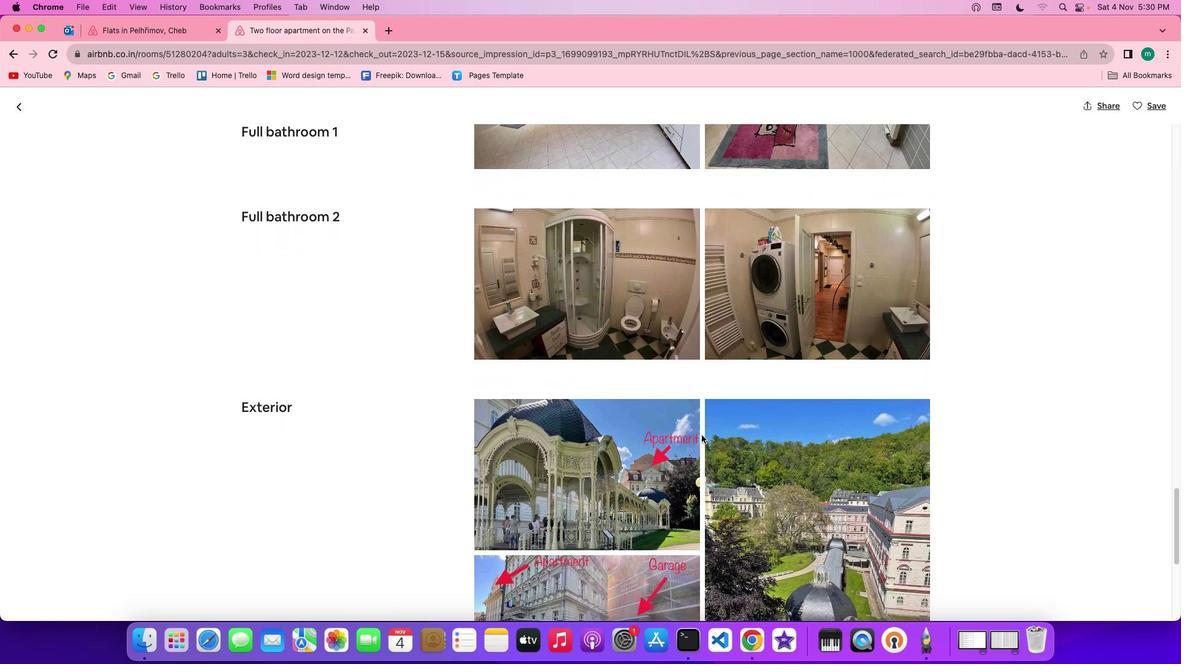 
Action: Mouse scrolled (702, 435) with delta (0, 0)
Screenshot: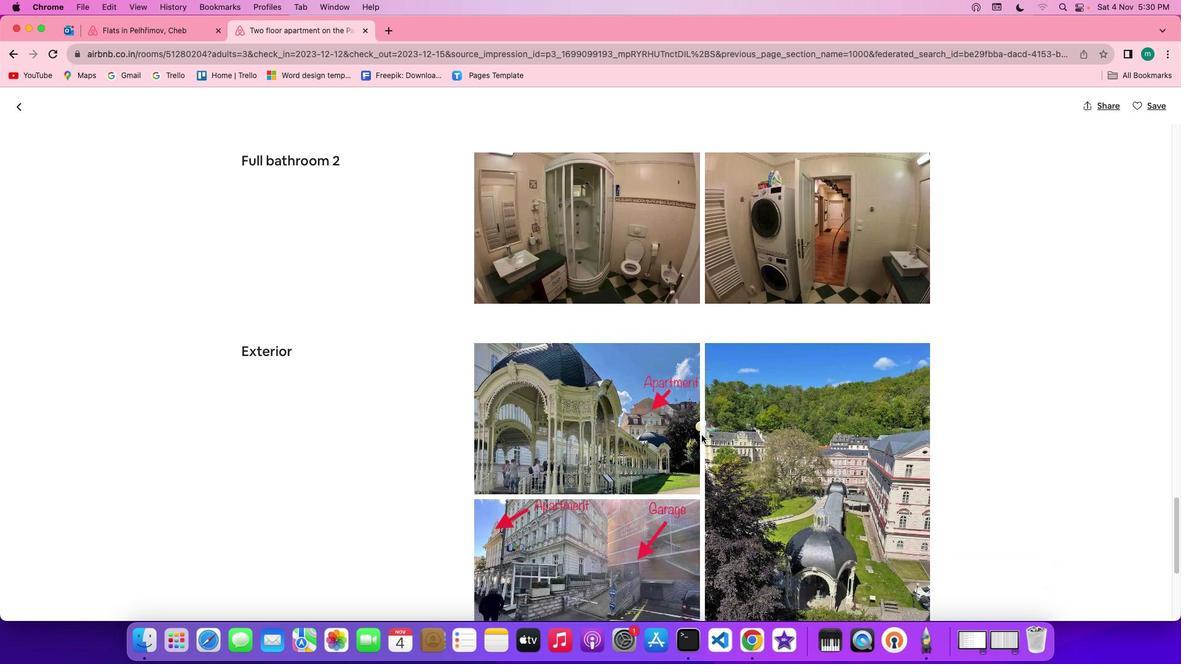 
Action: Mouse scrolled (702, 435) with delta (0, 0)
Screenshot: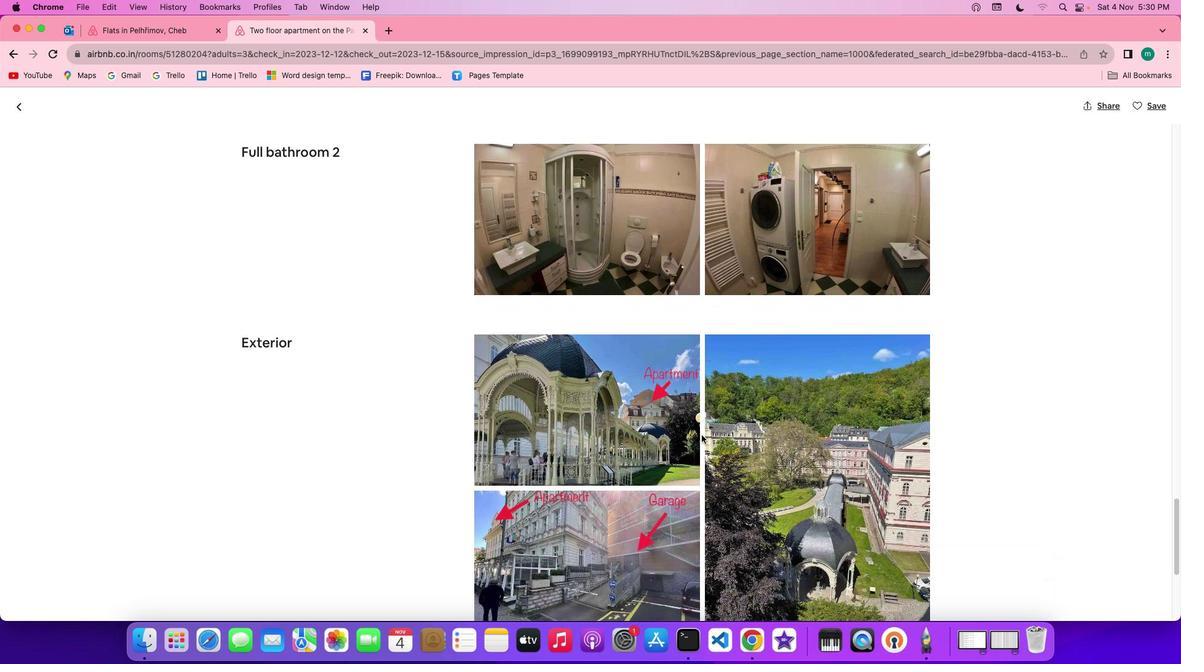 
Action: Mouse scrolled (702, 435) with delta (0, 0)
Screenshot: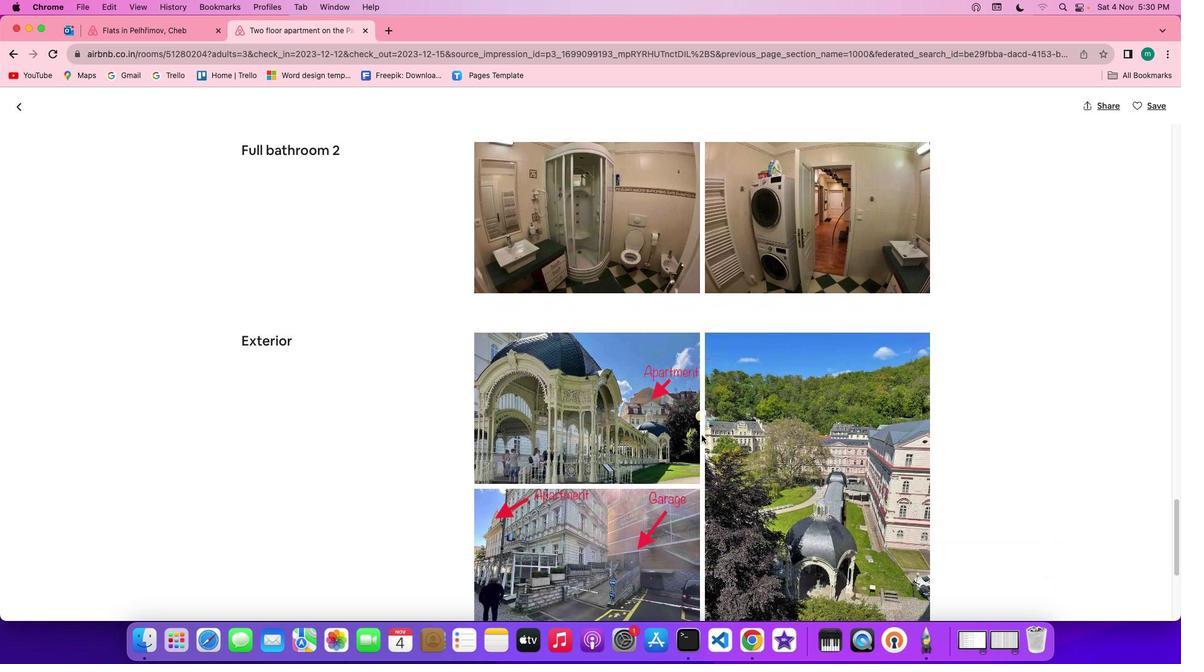
Action: Mouse scrolled (702, 435) with delta (0, 0)
Screenshot: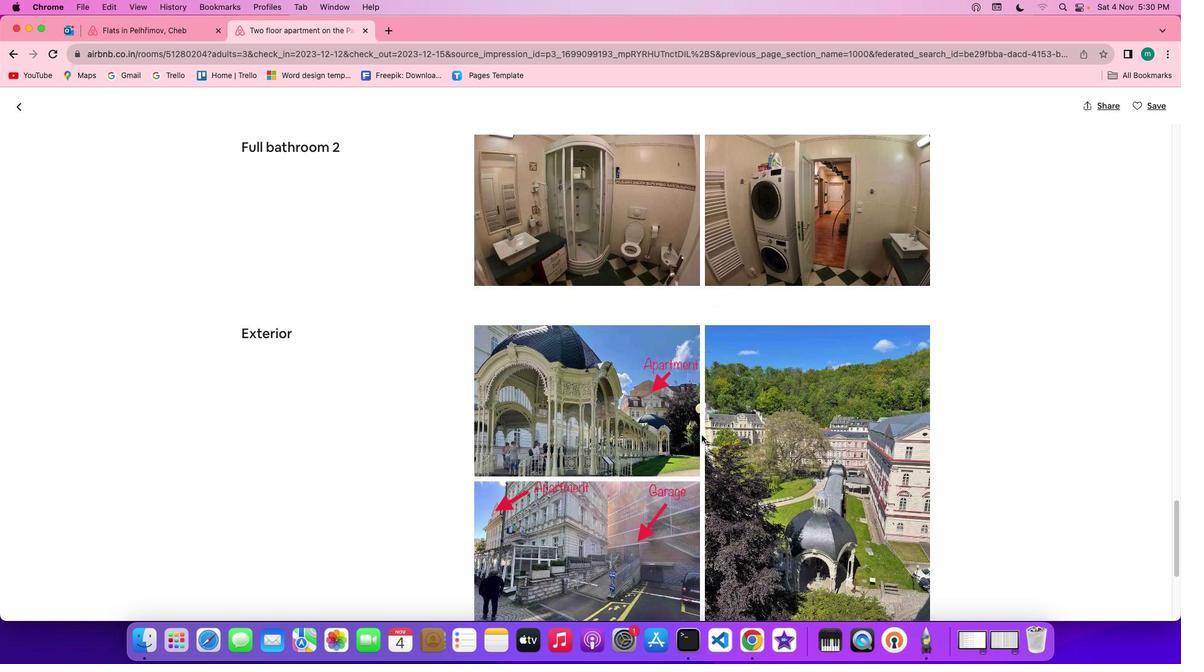 
Action: Mouse moved to (701, 435)
Screenshot: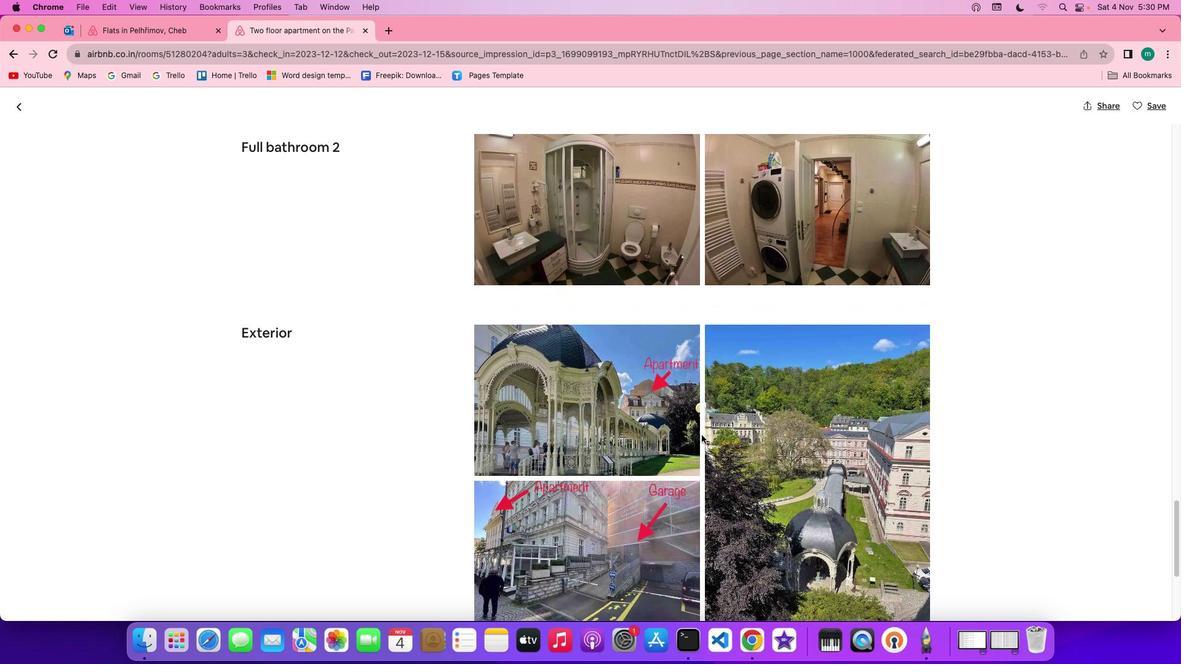 
Action: Mouse scrolled (701, 435) with delta (0, 0)
Screenshot: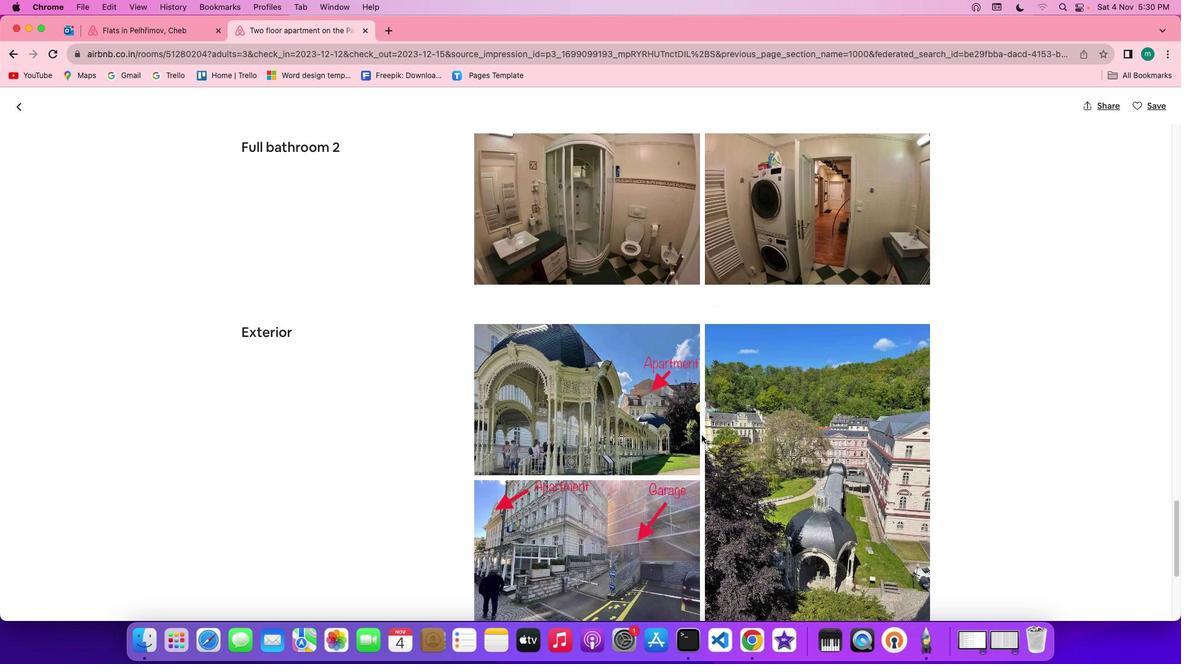 
Action: Mouse scrolled (701, 435) with delta (0, 0)
Screenshot: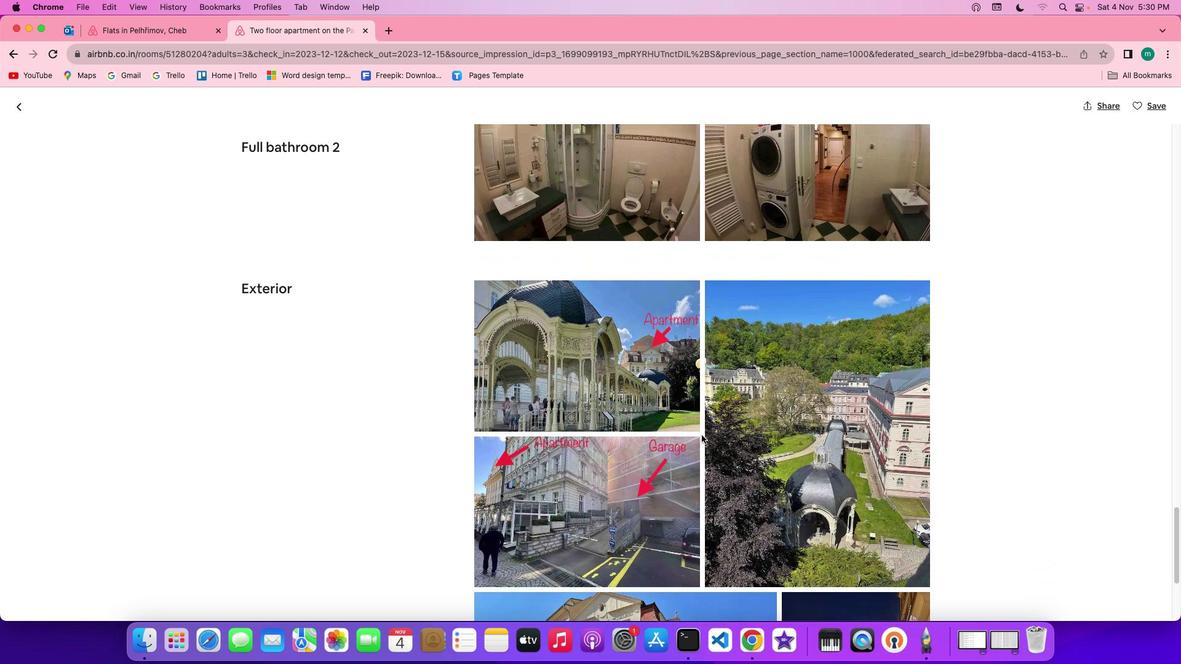 
Action: Mouse scrolled (701, 435) with delta (0, 0)
Screenshot: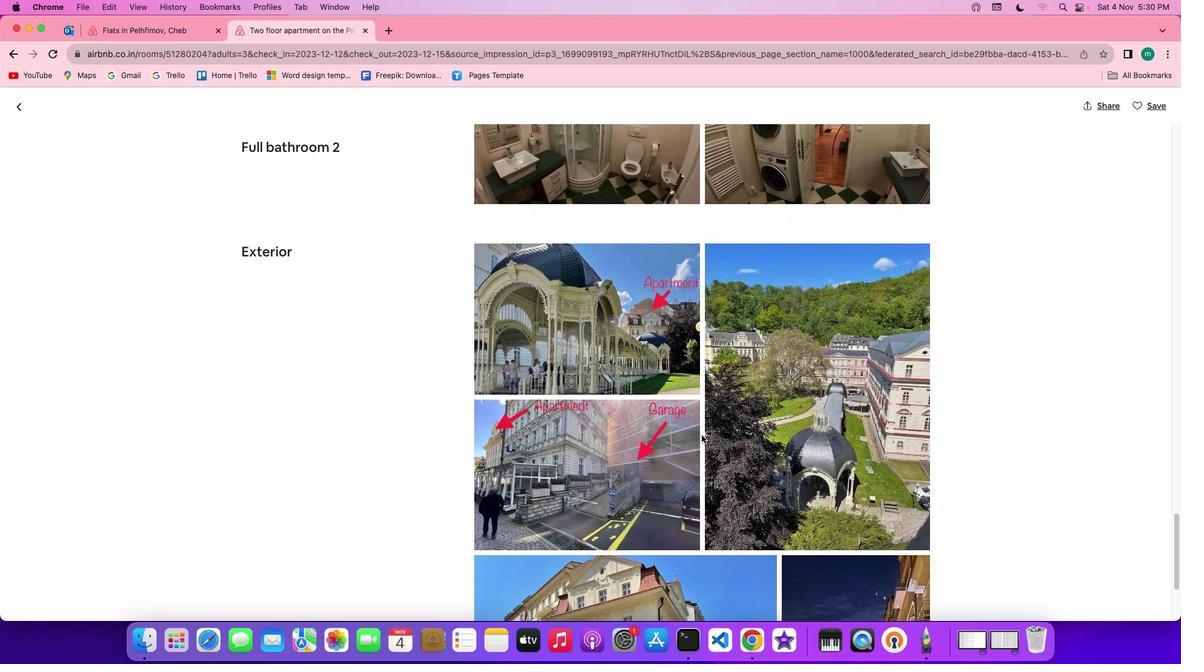 
Action: Mouse scrolled (701, 435) with delta (0, 0)
Screenshot: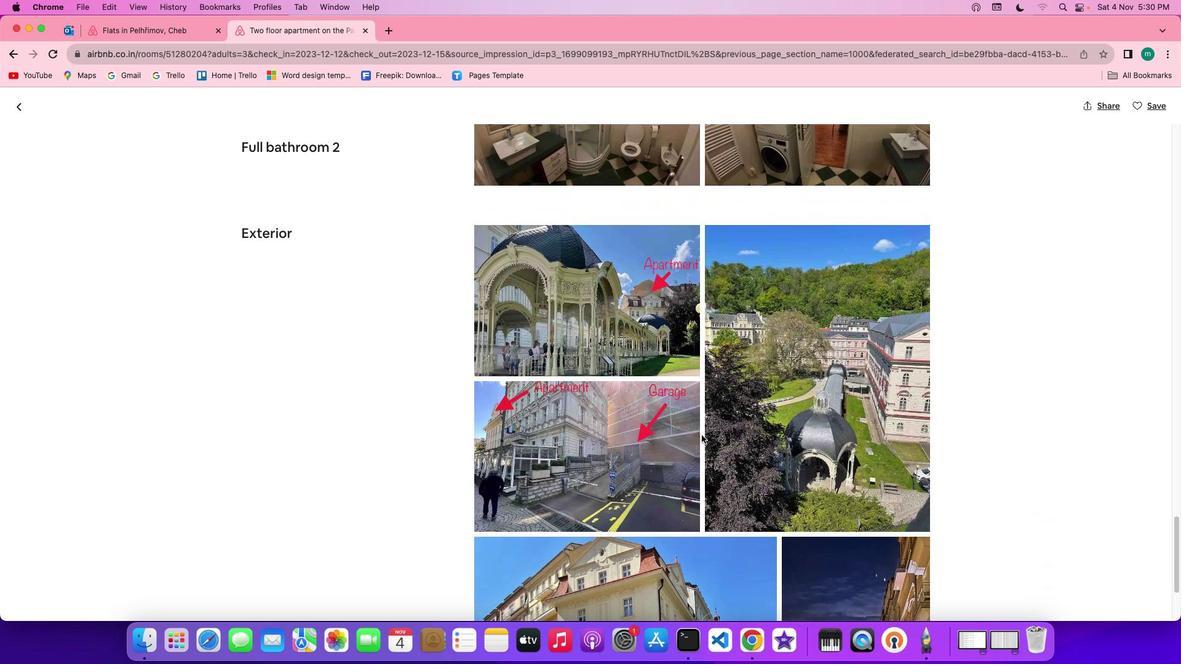 
Action: Mouse scrolled (701, 435) with delta (0, 0)
Screenshot: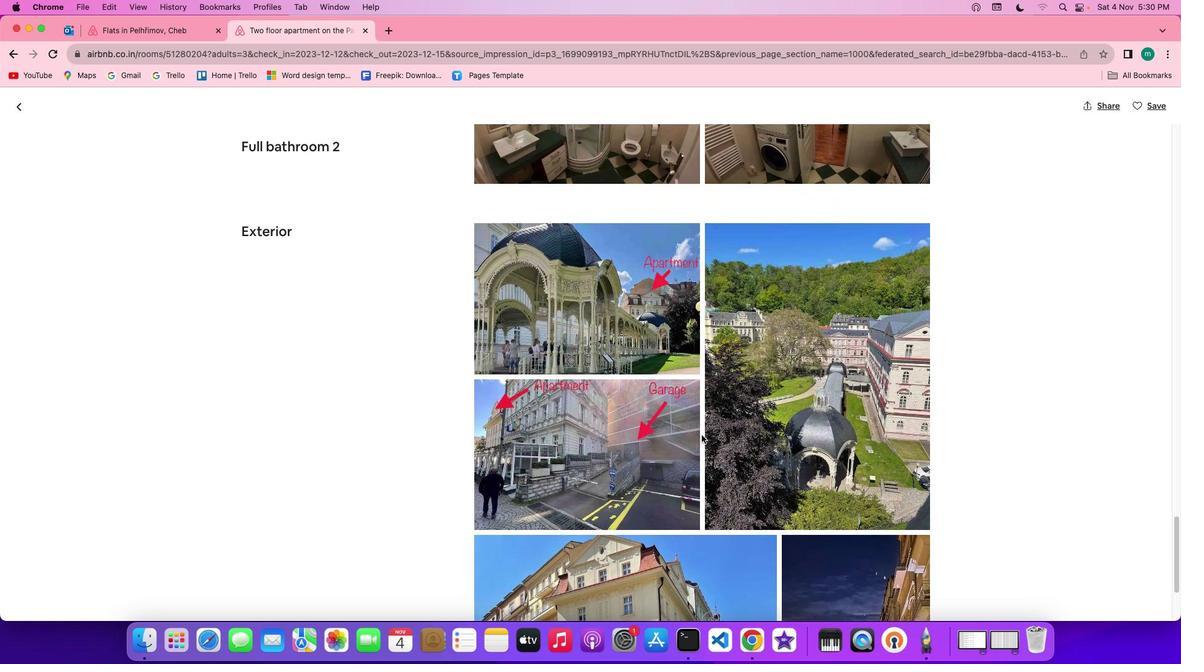 
Action: Mouse scrolled (701, 435) with delta (0, 0)
Screenshot: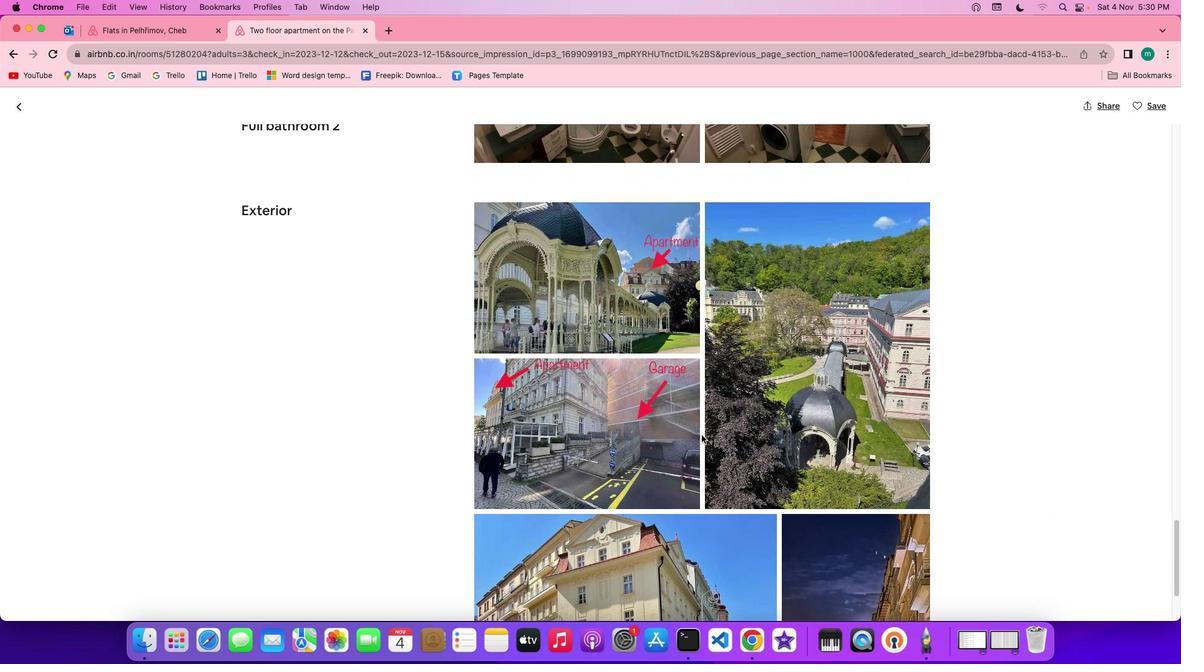 
Action: Mouse scrolled (701, 435) with delta (0, 0)
Screenshot: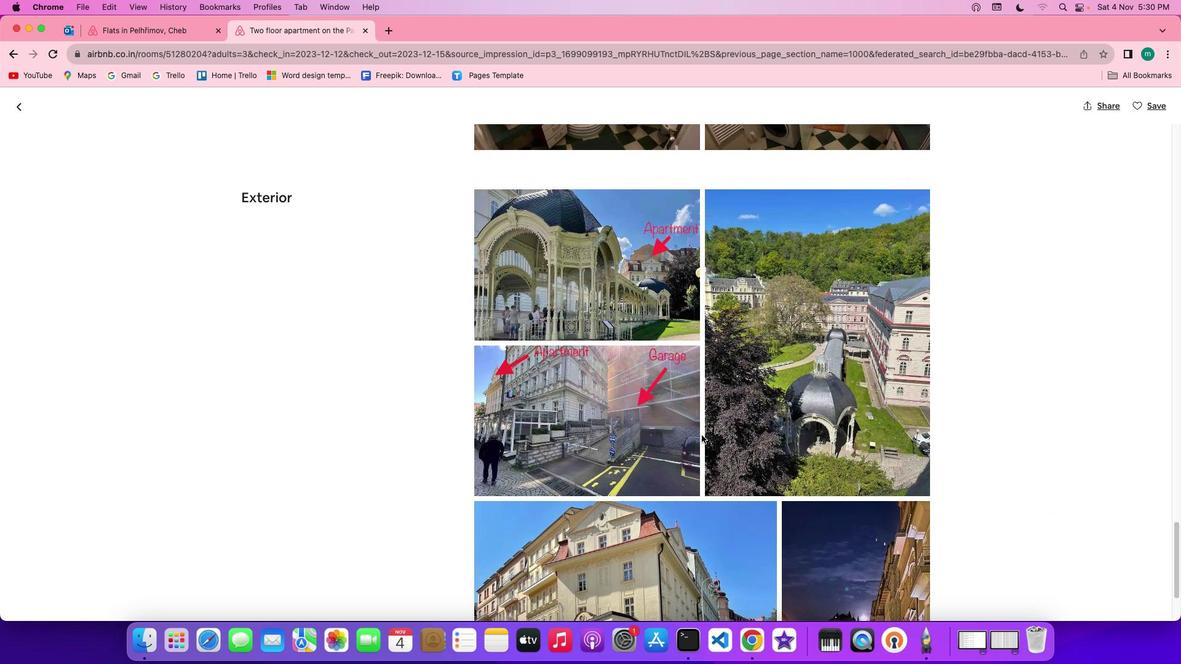 
Action: Mouse scrolled (701, 435) with delta (0, 0)
Screenshot: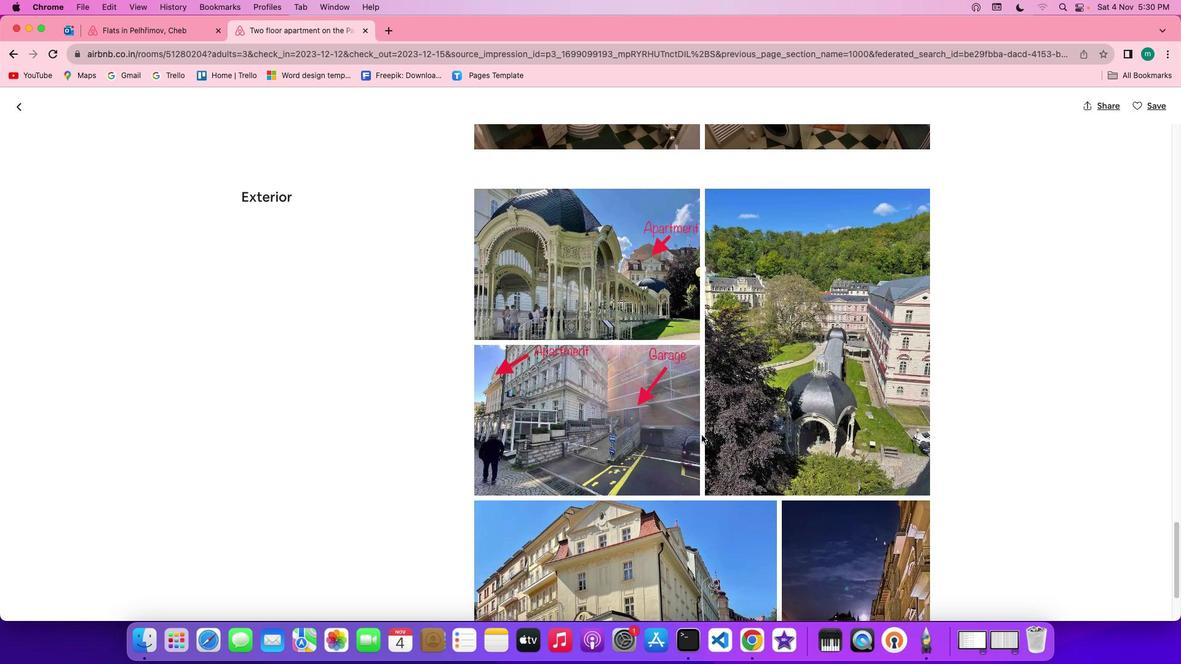 
Action: Mouse scrolled (701, 435) with delta (0, 0)
Screenshot: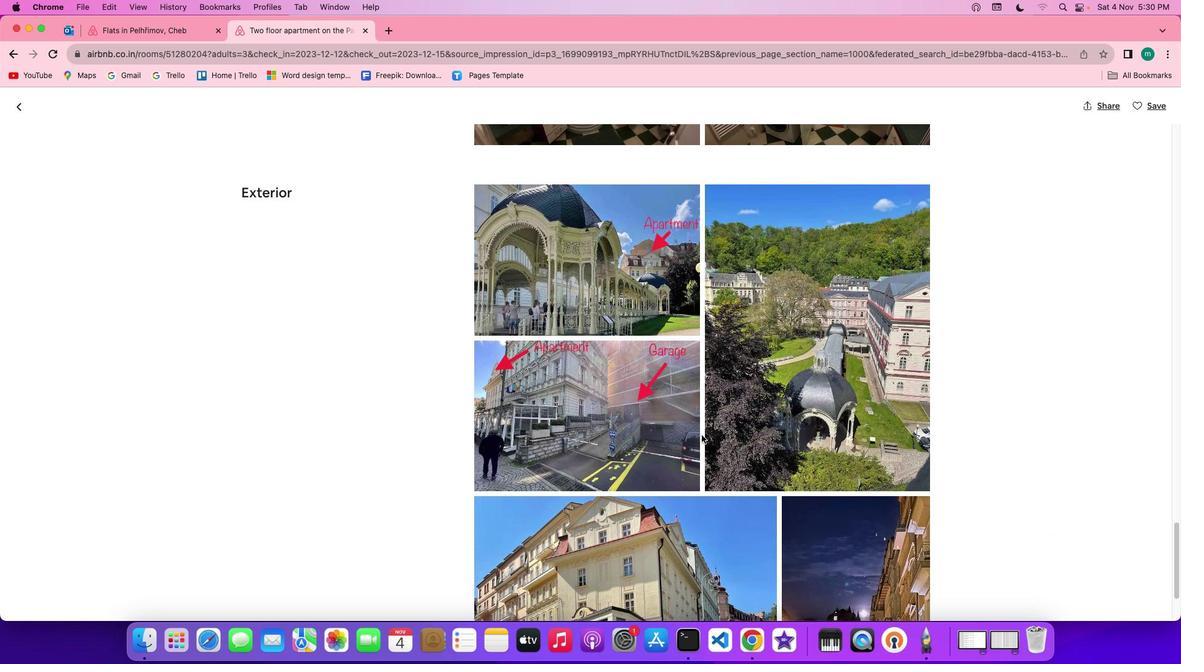 
Action: Mouse scrolled (701, 435) with delta (0, 0)
Screenshot: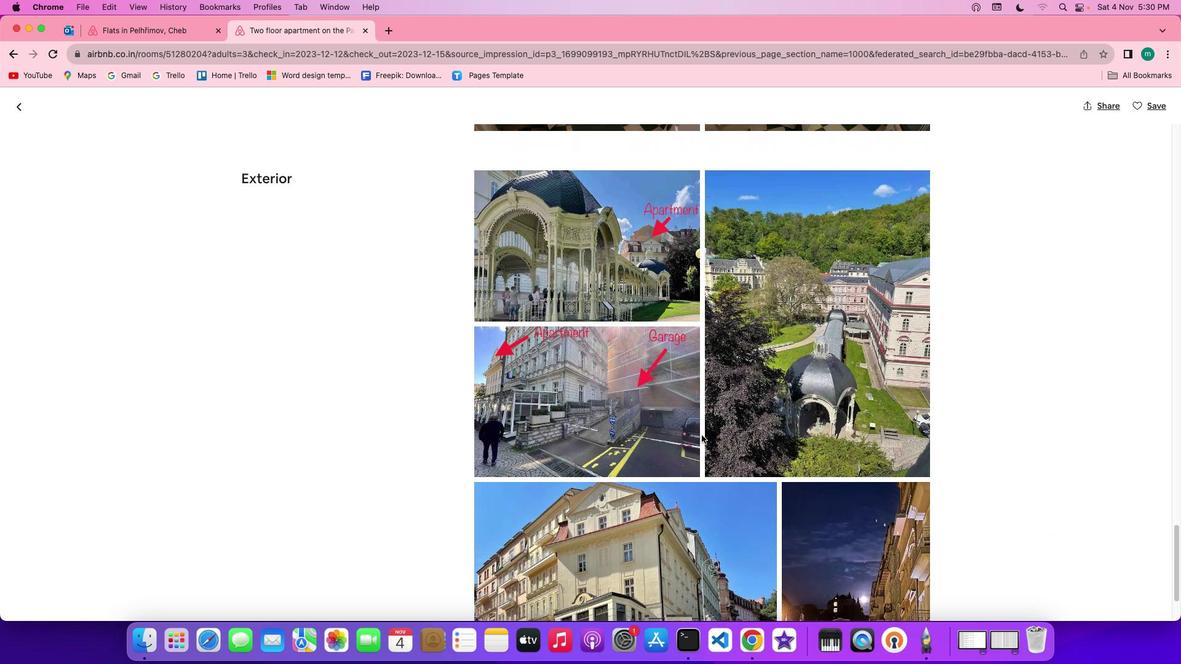 
Action: Mouse scrolled (701, 435) with delta (0, 0)
Screenshot: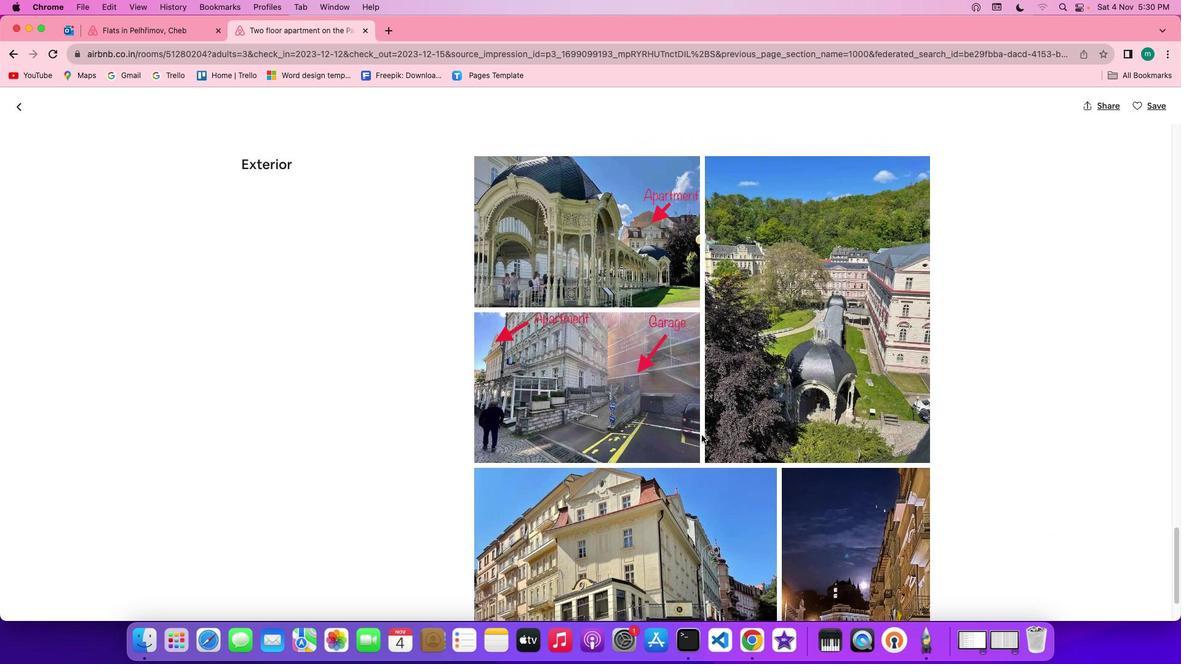
Action: Mouse scrolled (701, 435) with delta (0, 0)
Screenshot: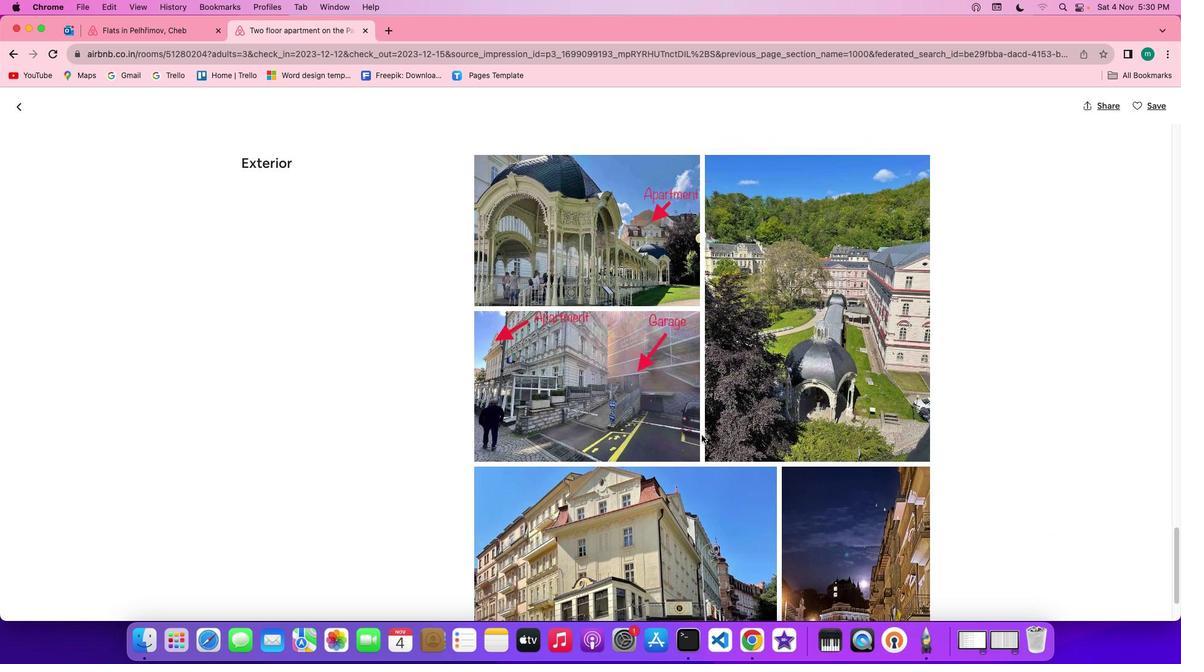 
Action: Mouse scrolled (701, 435) with delta (0, 0)
Screenshot: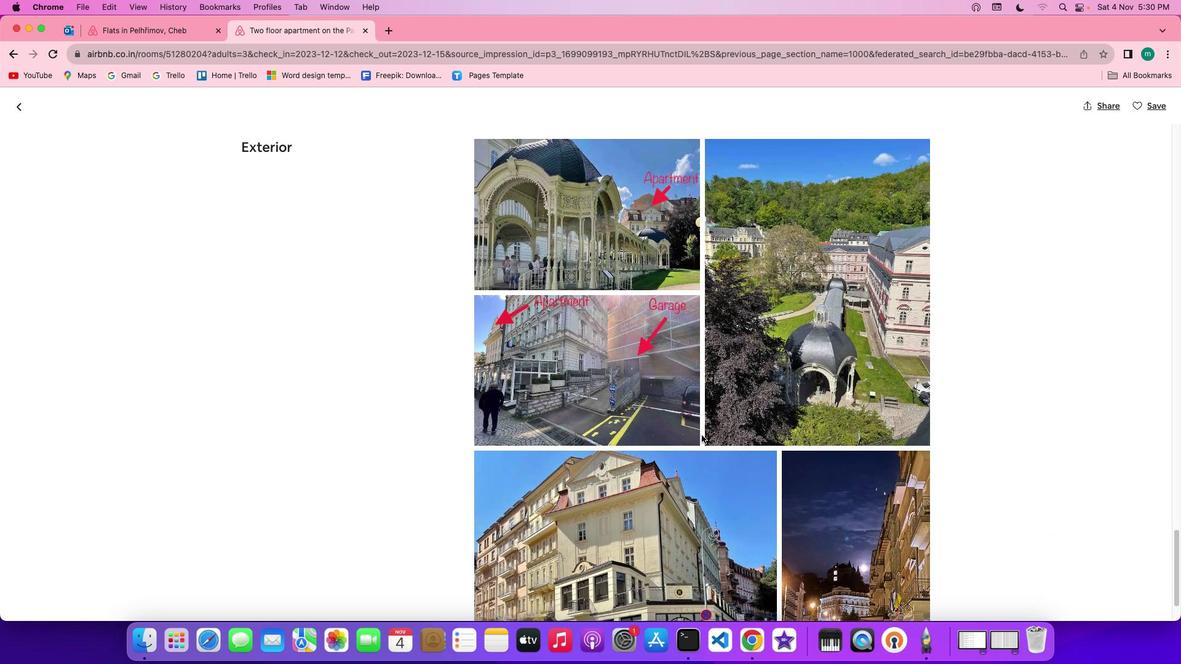 
Action: Mouse scrolled (701, 435) with delta (0, 0)
Screenshot: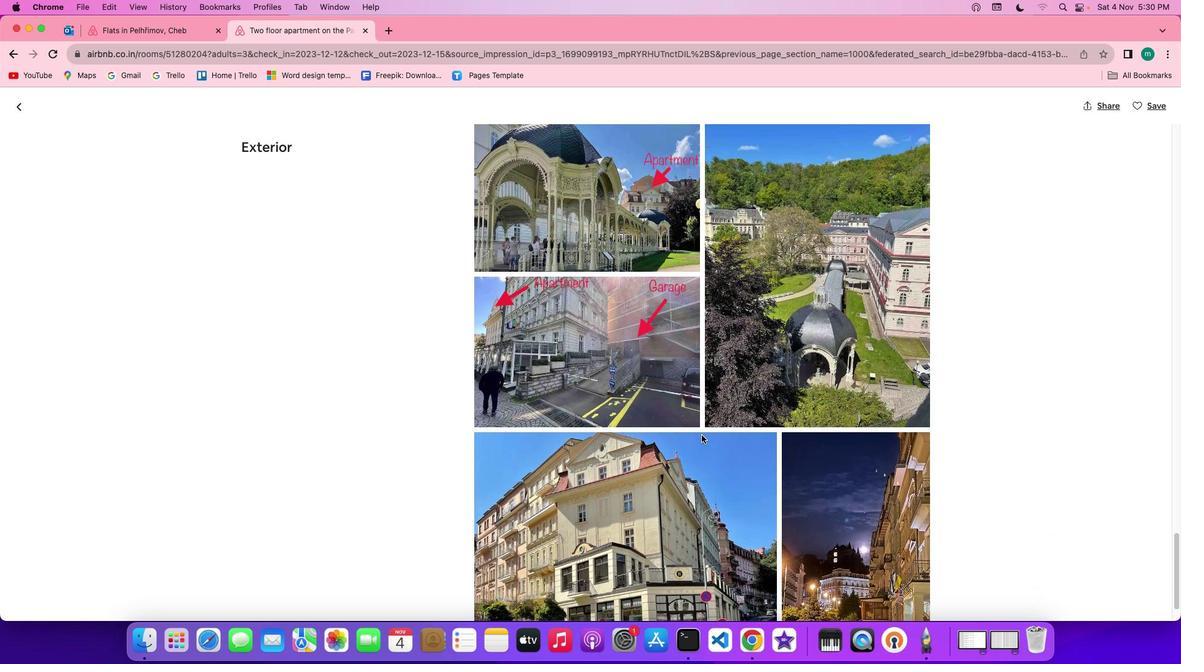 
Action: Mouse scrolled (701, 435) with delta (0, 0)
Screenshot: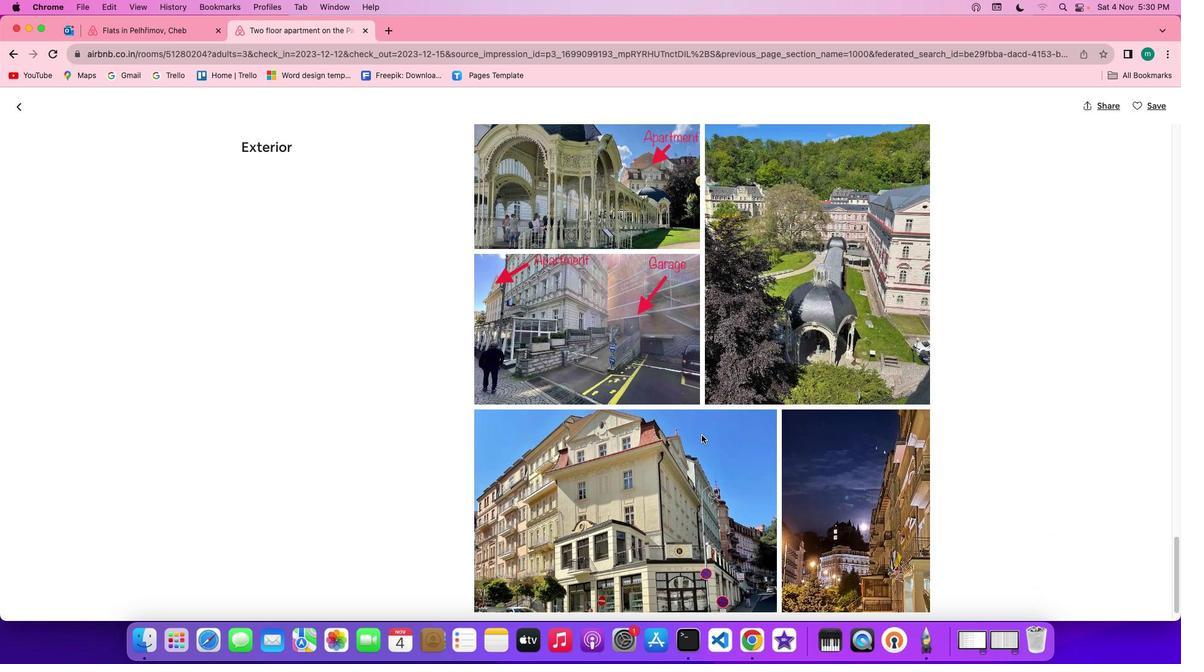 
Action: Mouse scrolled (701, 435) with delta (0, 0)
Screenshot: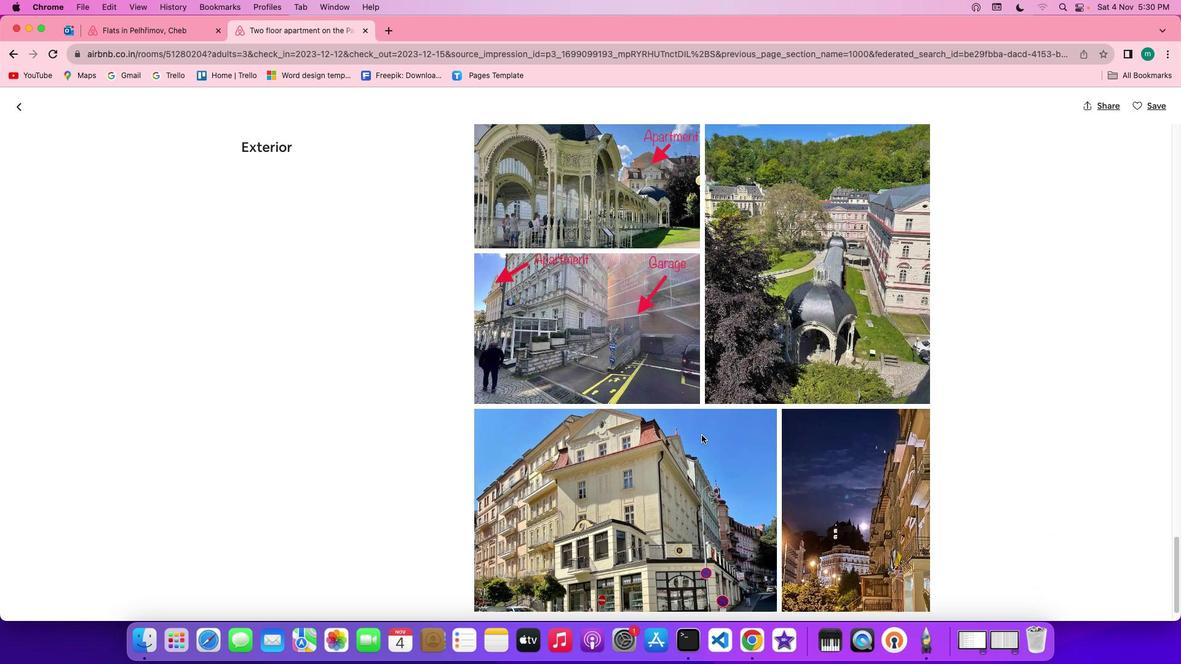 
Action: Mouse scrolled (701, 435) with delta (0, 0)
Screenshot: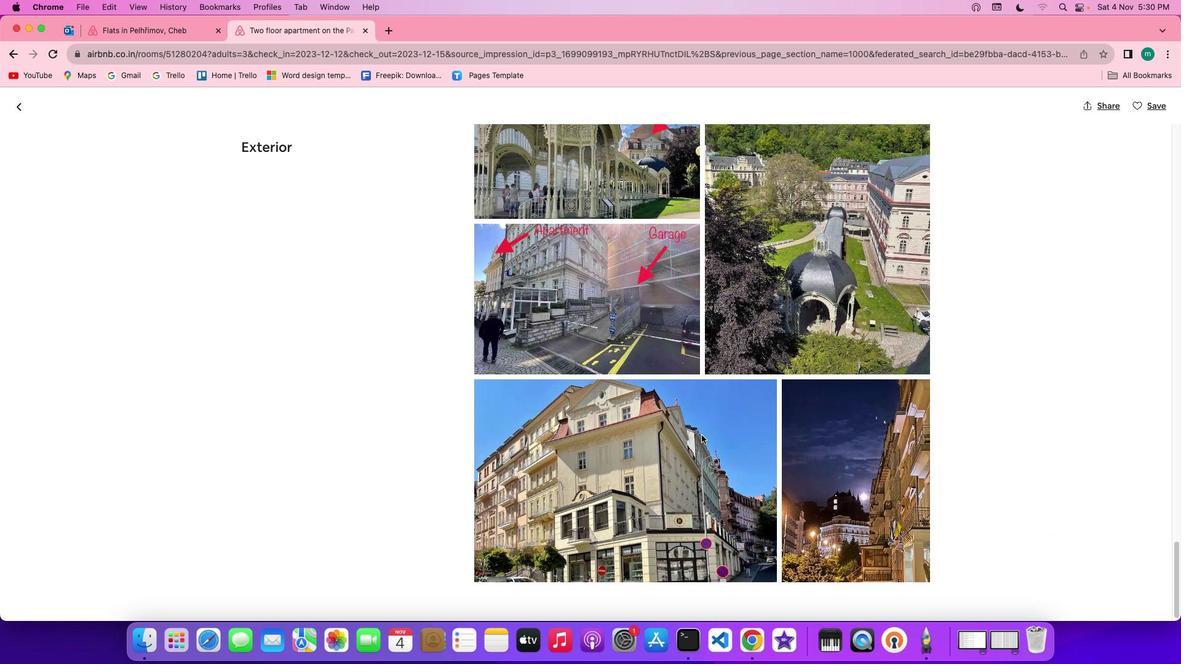 
Action: Mouse scrolled (701, 435) with delta (0, 0)
Screenshot: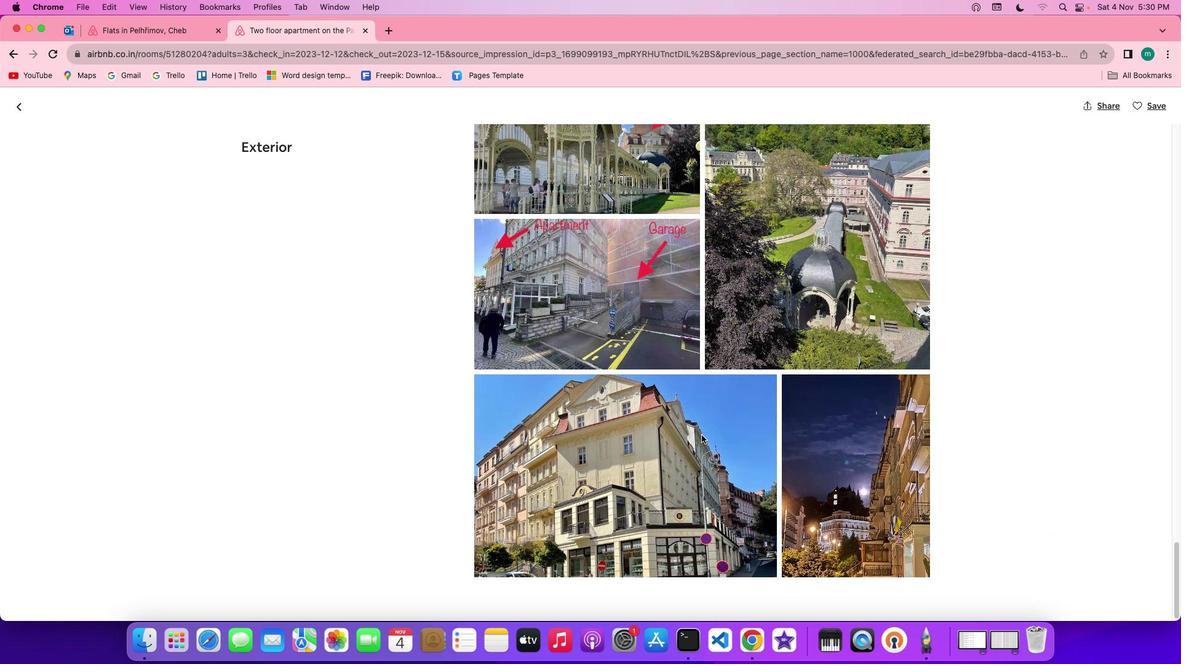 
Action: Mouse scrolled (701, 435) with delta (0, 0)
Screenshot: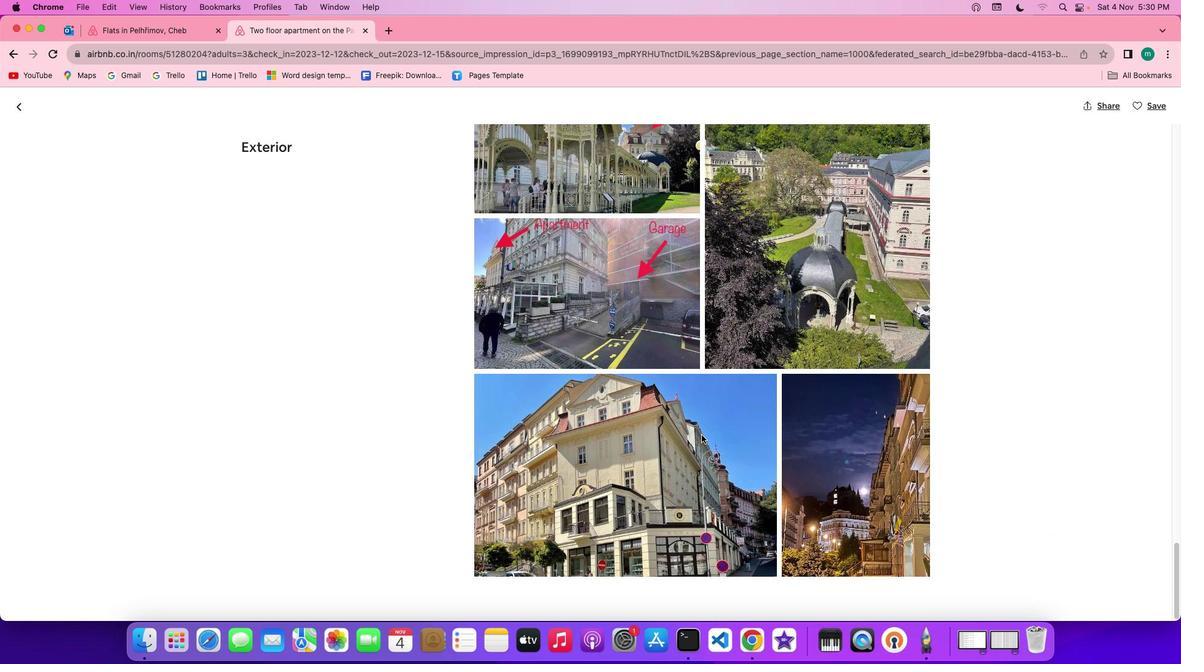 
Action: Mouse scrolled (701, 435) with delta (0, 0)
Screenshot: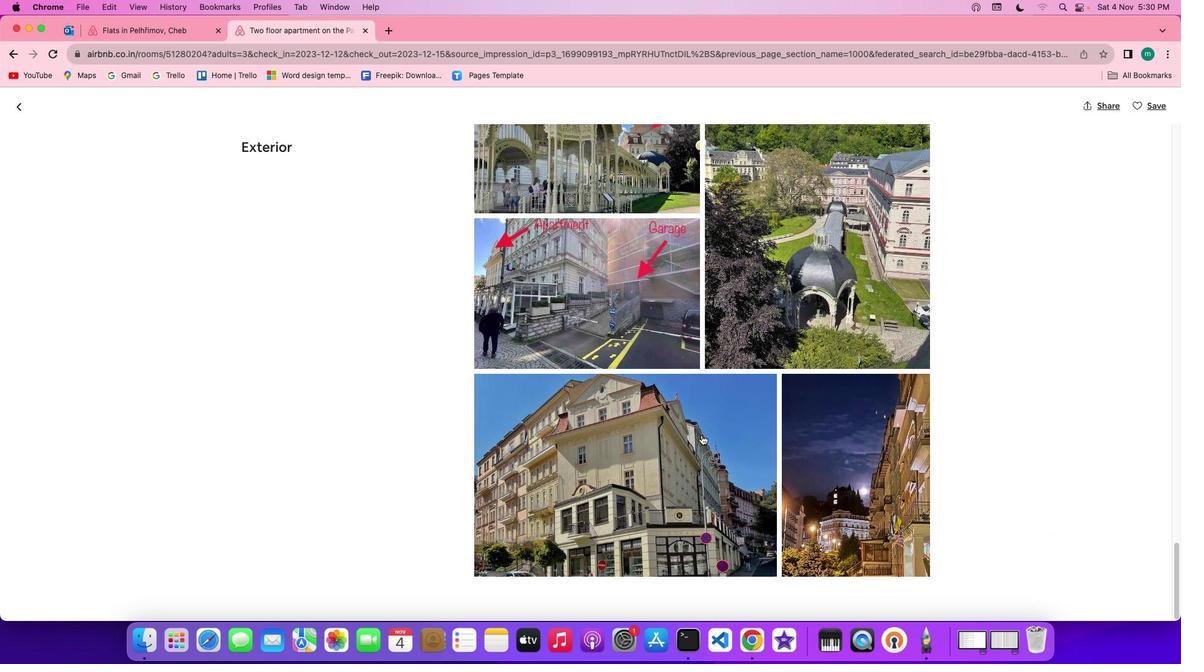 
Action: Mouse scrolled (701, 435) with delta (0, 0)
Screenshot: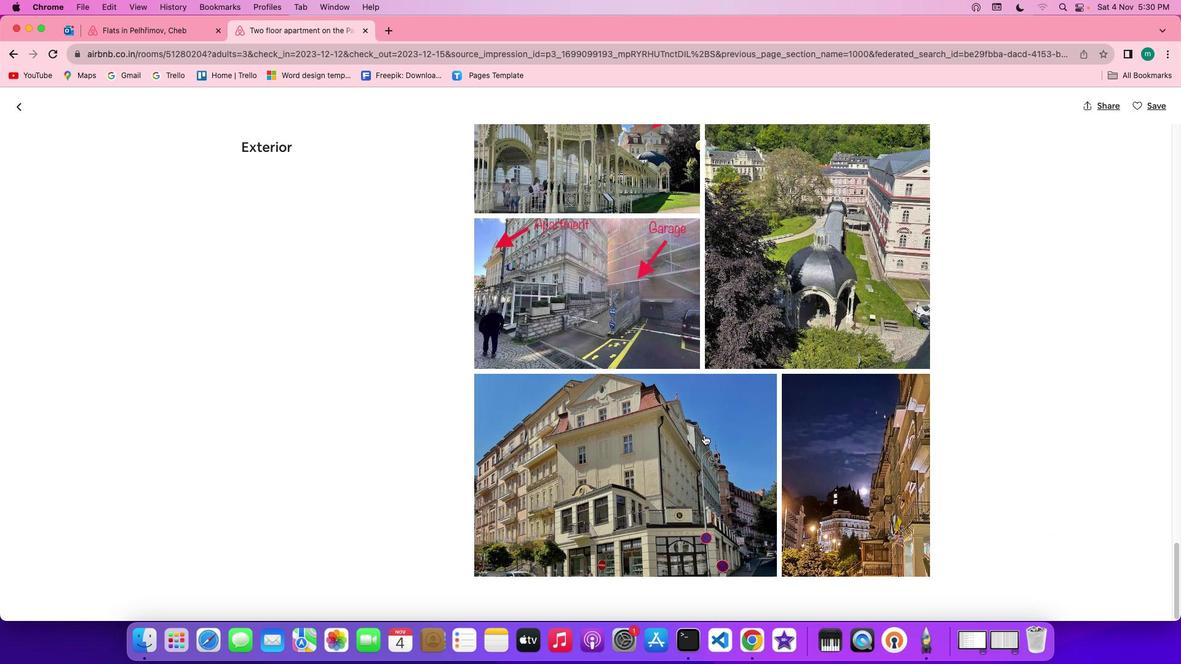 
Action: Mouse scrolled (701, 435) with delta (0, -1)
Screenshot: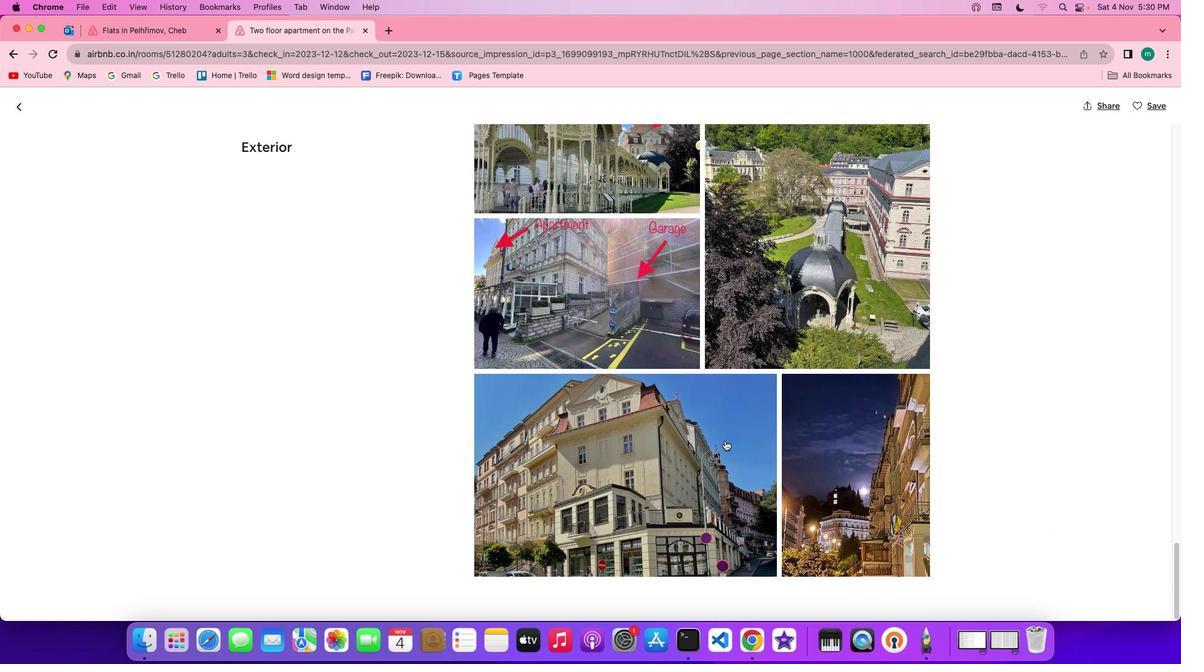 
Action: Mouse moved to (24, 103)
Screenshot: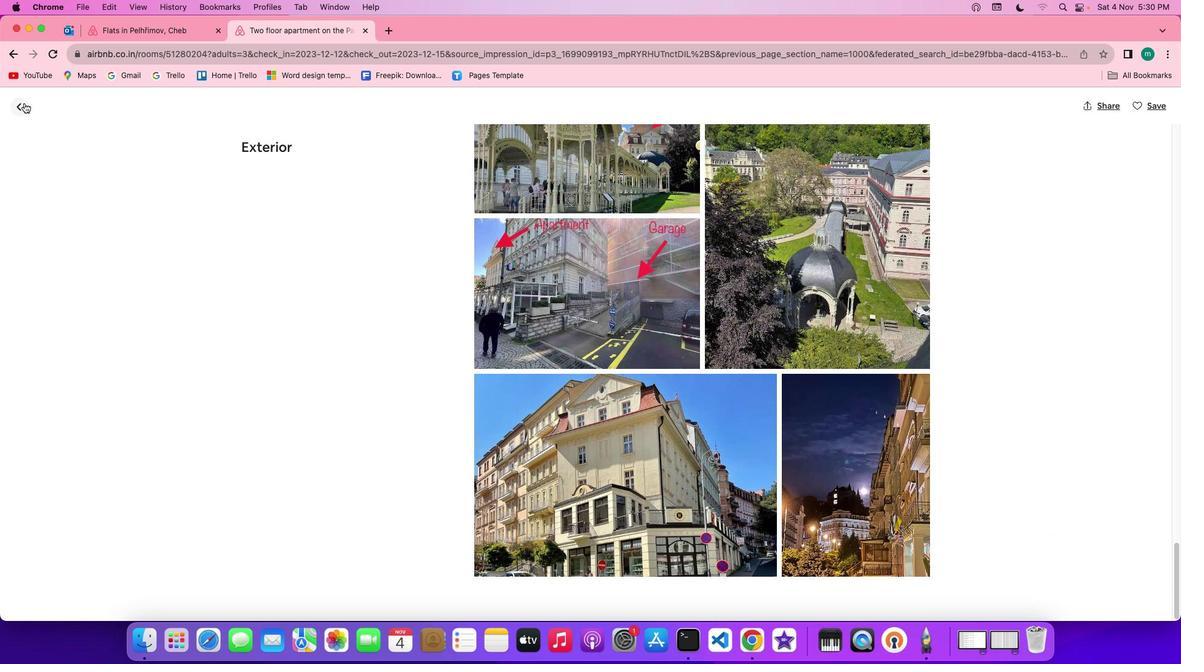 
Action: Mouse pressed left at (24, 103)
Screenshot: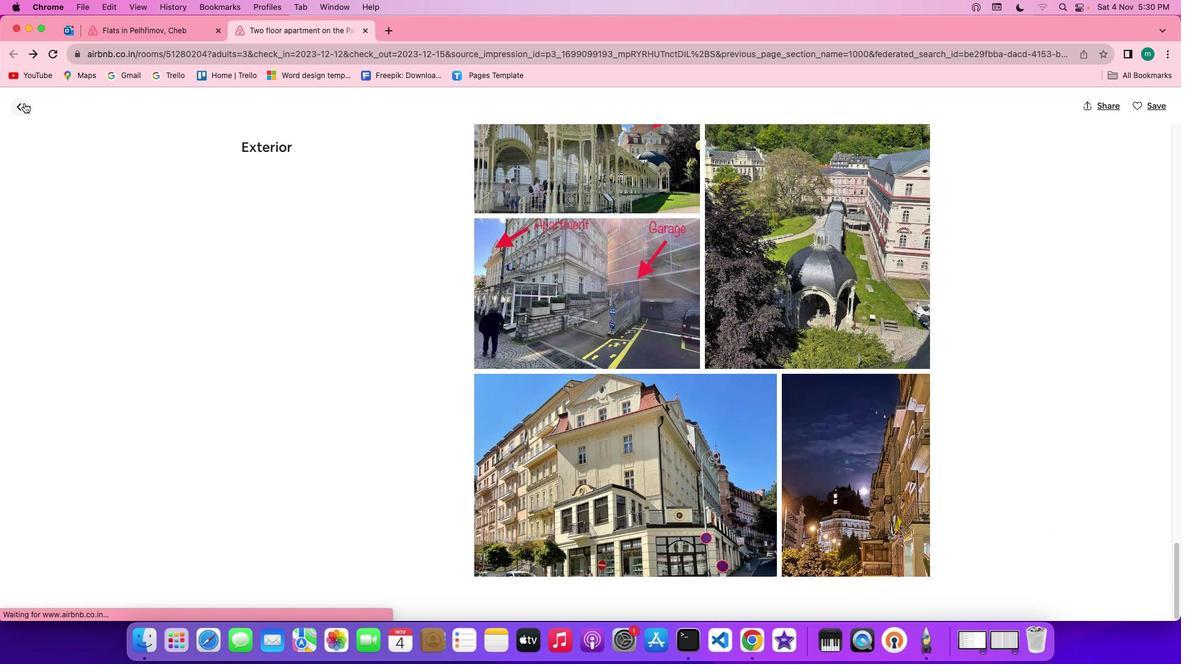 
Action: Mouse moved to (542, 467)
Screenshot: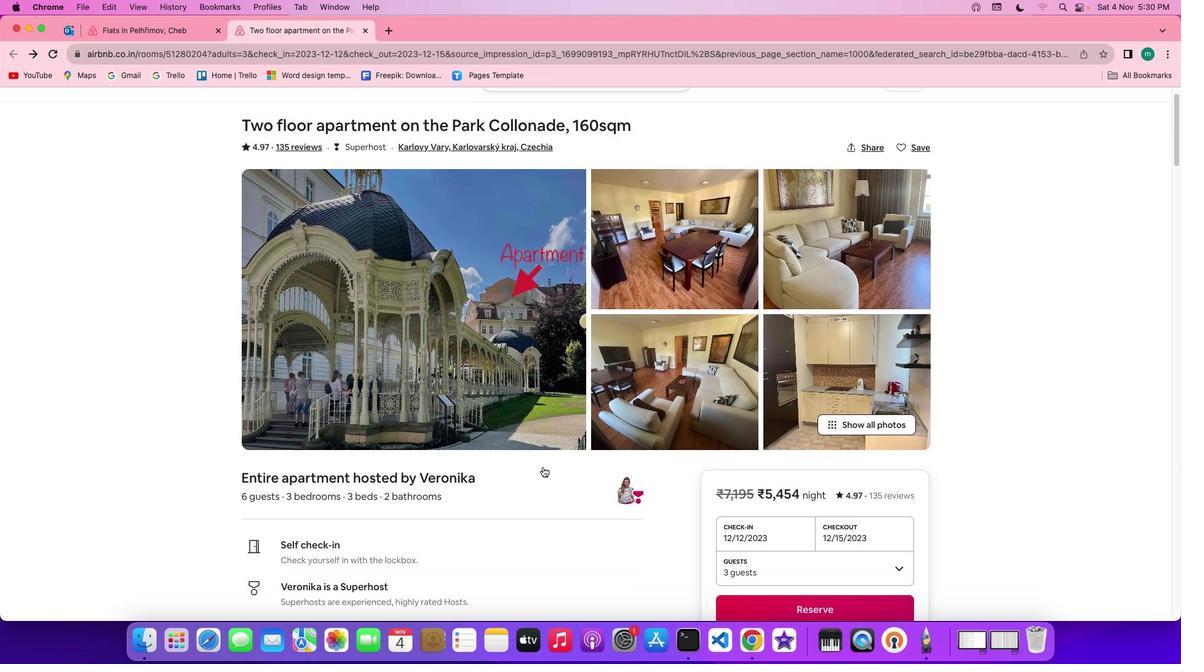 
Action: Mouse scrolled (542, 467) with delta (0, 0)
Screenshot: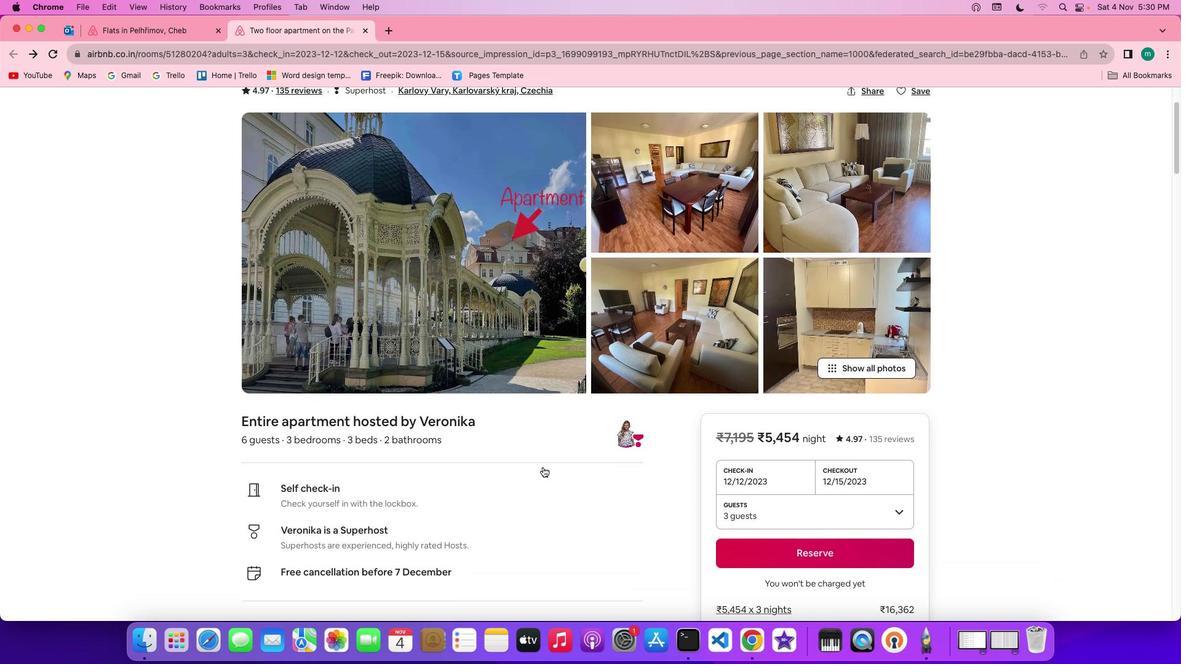 
Action: Mouse scrolled (542, 467) with delta (0, 0)
Screenshot: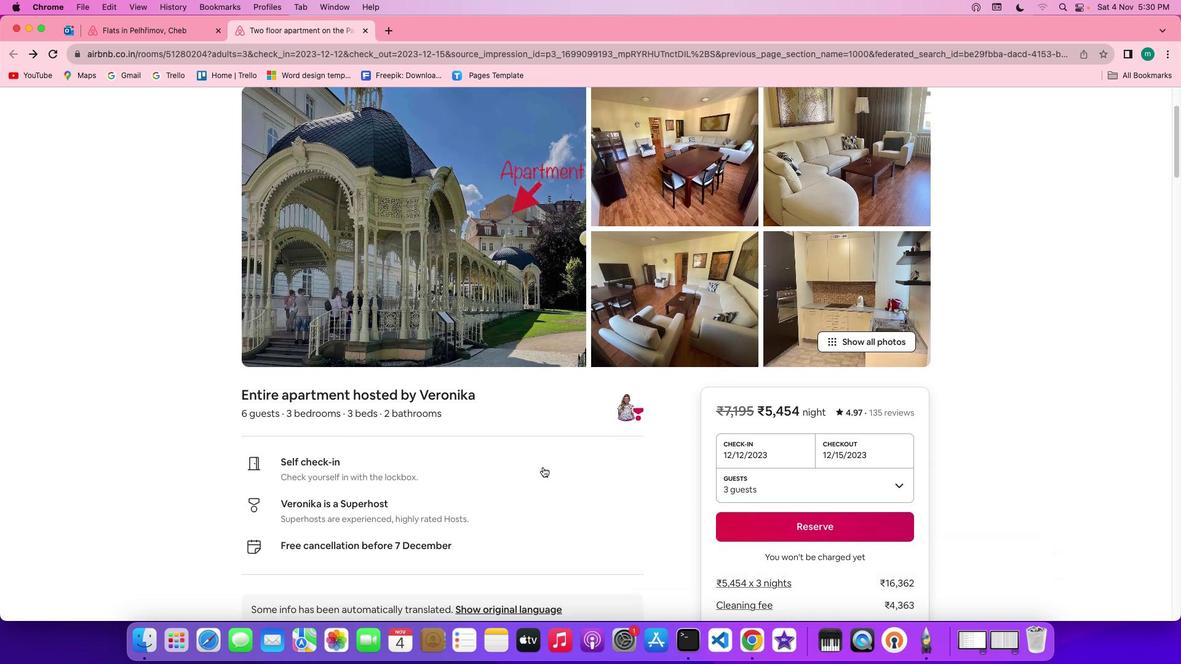 
Action: Mouse scrolled (542, 467) with delta (0, 0)
Screenshot: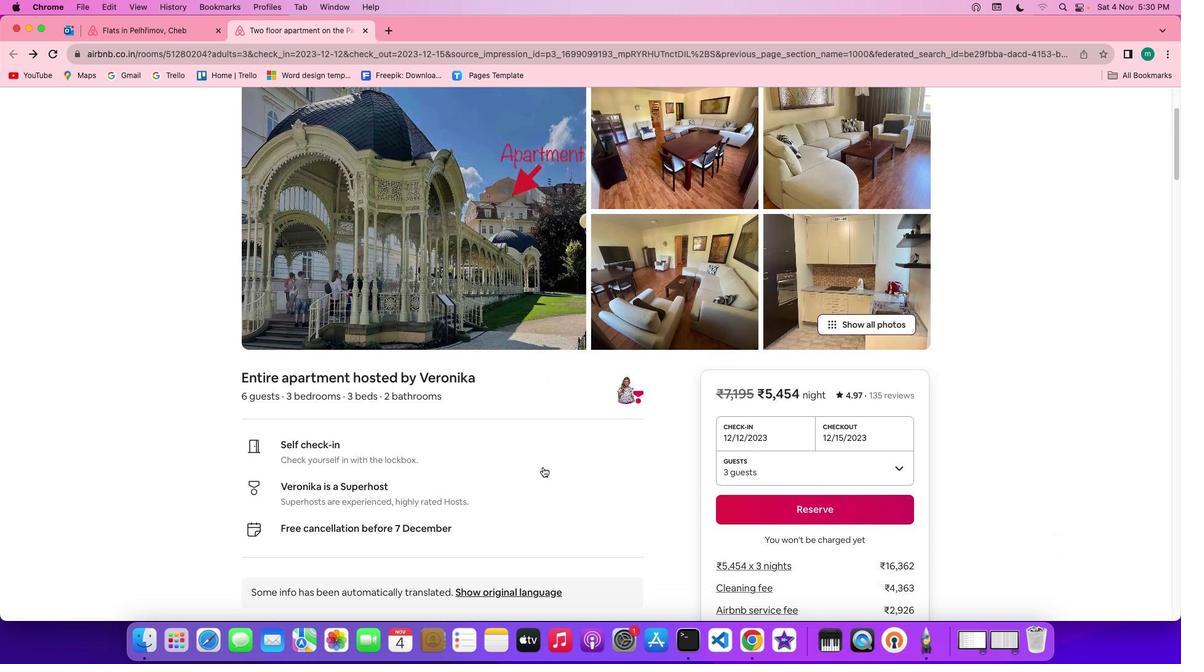 
Action: Mouse scrolled (542, 467) with delta (0, -1)
Screenshot: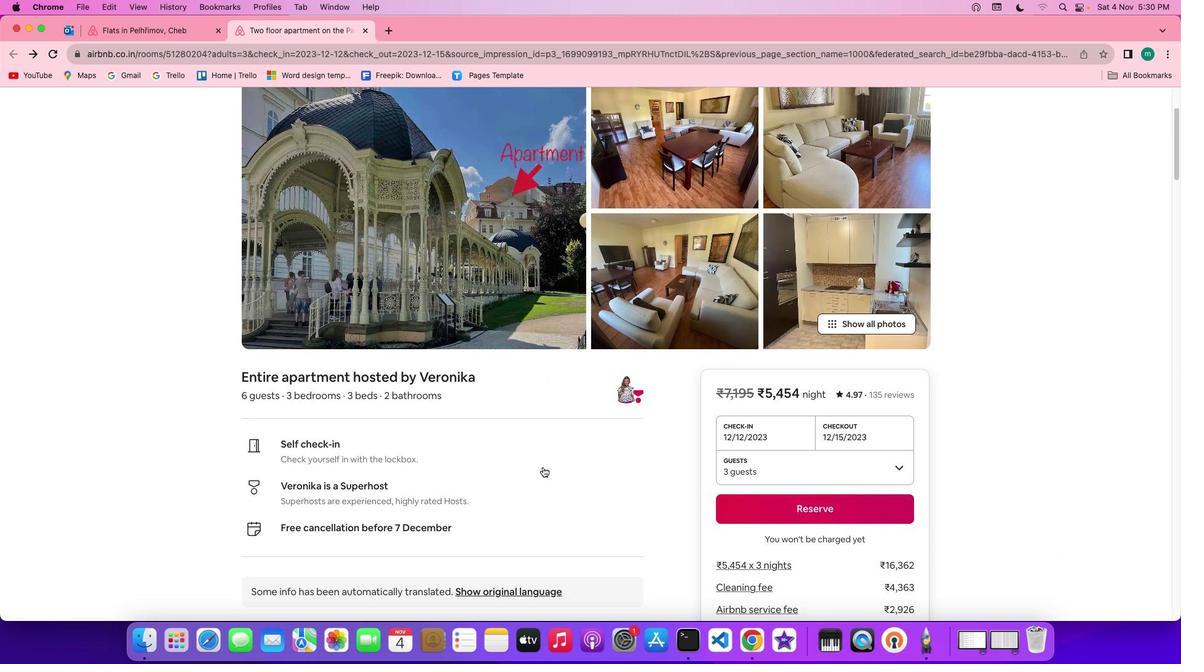 
Action: Mouse scrolled (542, 467) with delta (0, 0)
Screenshot: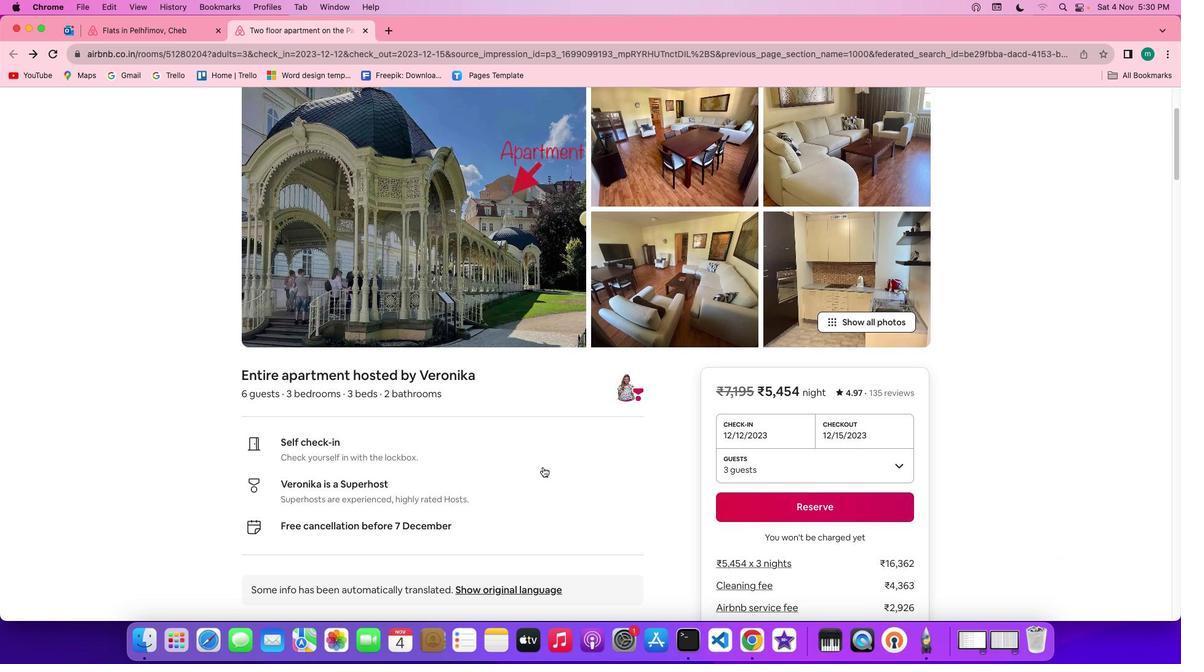 
Action: Mouse scrolled (542, 467) with delta (0, 0)
Screenshot: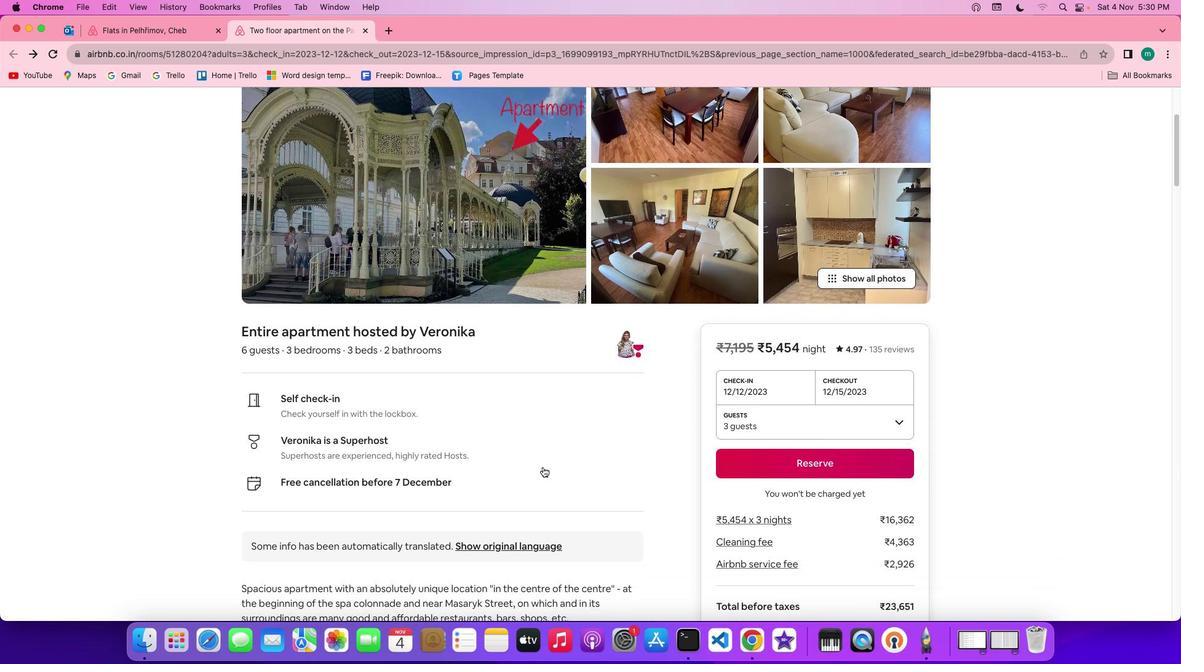 
Action: Mouse scrolled (542, 467) with delta (0, 0)
Screenshot: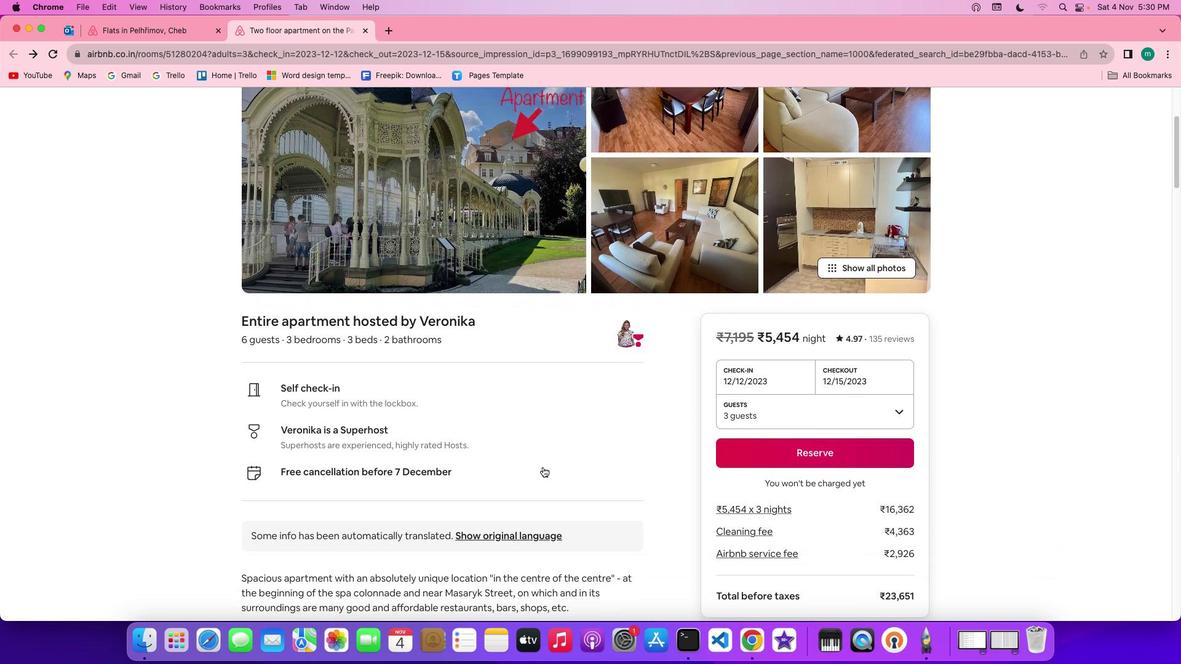 
Action: Mouse scrolled (542, 467) with delta (0, 0)
Screenshot: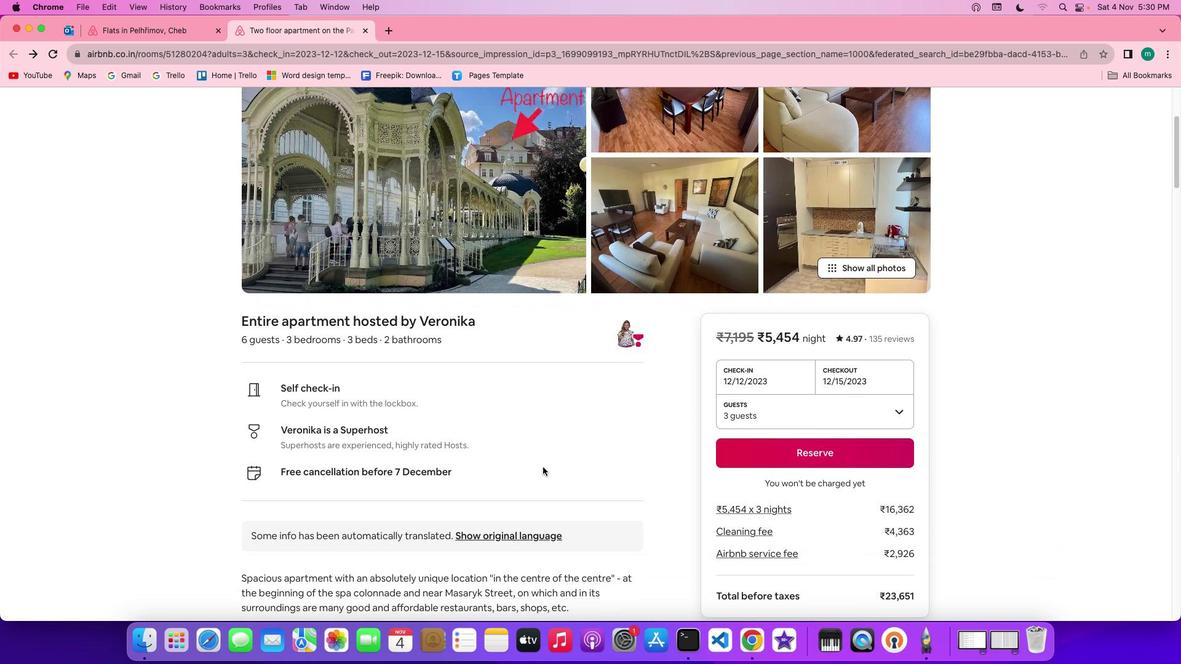 
Action: Mouse moved to (542, 467)
Screenshot: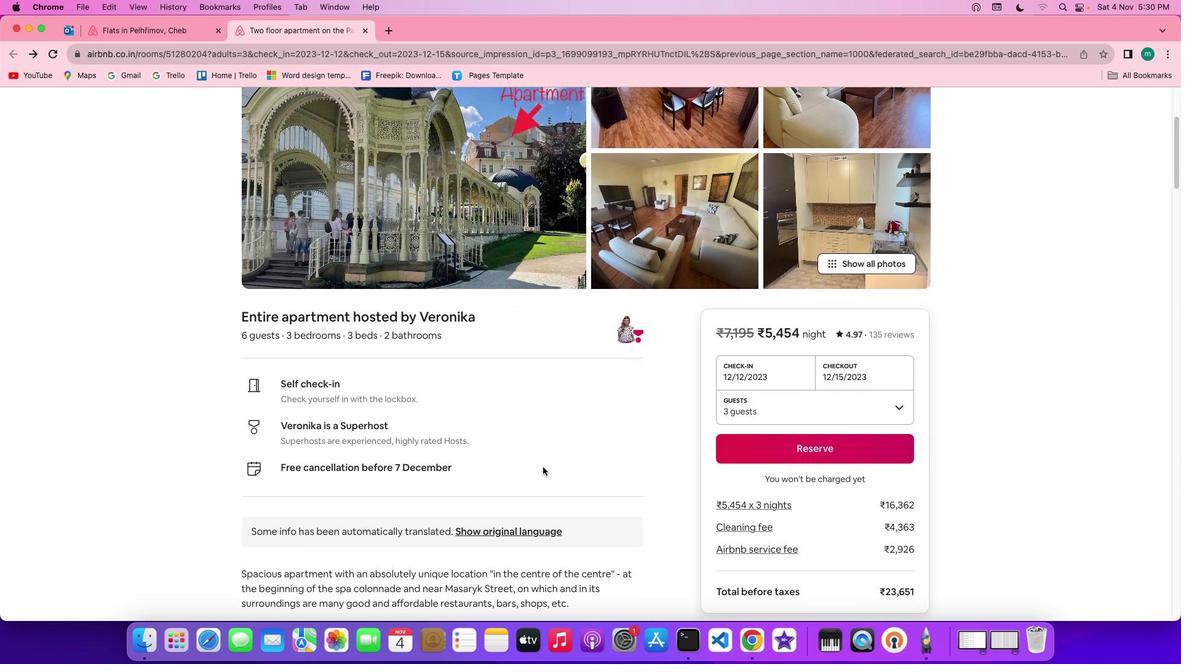 
Action: Mouse scrolled (542, 467) with delta (0, 0)
Screenshot: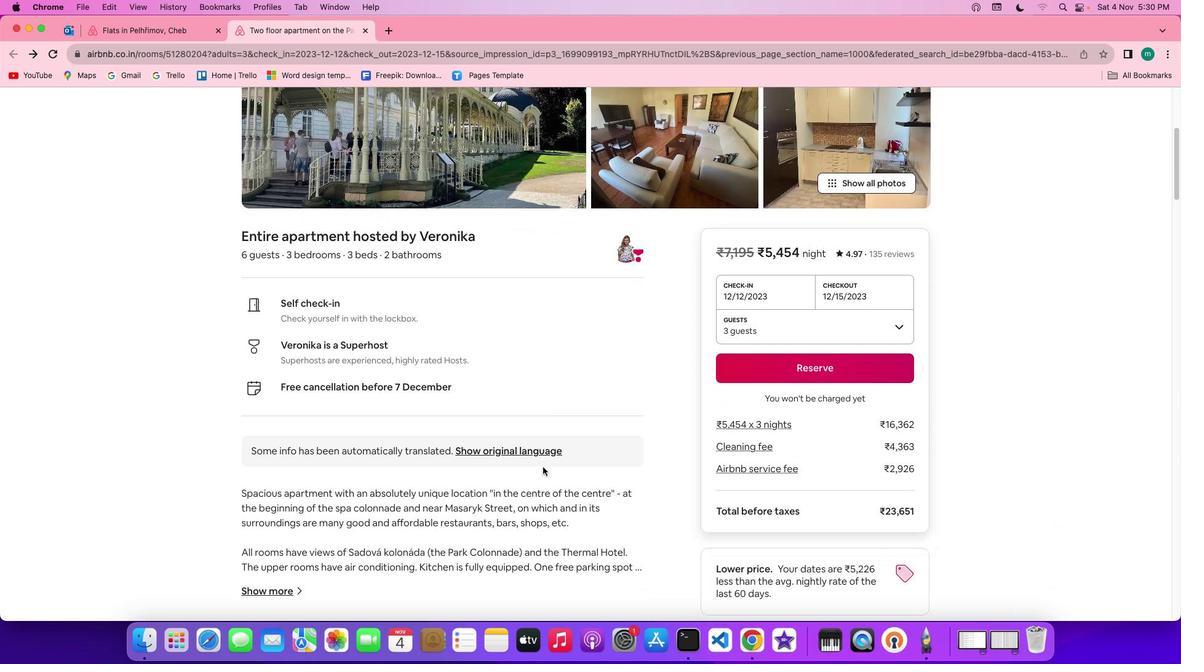 
Action: Mouse scrolled (542, 467) with delta (0, 0)
Screenshot: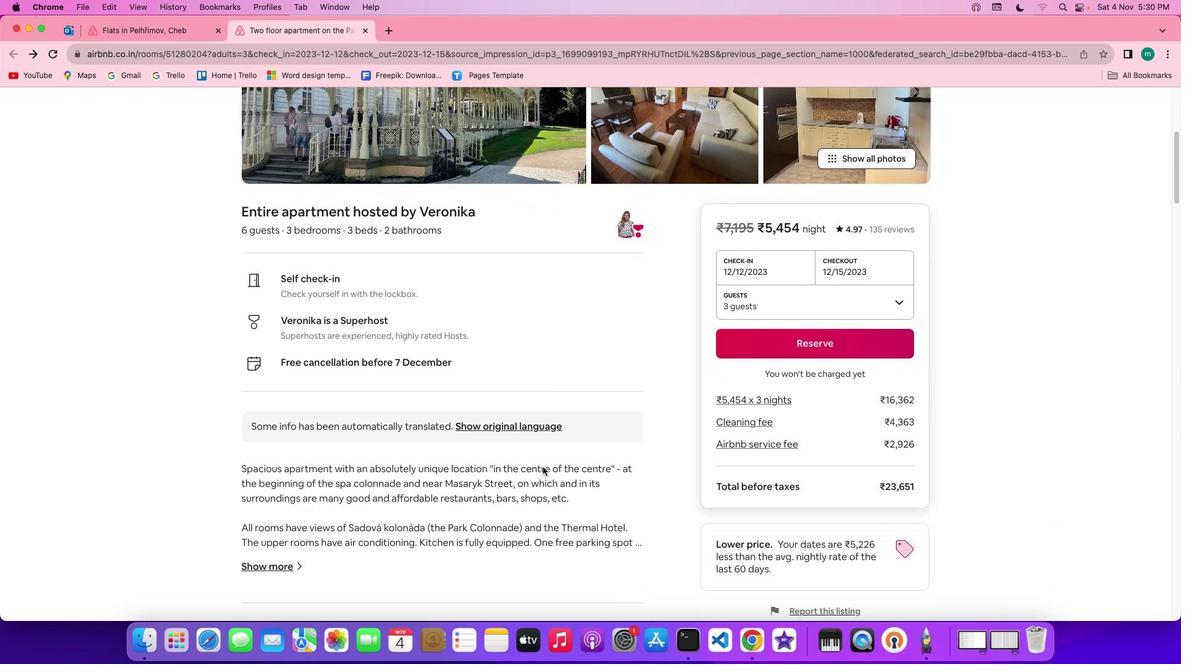 
Action: Mouse scrolled (542, 467) with delta (0, -1)
Screenshot: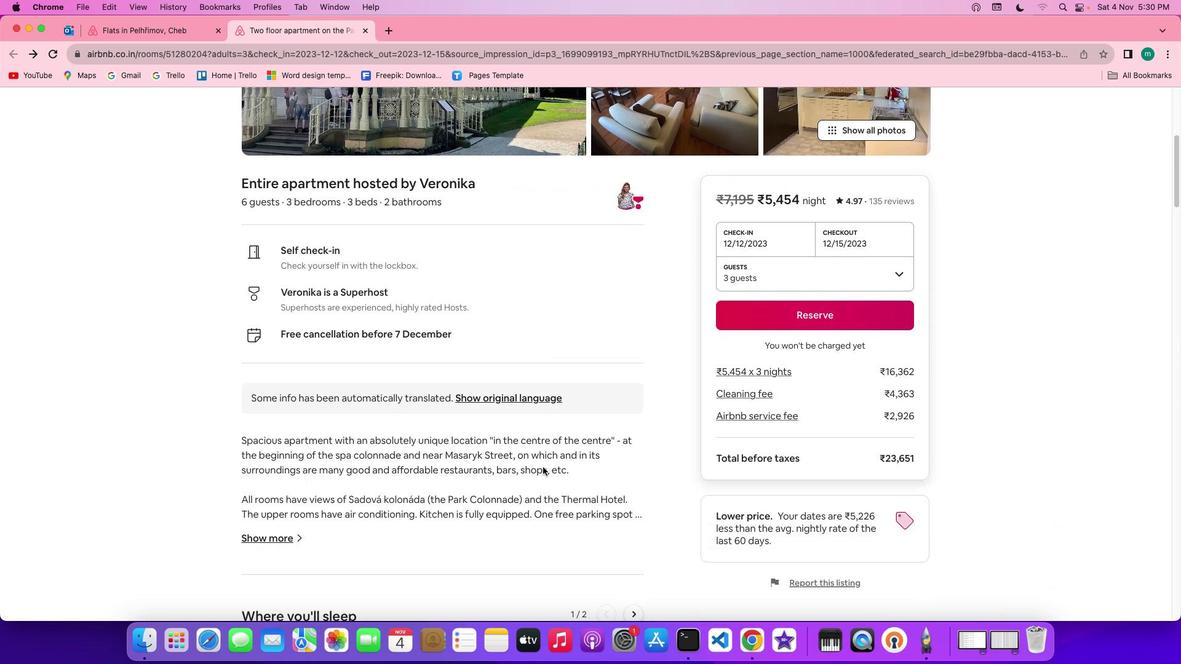 
Action: Mouse scrolled (542, 467) with delta (0, -1)
Screenshot: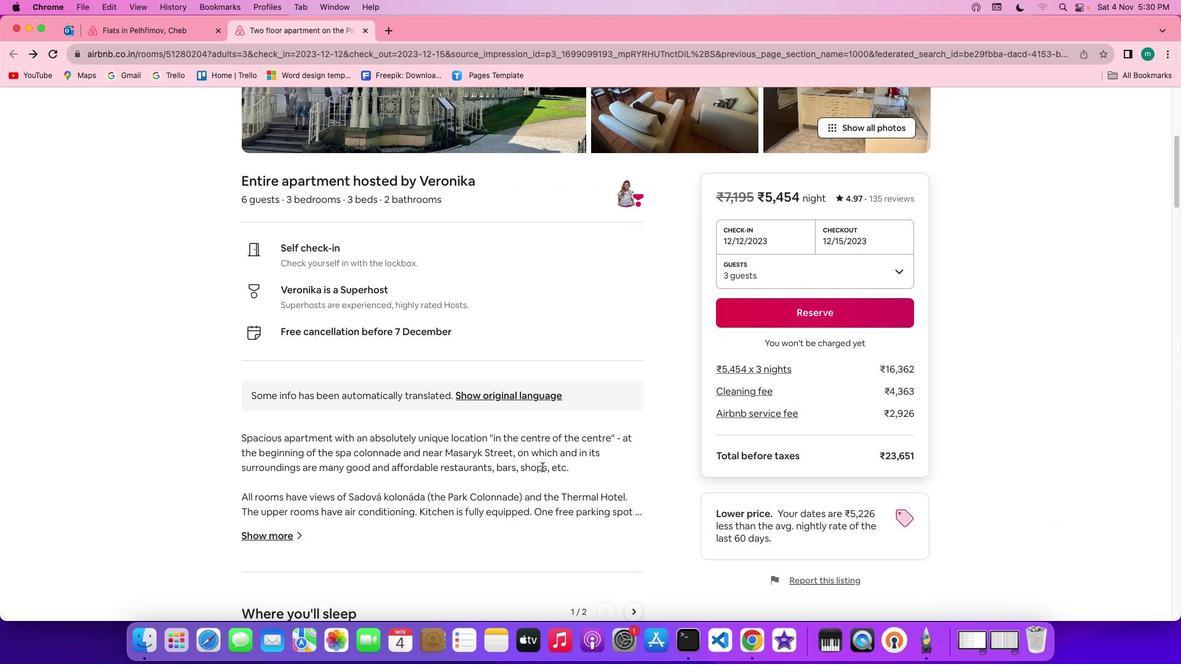 
Action: Mouse moved to (542, 467)
Screenshot: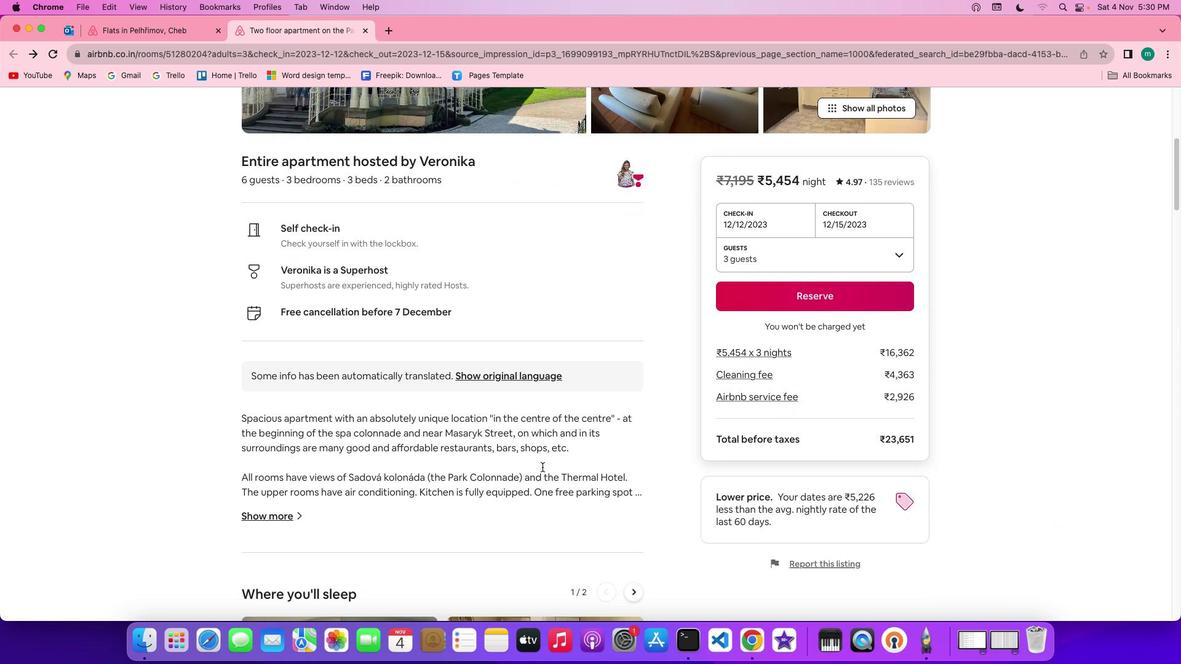 
Action: Mouse scrolled (542, 467) with delta (0, 0)
Screenshot: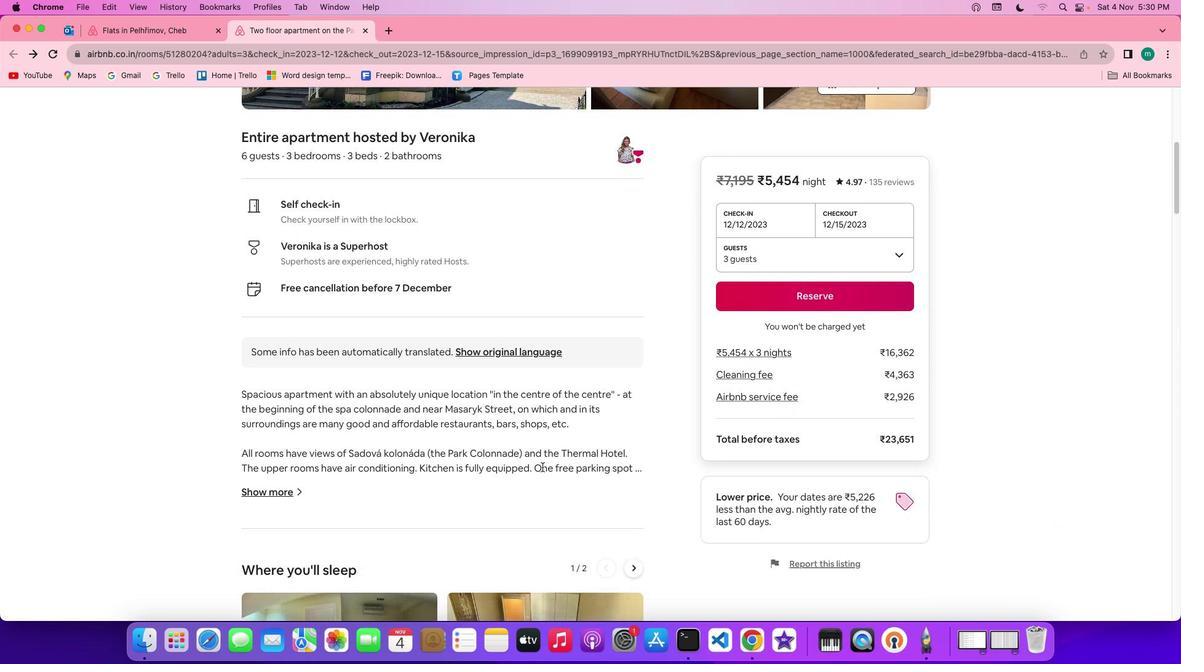 
Action: Mouse scrolled (542, 467) with delta (0, 0)
Screenshot: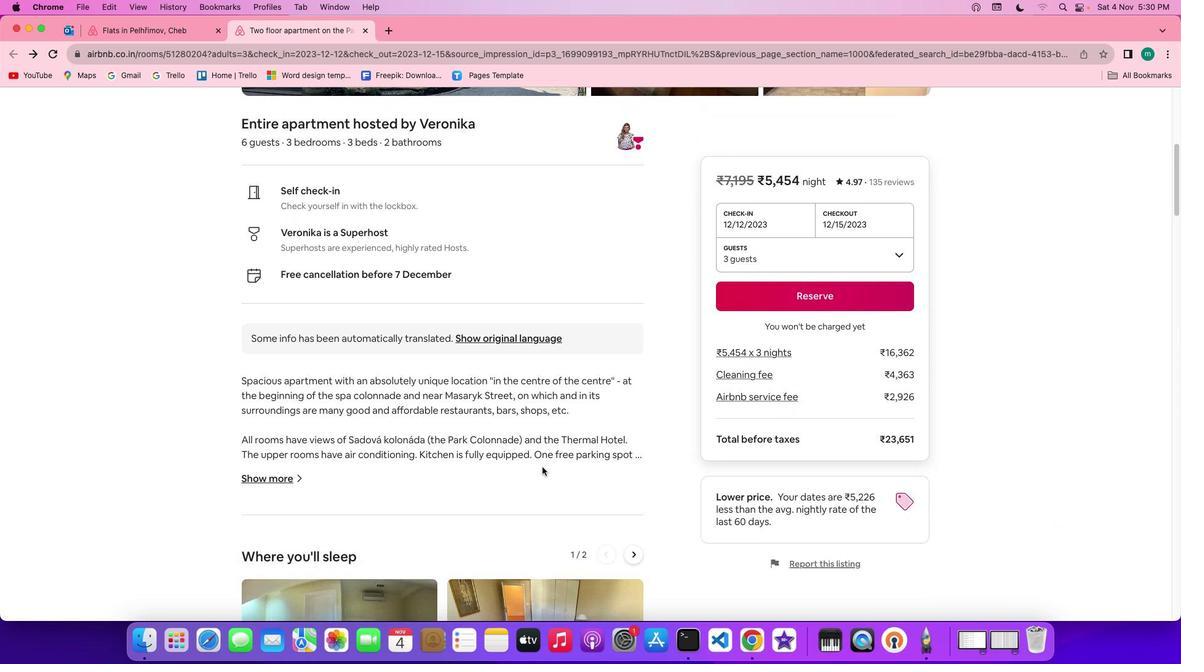 
Action: Mouse scrolled (542, 467) with delta (0, 0)
Screenshot: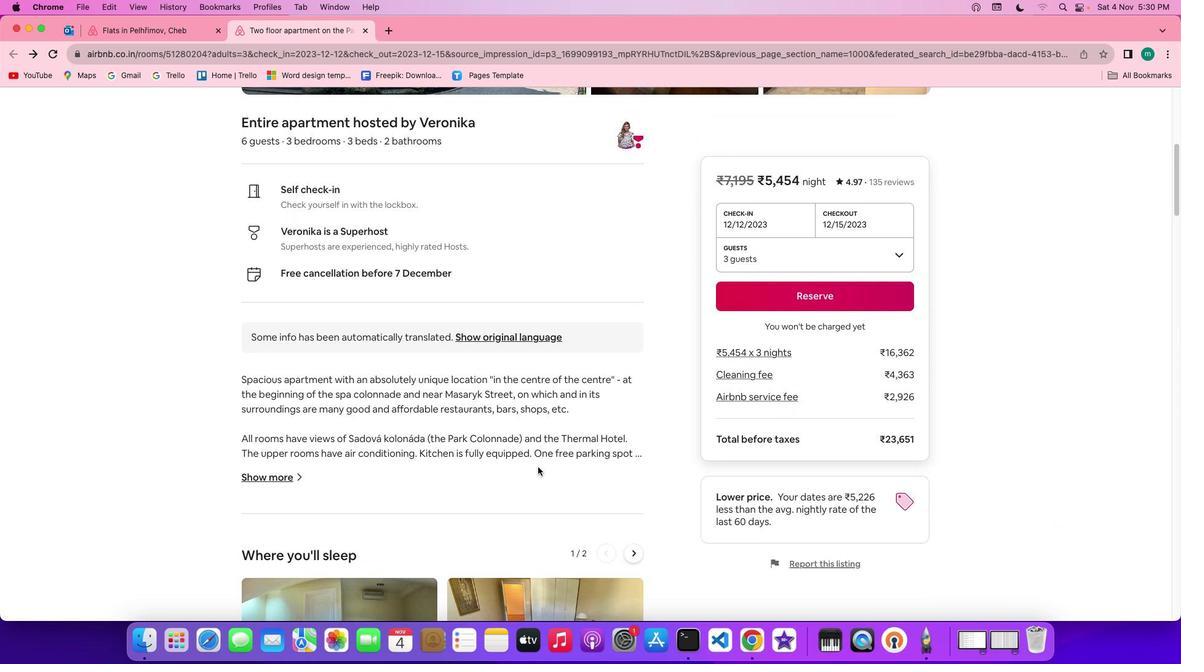
Action: Mouse scrolled (542, 467) with delta (0, 0)
Screenshot: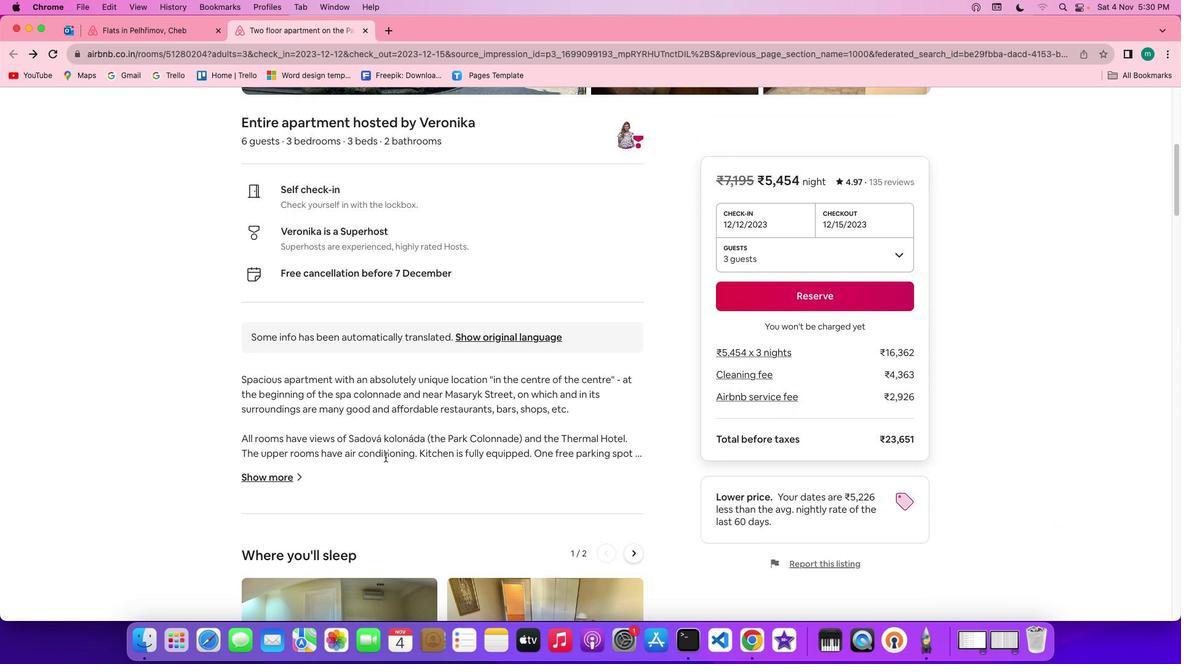 
Action: Mouse moved to (262, 473)
Screenshot: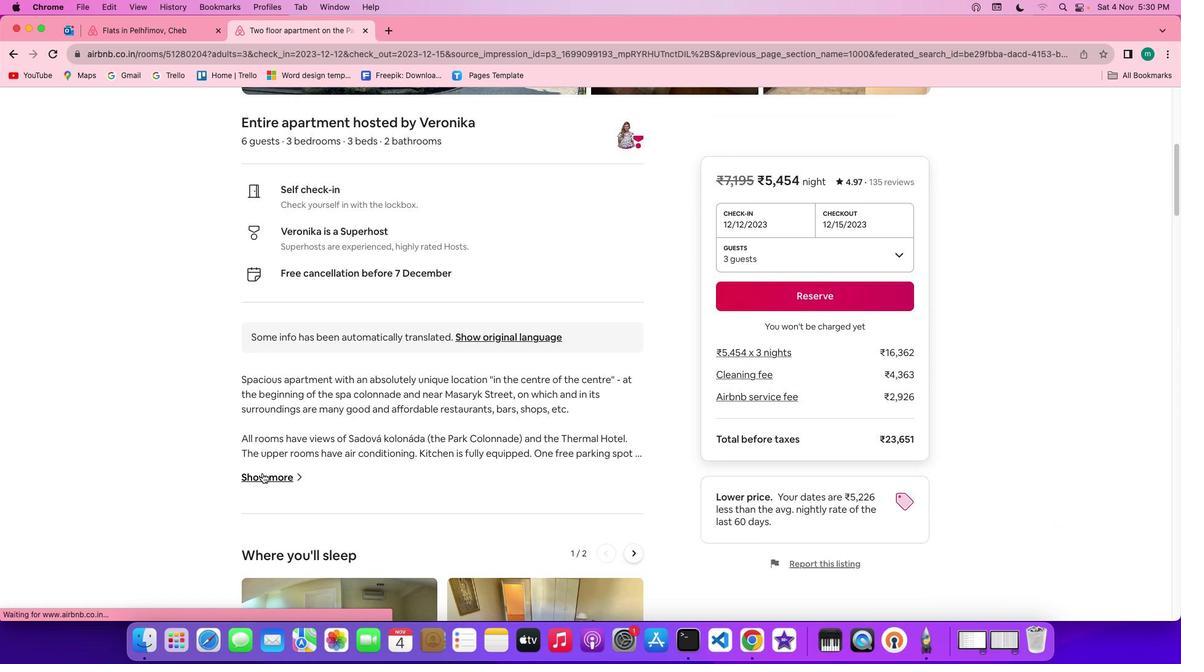 
Action: Mouse pressed left at (262, 473)
Screenshot: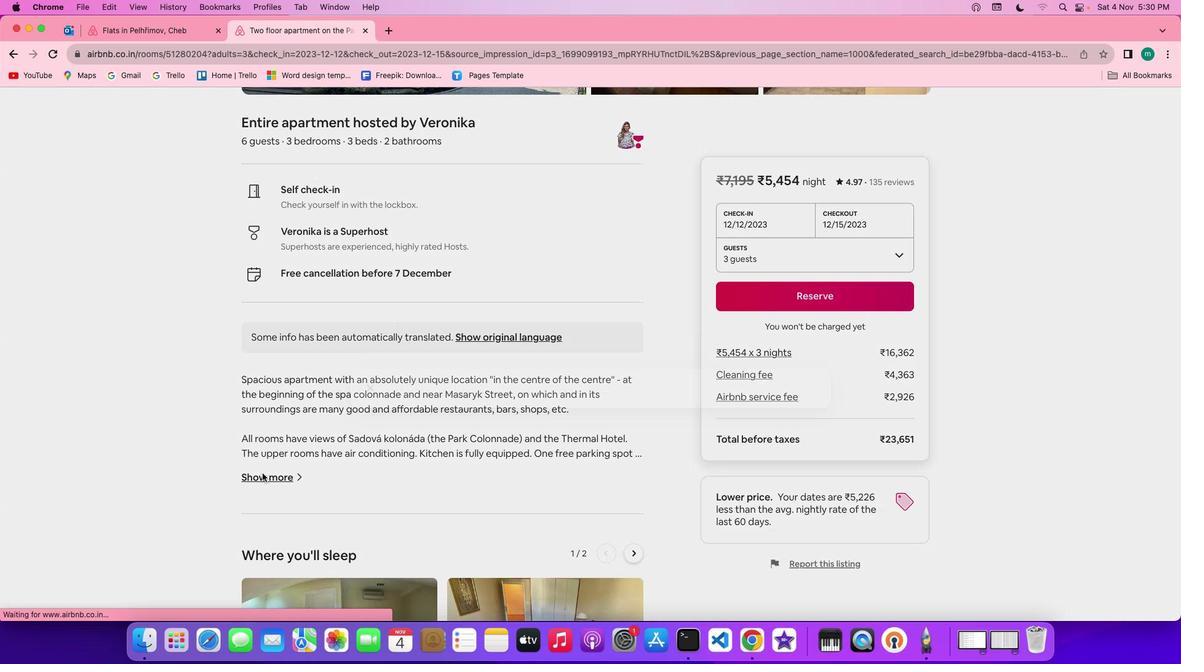 
Action: Mouse moved to (524, 467)
Screenshot: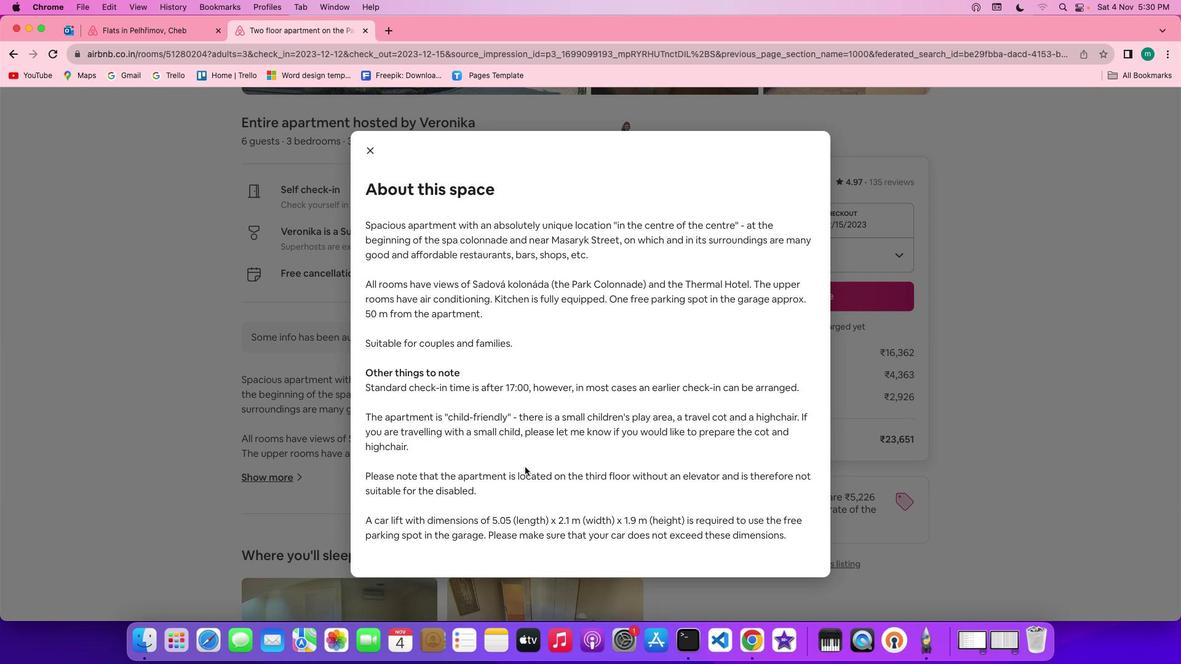 
Action: Mouse scrolled (524, 467) with delta (0, 0)
Screenshot: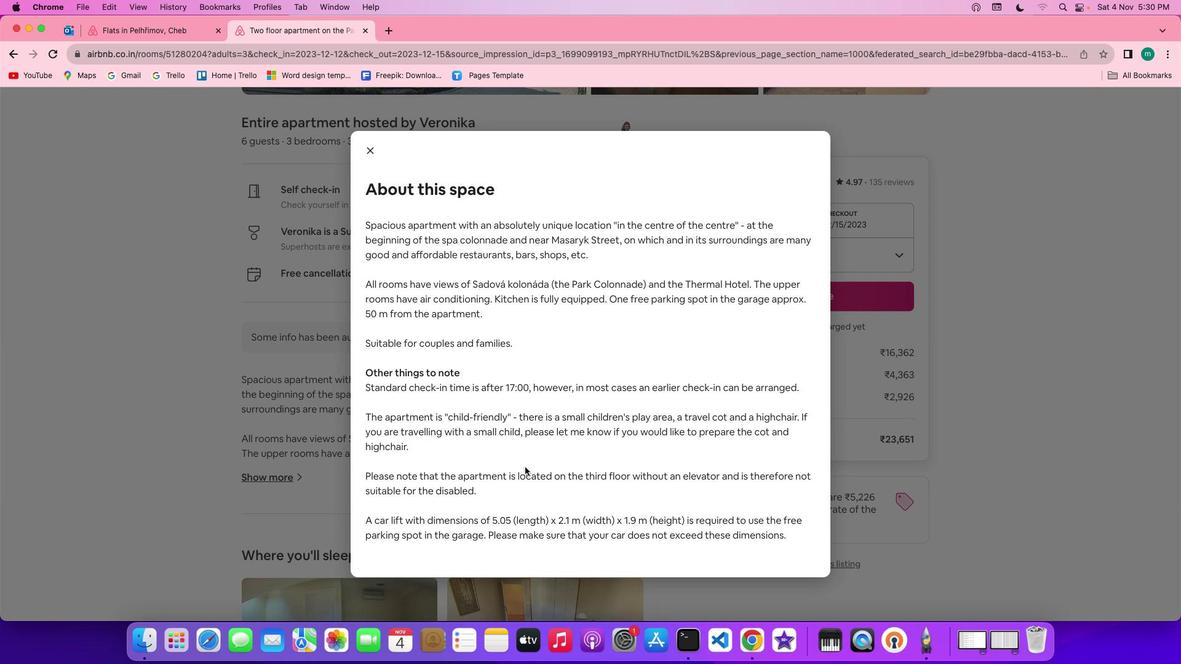 
Action: Mouse scrolled (524, 467) with delta (0, 0)
Screenshot: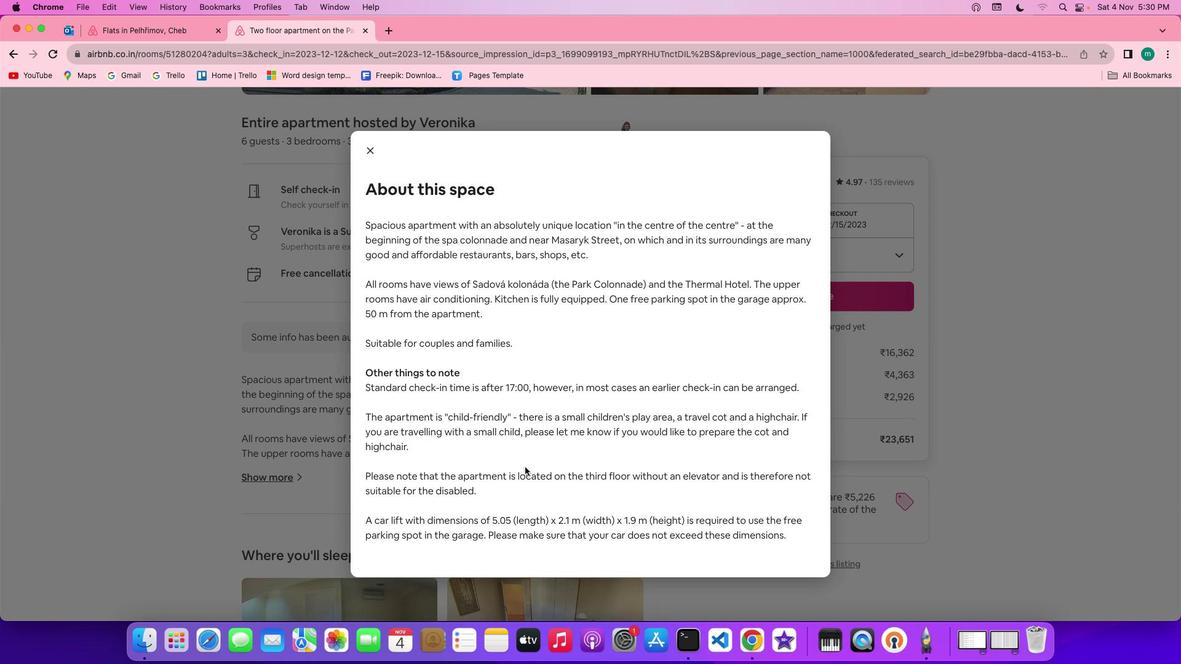 
Action: Mouse scrolled (524, 467) with delta (0, -1)
Screenshot: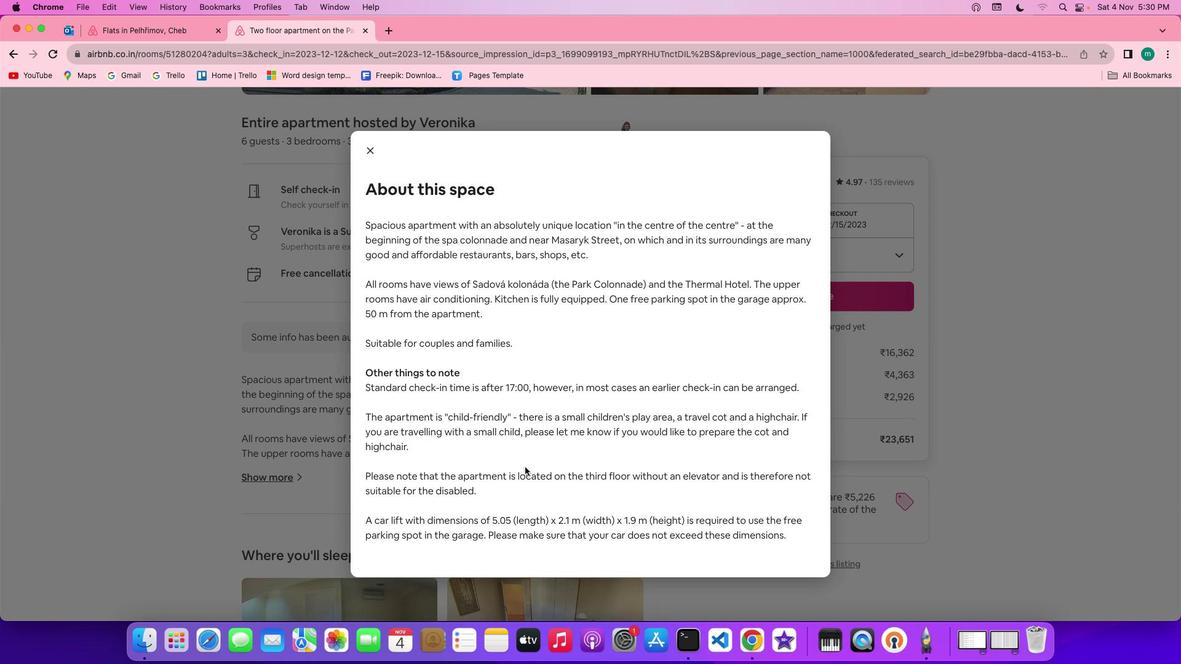 
Action: Mouse scrolled (524, 467) with delta (0, -2)
Screenshot: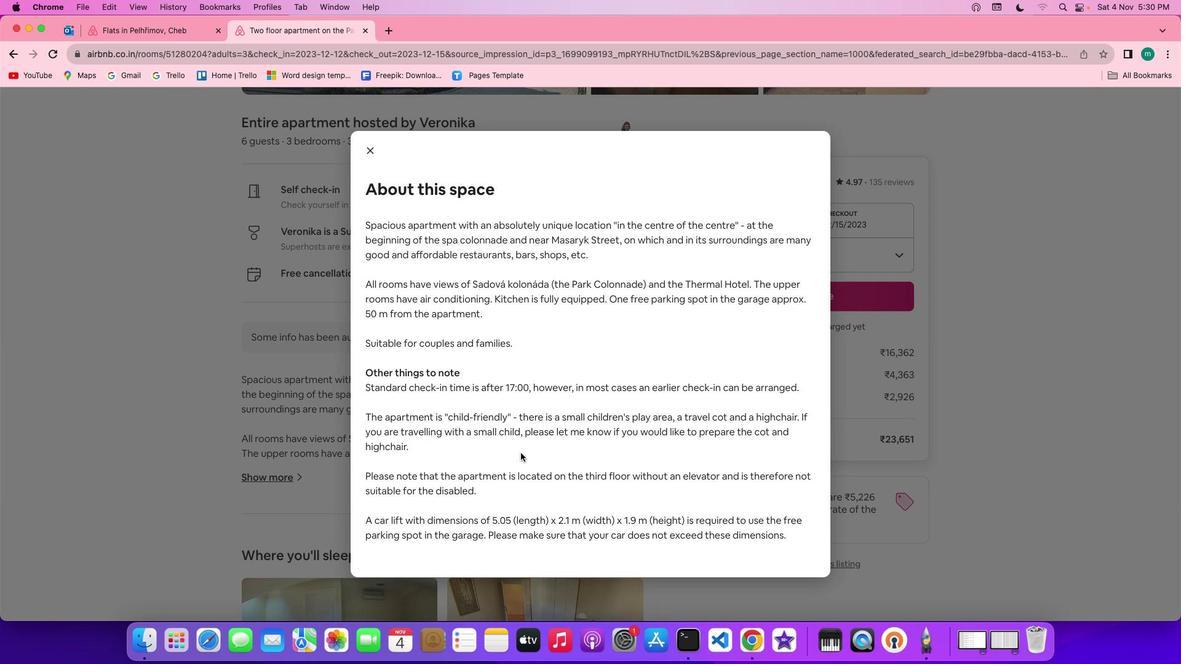 
Action: Mouse scrolled (524, 467) with delta (0, -2)
Screenshot: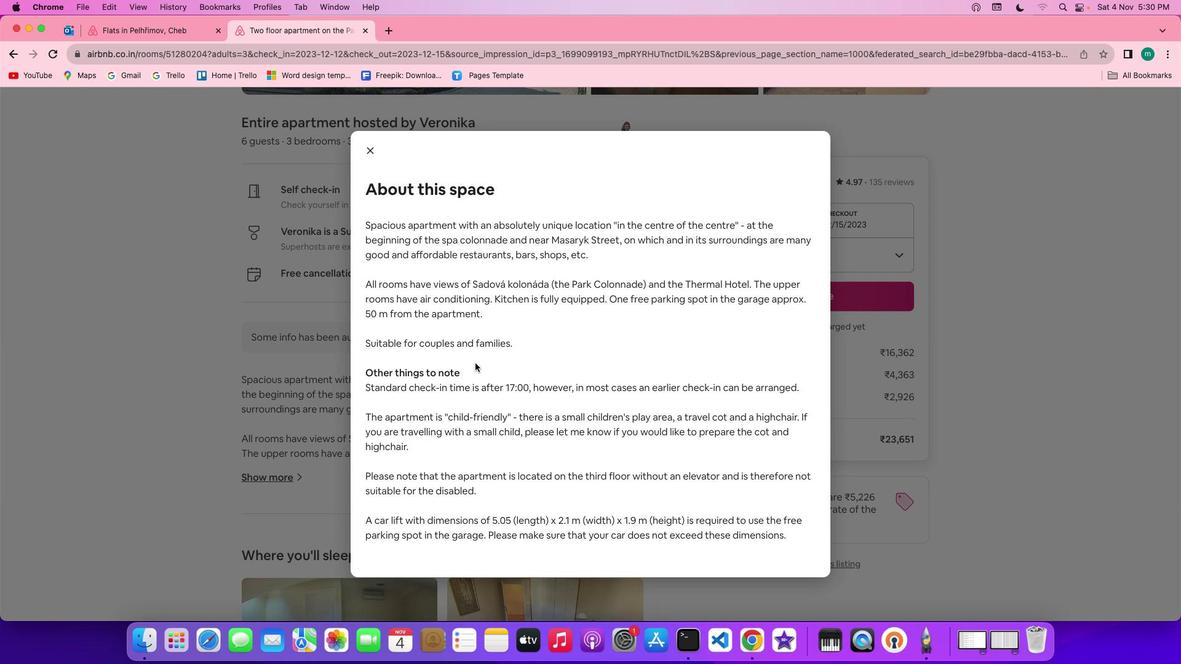 
Action: Mouse moved to (377, 149)
Screenshot: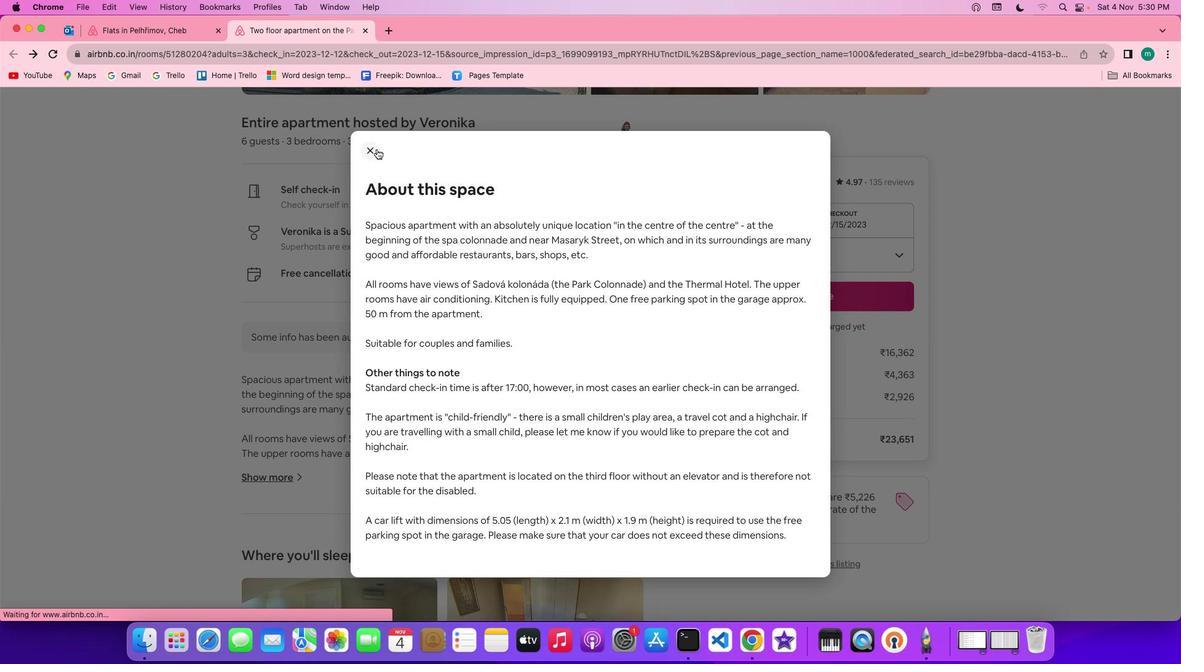
Action: Mouse pressed left at (377, 149)
Screenshot: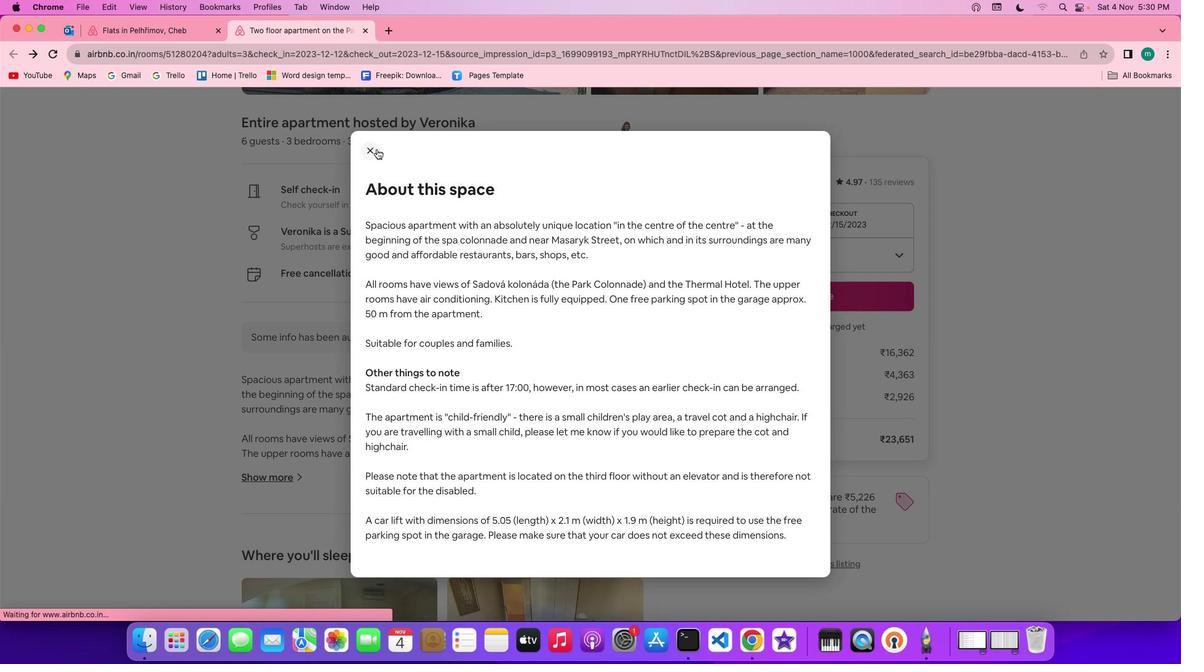 
Action: Mouse moved to (504, 369)
Screenshot: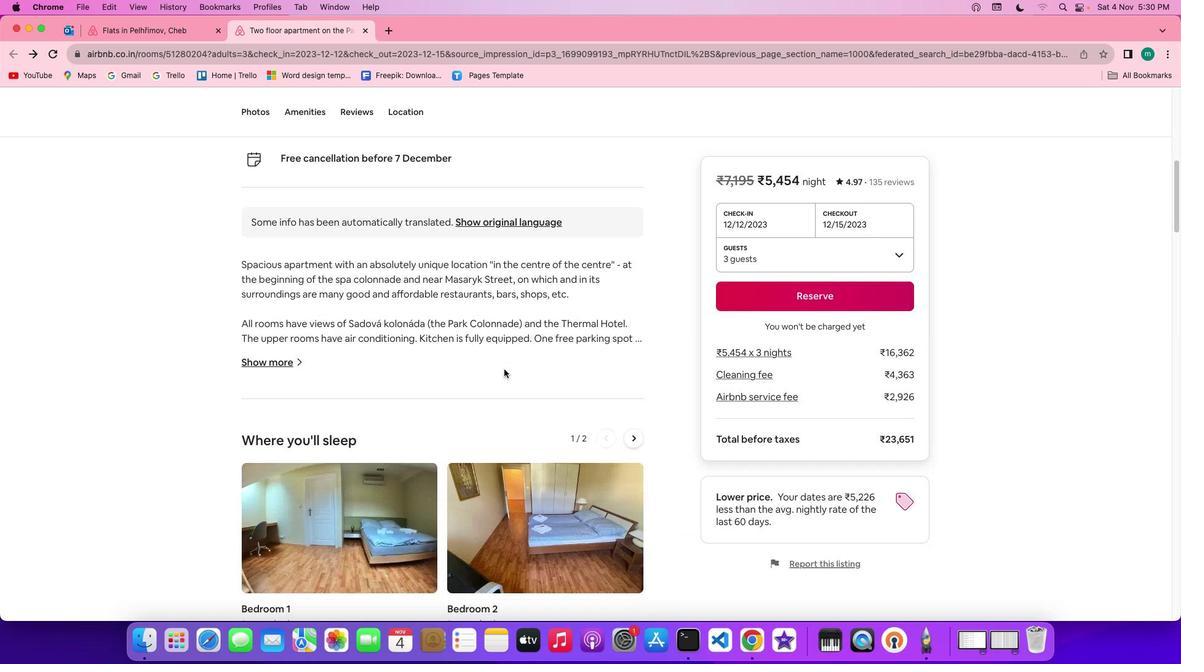 
Action: Mouse scrolled (504, 369) with delta (0, 0)
Screenshot: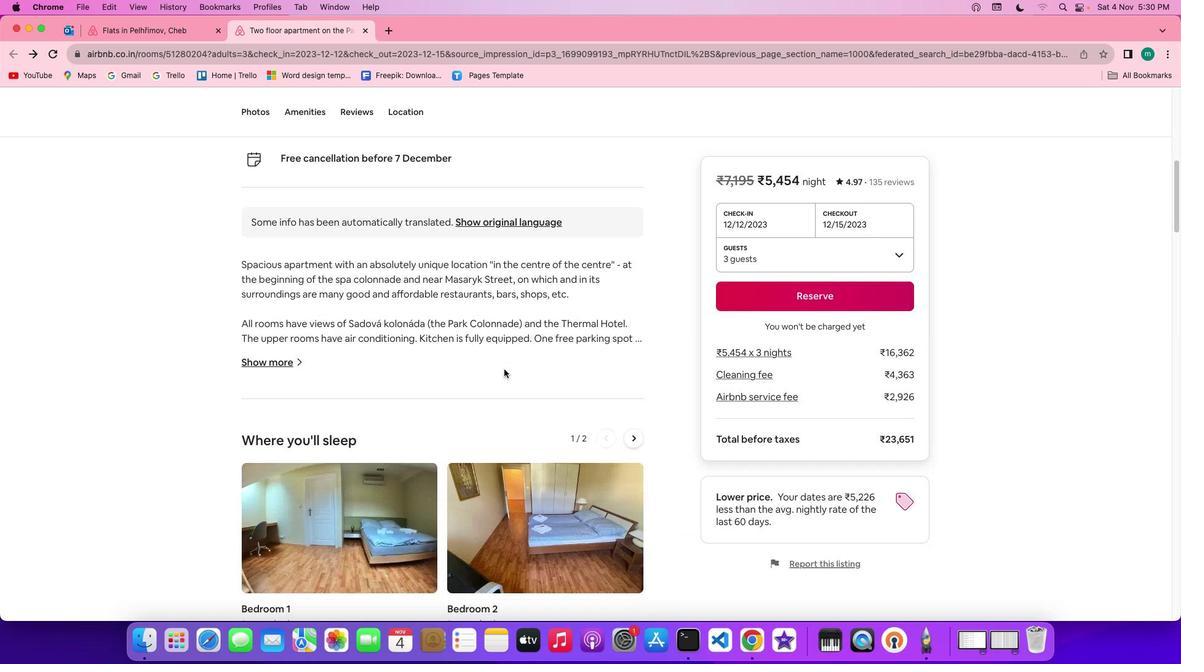 
Action: Mouse scrolled (504, 369) with delta (0, 0)
Screenshot: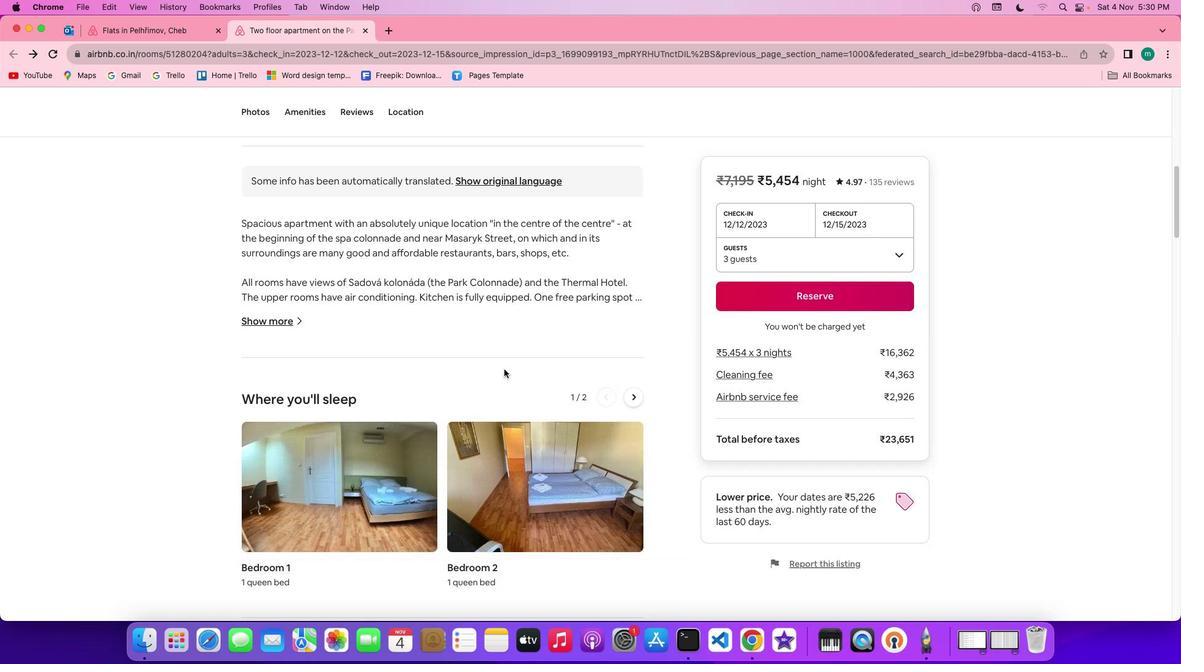 
Action: Mouse scrolled (504, 369) with delta (0, -1)
Screenshot: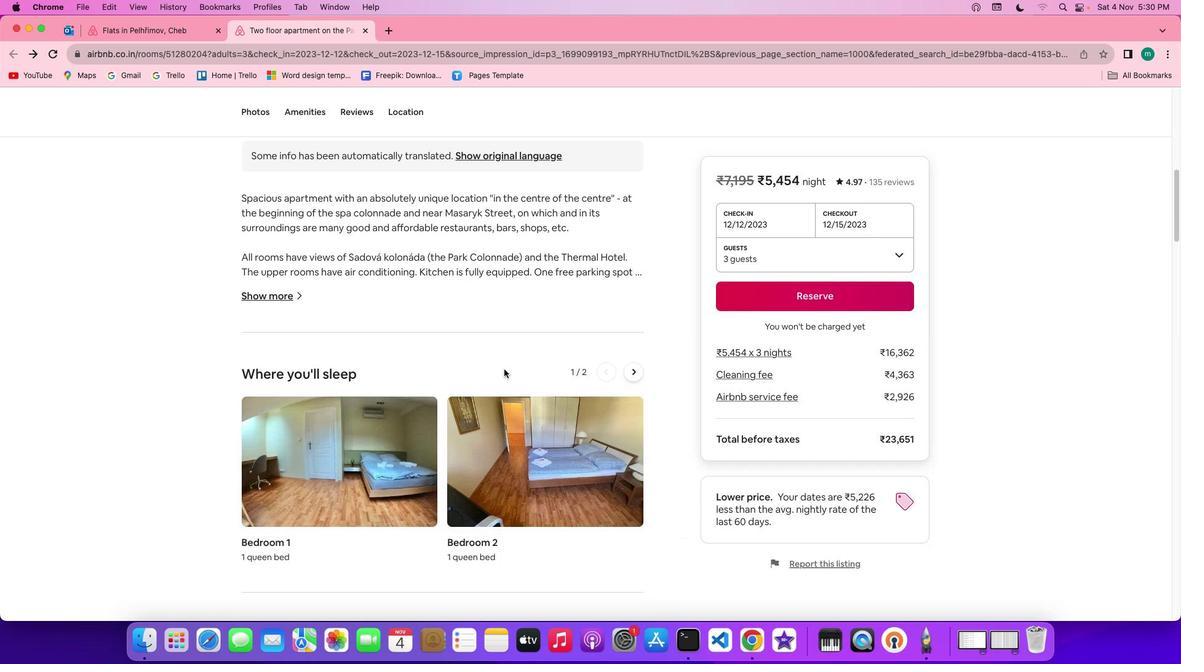 
Action: Mouse scrolled (504, 369) with delta (0, -1)
Screenshot: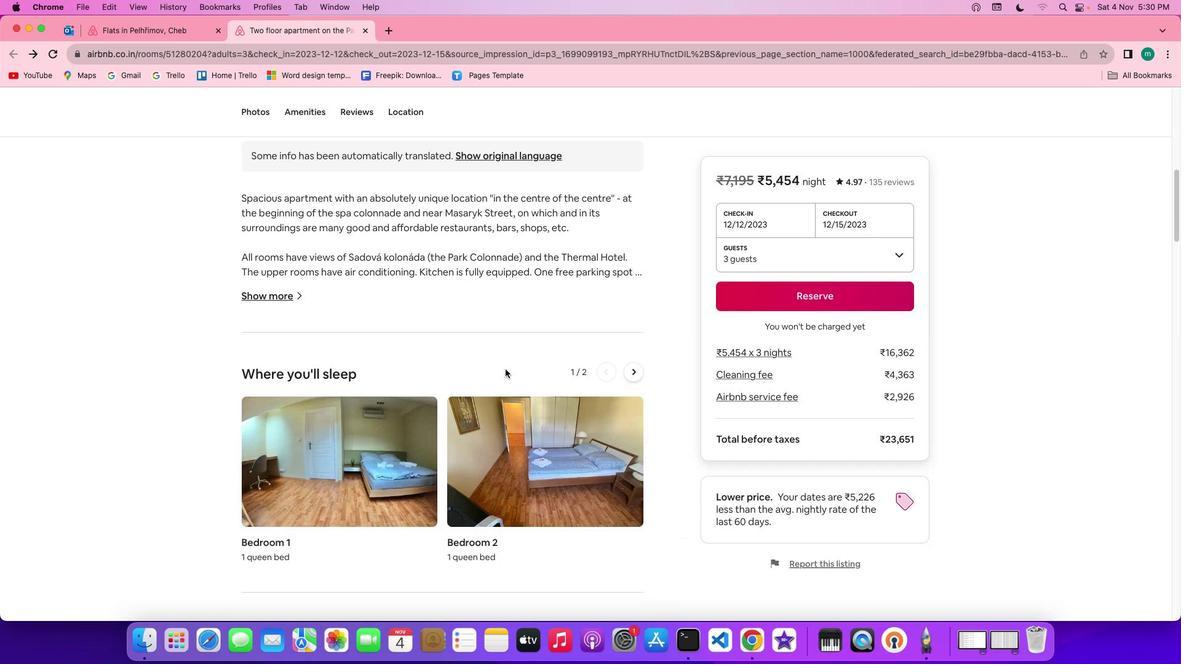 
Action: Mouse moved to (633, 377)
Screenshot: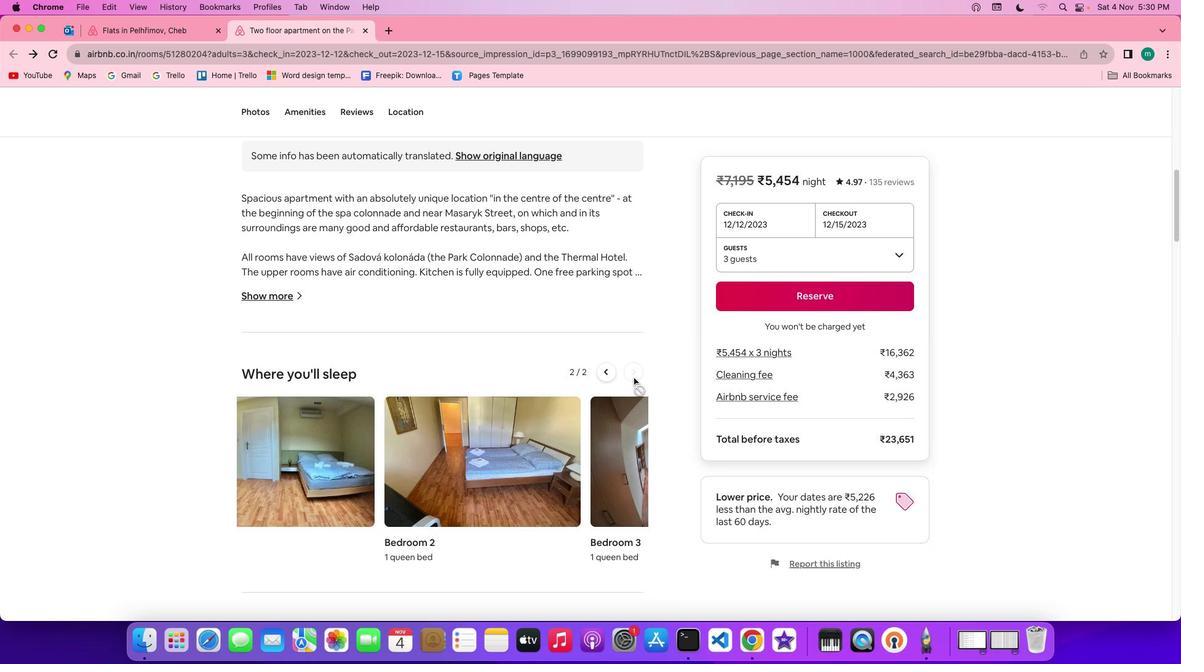
Action: Mouse pressed left at (633, 377)
Screenshot: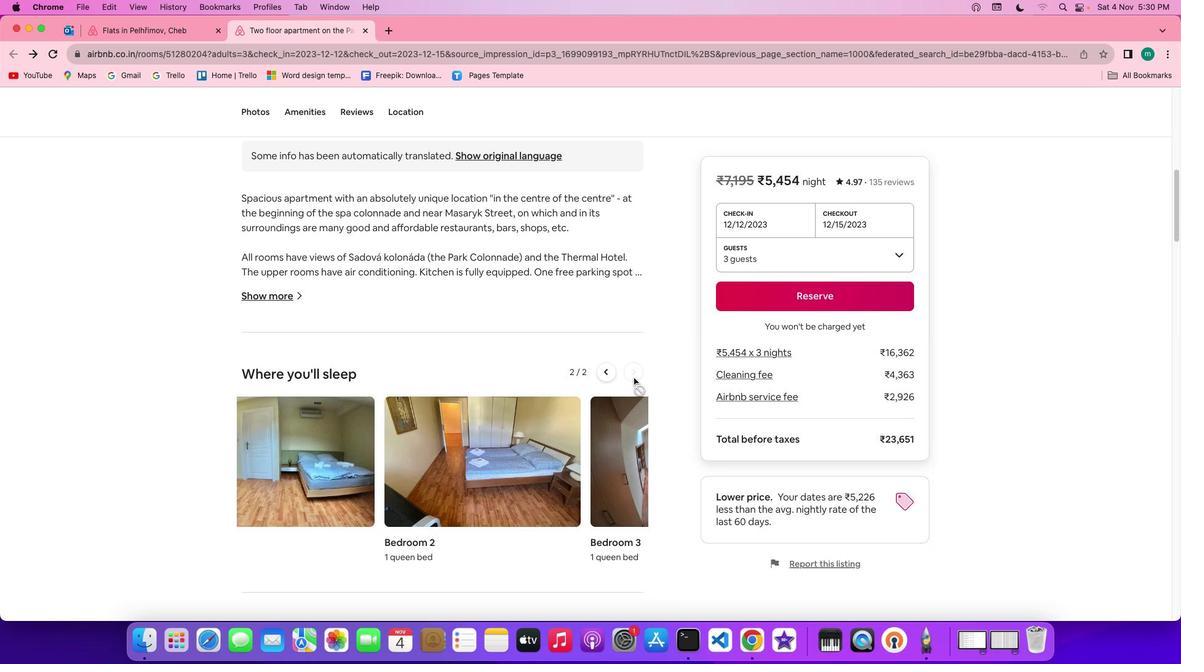 
Action: Mouse moved to (500, 438)
Screenshot: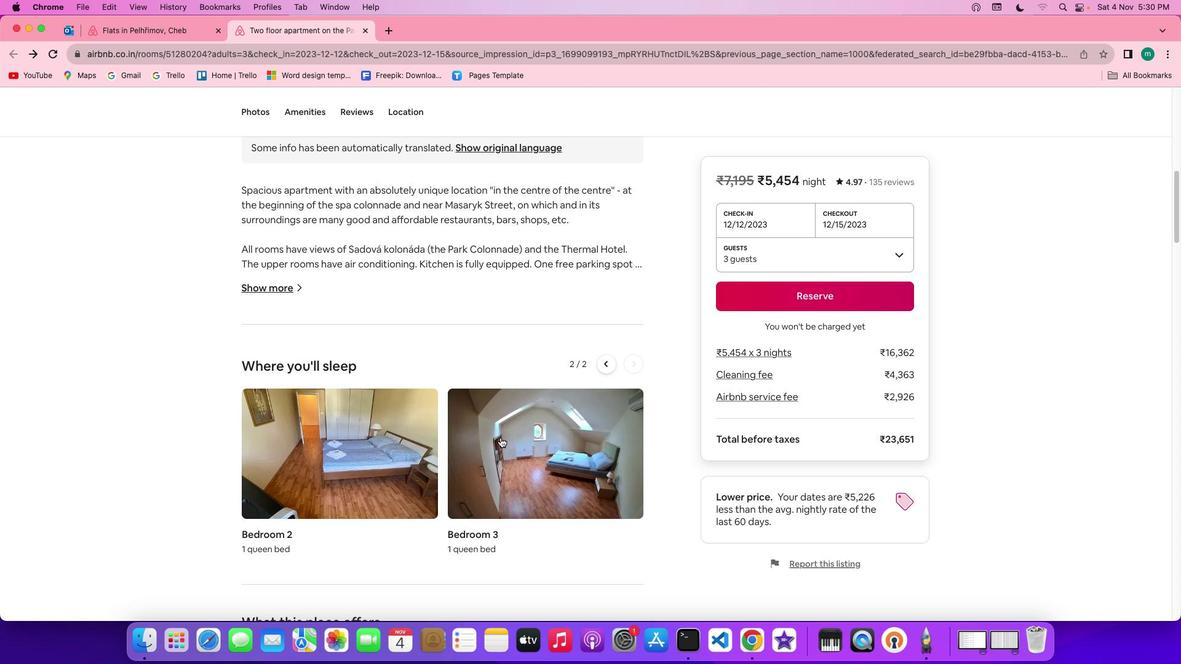 
Action: Mouse scrolled (500, 438) with delta (0, 0)
Screenshot: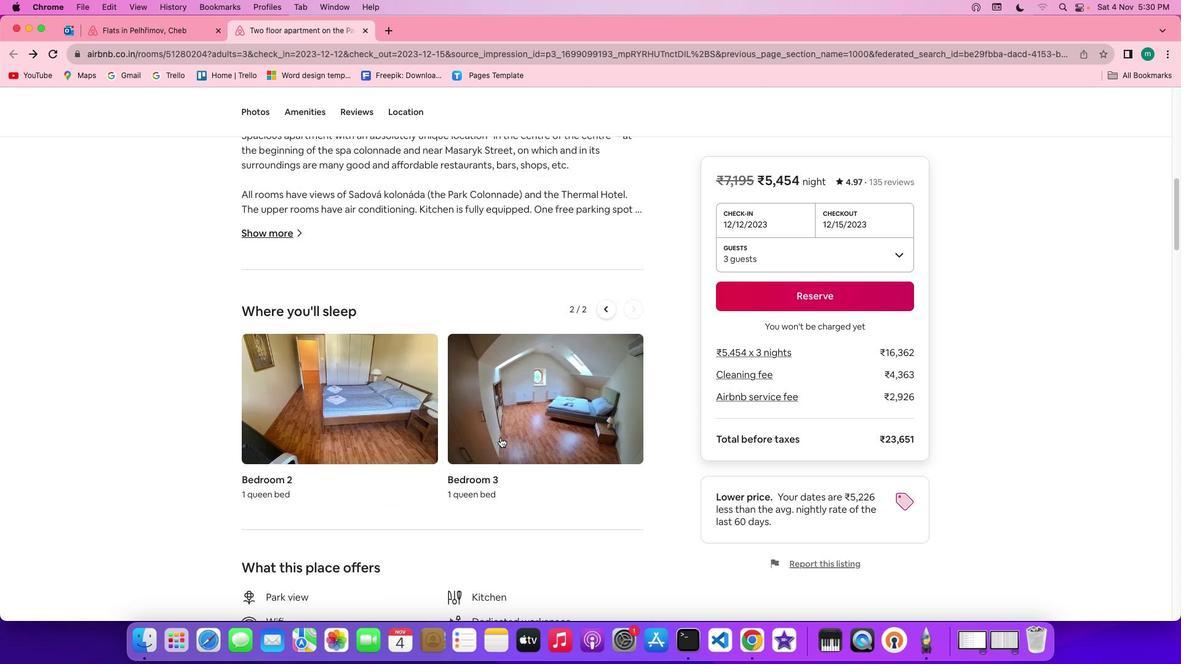
Action: Mouse scrolled (500, 438) with delta (0, 0)
Screenshot: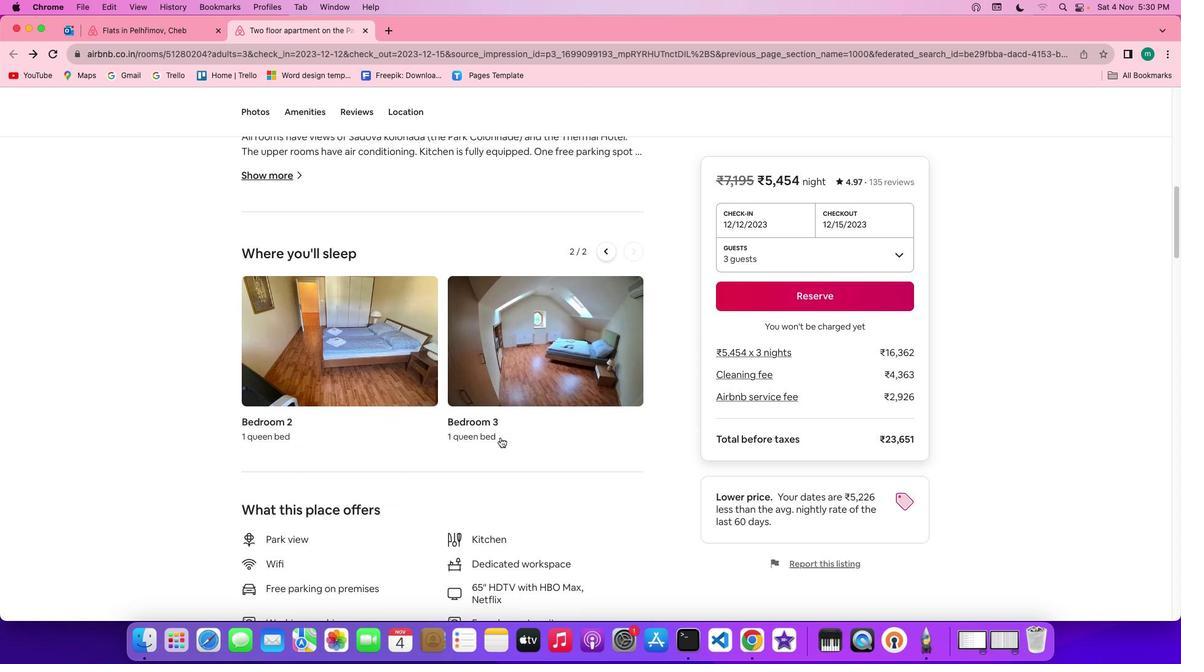 
Action: Mouse scrolled (500, 438) with delta (0, -1)
Screenshot: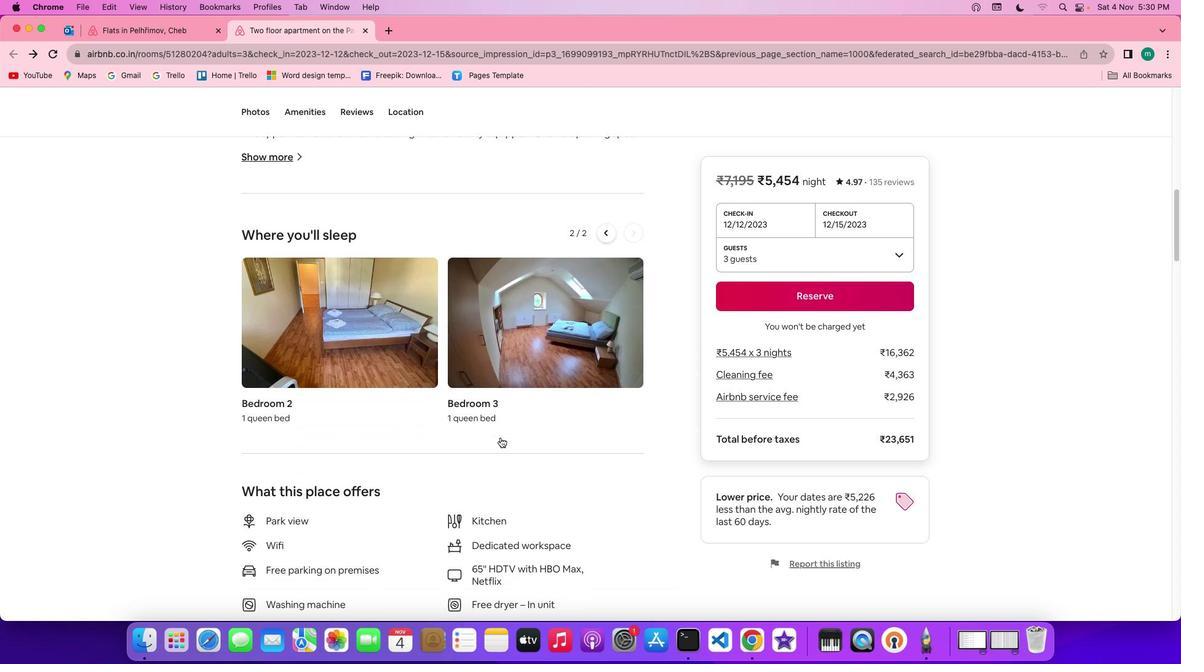 
Action: Mouse scrolled (500, 438) with delta (0, -1)
Screenshot: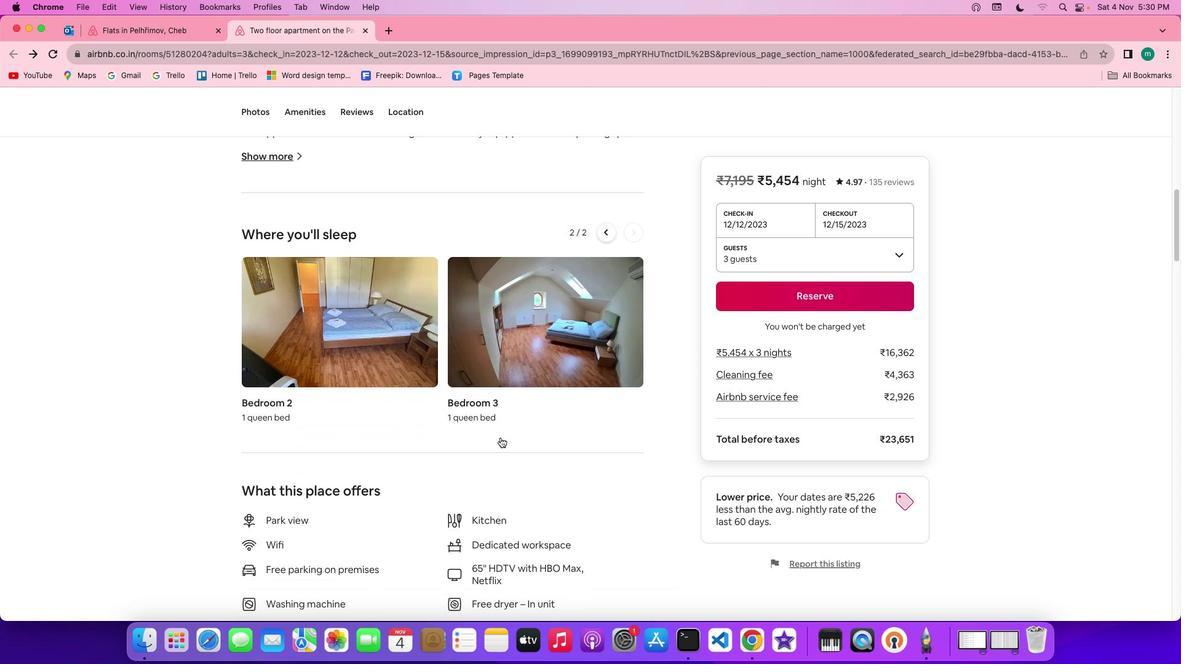 
Action: Mouse scrolled (500, 438) with delta (0, 0)
Screenshot: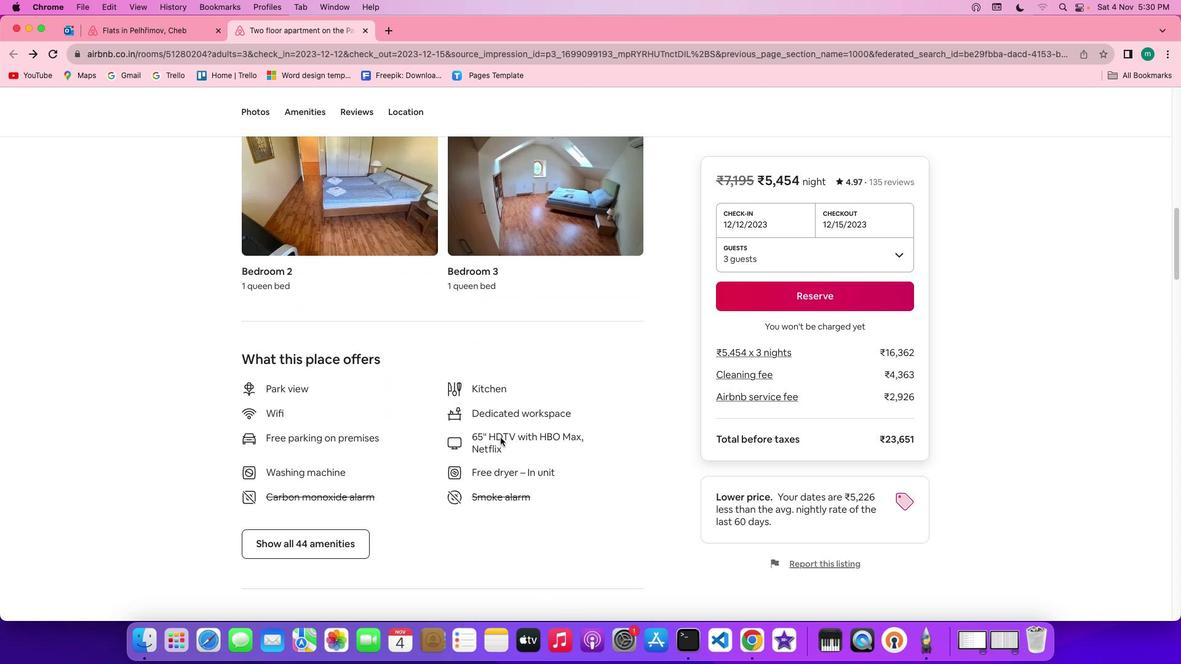 
Action: Mouse scrolled (500, 438) with delta (0, 0)
Screenshot: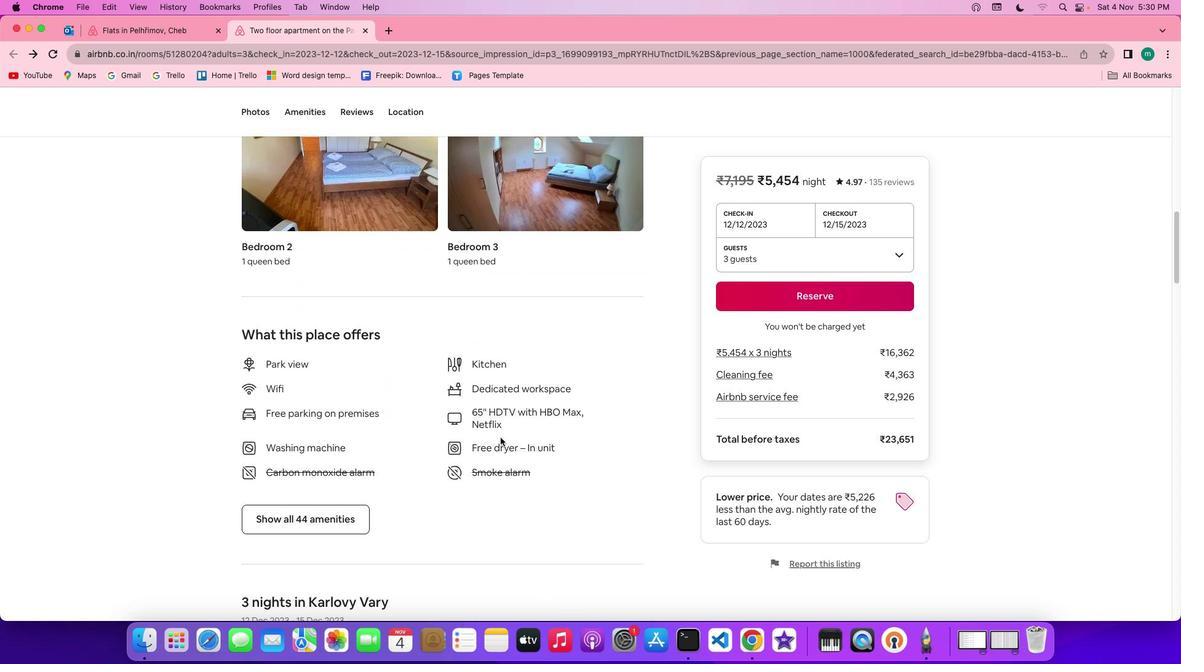 
Action: Mouse scrolled (500, 438) with delta (0, -1)
Screenshot: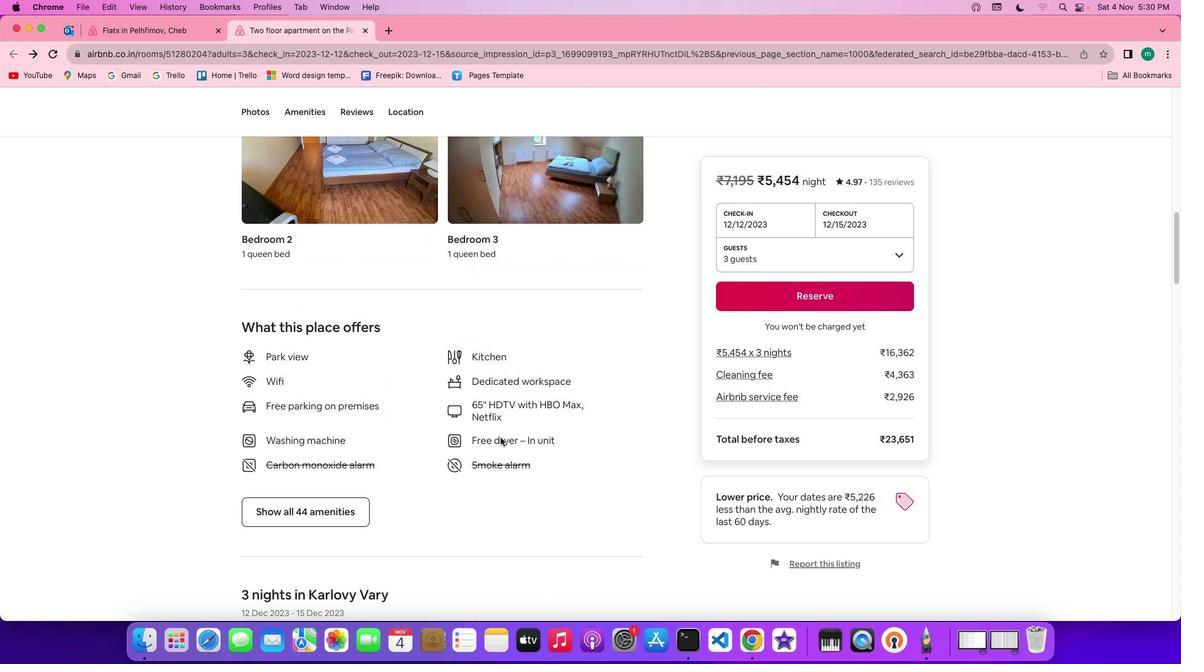 
Action: Mouse scrolled (500, 438) with delta (0, -1)
Screenshot: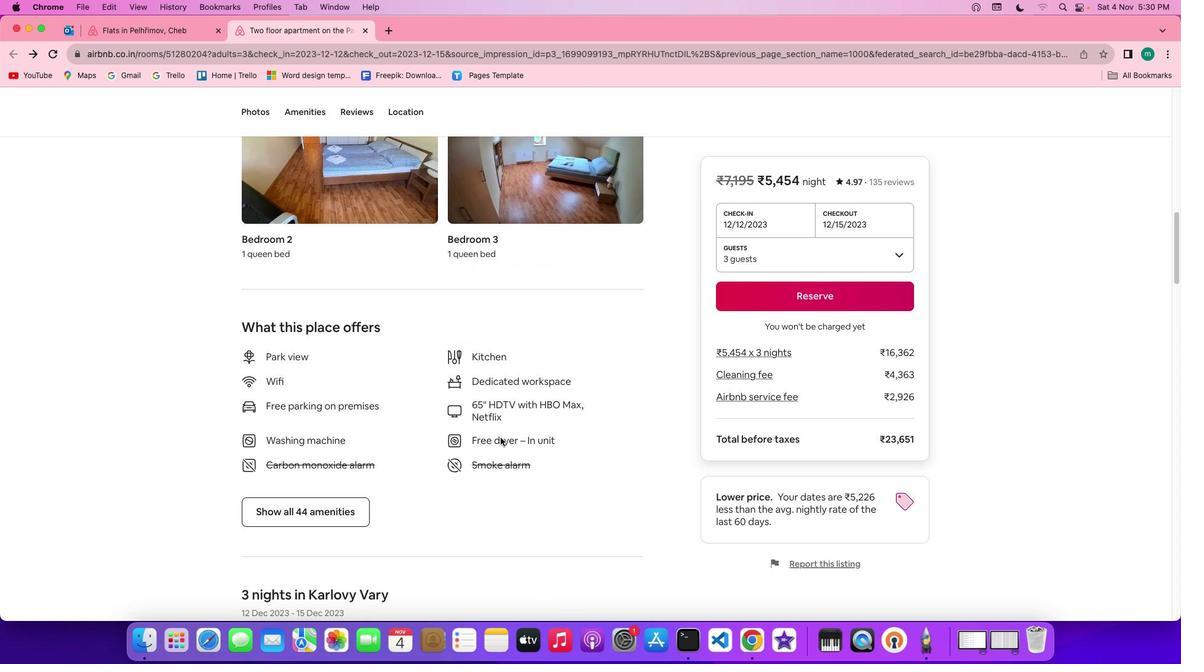 
Action: Mouse moved to (324, 511)
Screenshot: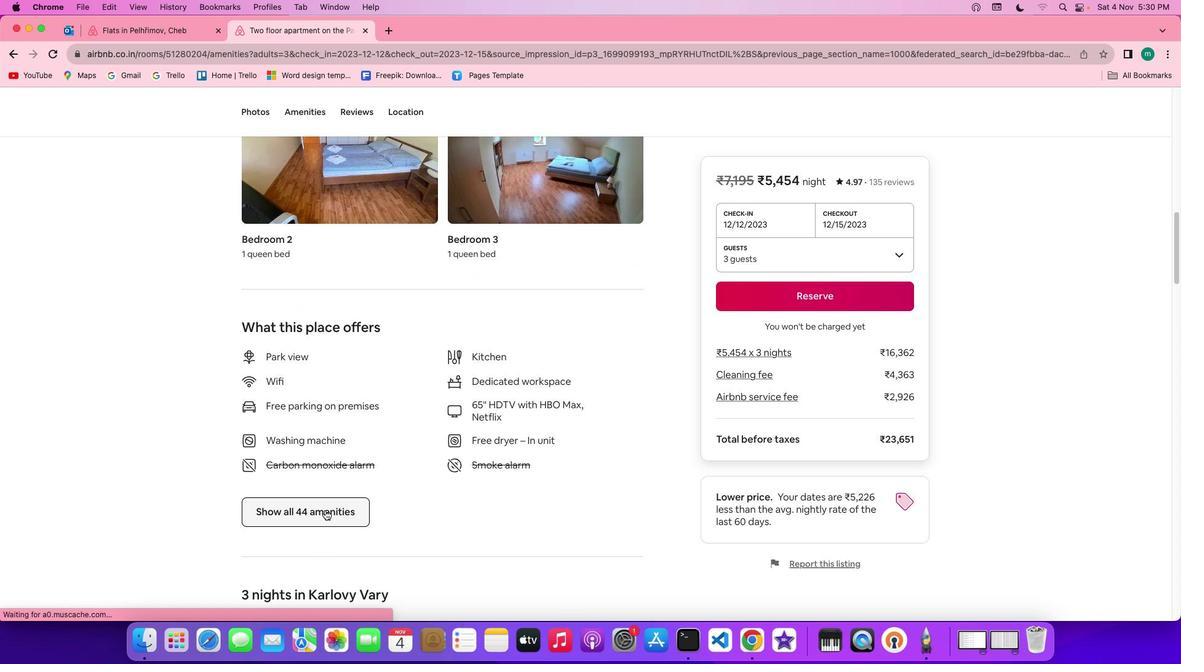 
Action: Mouse pressed left at (324, 511)
Screenshot: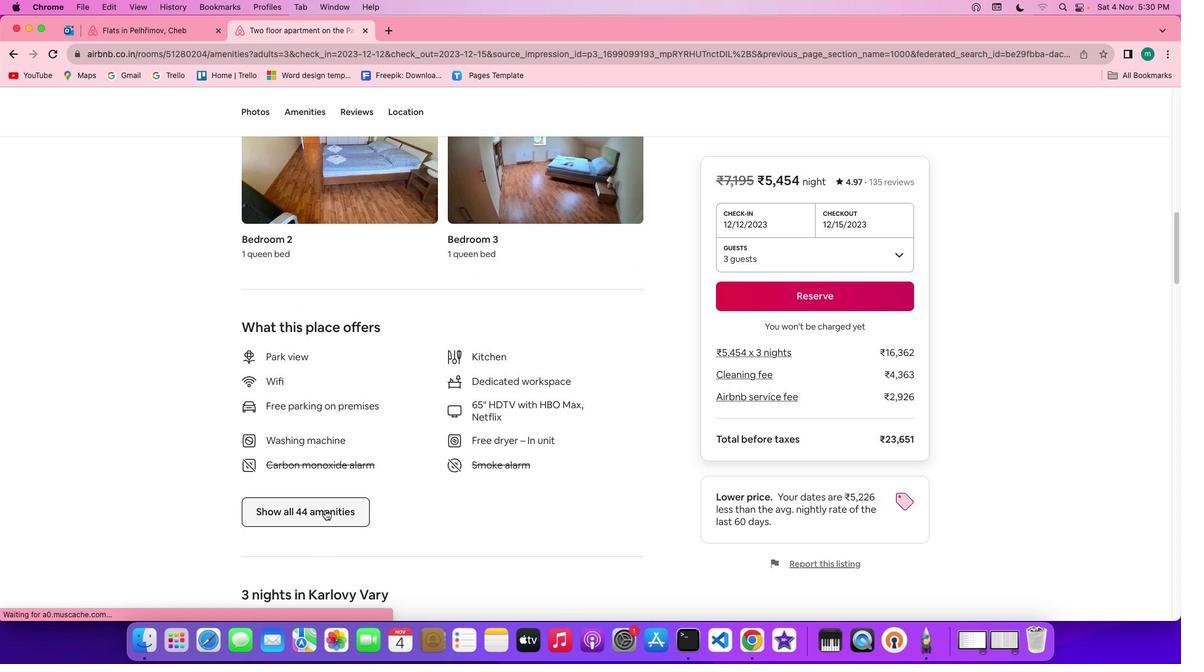 
Action: Mouse moved to (565, 507)
Screenshot: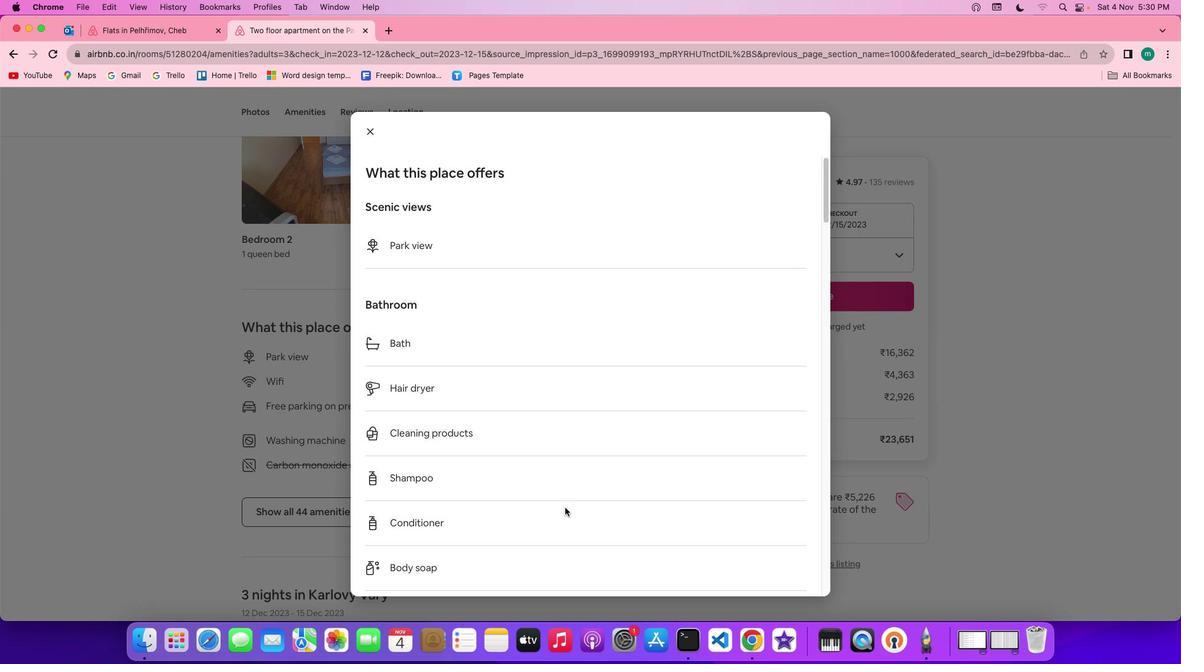 
Action: Mouse scrolled (565, 507) with delta (0, 0)
